 Task: Explore Airbnb accommodation in VÃ¤nersborg, Sweden from 13th December, 2023 to 17th December, 2023 for 2 adults.2 bedrooms having 2 beds and 1 bathroom. Property type can be guest house. Look for 3 properties as per requirement.
Action: Mouse moved to (487, 107)
Screenshot: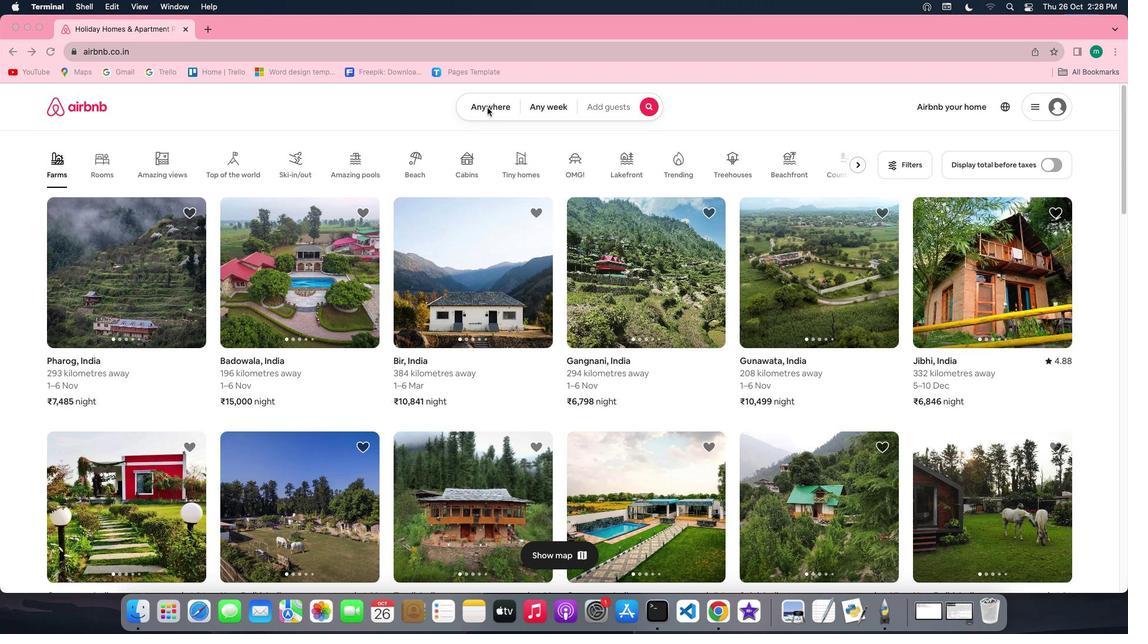 
Action: Mouse pressed left at (487, 107)
Screenshot: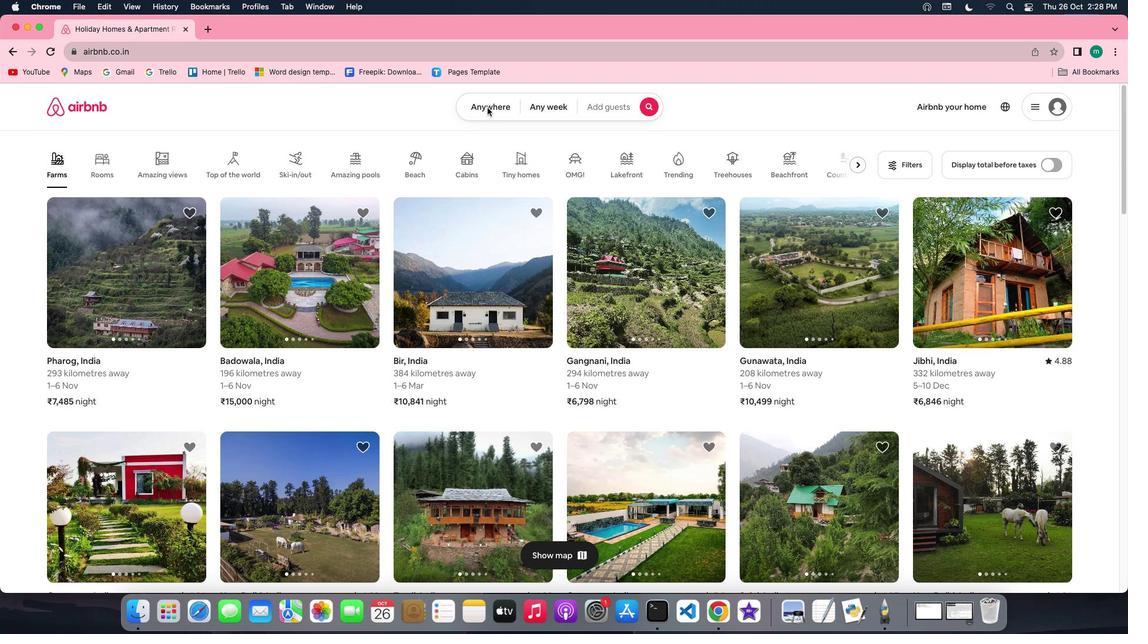
Action: Mouse pressed left at (487, 107)
Screenshot: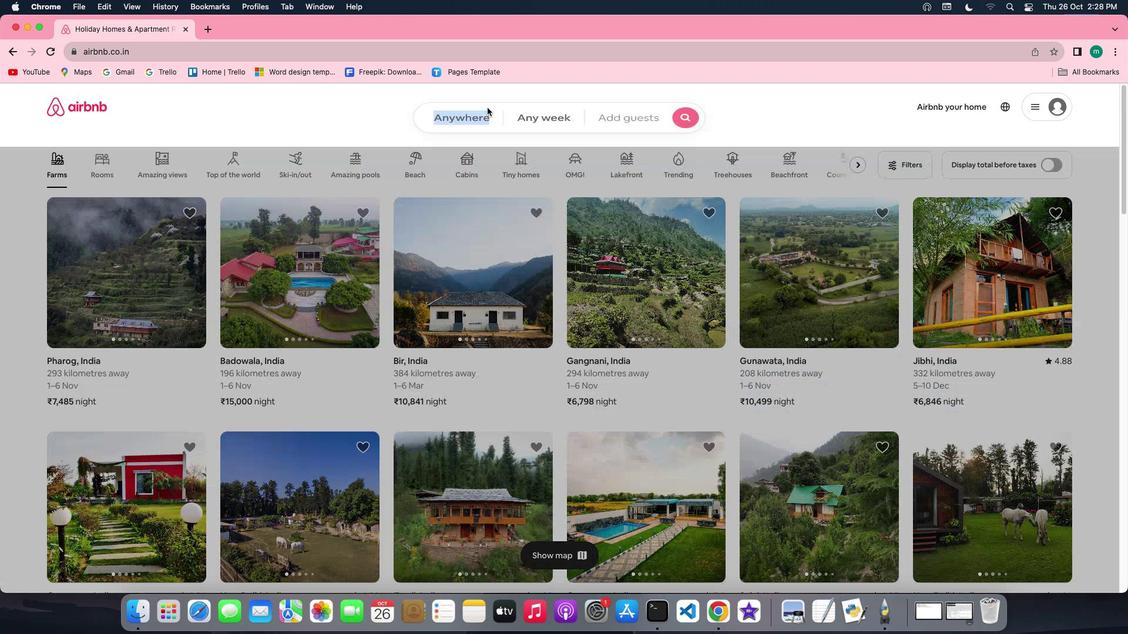 
Action: Mouse moved to (406, 156)
Screenshot: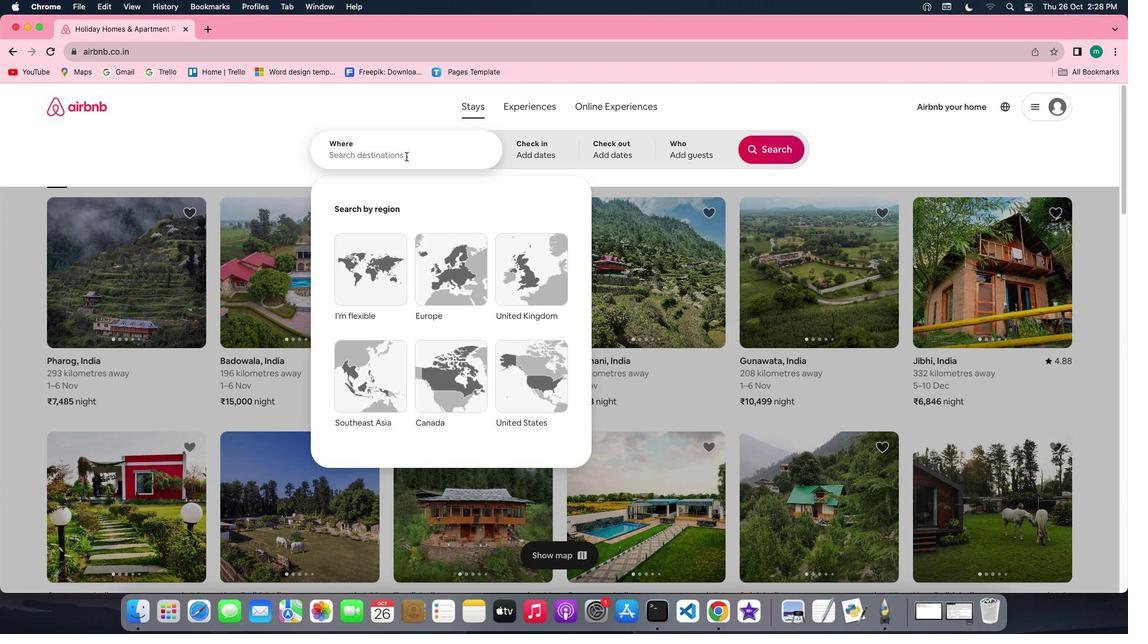 
Action: Mouse pressed left at (406, 156)
Screenshot: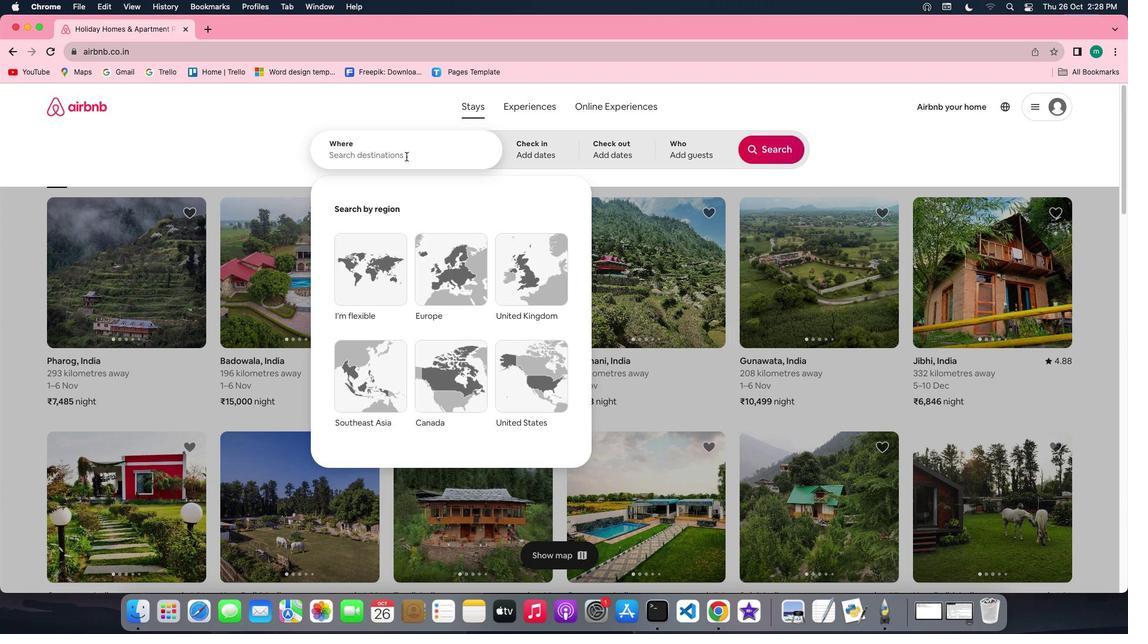 
Action: Key pressed Key.shift'V''a''n''e''r''s''b''o''r''g'','Key.spaceKey.shift'S''w''e''d''e''n'
Screenshot: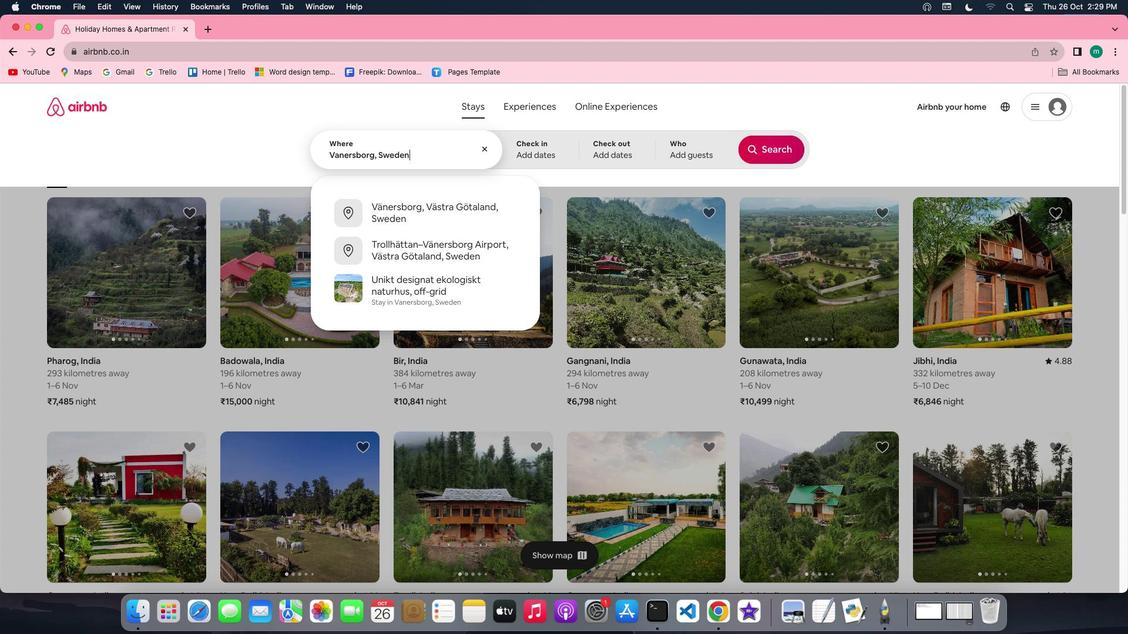 
Action: Mouse moved to (546, 142)
Screenshot: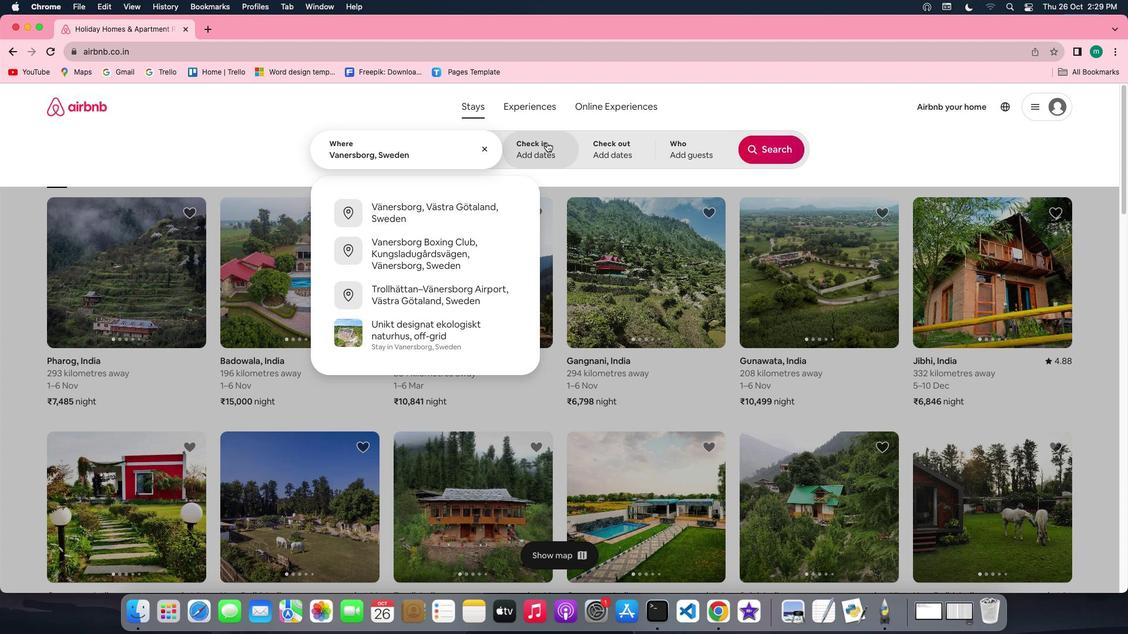 
Action: Mouse pressed left at (546, 142)
Screenshot: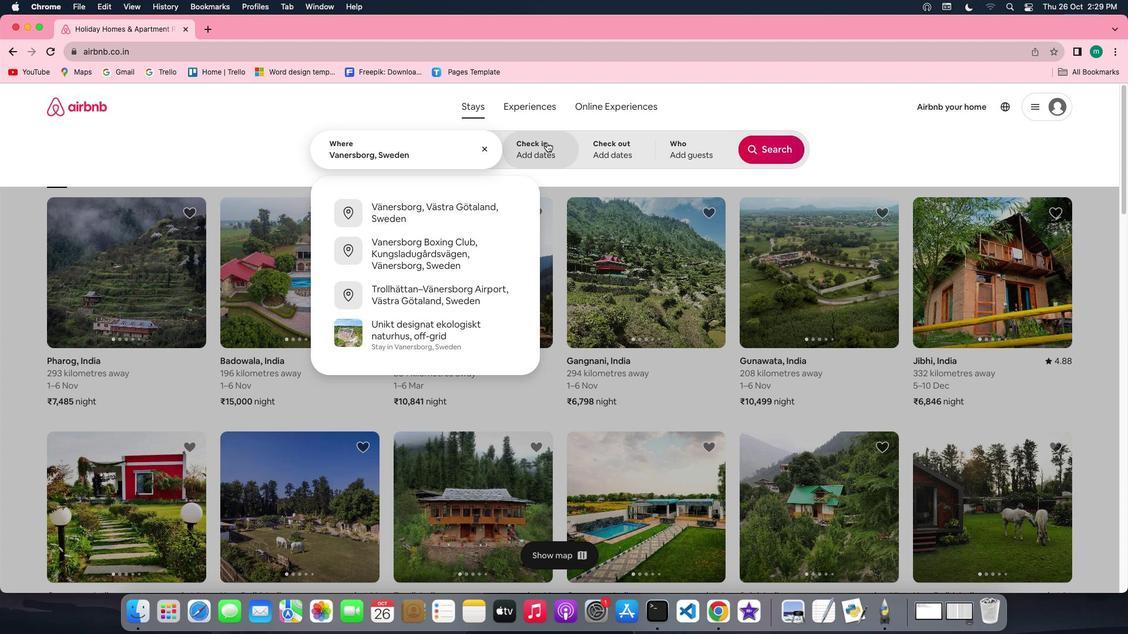 
Action: Mouse moved to (764, 238)
Screenshot: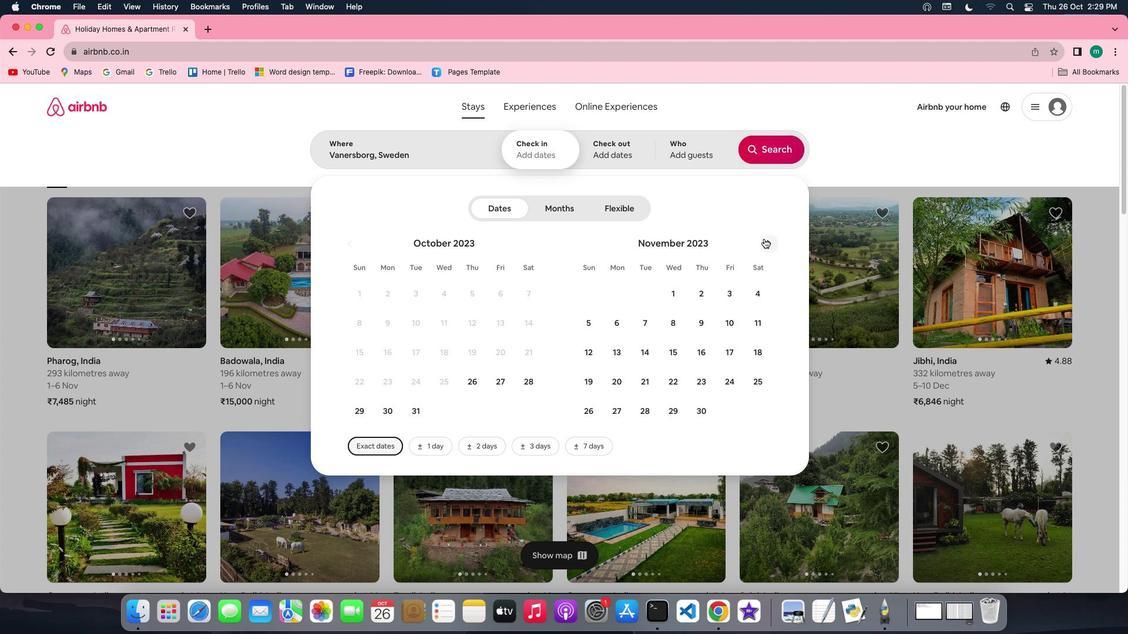 
Action: Mouse pressed left at (764, 238)
Screenshot: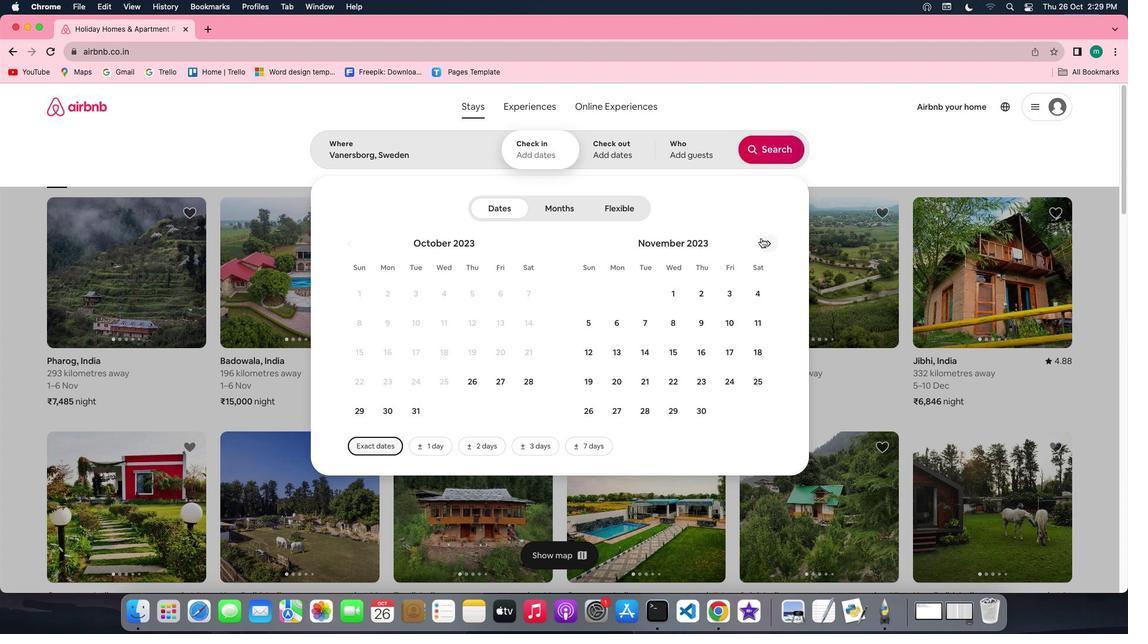 
Action: Mouse moved to (668, 347)
Screenshot: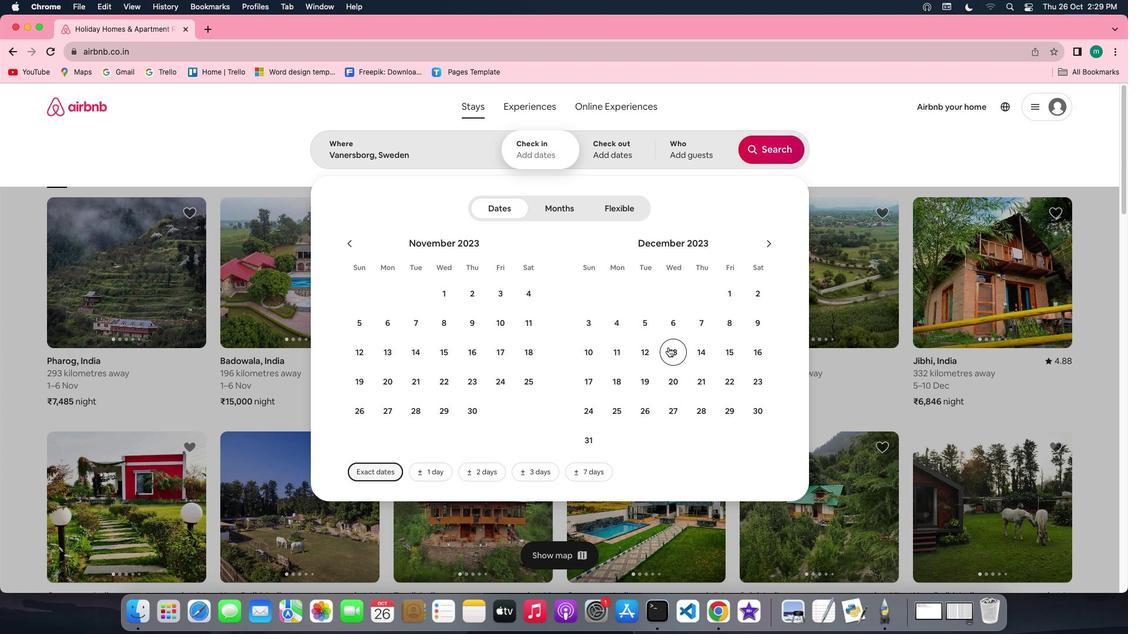 
Action: Mouse pressed left at (668, 347)
Screenshot: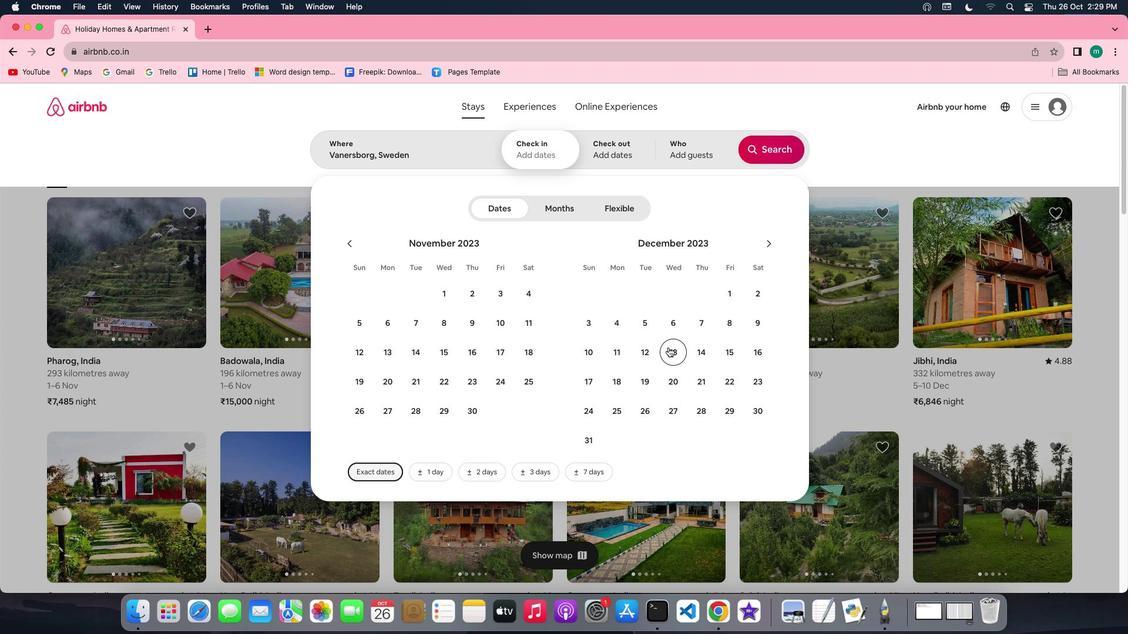 
Action: Mouse moved to (700, 149)
Screenshot: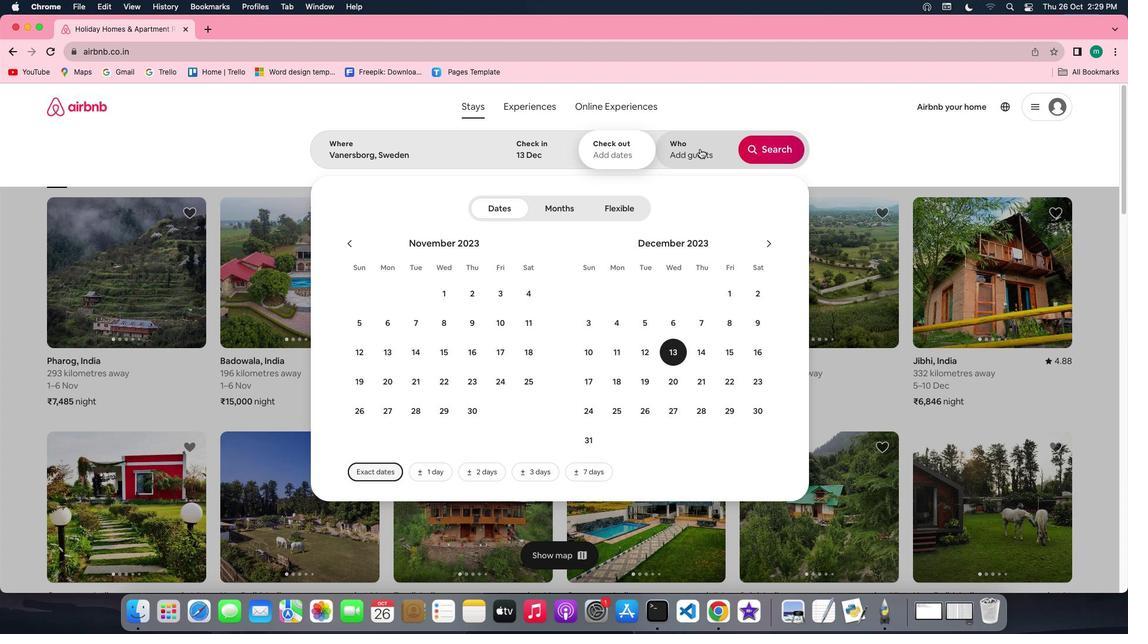 
Action: Mouse pressed left at (700, 149)
Screenshot: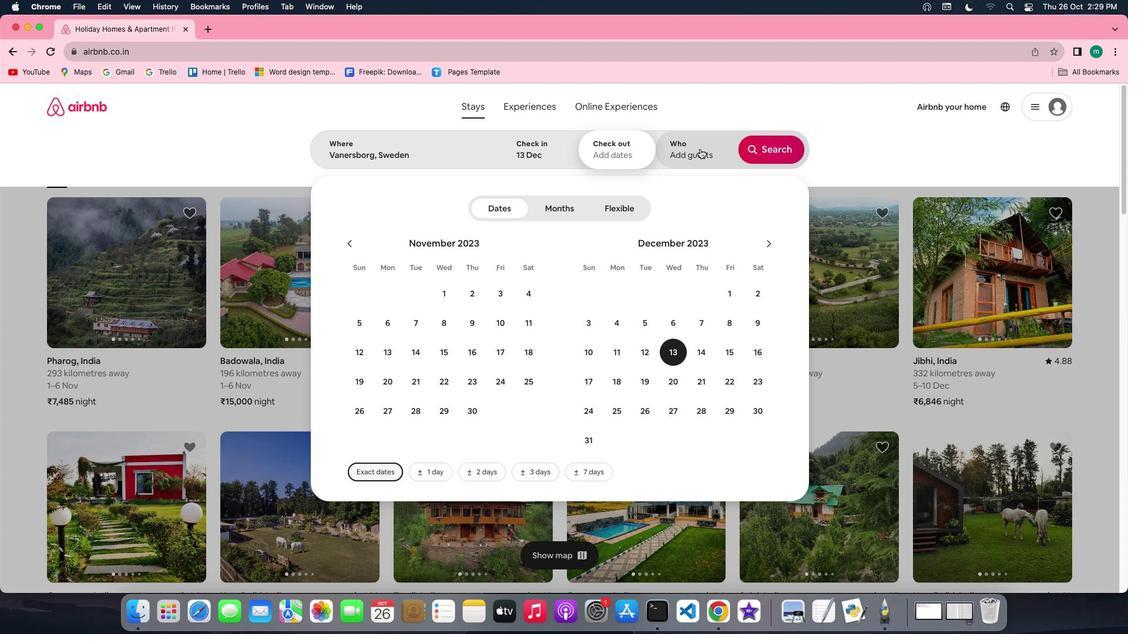 
Action: Mouse moved to (778, 233)
Screenshot: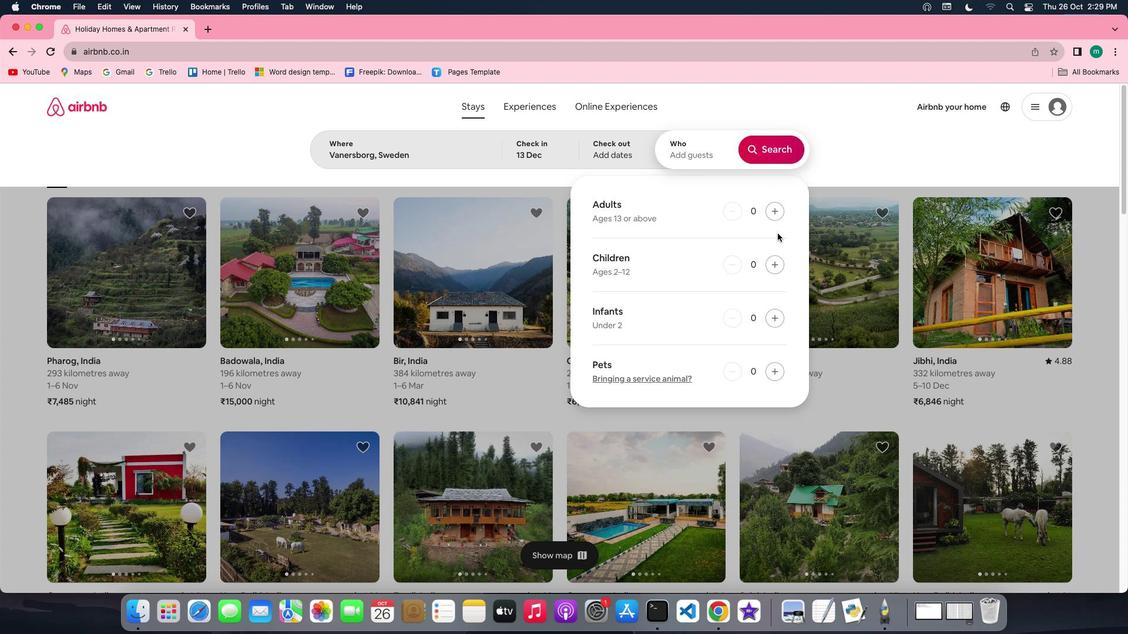 
Action: Mouse pressed left at (778, 233)
Screenshot: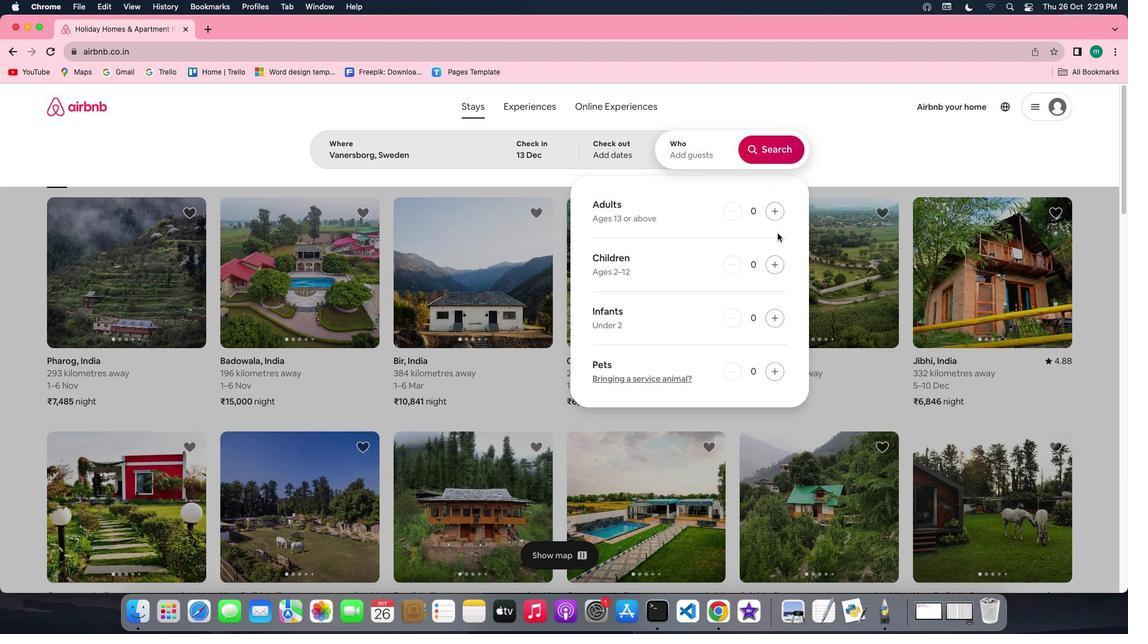 
Action: Mouse moved to (770, 212)
Screenshot: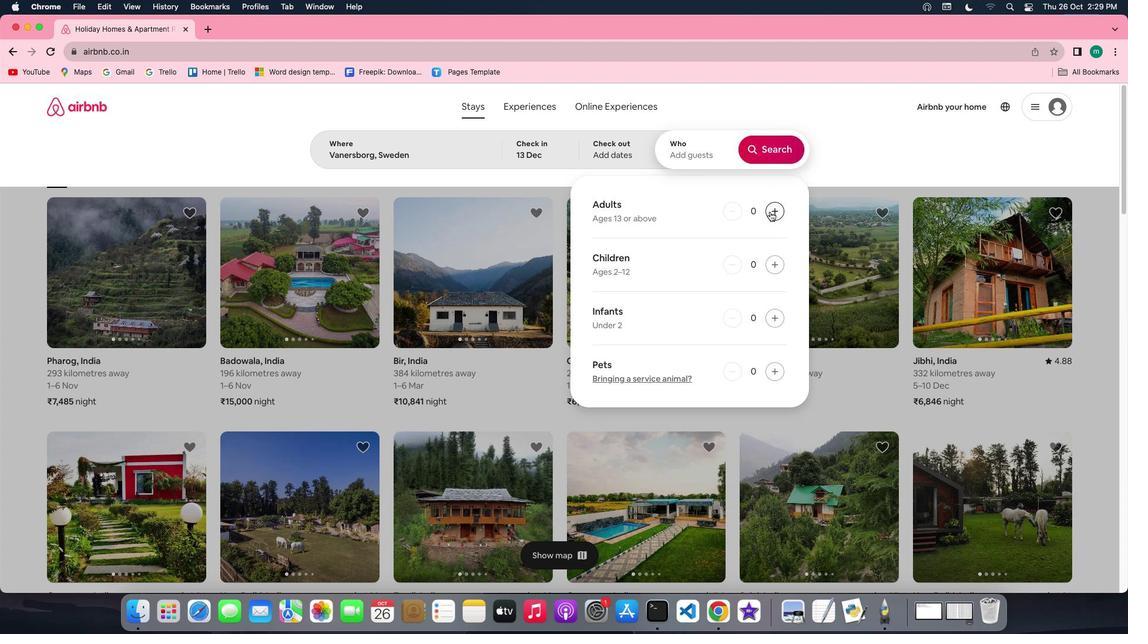 
Action: Mouse pressed left at (770, 212)
Screenshot: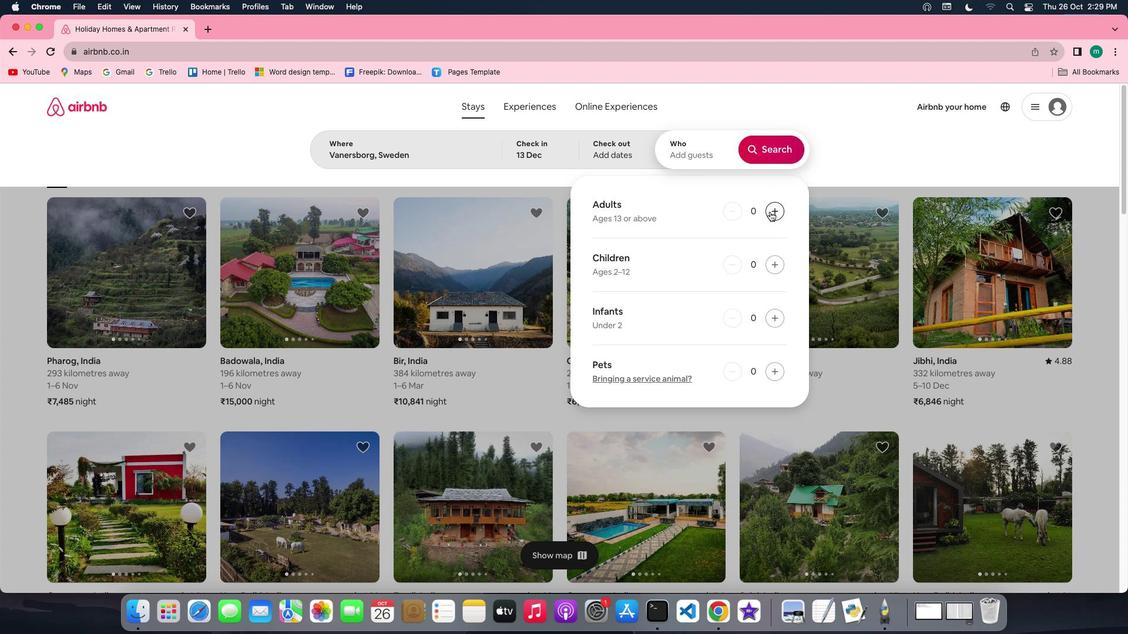 
Action: Mouse pressed left at (770, 212)
Screenshot: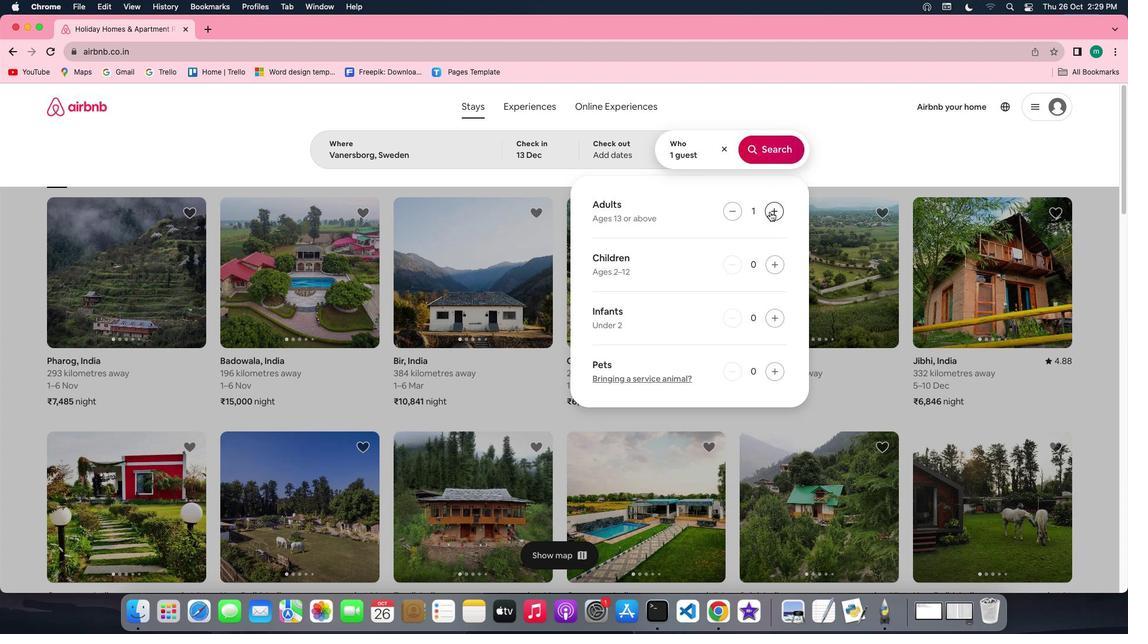 
Action: Mouse moved to (775, 141)
Screenshot: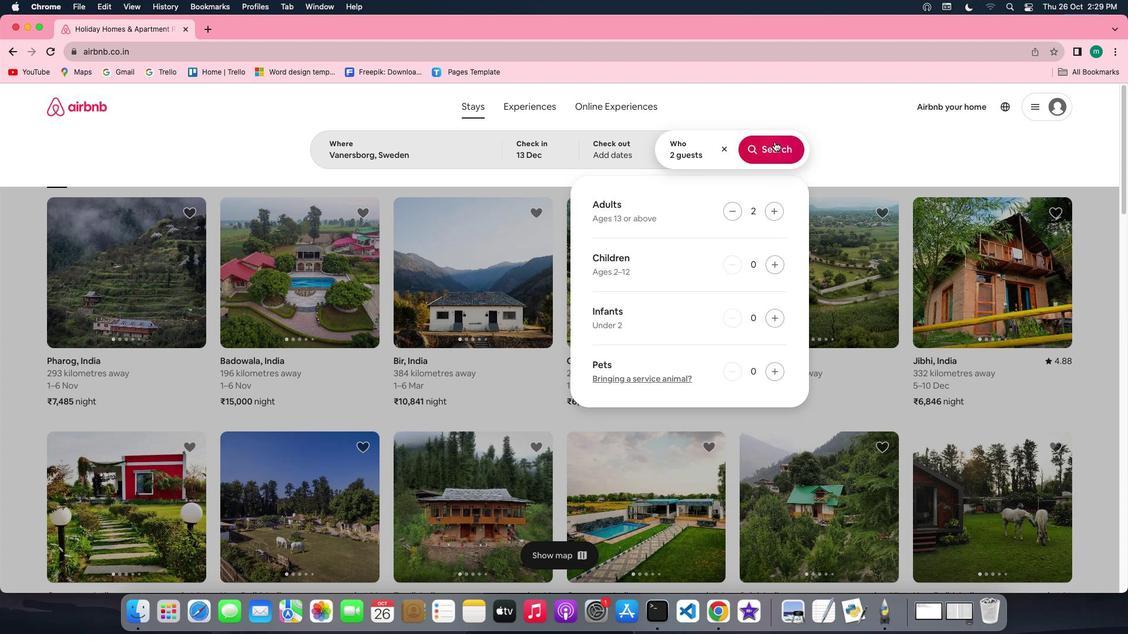 
Action: Mouse pressed left at (775, 141)
Screenshot: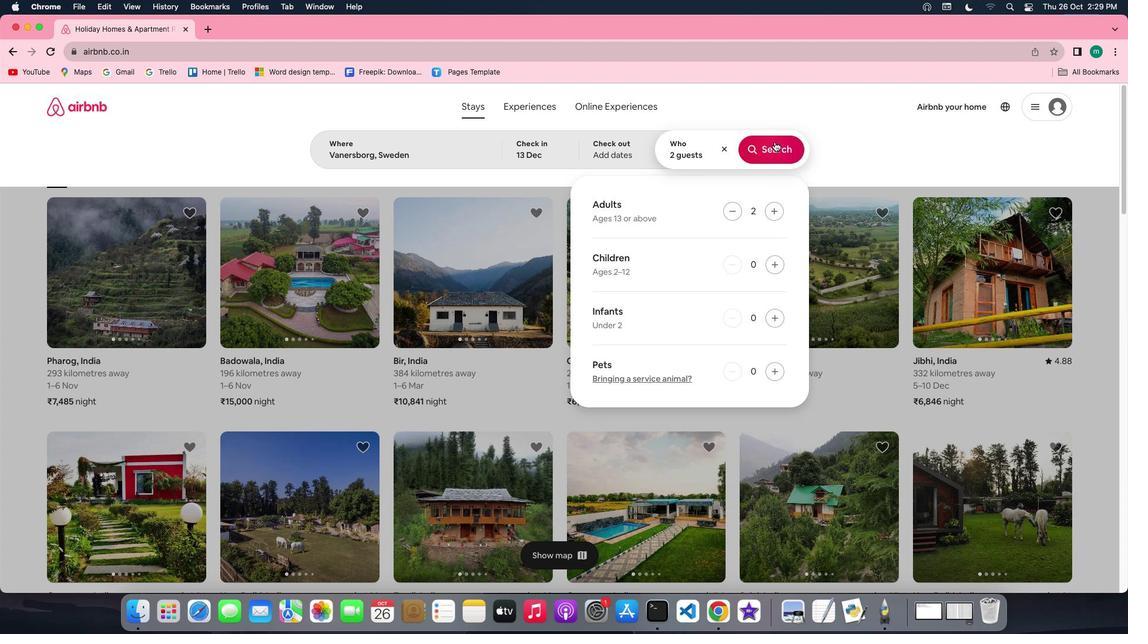 
Action: Mouse moved to (944, 155)
Screenshot: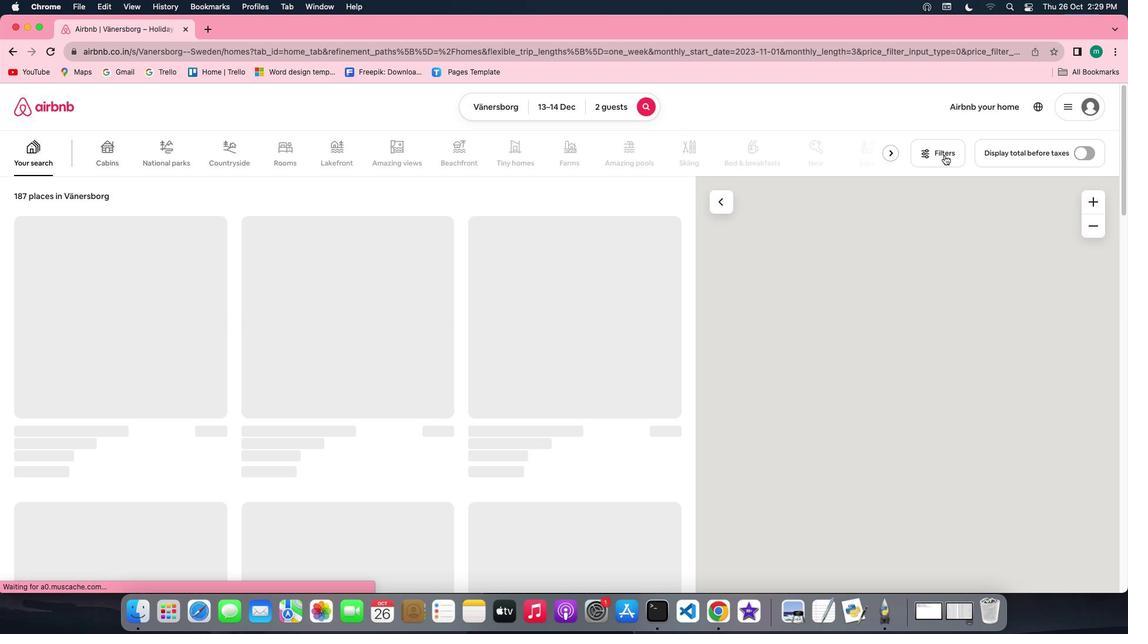 
Action: Mouse pressed left at (944, 155)
Screenshot: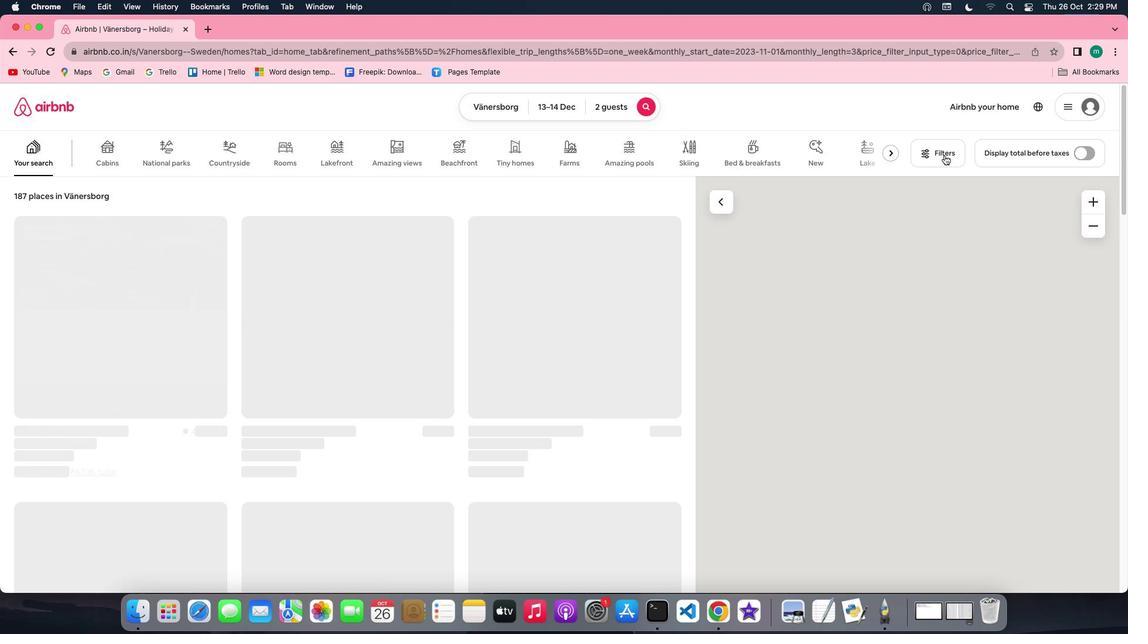 
Action: Mouse moved to (633, 289)
Screenshot: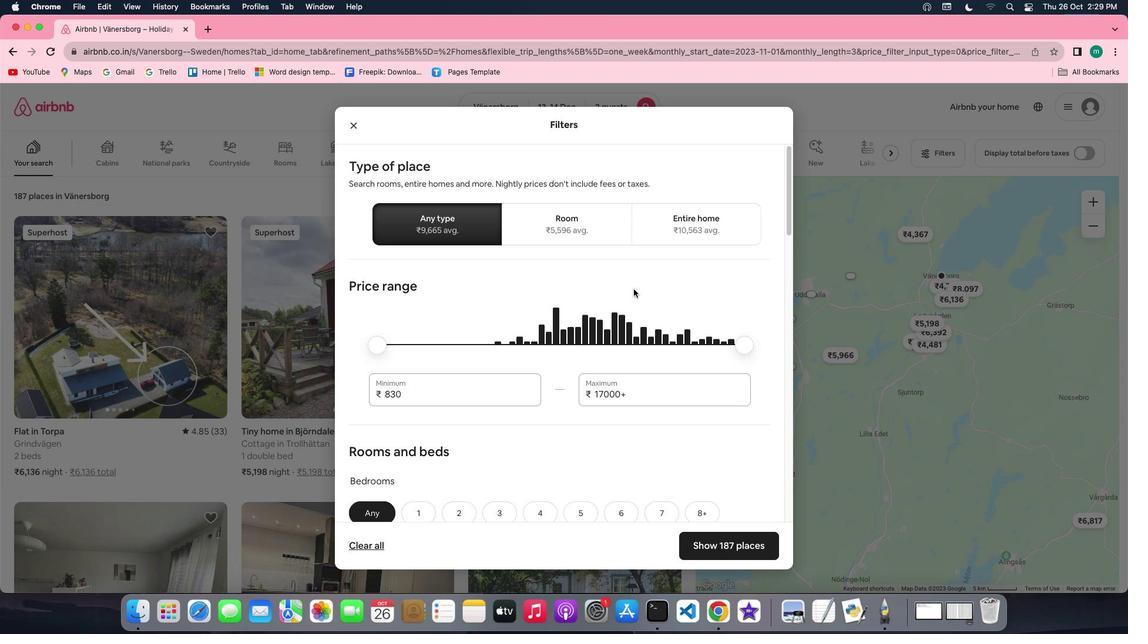 
Action: Mouse scrolled (633, 289) with delta (0, 0)
Screenshot: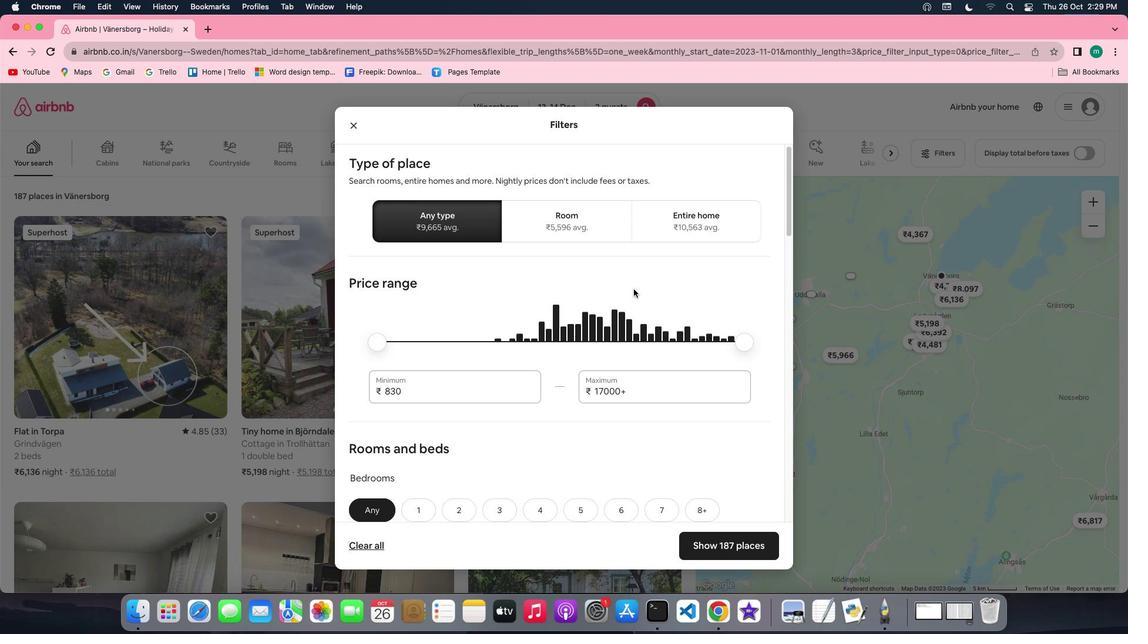 
Action: Mouse scrolled (633, 289) with delta (0, 0)
Screenshot: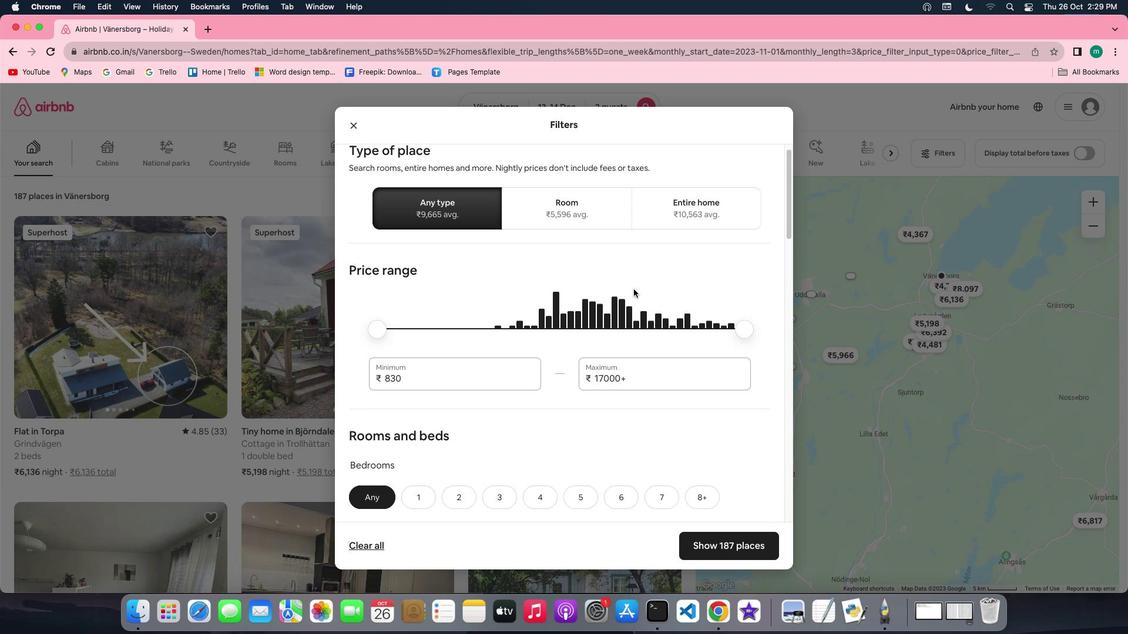 
Action: Mouse scrolled (633, 289) with delta (0, -1)
Screenshot: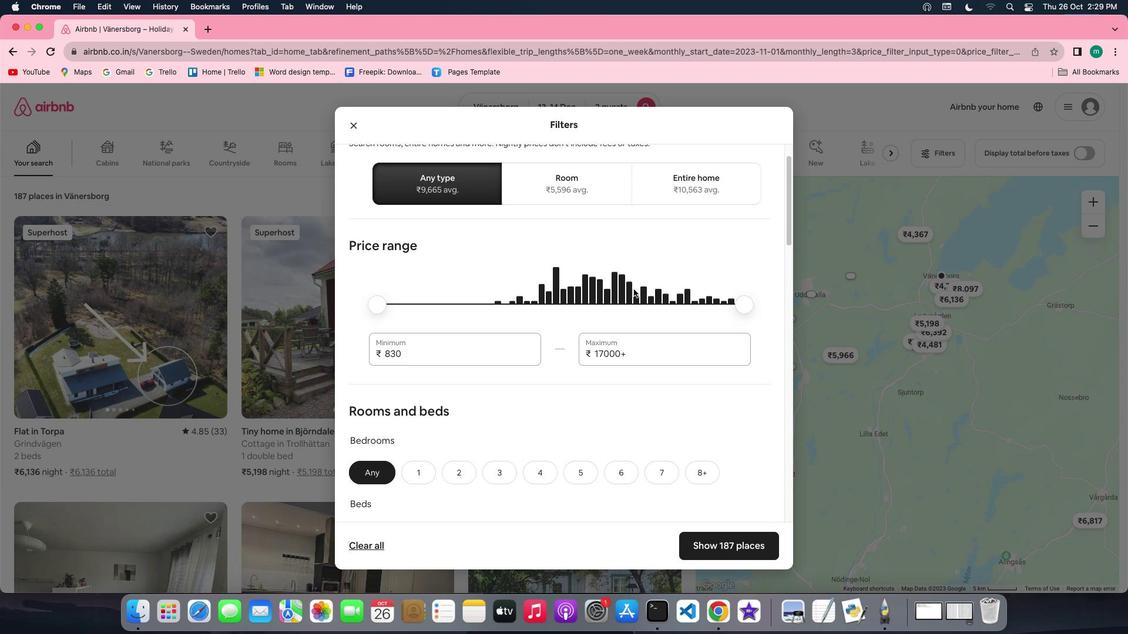 
Action: Mouse scrolled (633, 289) with delta (0, 0)
Screenshot: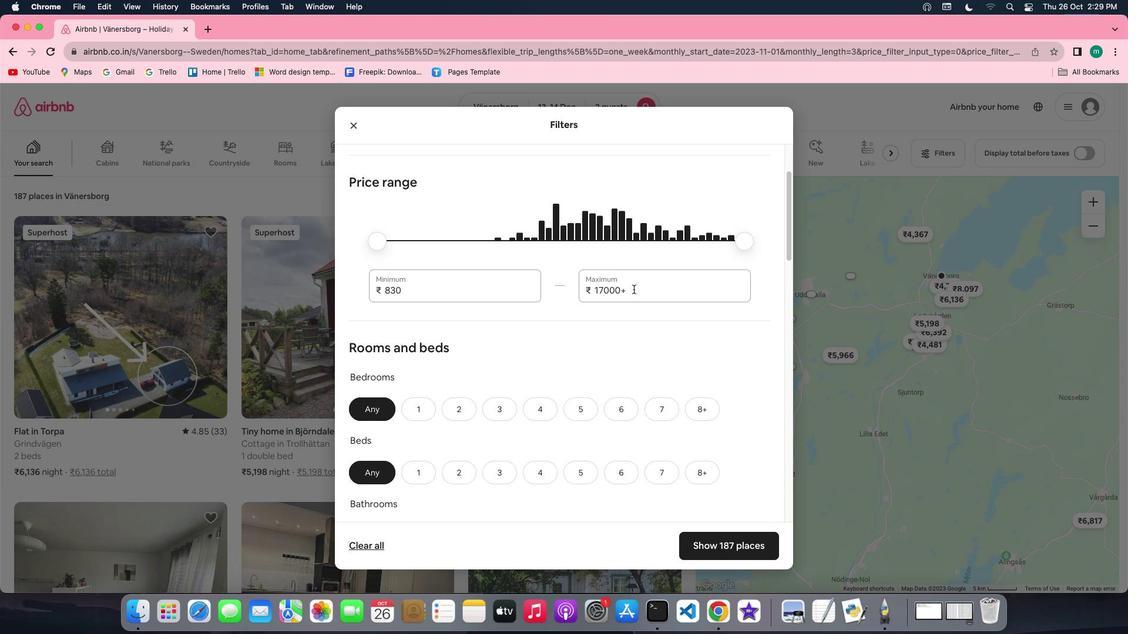
Action: Mouse scrolled (633, 289) with delta (0, 0)
Screenshot: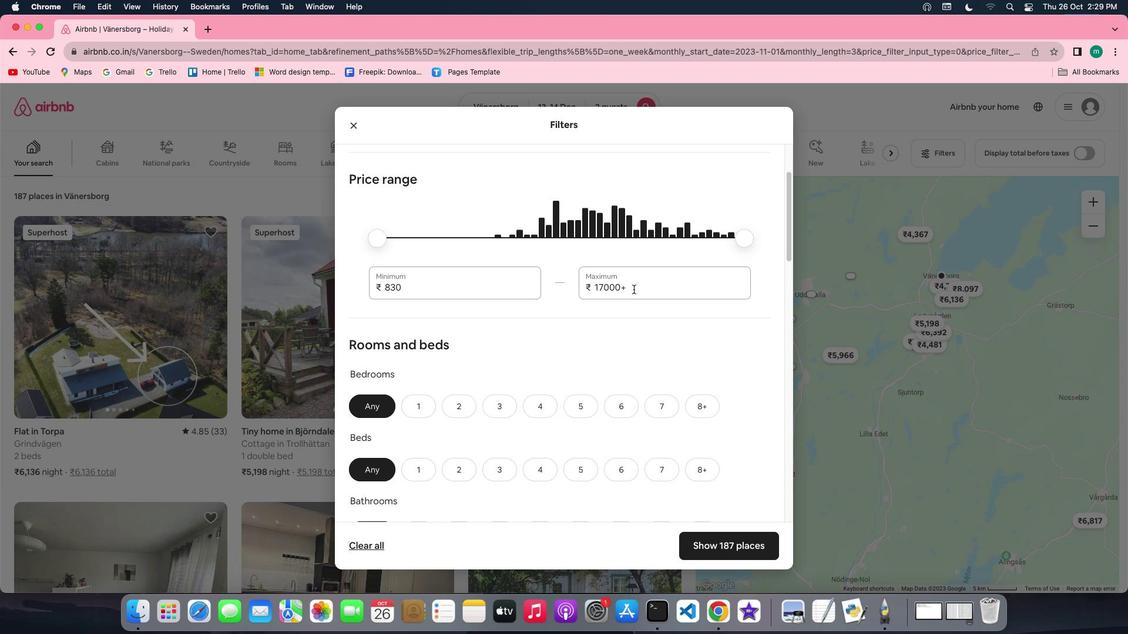 
Action: Mouse scrolled (633, 289) with delta (0, 0)
Screenshot: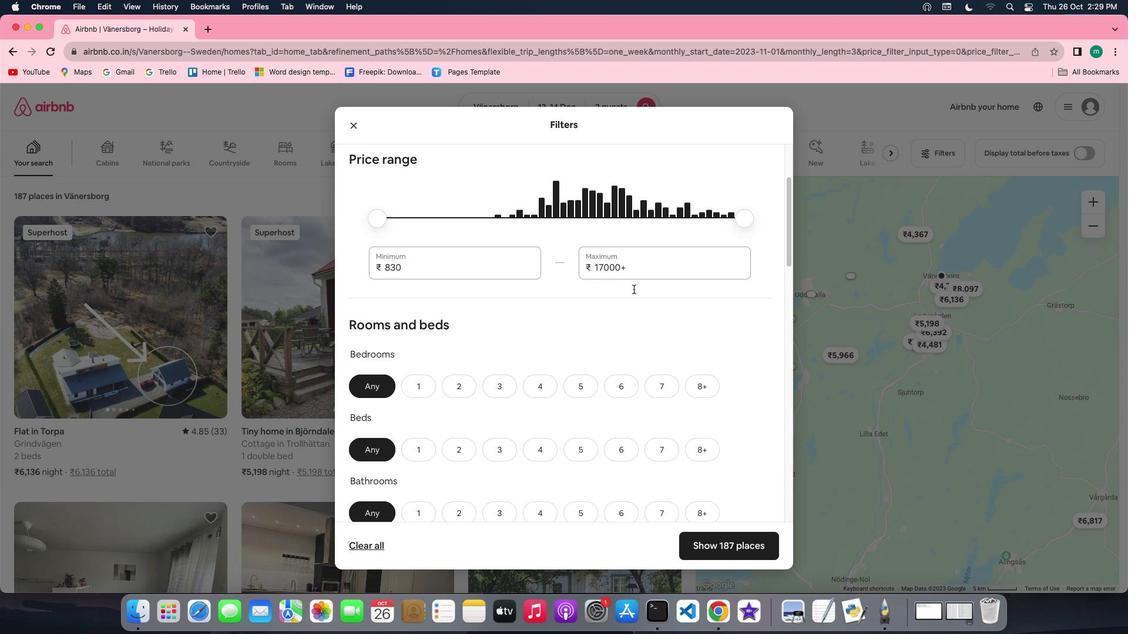 
Action: Mouse moved to (589, 312)
Screenshot: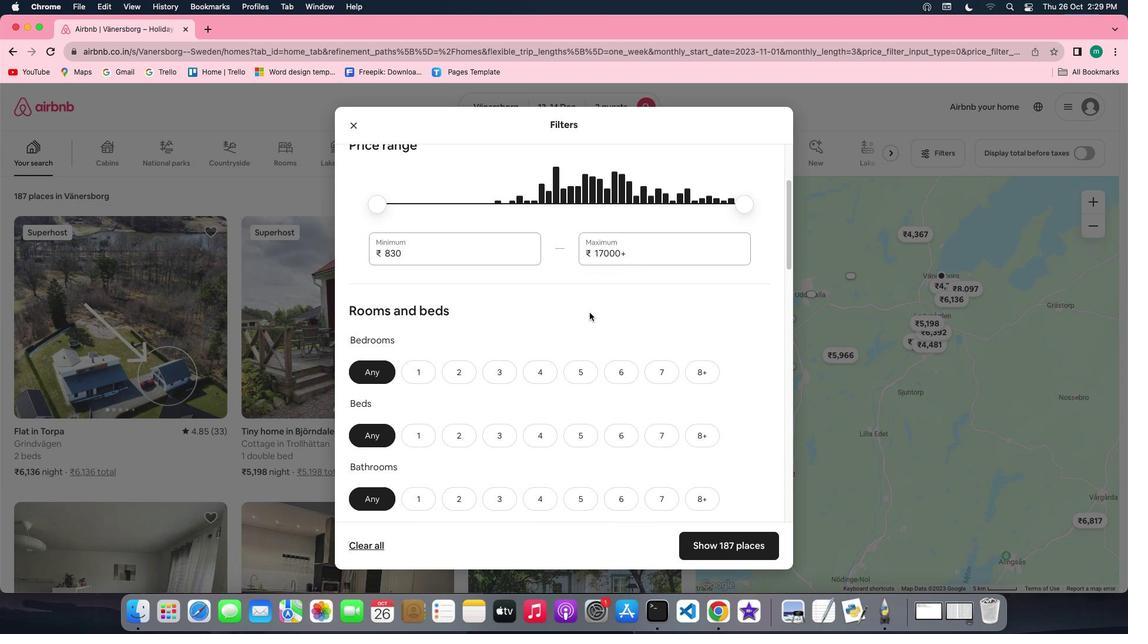 
Action: Mouse scrolled (589, 312) with delta (0, 0)
Screenshot: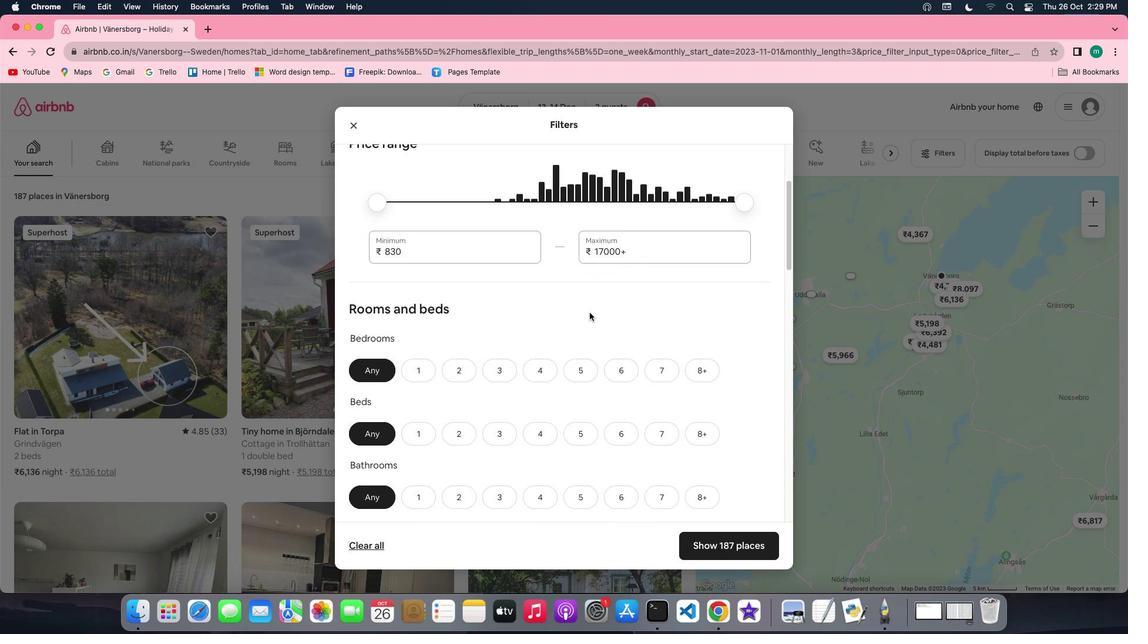 
Action: Mouse scrolled (589, 312) with delta (0, 0)
Screenshot: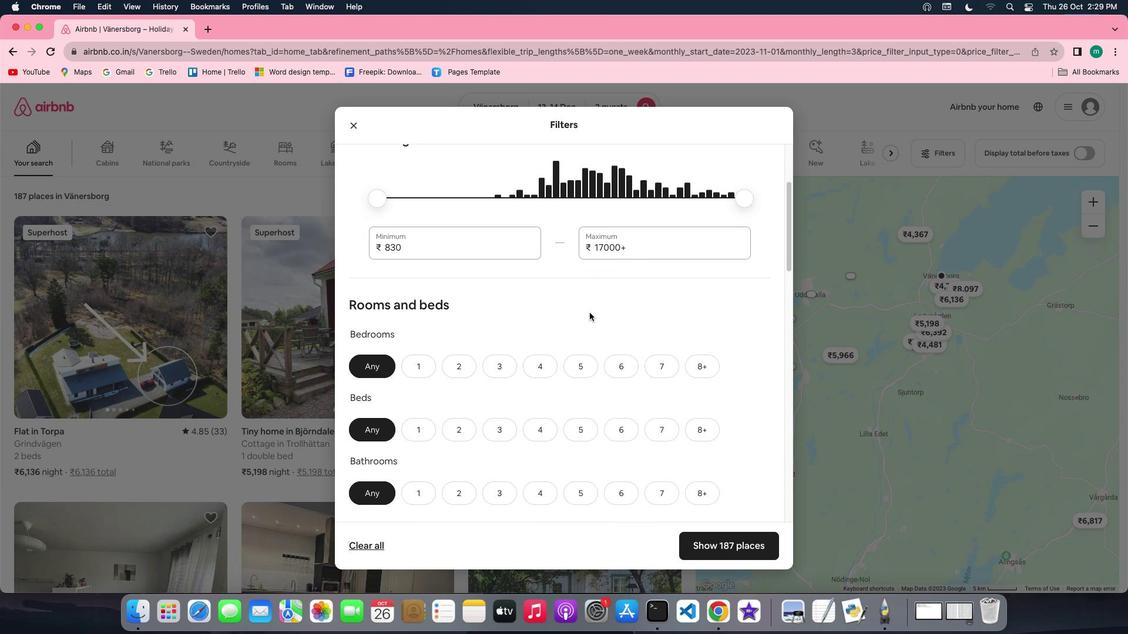 
Action: Mouse moved to (466, 350)
Screenshot: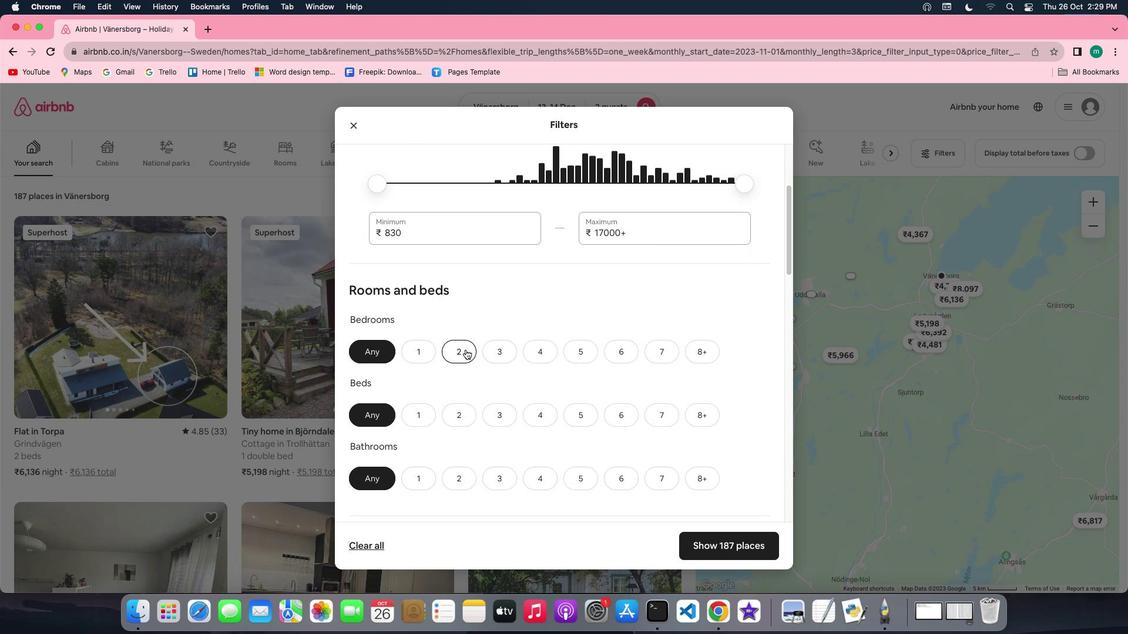
Action: Mouse pressed left at (466, 350)
Screenshot: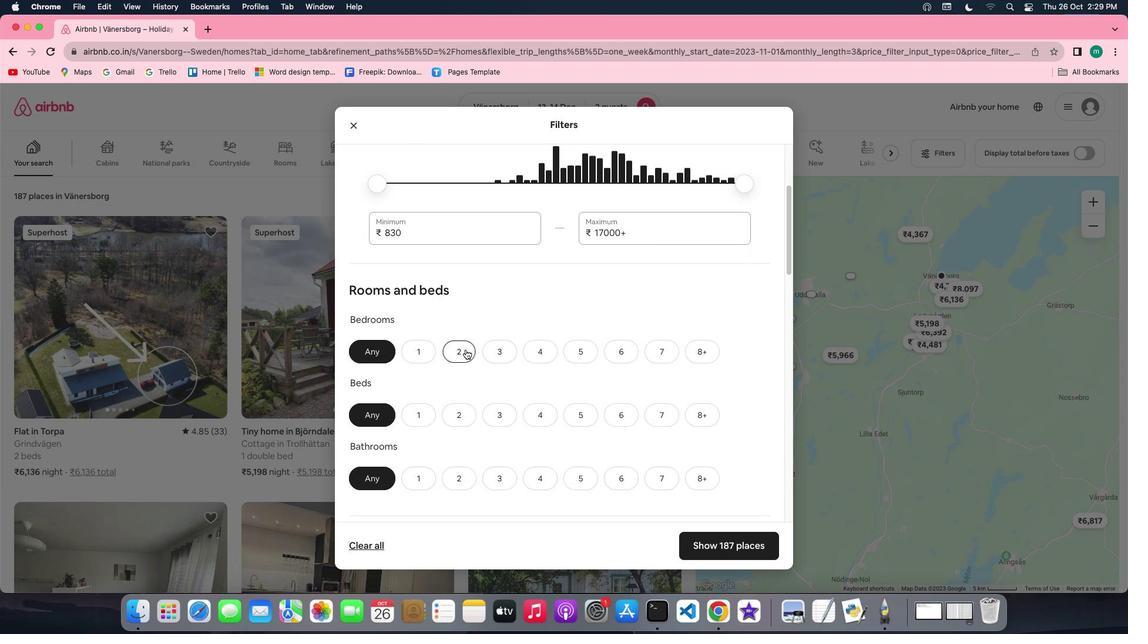 
Action: Mouse moved to (465, 411)
Screenshot: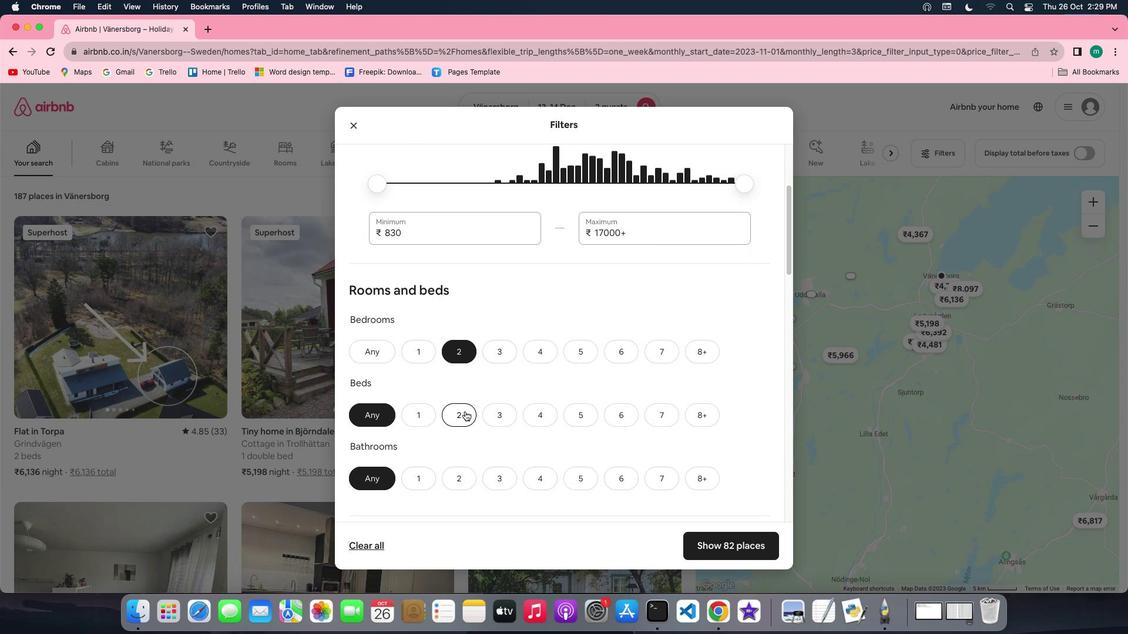 
Action: Mouse pressed left at (465, 411)
Screenshot: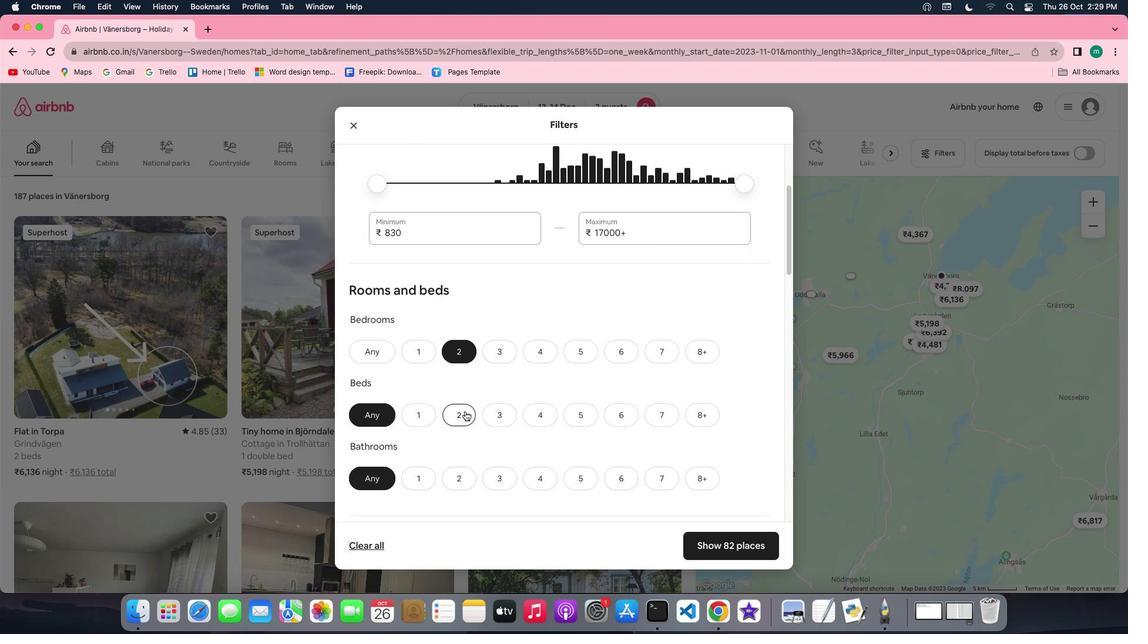 
Action: Mouse moved to (420, 474)
Screenshot: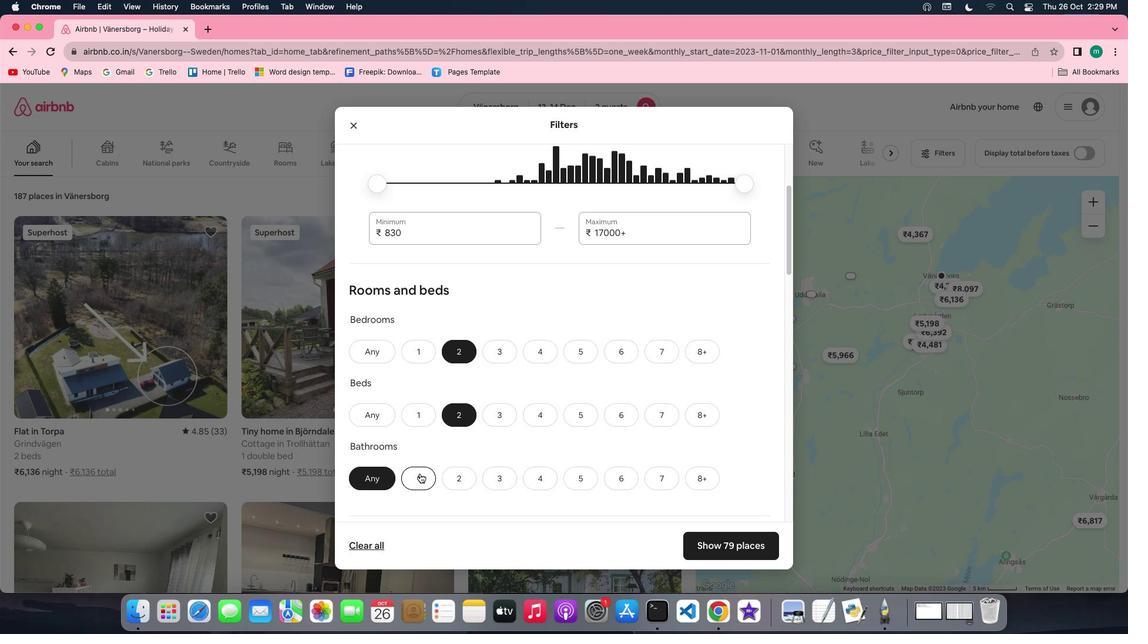 
Action: Mouse pressed left at (420, 474)
Screenshot: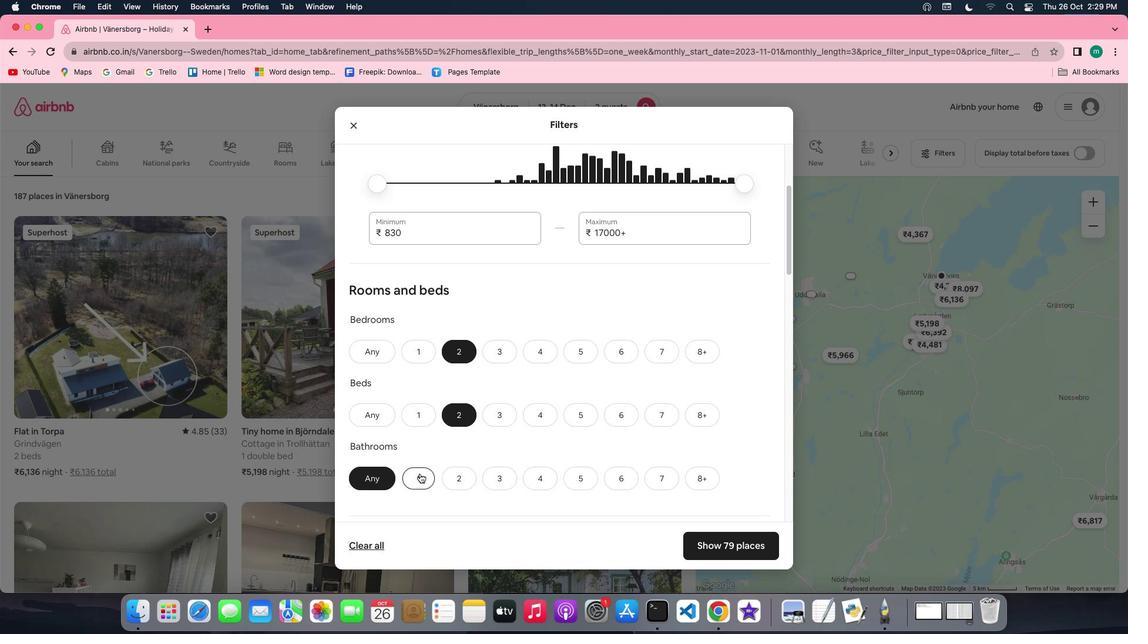 
Action: Mouse moved to (609, 447)
Screenshot: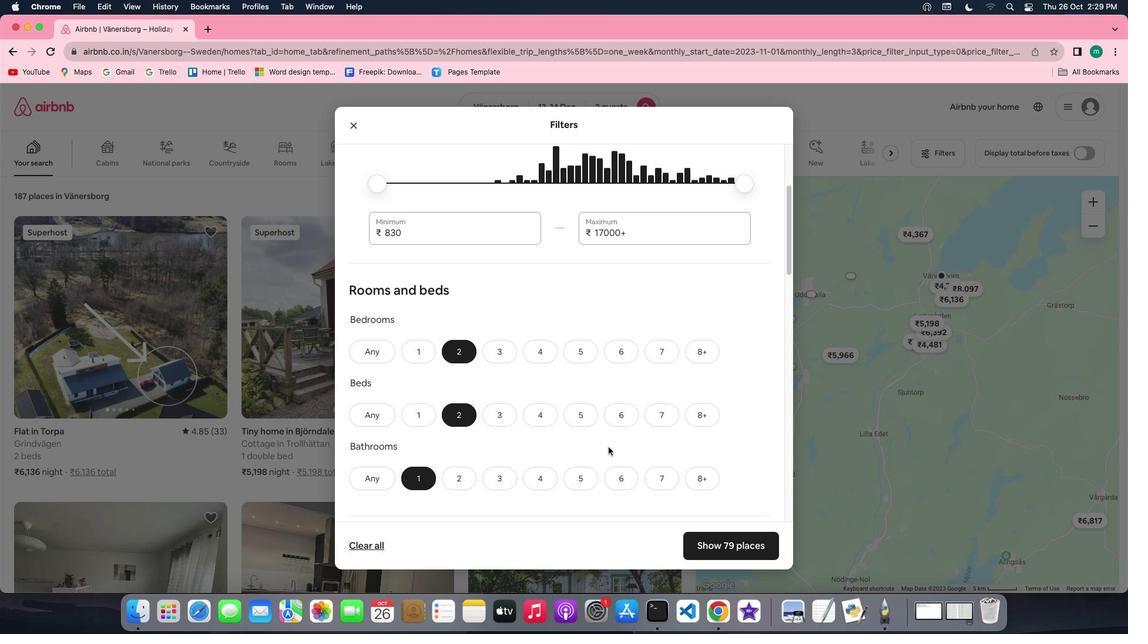 
Action: Mouse scrolled (609, 447) with delta (0, 0)
Screenshot: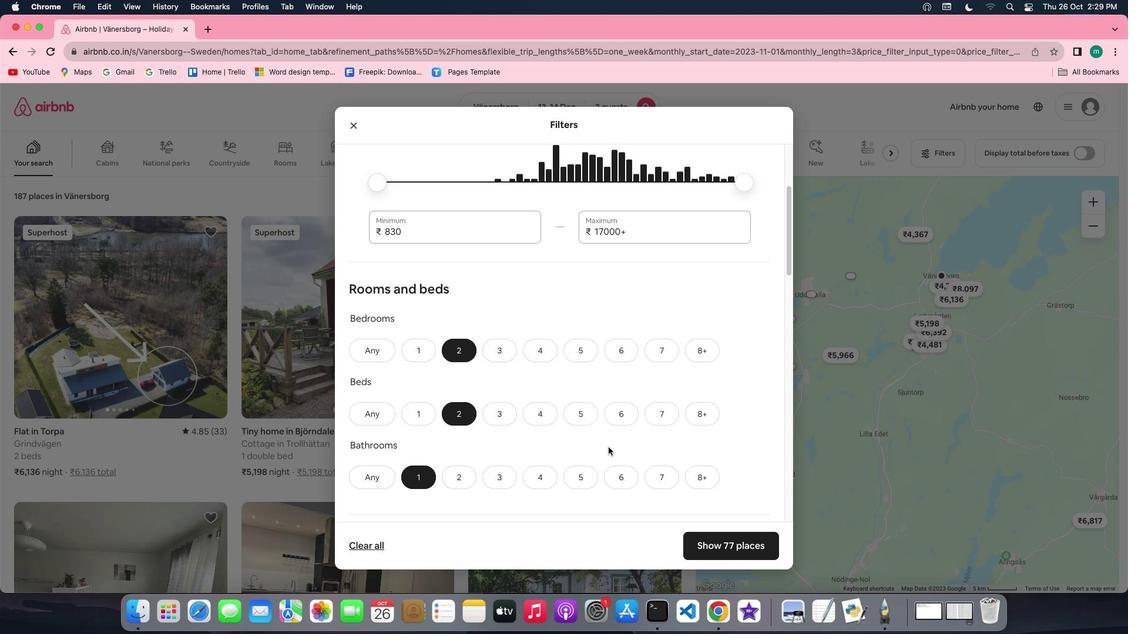 
Action: Mouse scrolled (609, 447) with delta (0, 0)
Screenshot: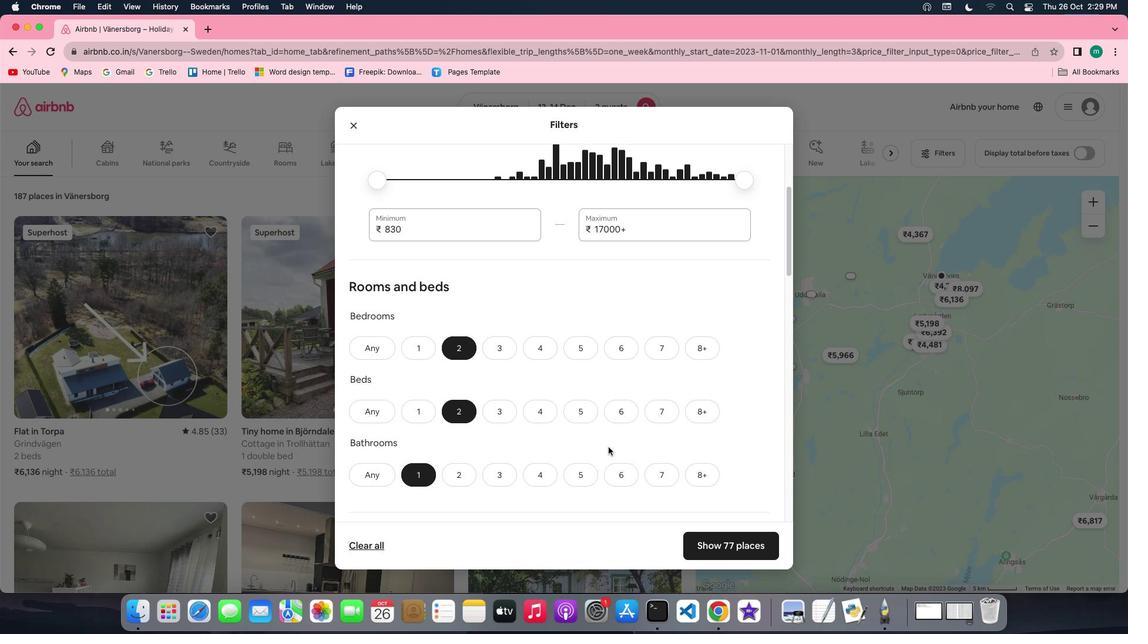 
Action: Mouse scrolled (609, 447) with delta (0, 0)
Screenshot: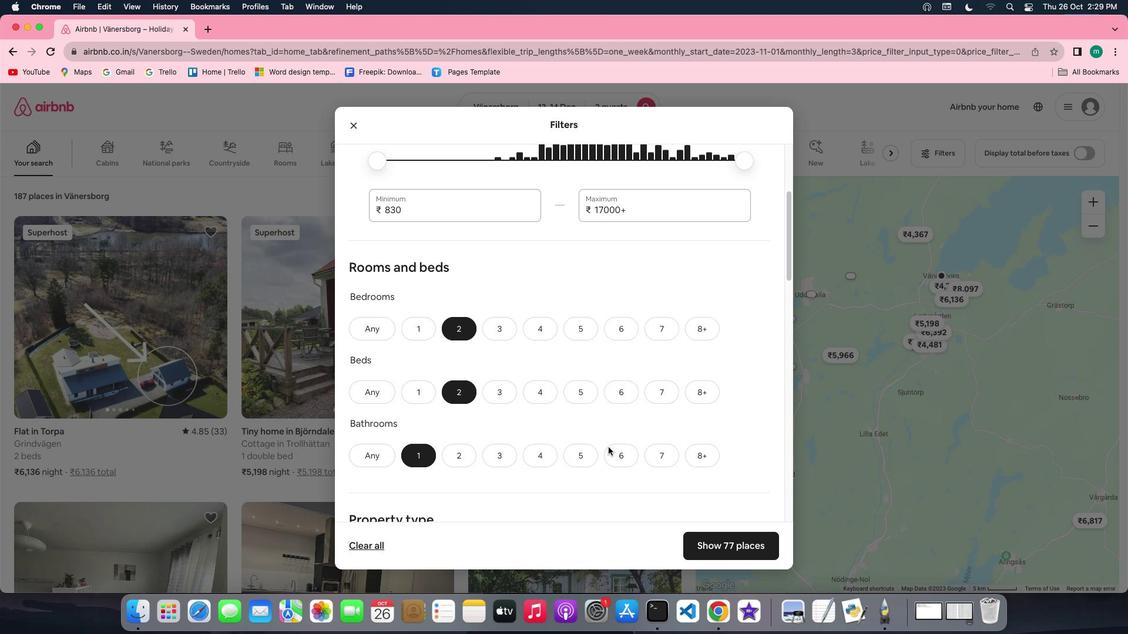 
Action: Mouse scrolled (609, 447) with delta (0, 0)
Screenshot: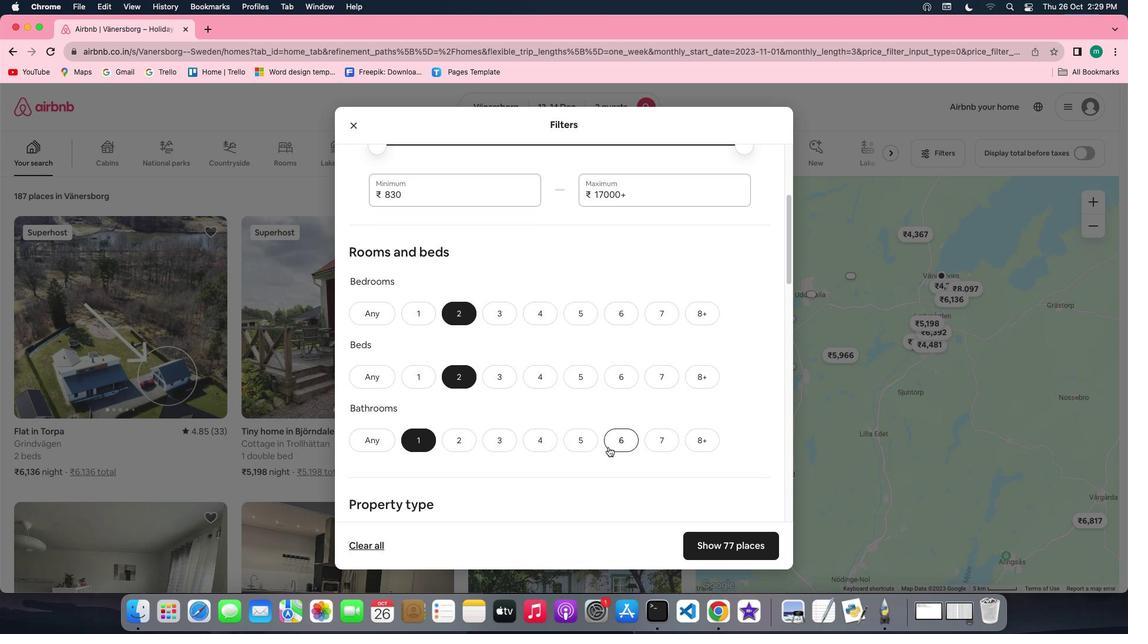 
Action: Mouse scrolled (609, 447) with delta (0, 0)
Screenshot: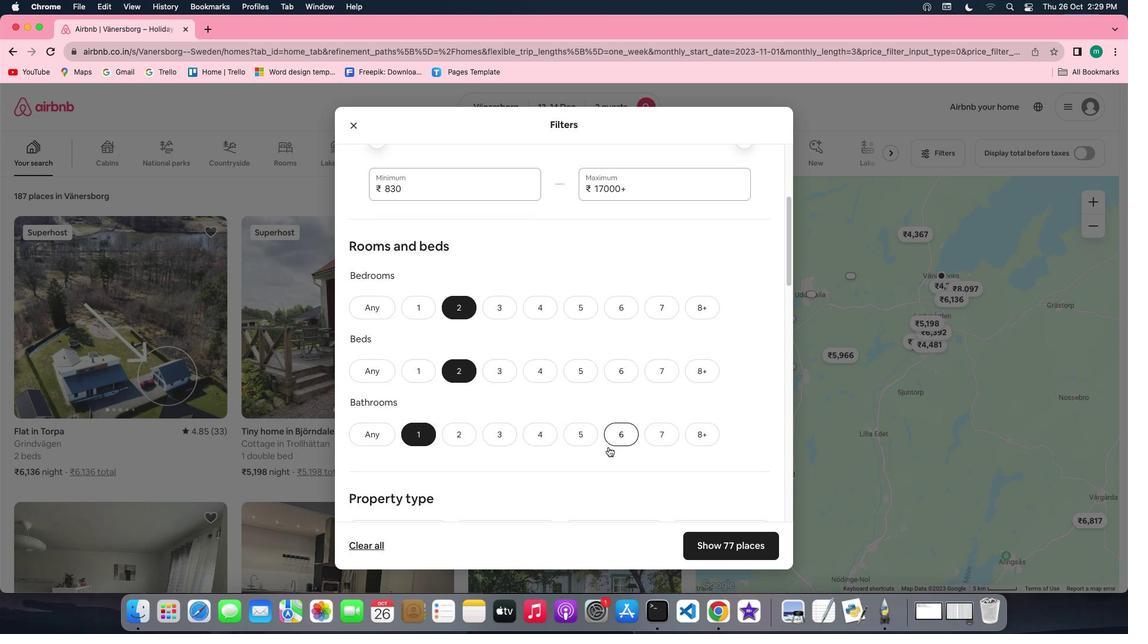 
Action: Mouse scrolled (609, 447) with delta (0, 0)
Screenshot: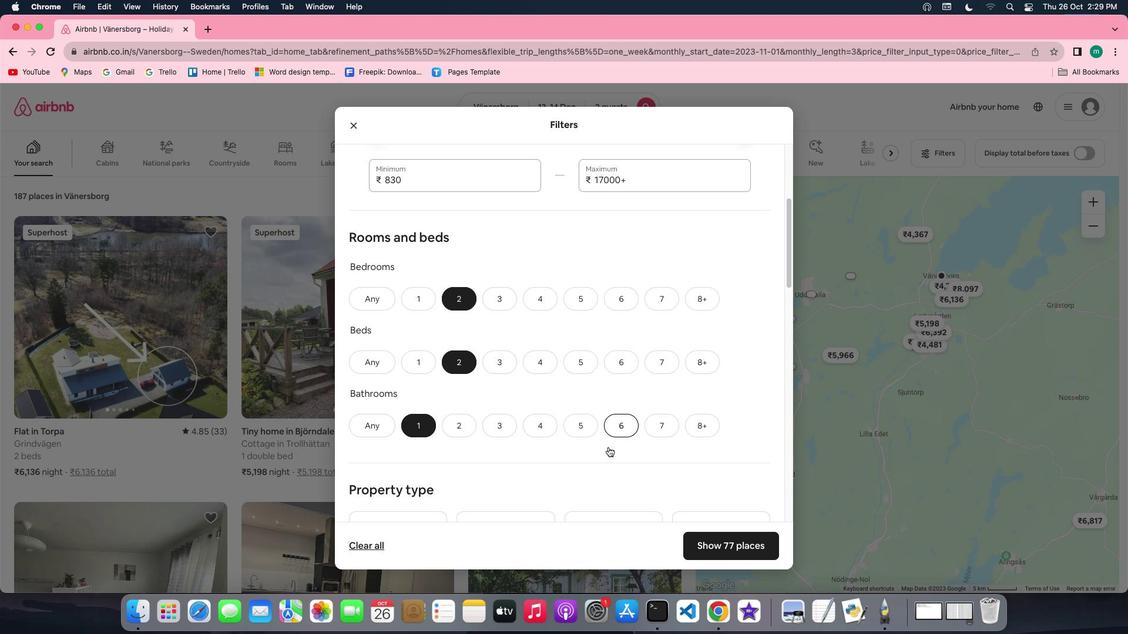 
Action: Mouse scrolled (609, 447) with delta (0, 0)
Screenshot: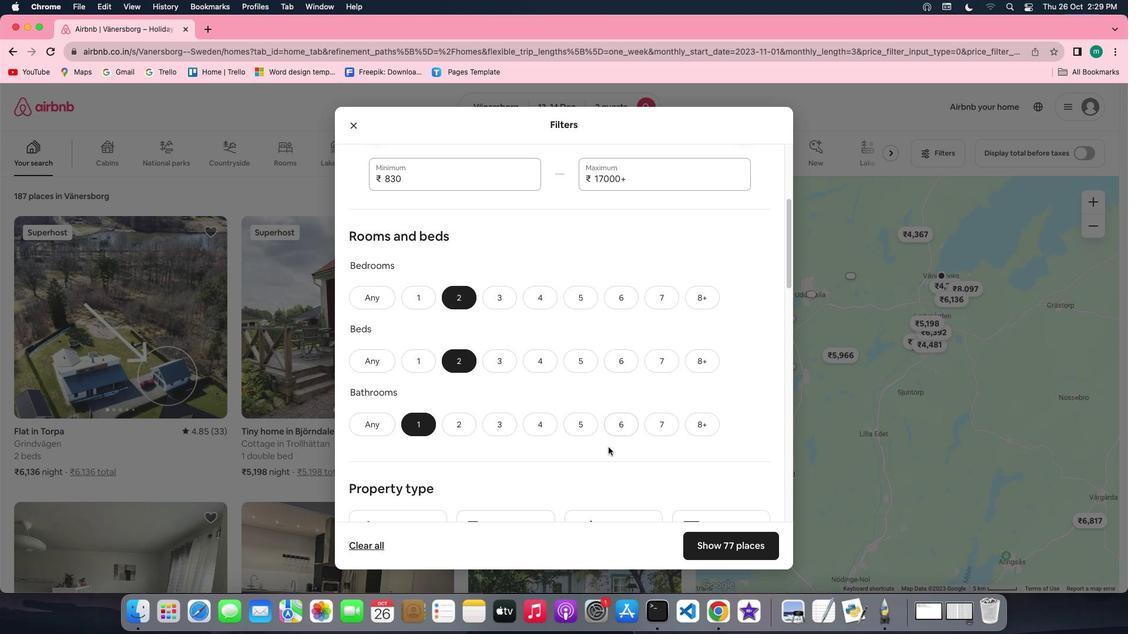 
Action: Mouse scrolled (609, 447) with delta (0, 0)
Screenshot: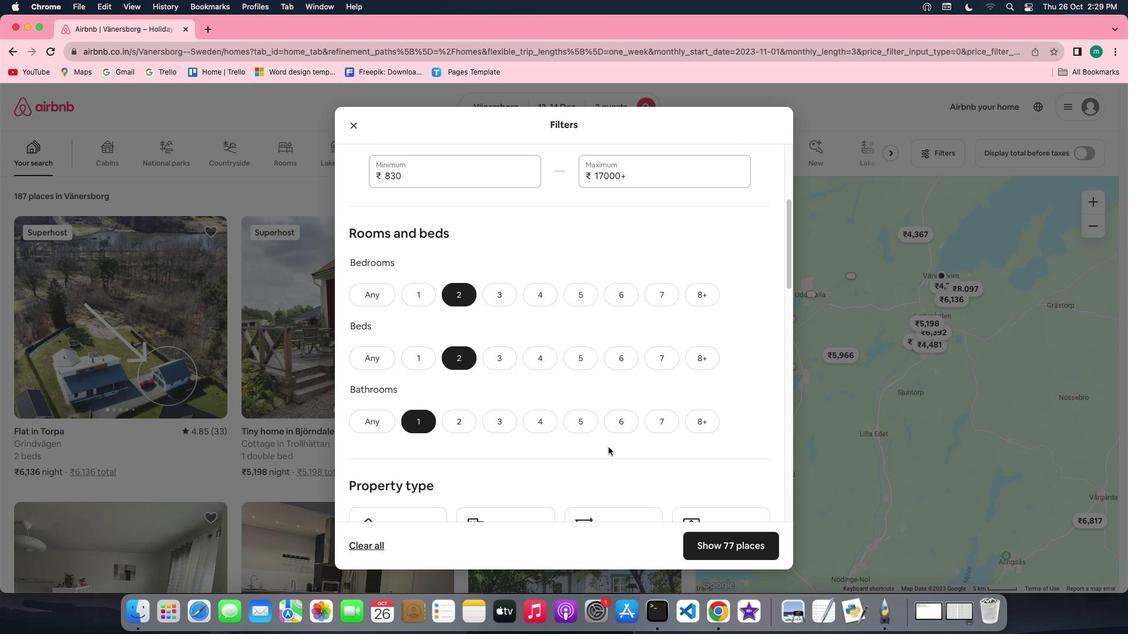 
Action: Mouse scrolled (609, 447) with delta (0, 0)
Screenshot: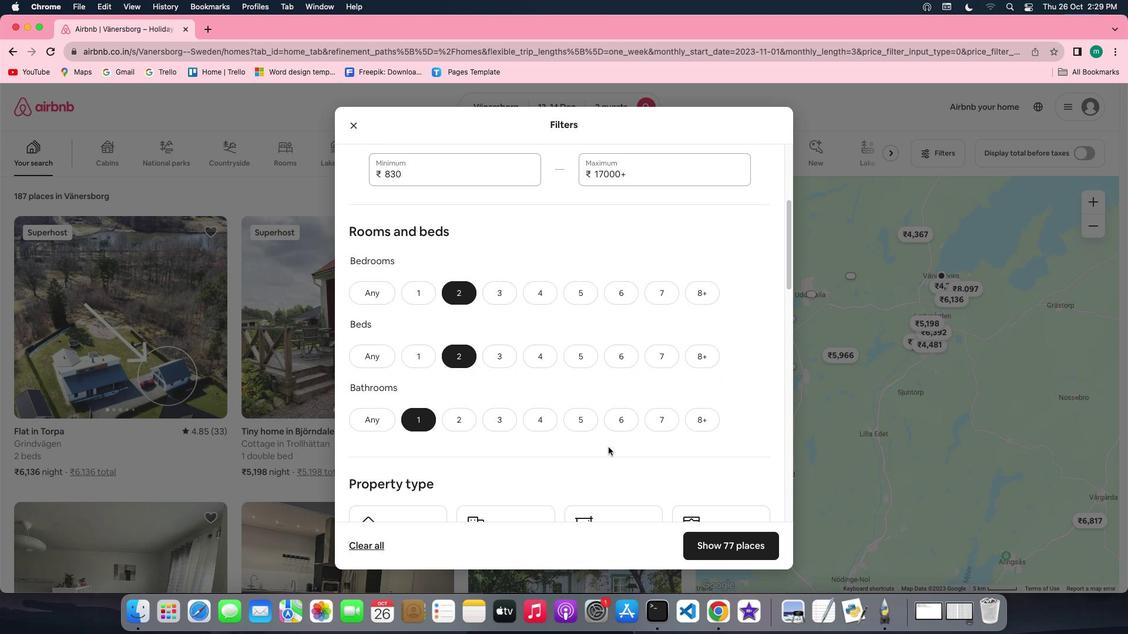 
Action: Mouse scrolled (609, 447) with delta (0, 0)
Screenshot: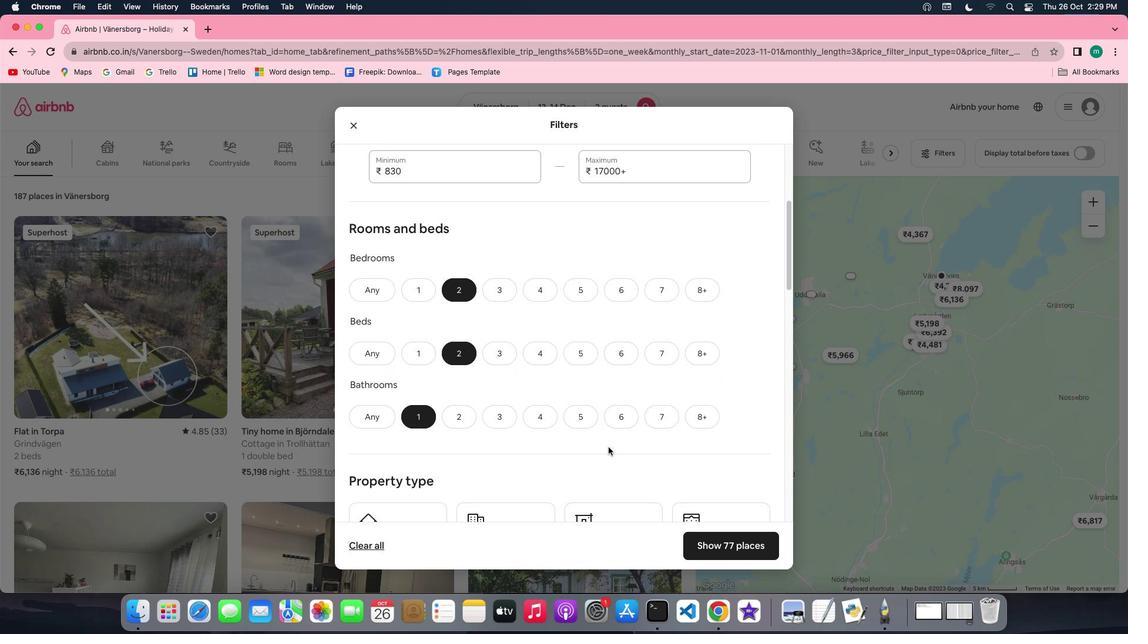 
Action: Mouse scrolled (609, 447) with delta (0, 0)
Screenshot: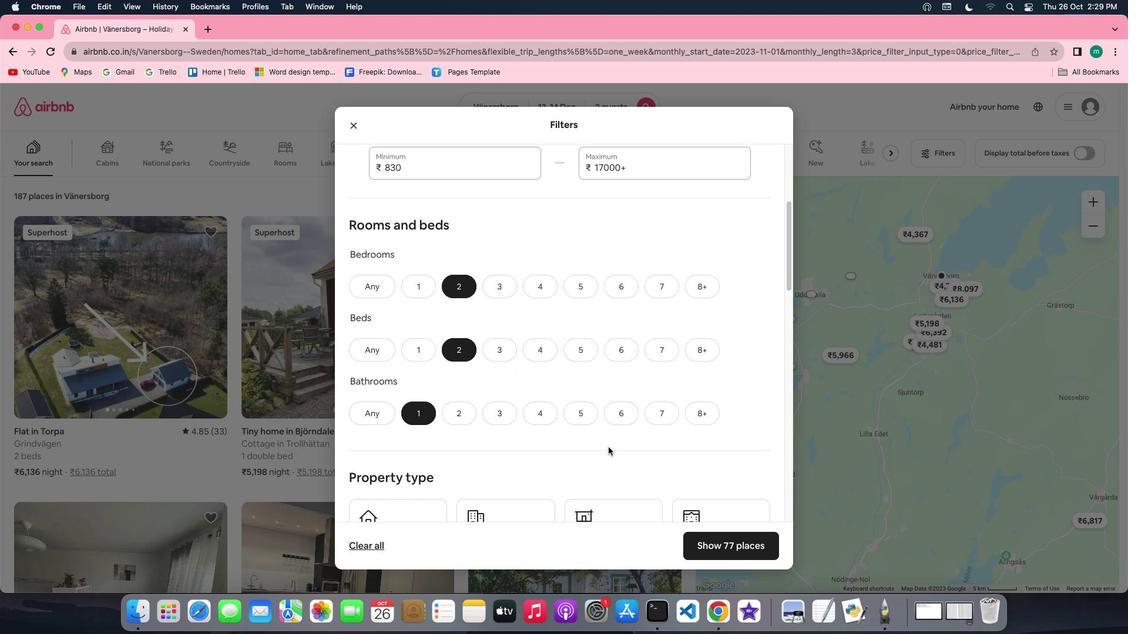
Action: Mouse scrolled (609, 447) with delta (0, -1)
Screenshot: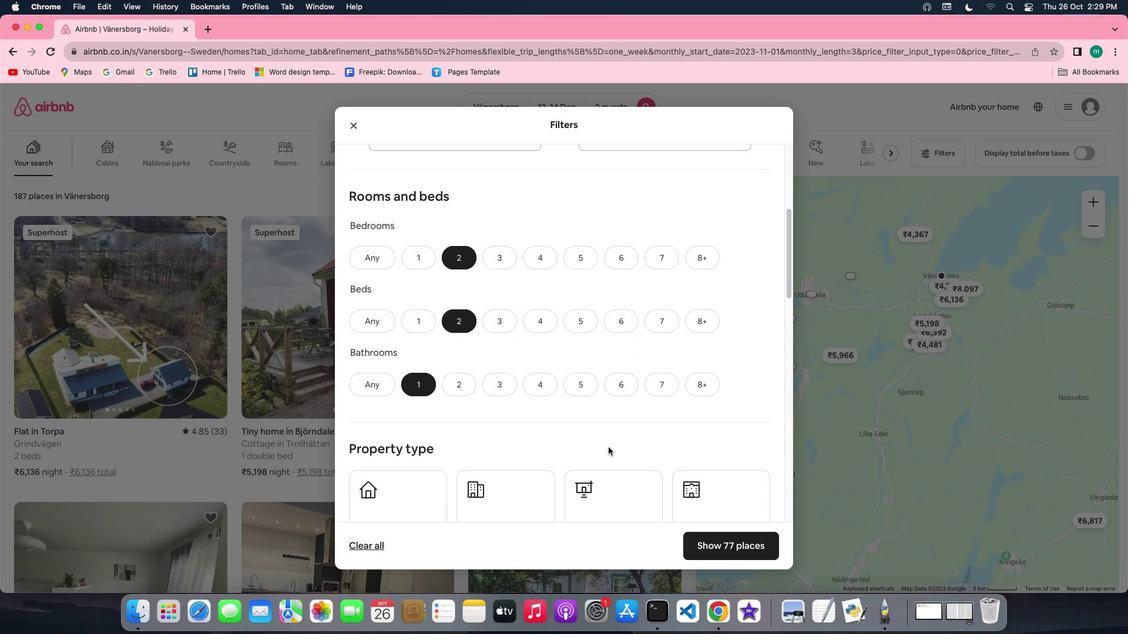 
Action: Mouse scrolled (609, 447) with delta (0, -1)
Screenshot: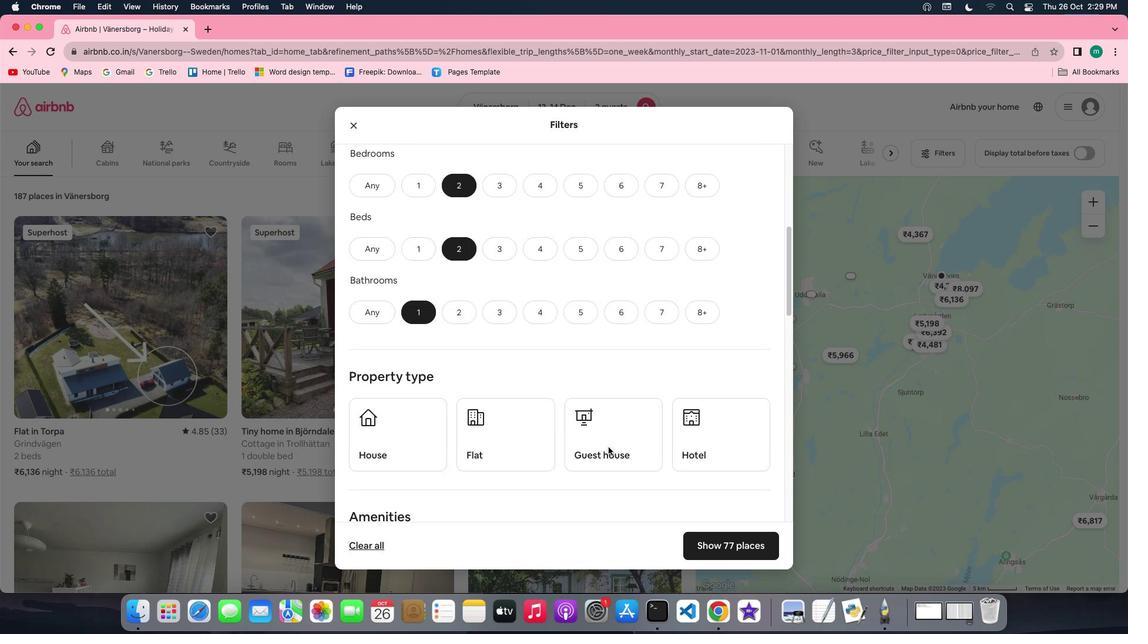 
Action: Mouse scrolled (609, 447) with delta (0, 0)
Screenshot: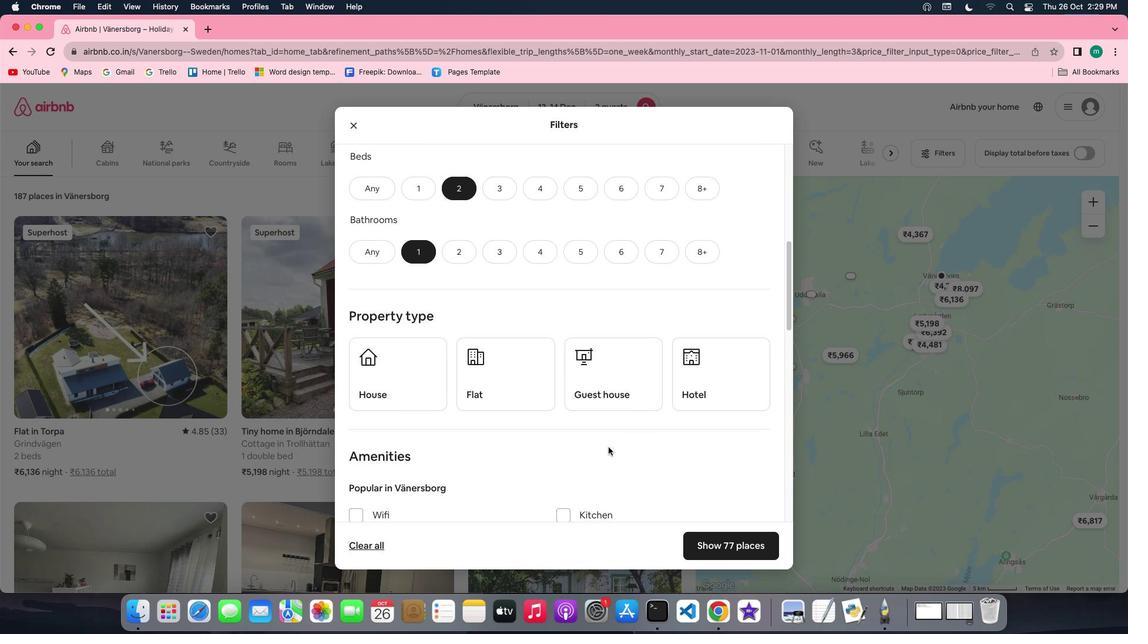 
Action: Mouse scrolled (609, 447) with delta (0, 0)
Screenshot: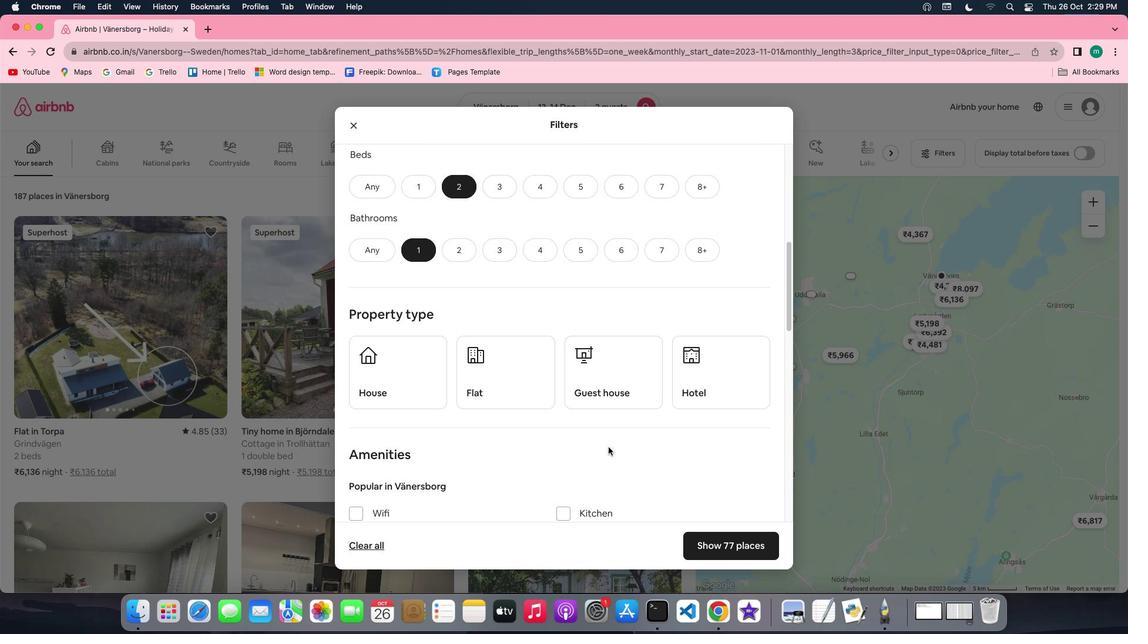 
Action: Mouse scrolled (609, 447) with delta (0, 0)
Screenshot: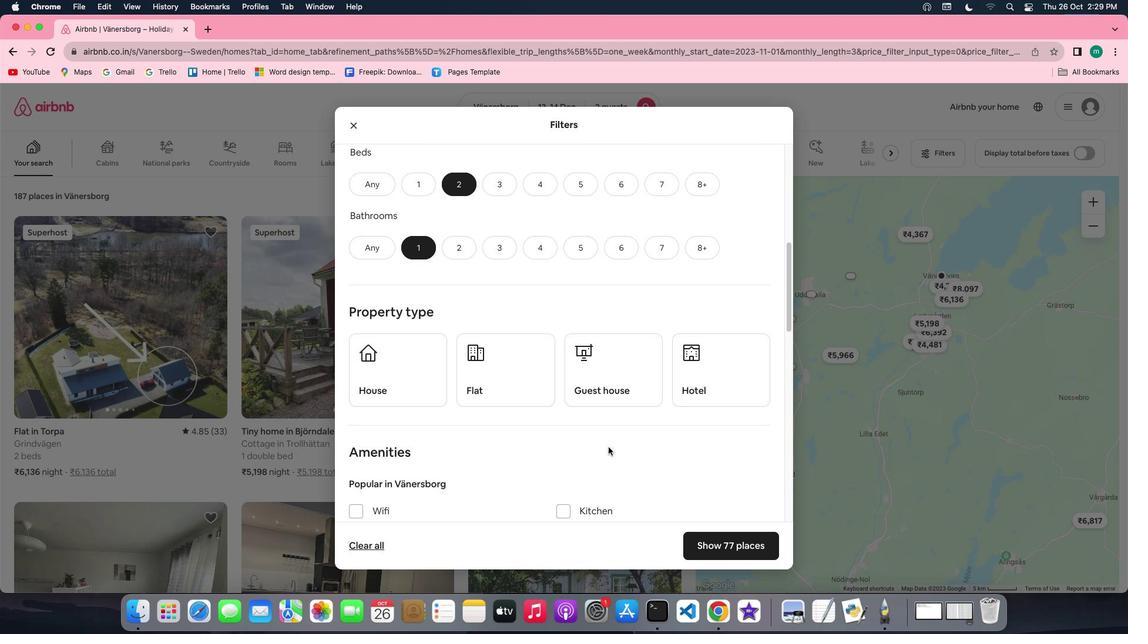 
Action: Mouse scrolled (609, 447) with delta (0, 0)
Screenshot: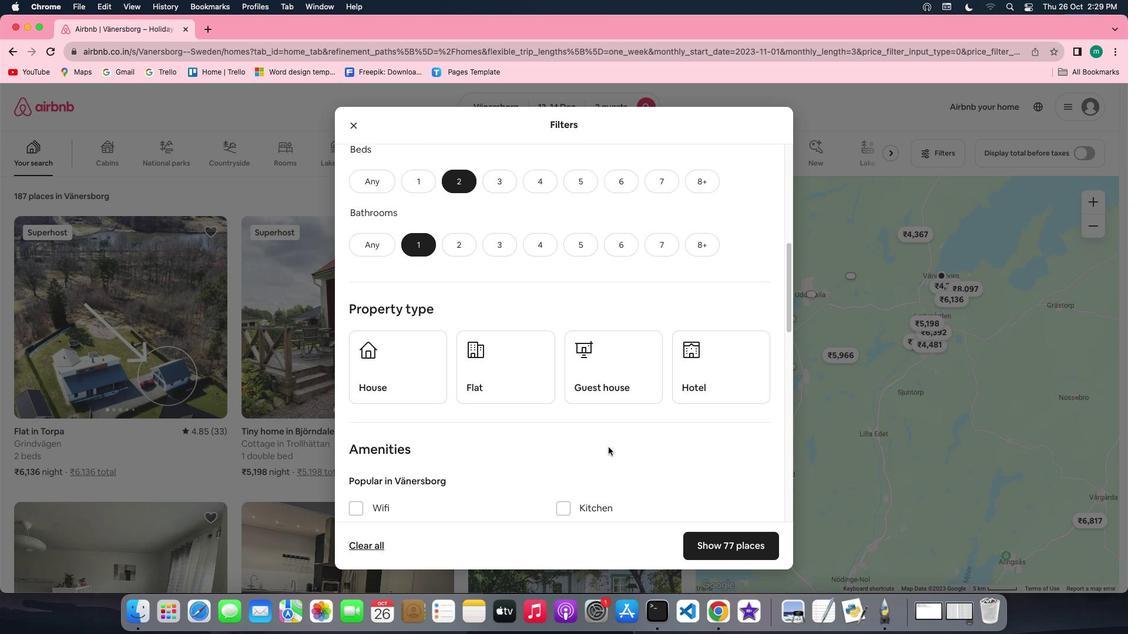 
Action: Mouse scrolled (609, 447) with delta (0, 0)
Screenshot: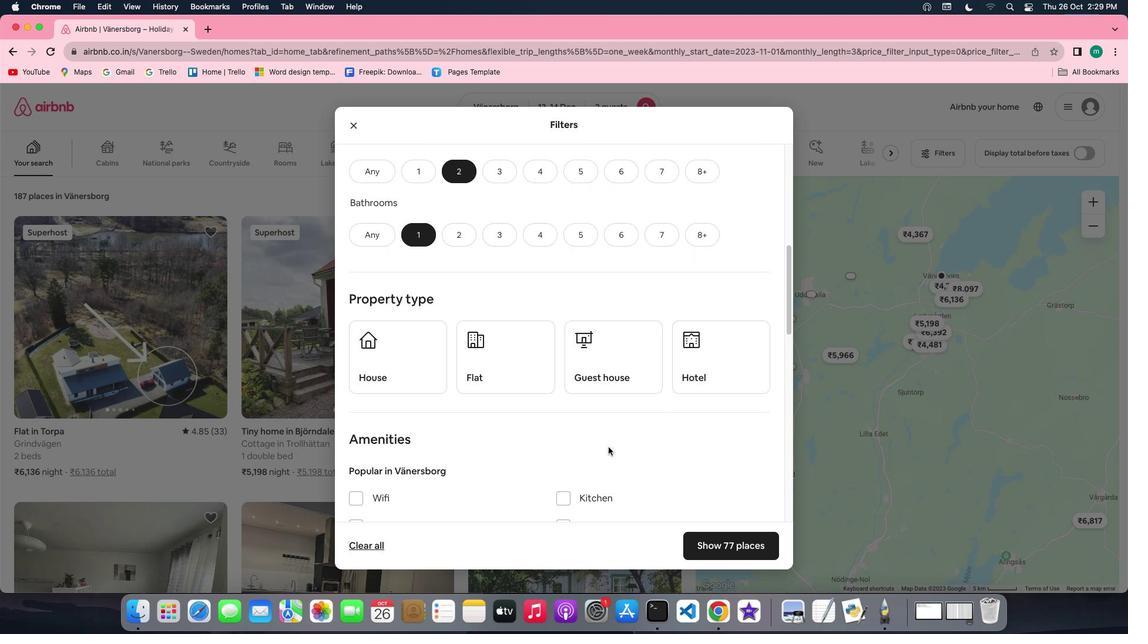 
Action: Mouse scrolled (609, 447) with delta (0, 0)
Screenshot: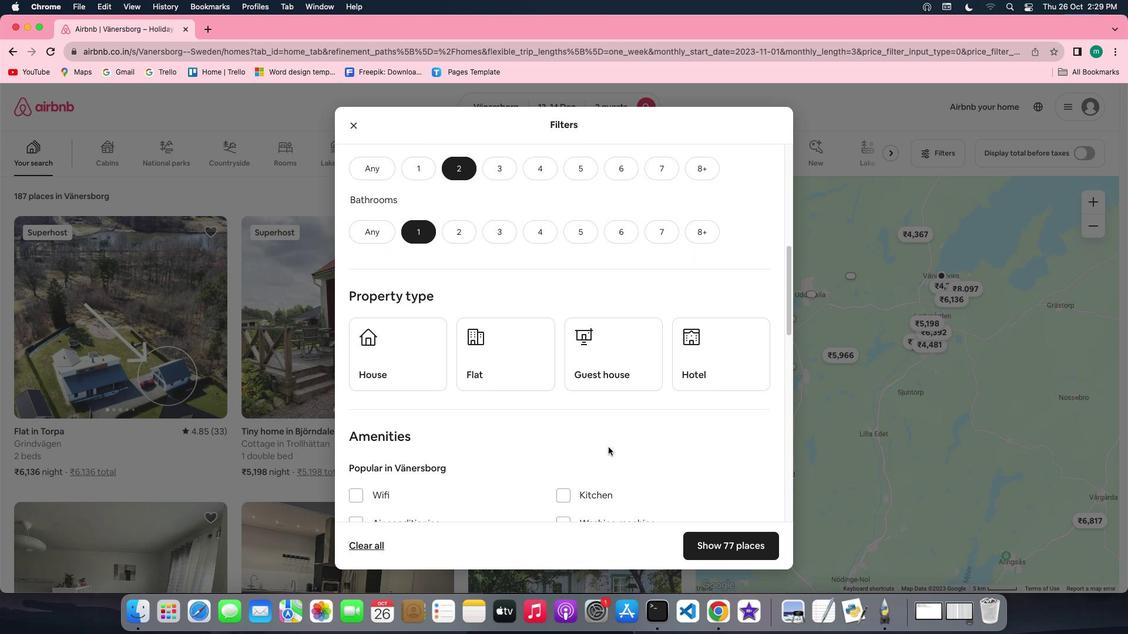 
Action: Mouse scrolled (609, 447) with delta (0, -1)
Screenshot: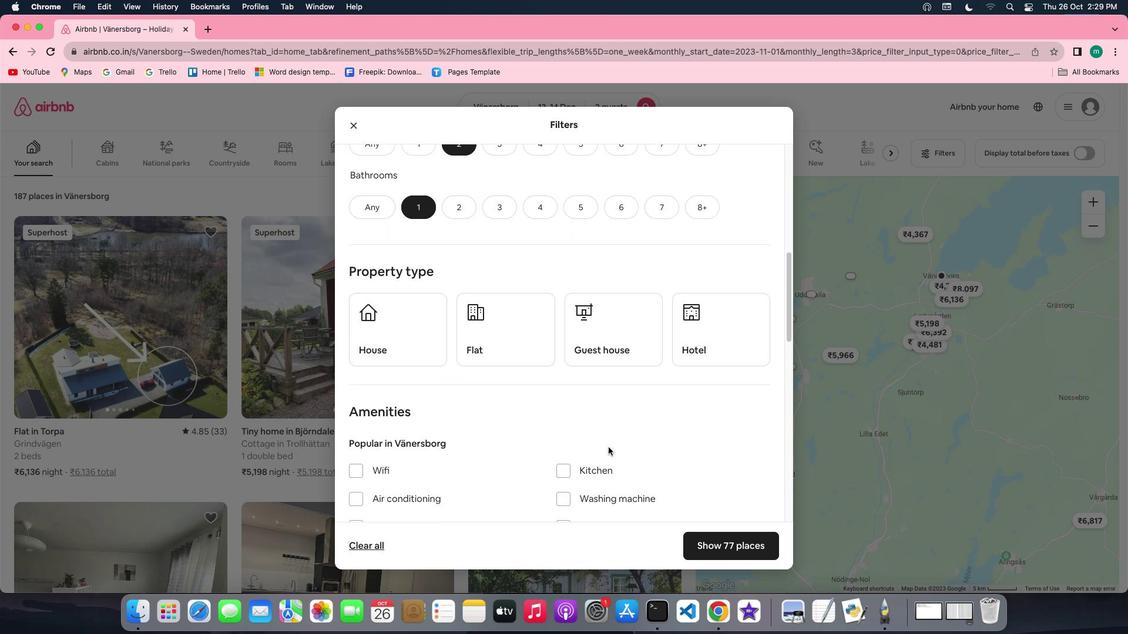
Action: Mouse moved to (603, 293)
Screenshot: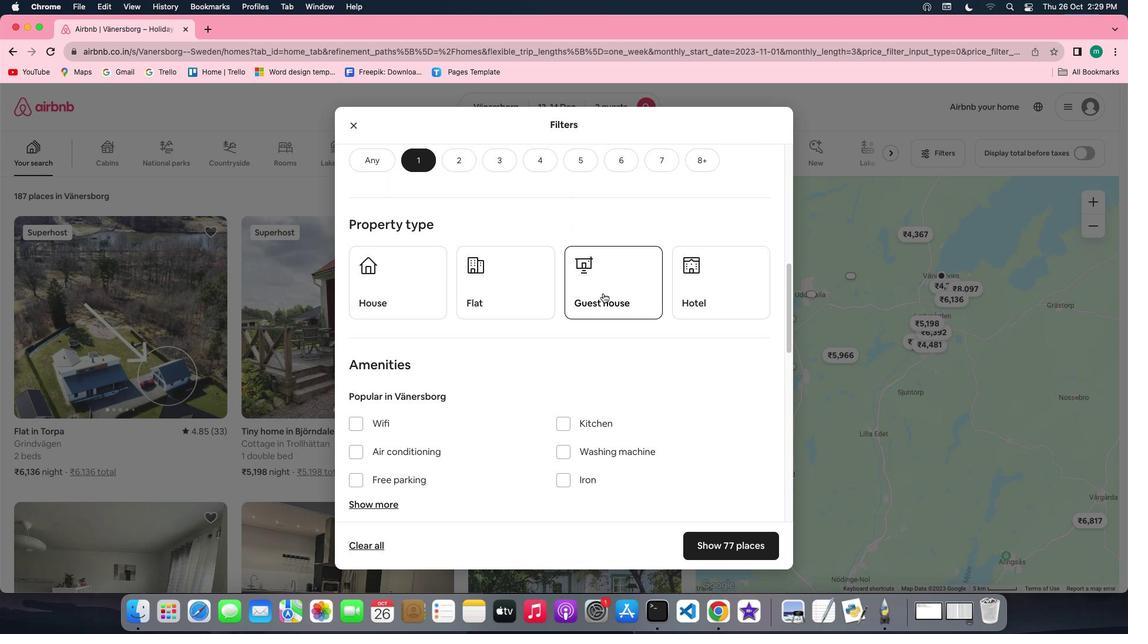 
Action: Mouse pressed left at (603, 293)
Screenshot: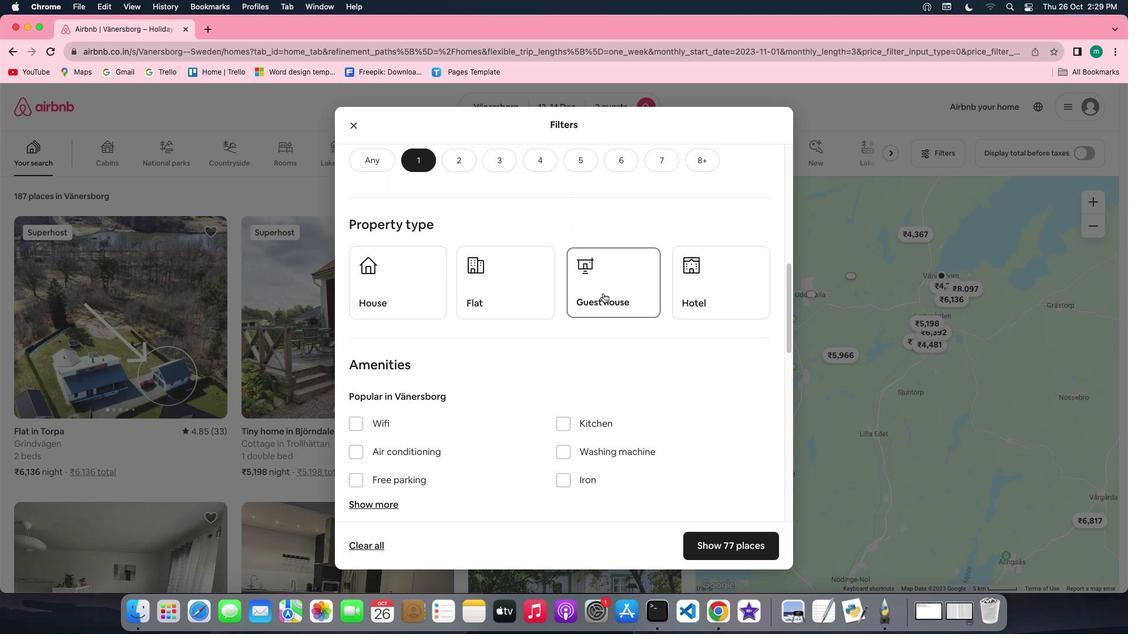 
Action: Mouse moved to (592, 369)
Screenshot: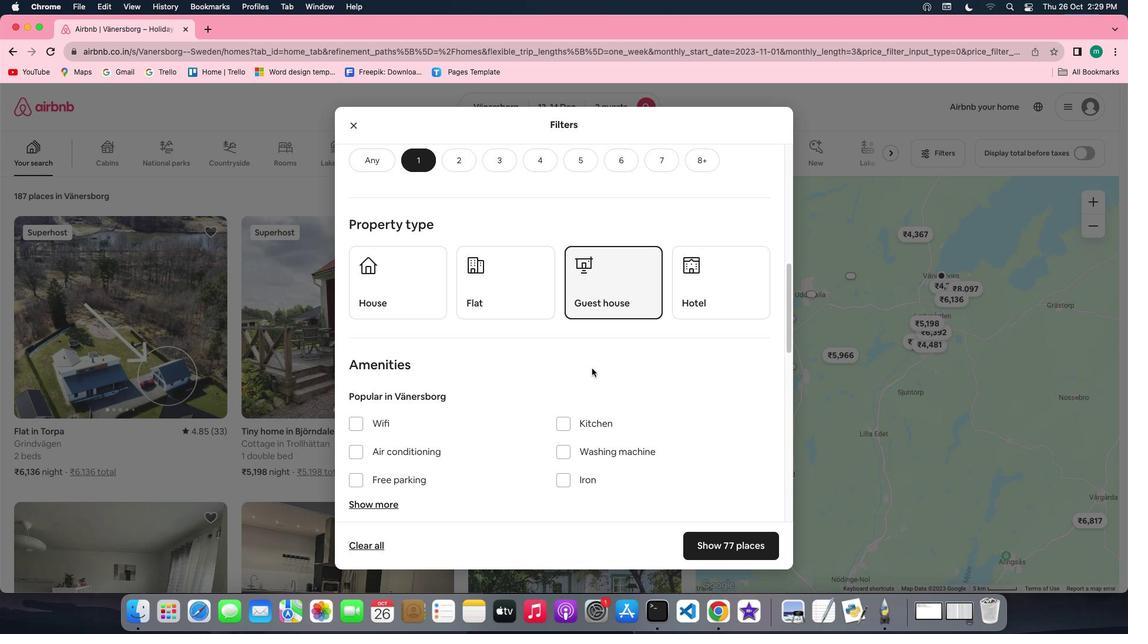
Action: Mouse scrolled (592, 369) with delta (0, 0)
Screenshot: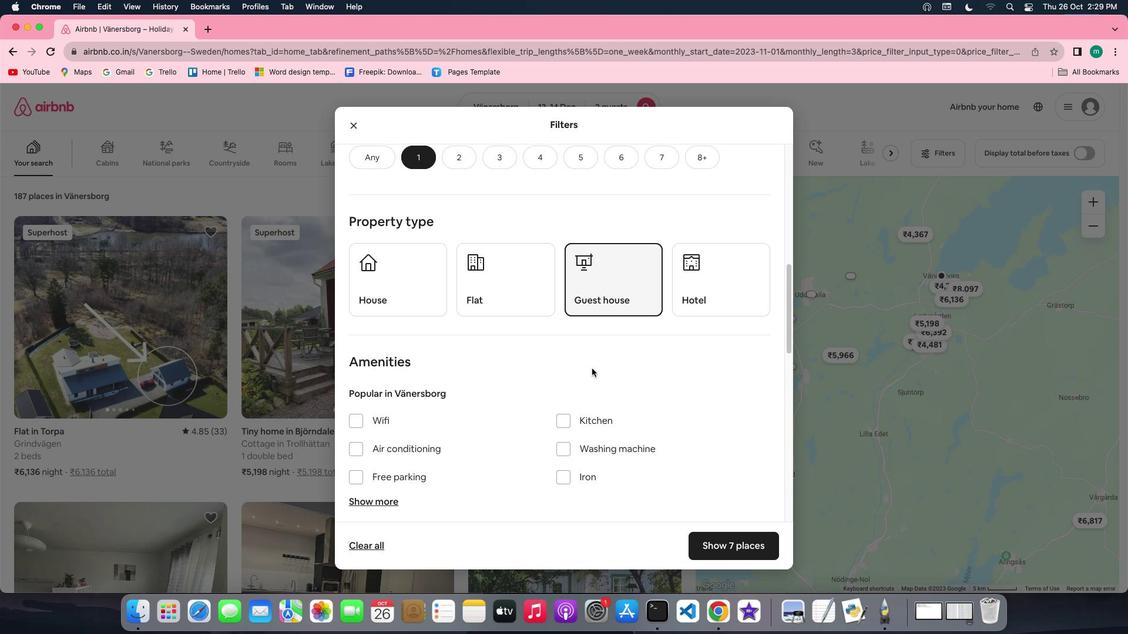 
Action: Mouse scrolled (592, 369) with delta (0, 0)
Screenshot: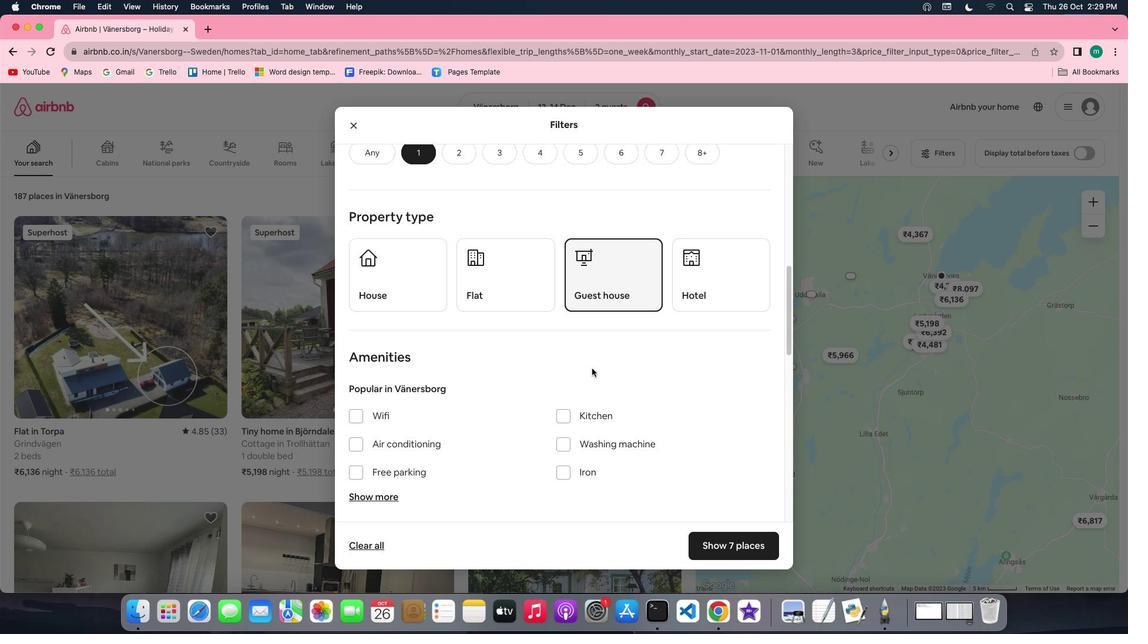 
Action: Mouse scrolled (592, 369) with delta (0, -1)
Screenshot: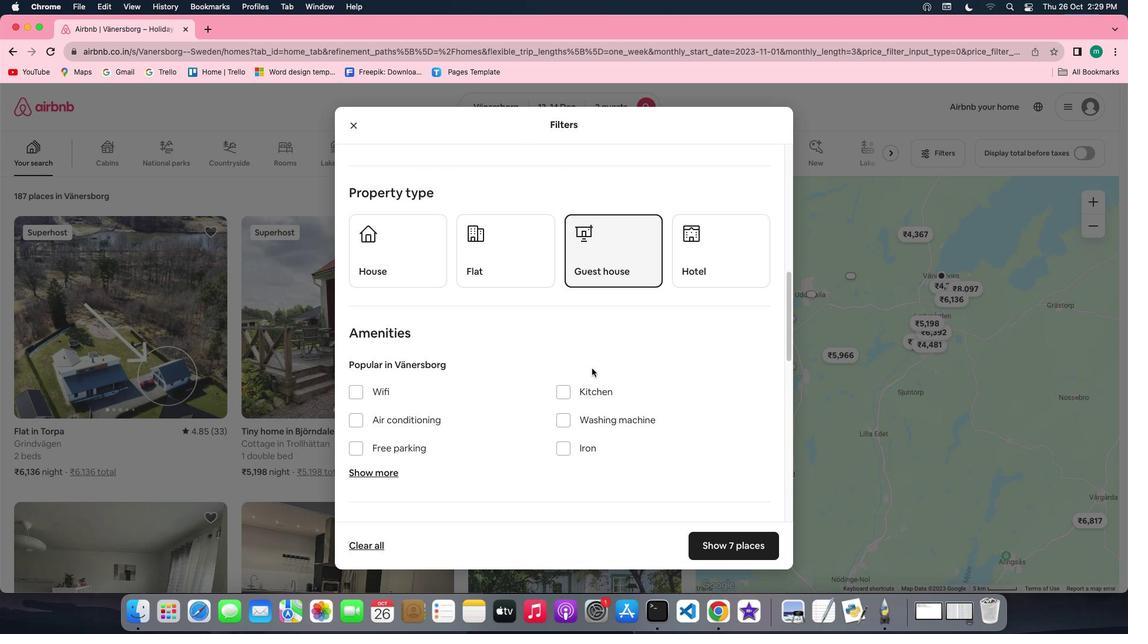 
Action: Mouse scrolled (592, 369) with delta (0, 0)
Screenshot: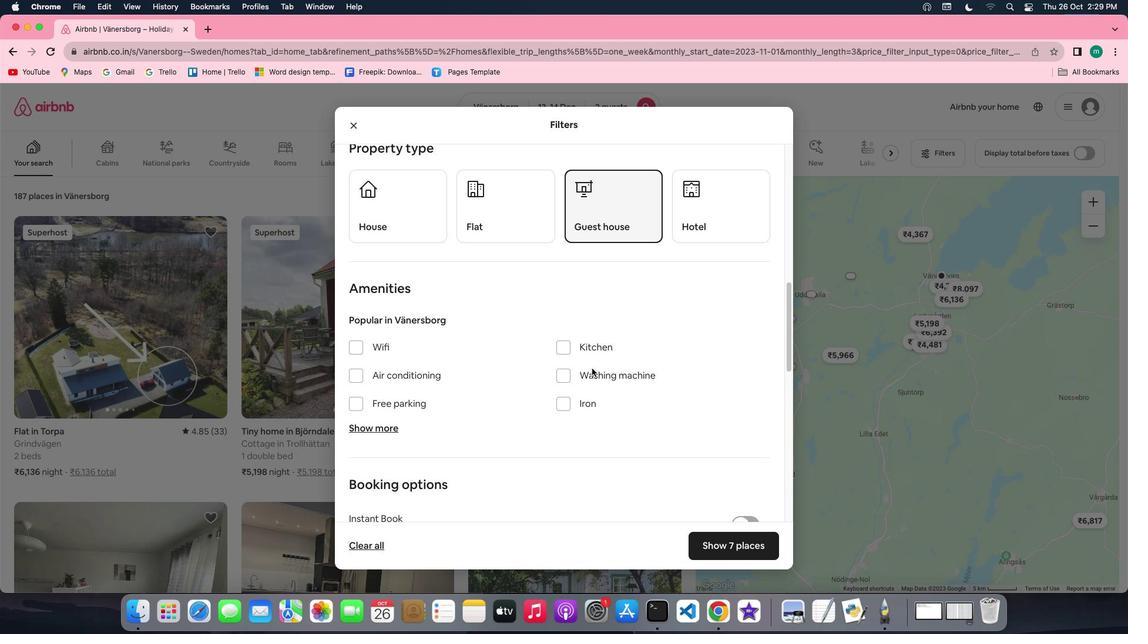 
Action: Mouse scrolled (592, 369) with delta (0, 0)
Screenshot: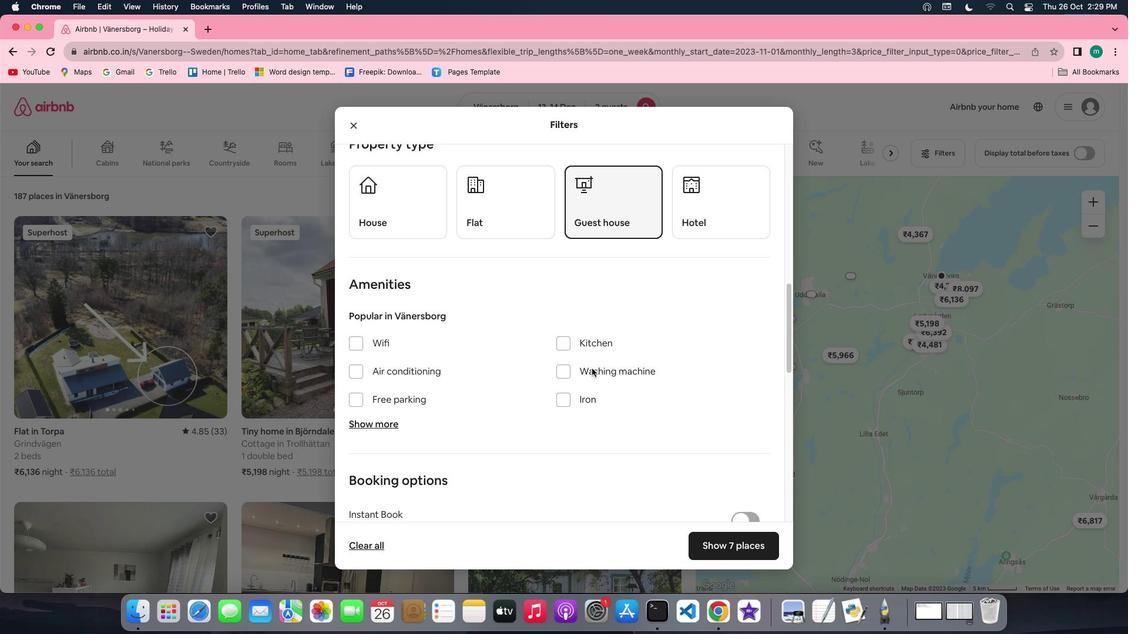 
Action: Mouse scrolled (592, 369) with delta (0, 0)
Screenshot: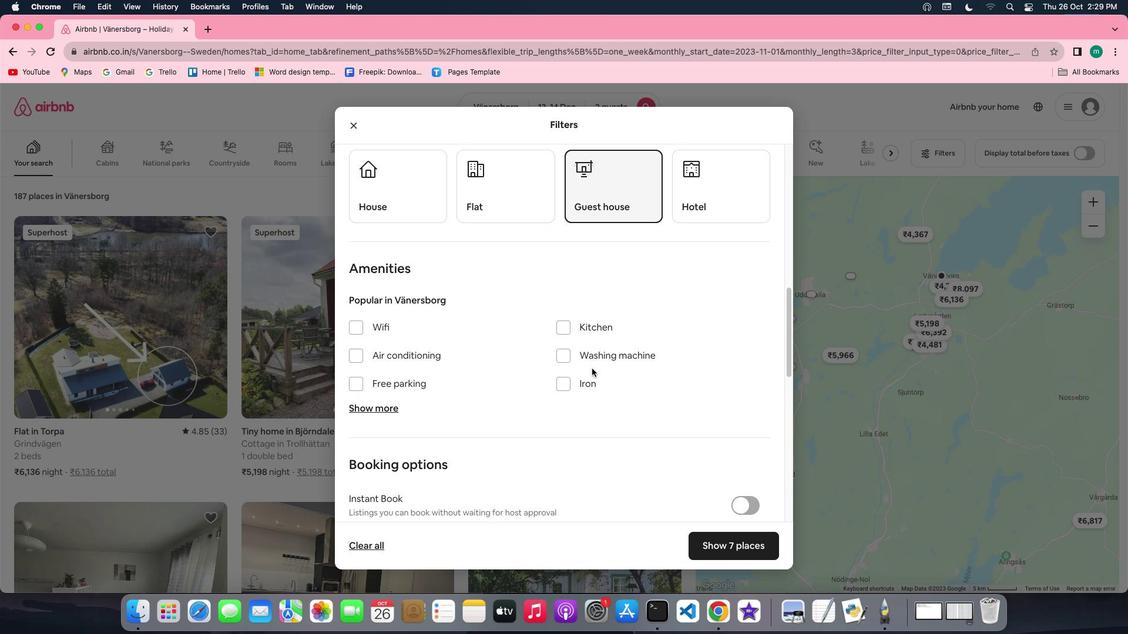 
Action: Mouse moved to (586, 370)
Screenshot: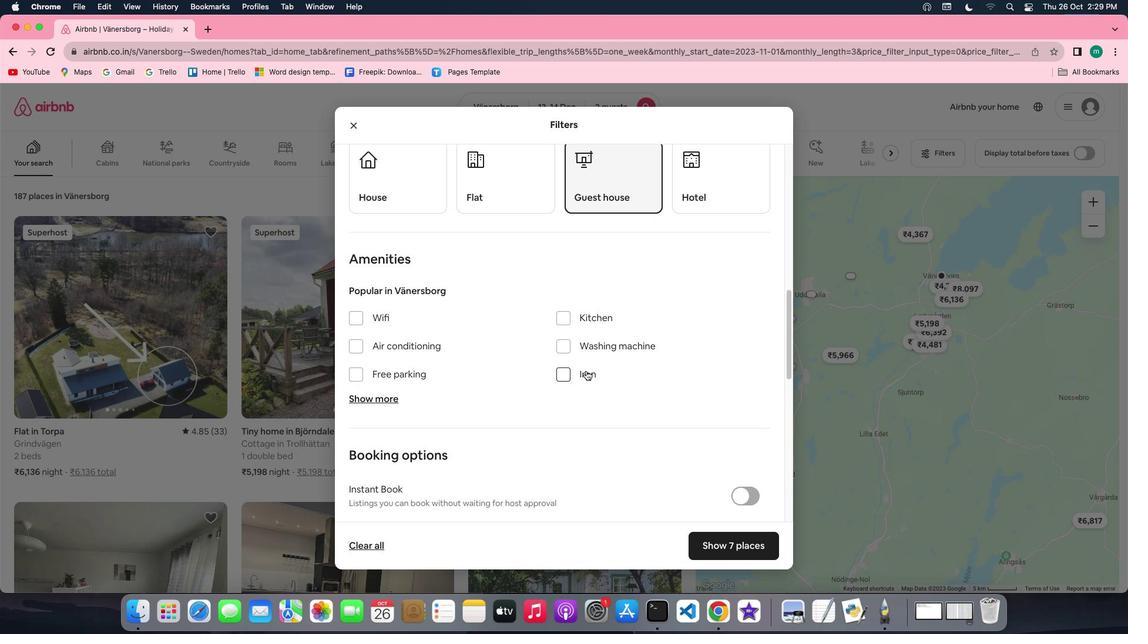 
Action: Mouse scrolled (586, 370) with delta (0, 0)
Screenshot: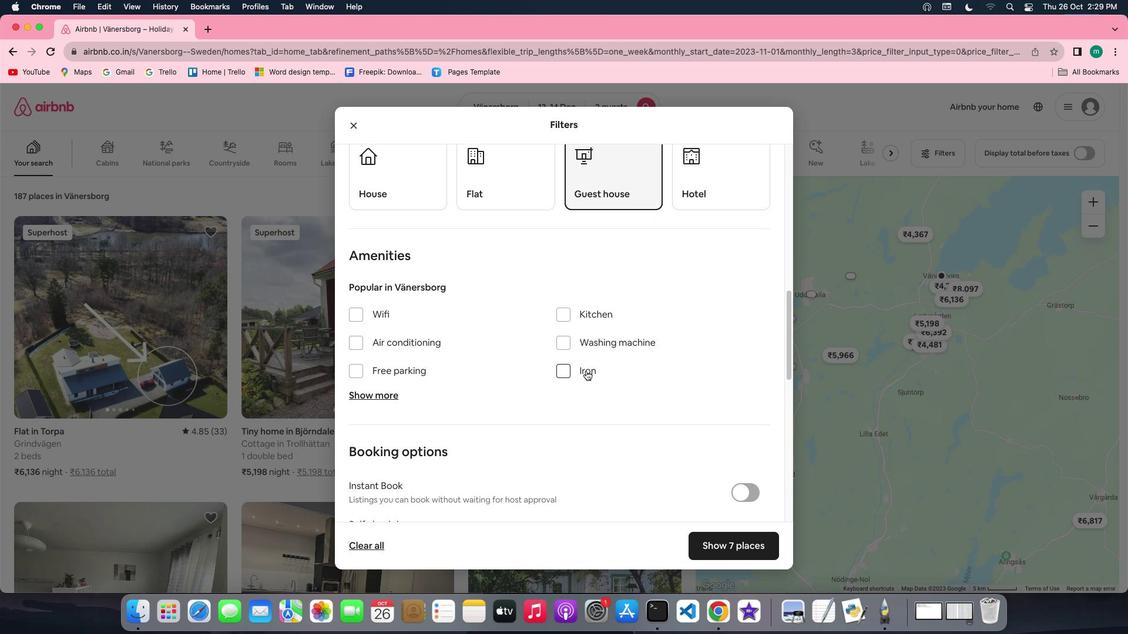 
Action: Mouse scrolled (586, 370) with delta (0, 0)
Screenshot: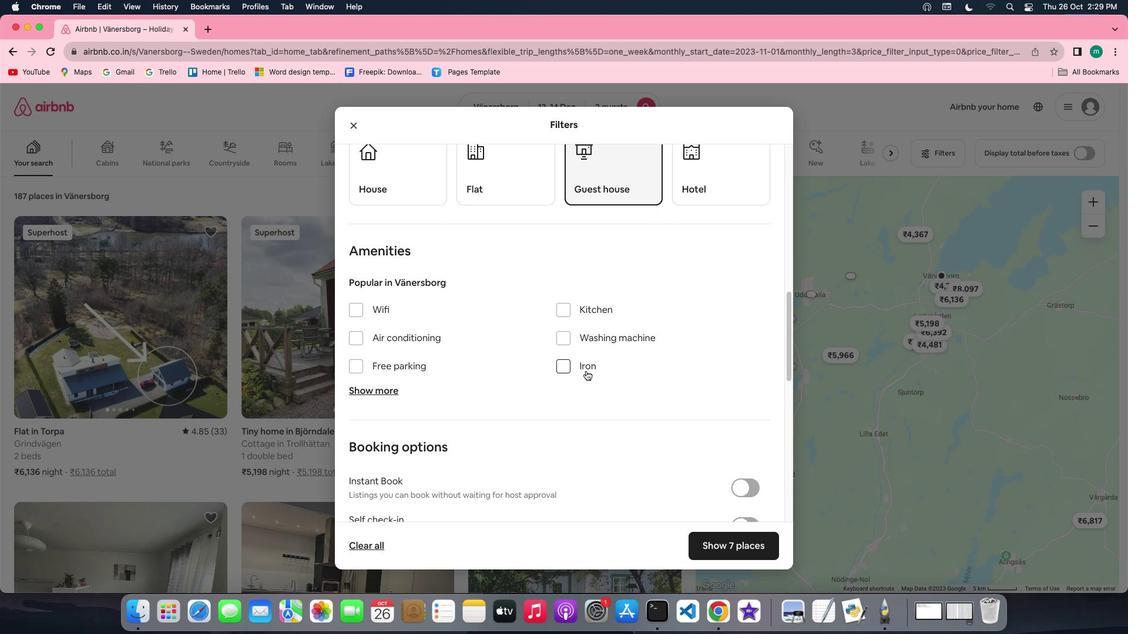 
Action: Mouse scrolled (586, 370) with delta (0, 0)
Screenshot: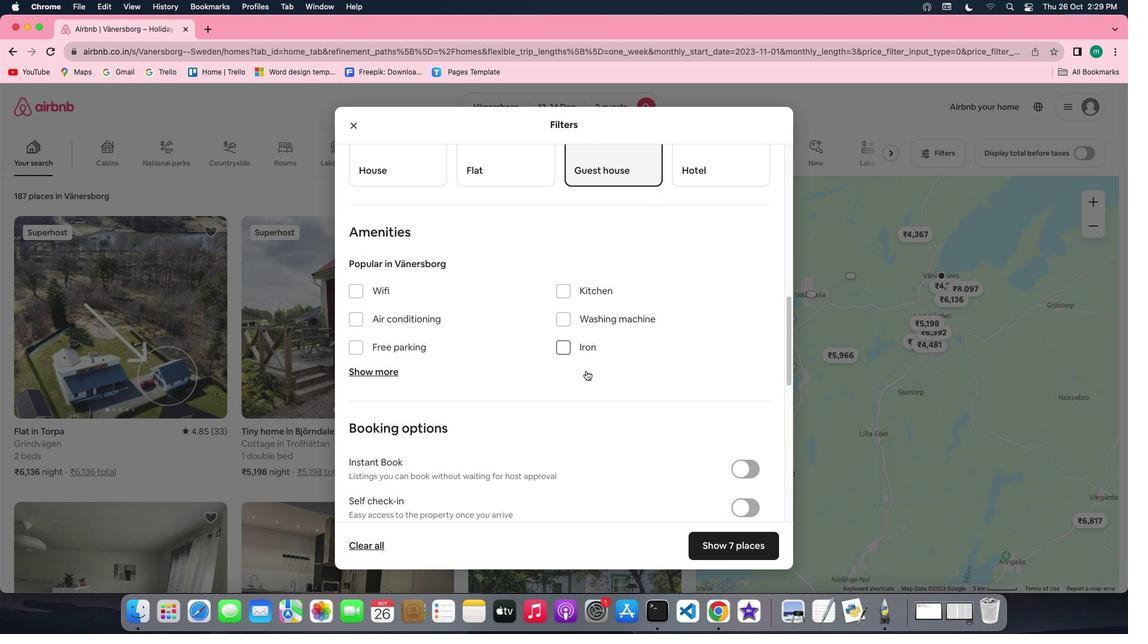 
Action: Mouse scrolled (586, 370) with delta (0, 0)
Screenshot: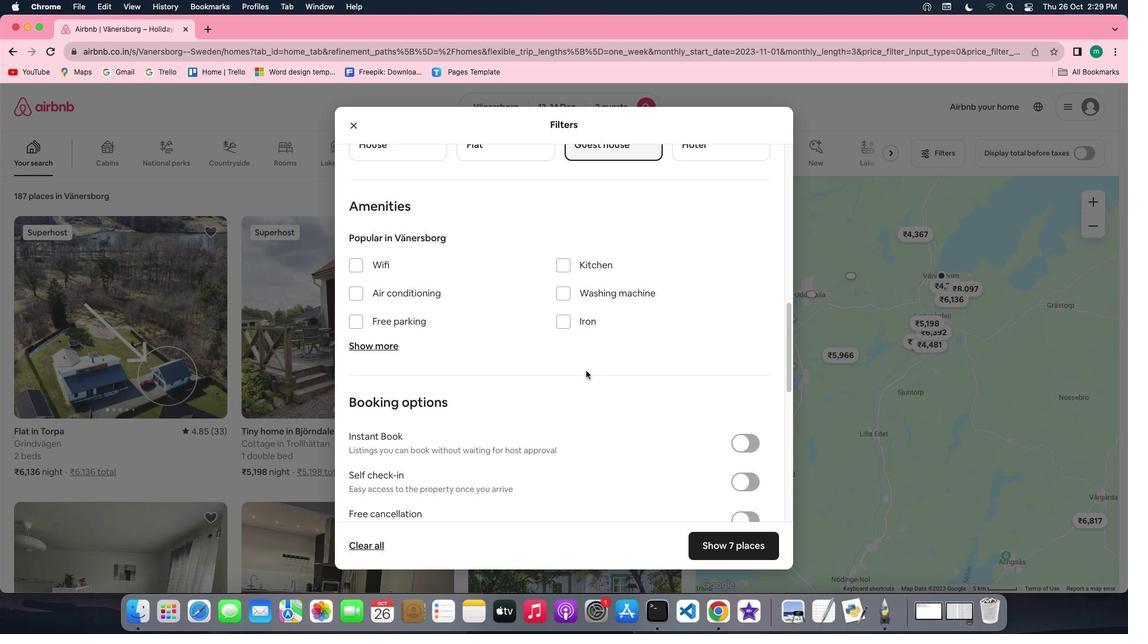 
Action: Mouse scrolled (586, 370) with delta (0, 0)
Screenshot: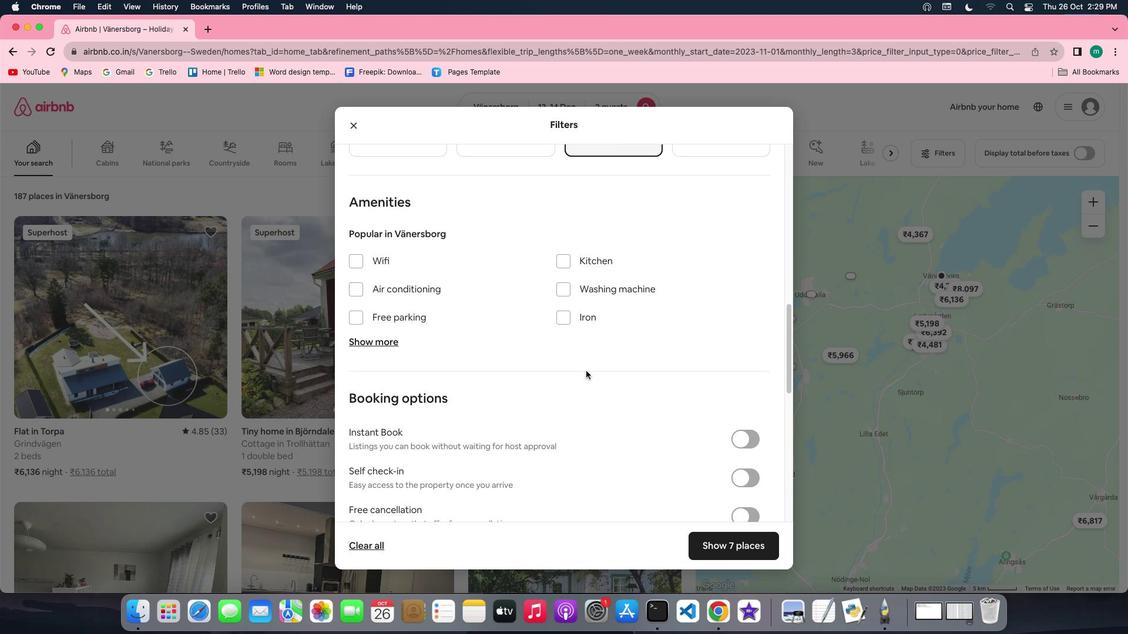 
Action: Mouse moved to (596, 398)
Screenshot: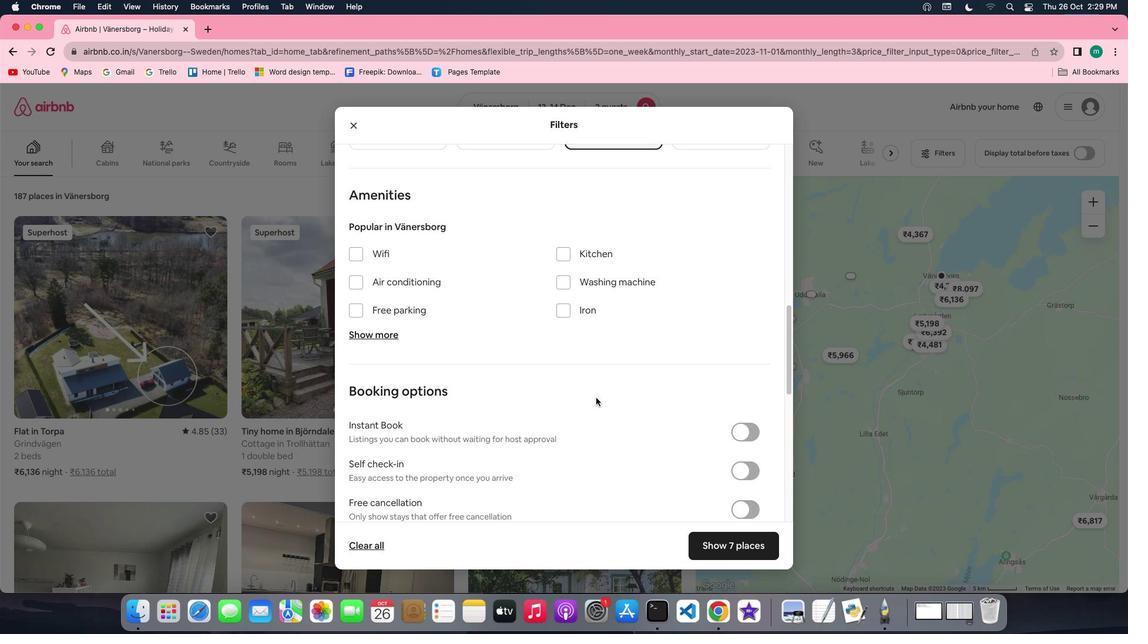 
Action: Mouse scrolled (596, 398) with delta (0, 0)
Screenshot: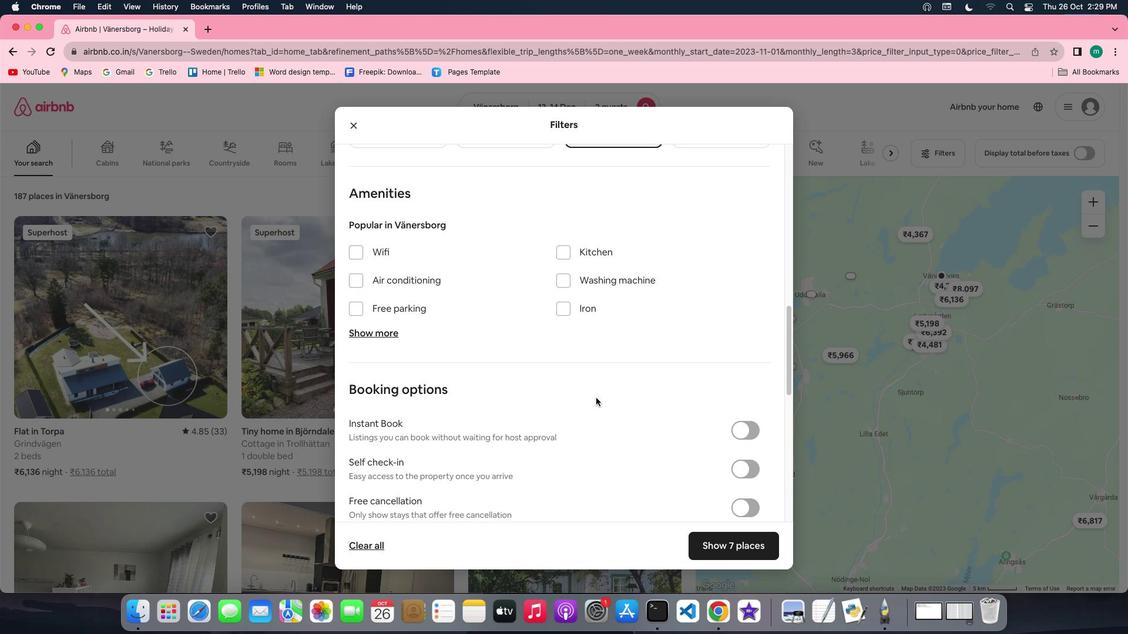 
Action: Mouse scrolled (596, 398) with delta (0, 0)
Screenshot: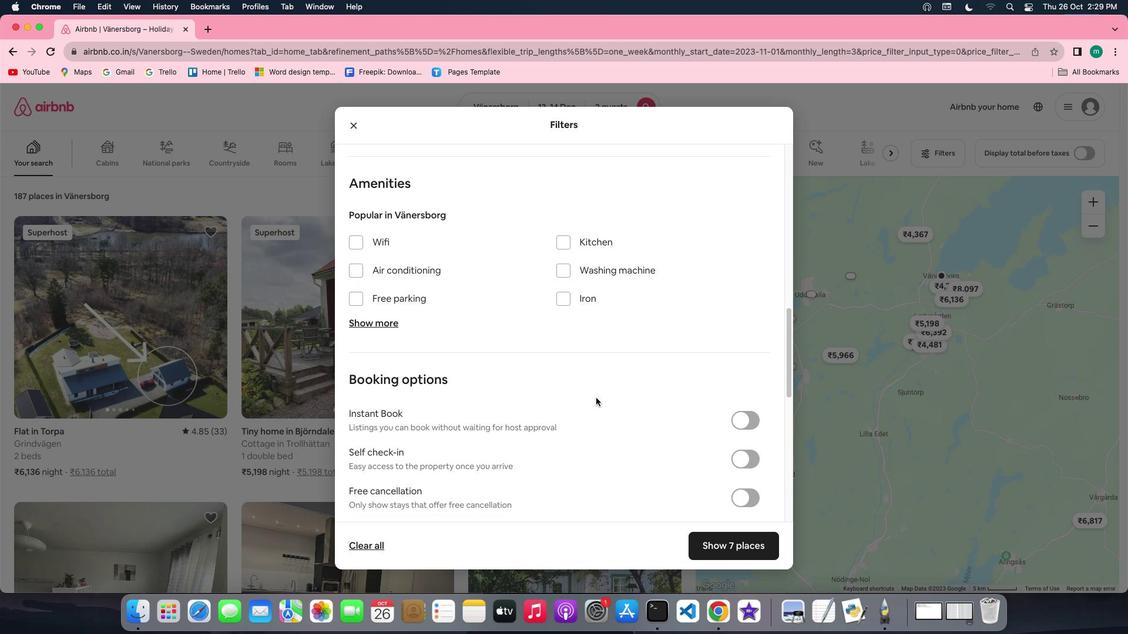 
Action: Mouse scrolled (596, 398) with delta (0, 0)
Screenshot: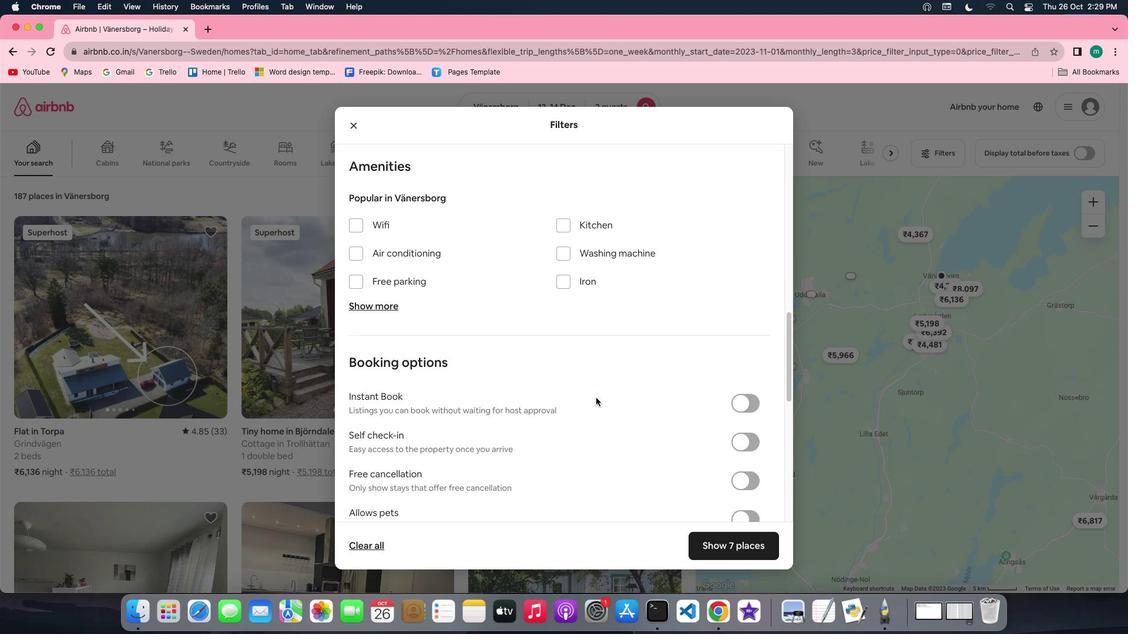 
Action: Mouse scrolled (596, 398) with delta (0, 0)
Screenshot: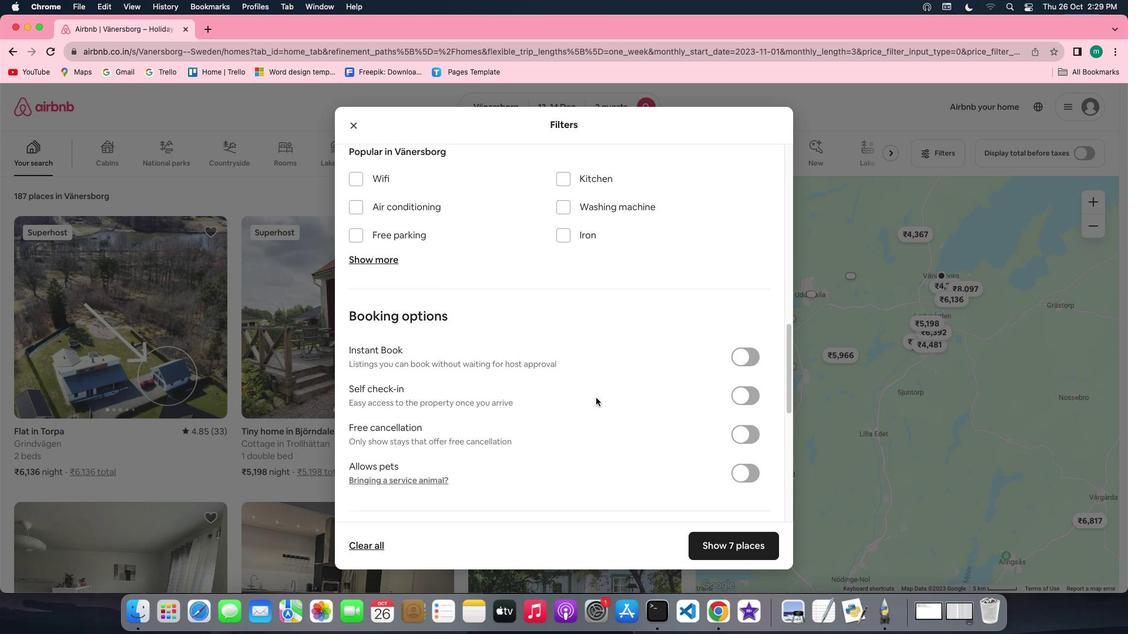 
Action: Mouse scrolled (596, 398) with delta (0, 0)
Screenshot: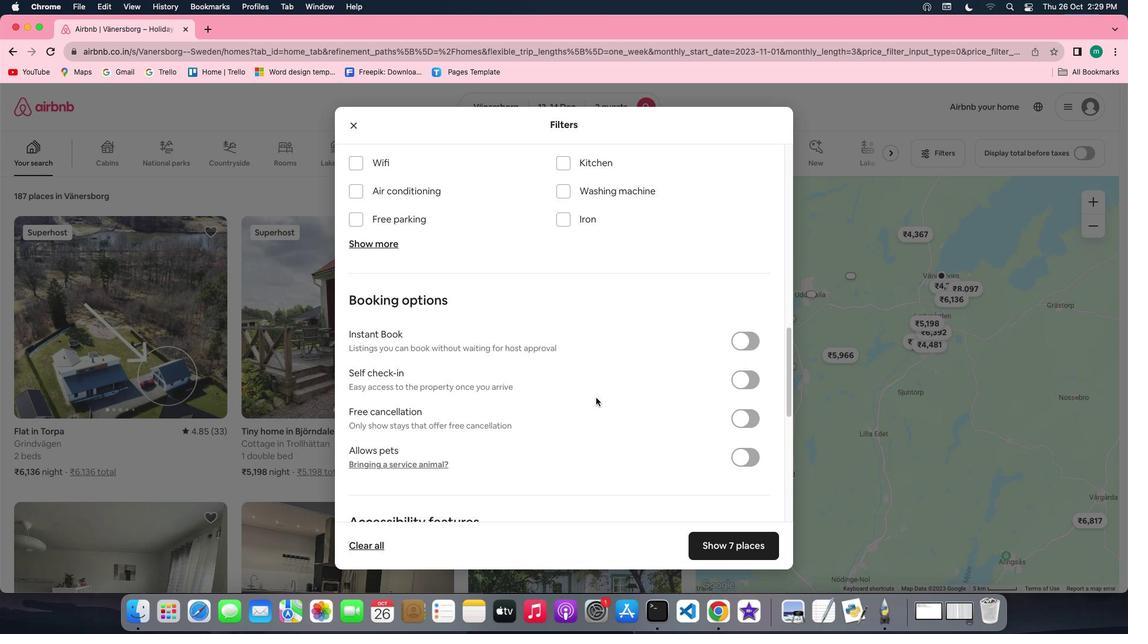 
Action: Mouse scrolled (596, 398) with delta (0, 0)
Screenshot: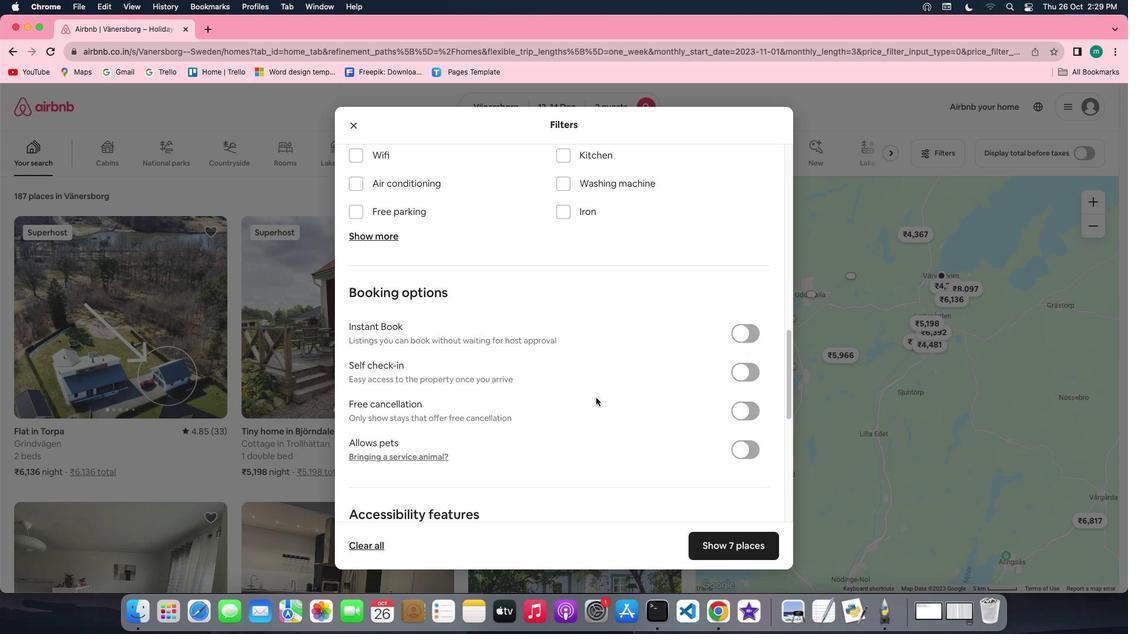 
Action: Mouse scrolled (596, 398) with delta (0, -1)
Screenshot: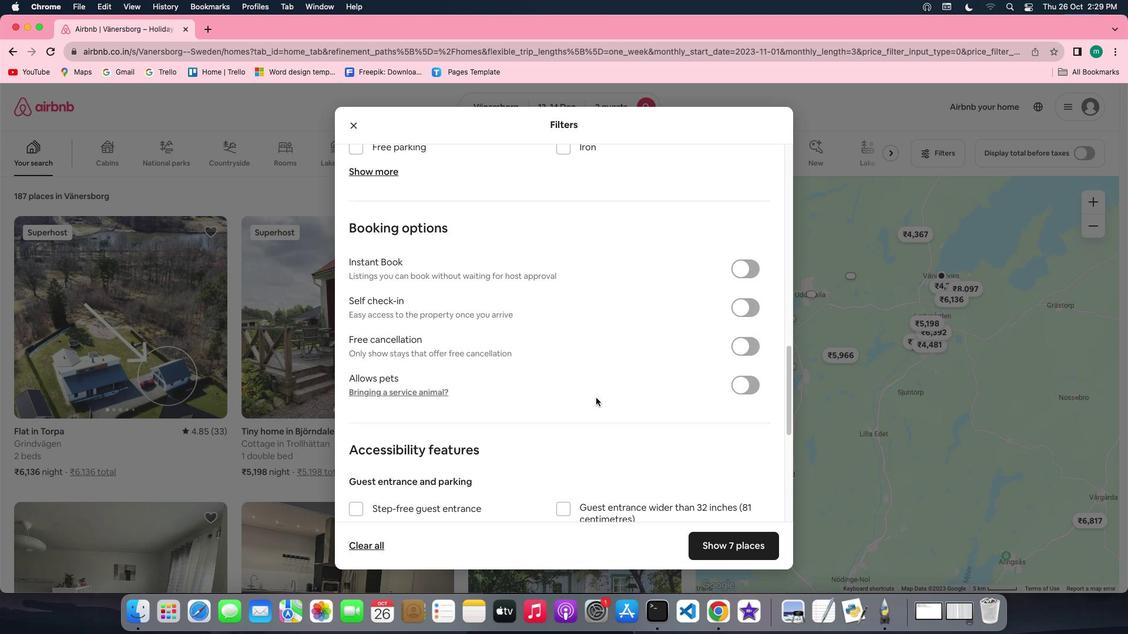 
Action: Mouse scrolled (596, 398) with delta (0, -1)
Screenshot: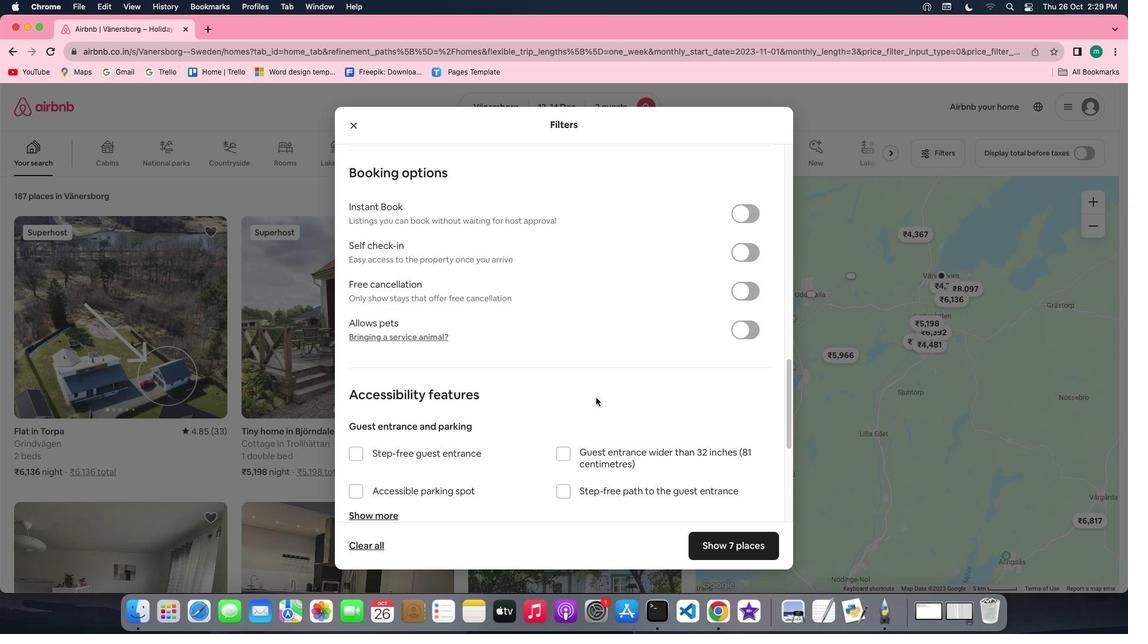 
Action: Mouse scrolled (596, 398) with delta (0, -2)
Screenshot: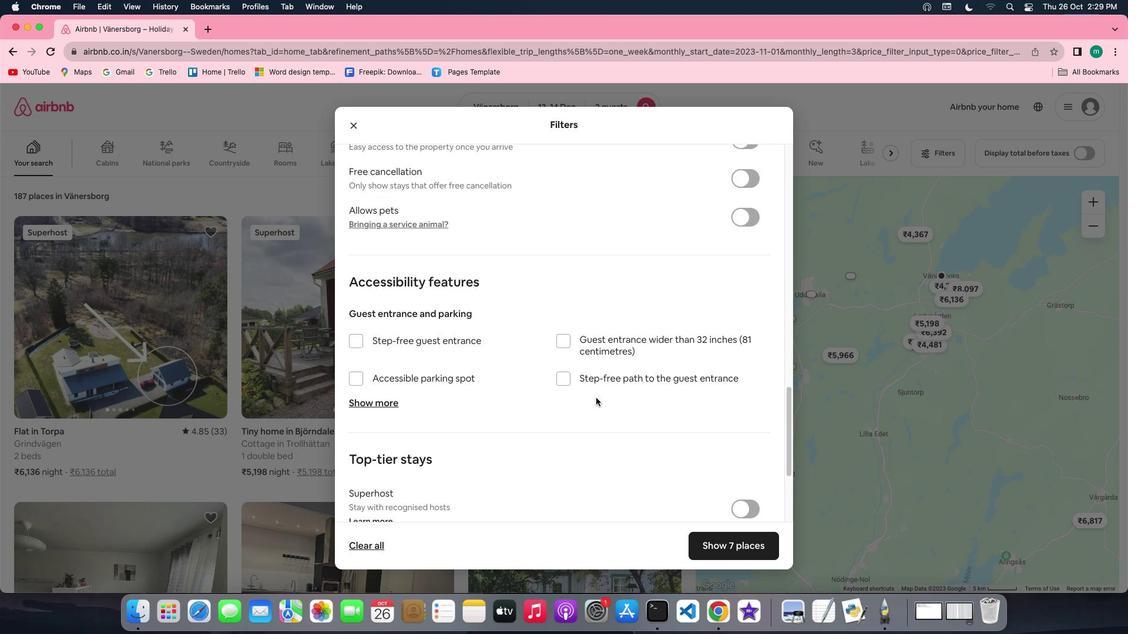 
Action: Mouse scrolled (596, 398) with delta (0, 0)
Screenshot: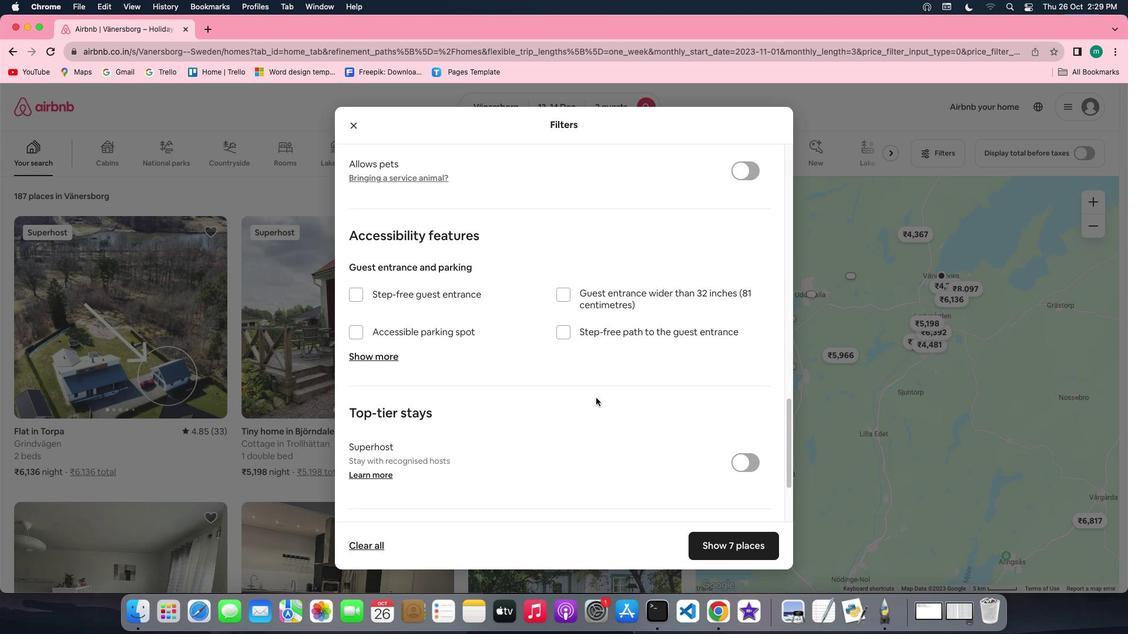 
Action: Mouse scrolled (596, 398) with delta (0, 0)
Screenshot: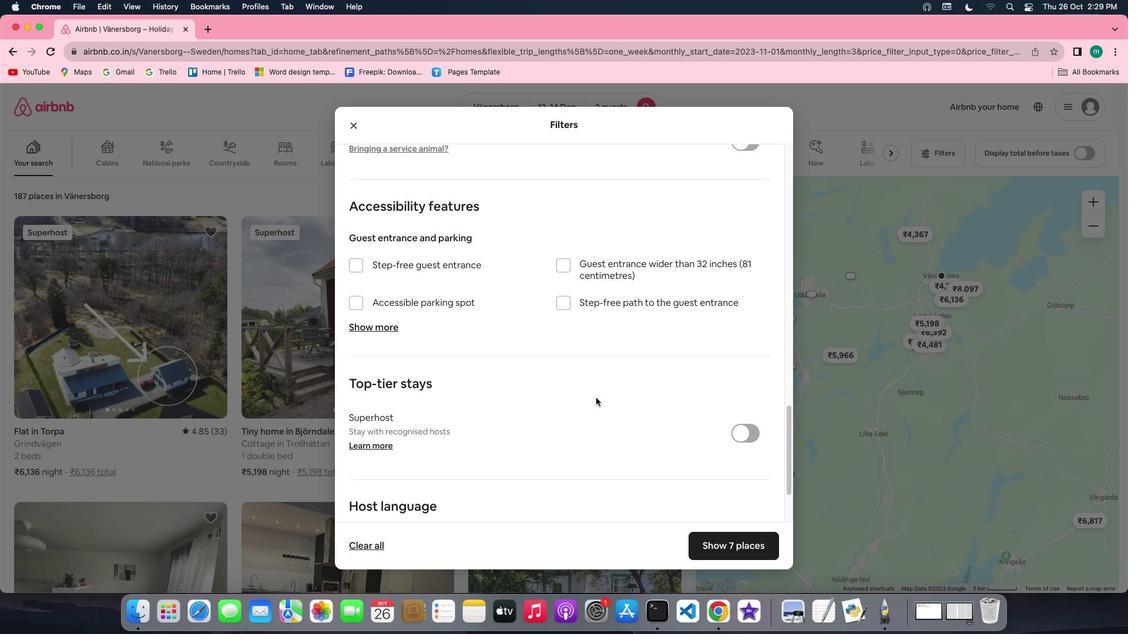 
Action: Mouse scrolled (596, 398) with delta (0, -1)
Screenshot: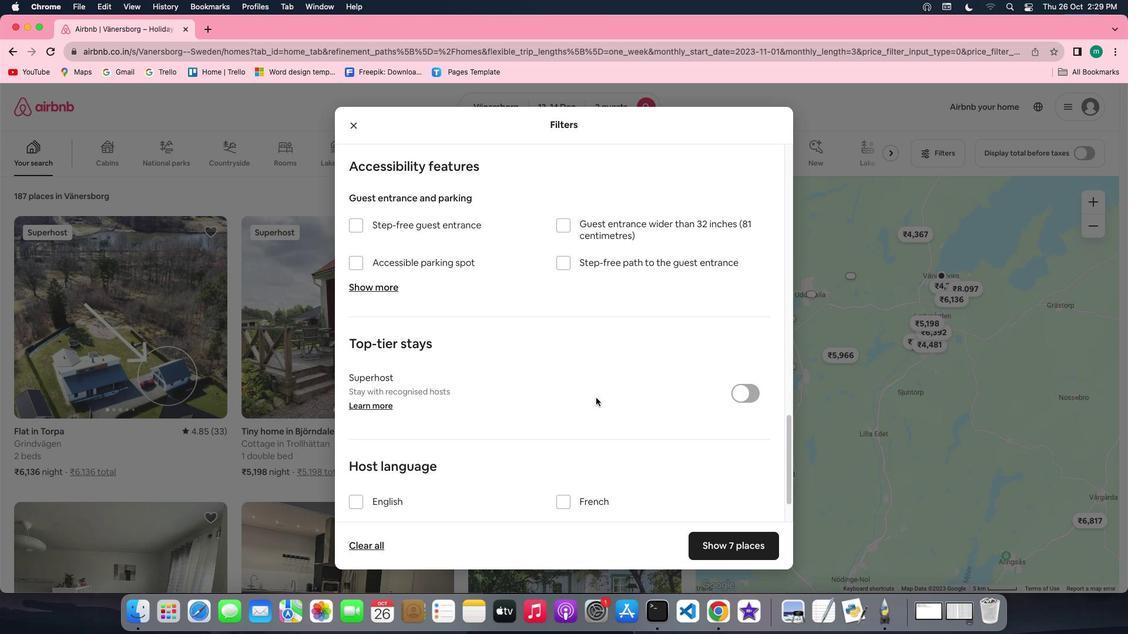 
Action: Mouse scrolled (596, 398) with delta (0, -2)
Screenshot: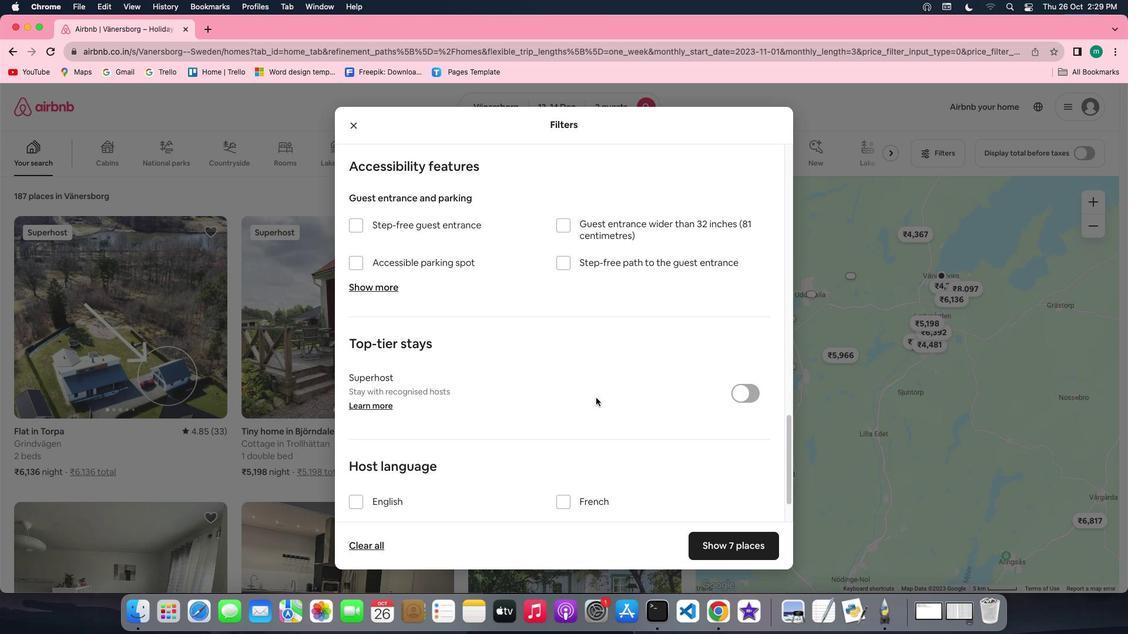
Action: Mouse scrolled (596, 398) with delta (0, -2)
Screenshot: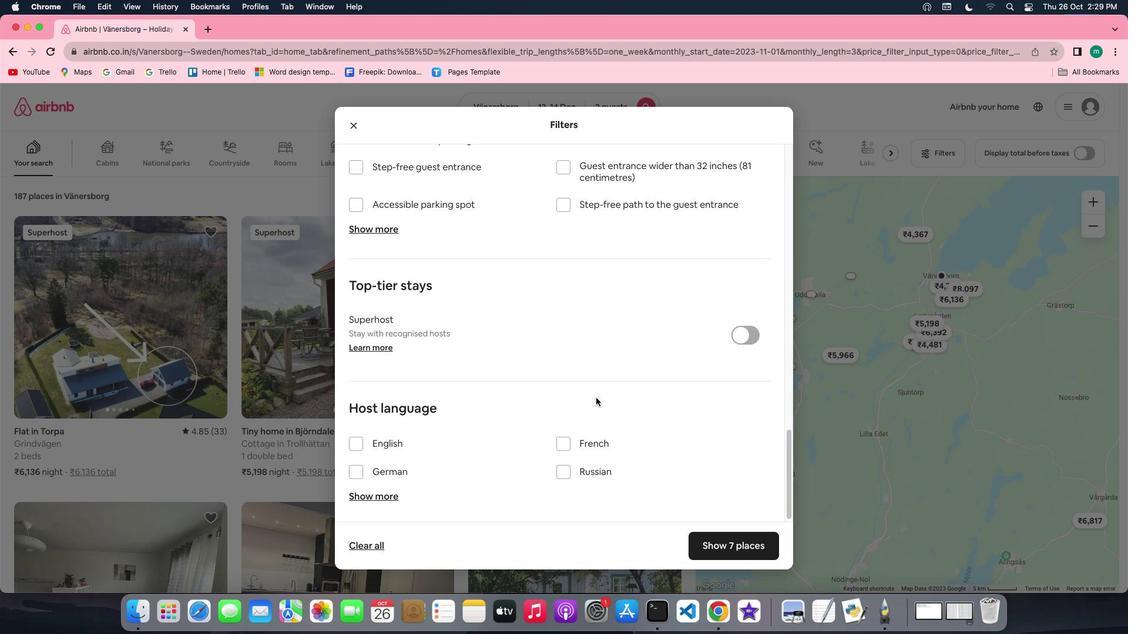 
Action: Mouse scrolled (596, 398) with delta (0, 0)
Screenshot: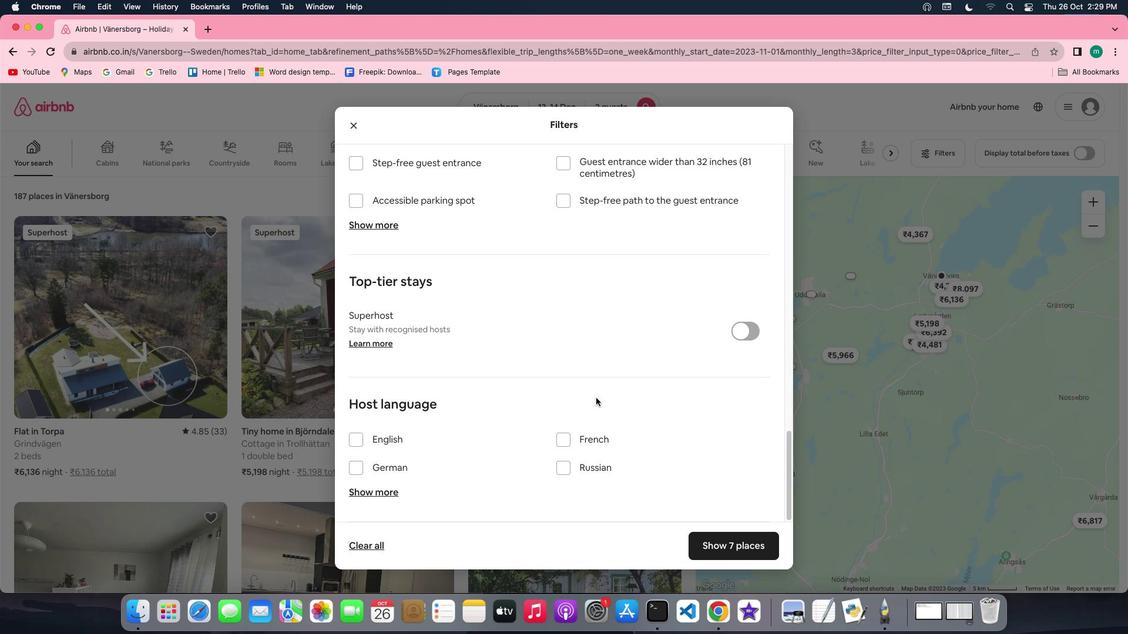 
Action: Mouse scrolled (596, 398) with delta (0, 0)
Screenshot: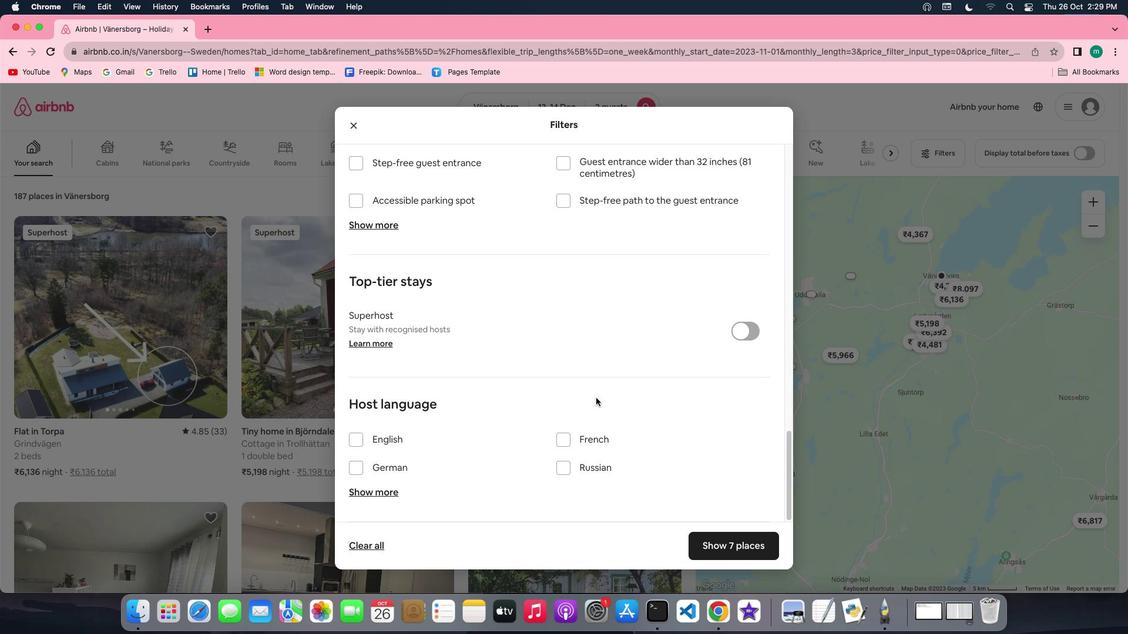 
Action: Mouse scrolled (596, 398) with delta (0, -1)
Screenshot: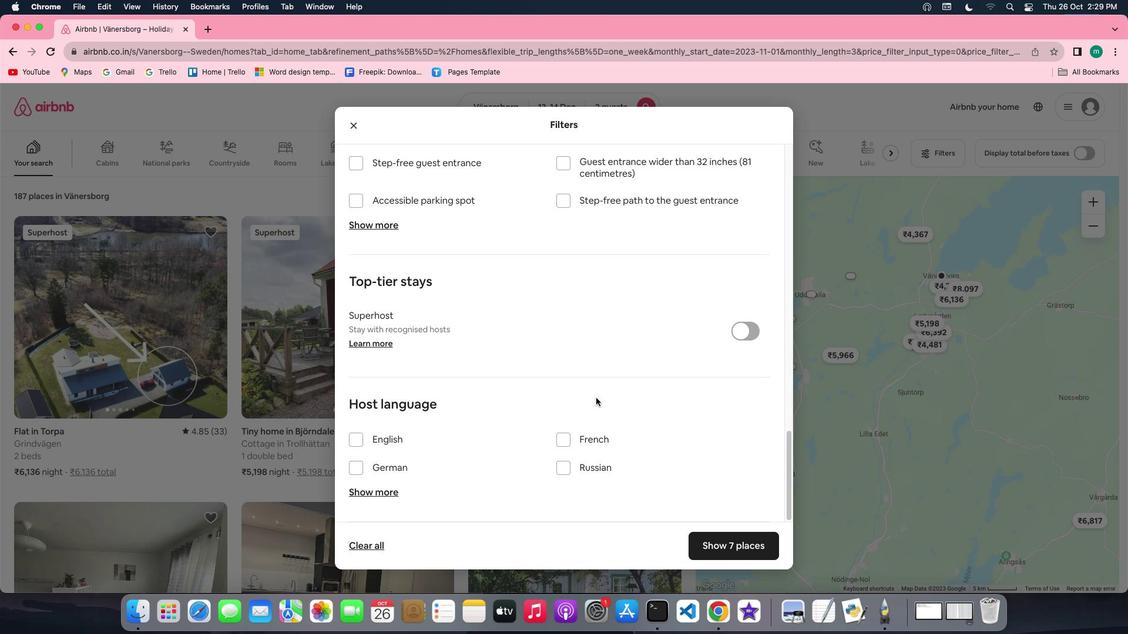 
Action: Mouse scrolled (596, 398) with delta (0, -2)
Screenshot: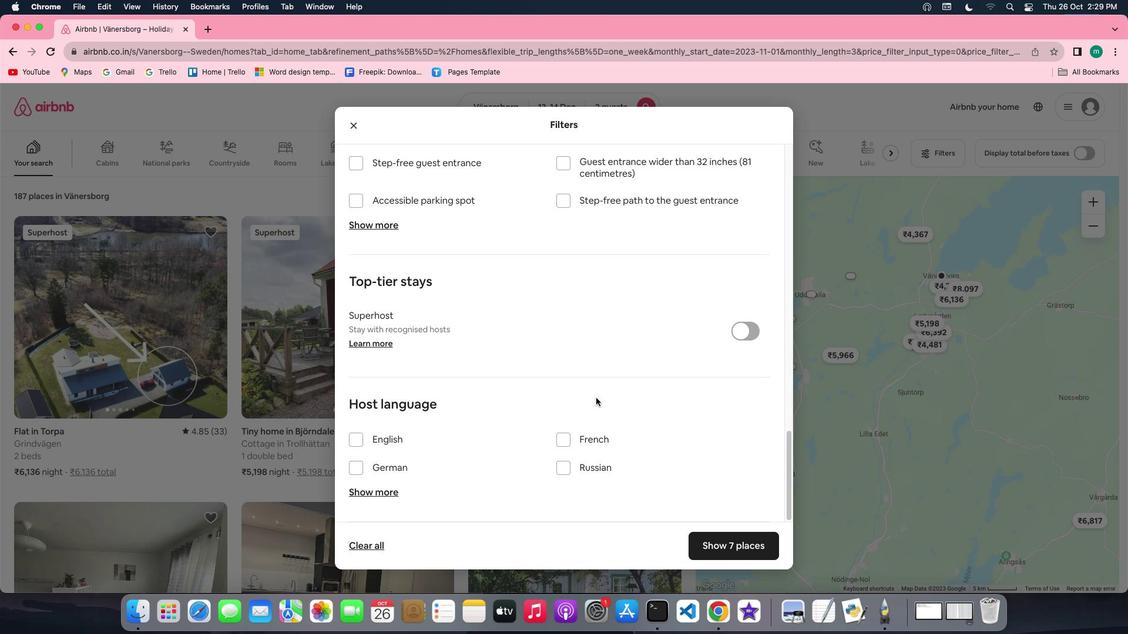 
Action: Mouse scrolled (596, 398) with delta (0, -3)
Screenshot: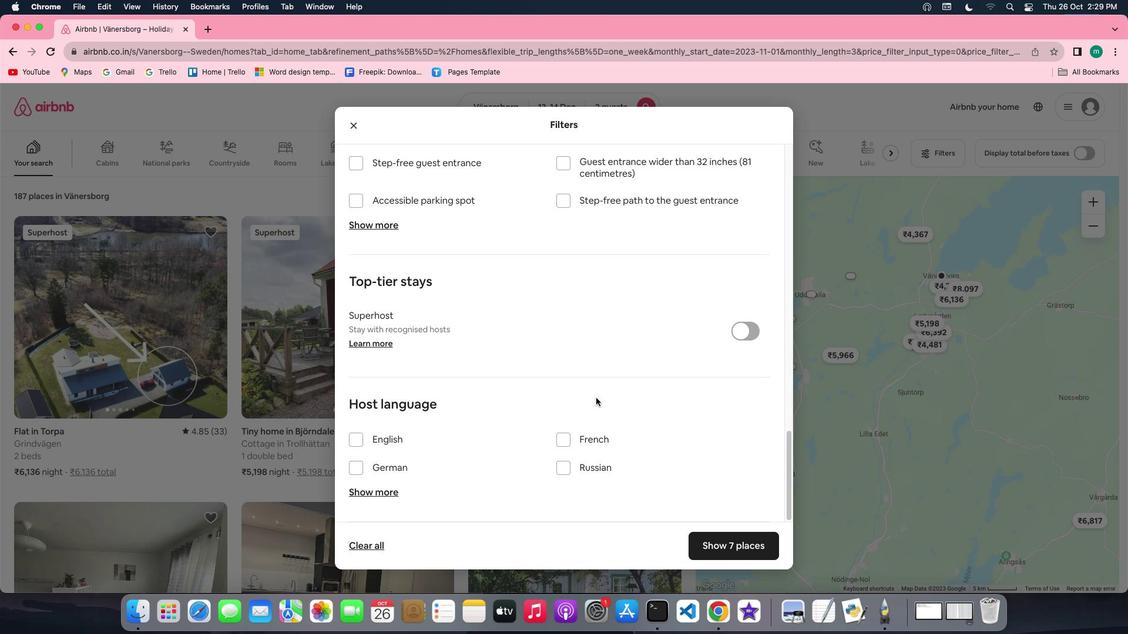 
Action: Mouse scrolled (596, 398) with delta (0, -3)
Screenshot: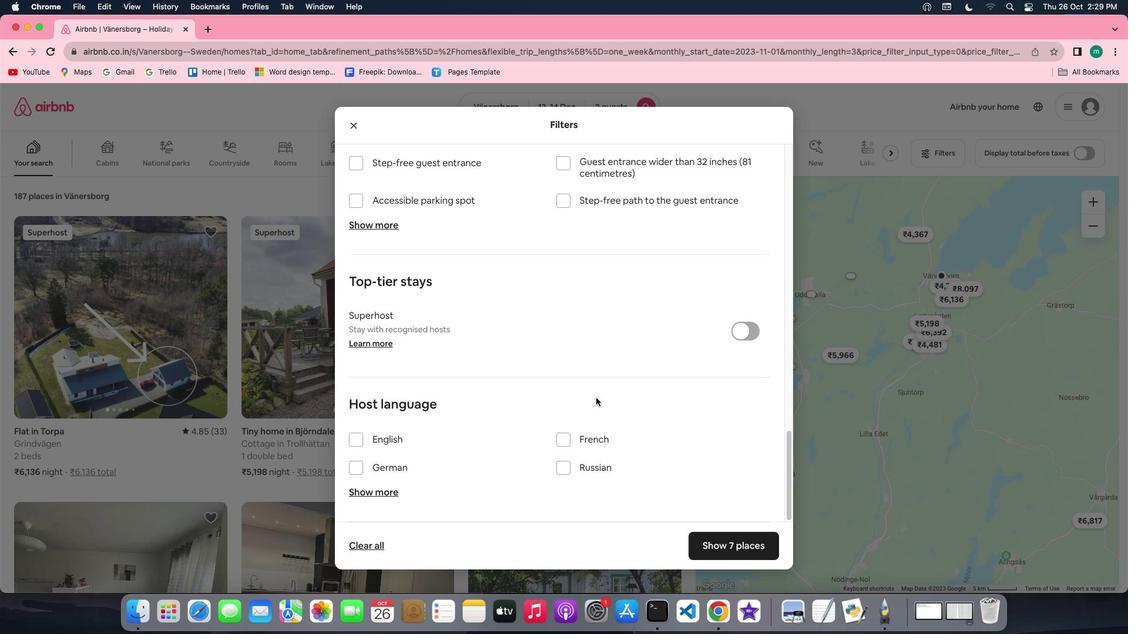 
Action: Mouse moved to (729, 538)
Screenshot: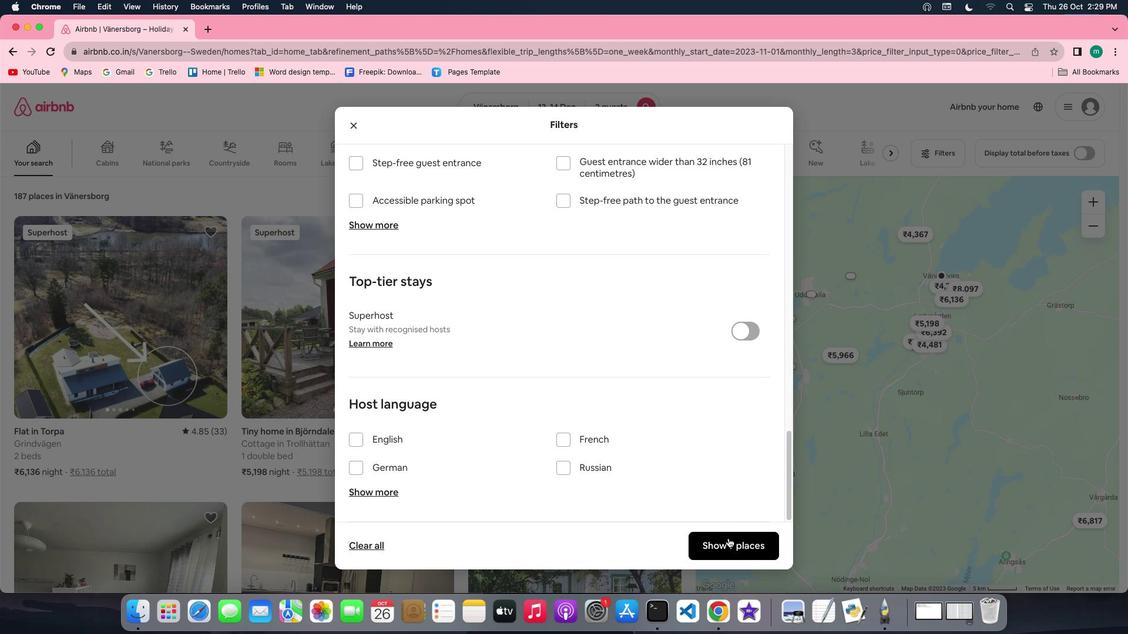 
Action: Mouse pressed left at (729, 538)
Screenshot: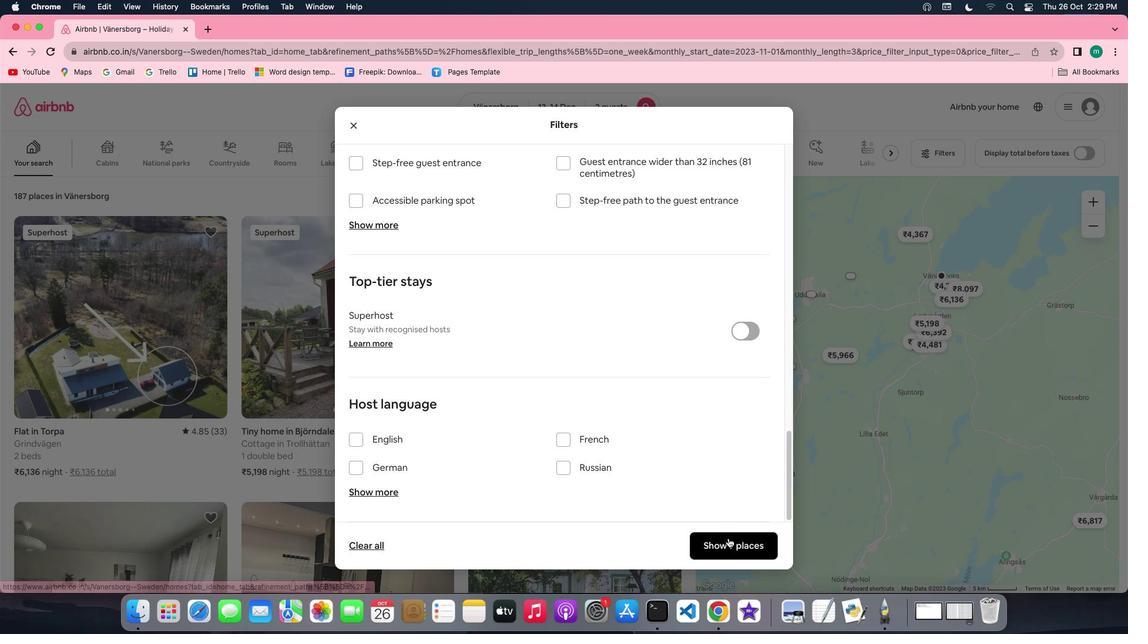 
Action: Mouse moved to (339, 298)
Screenshot: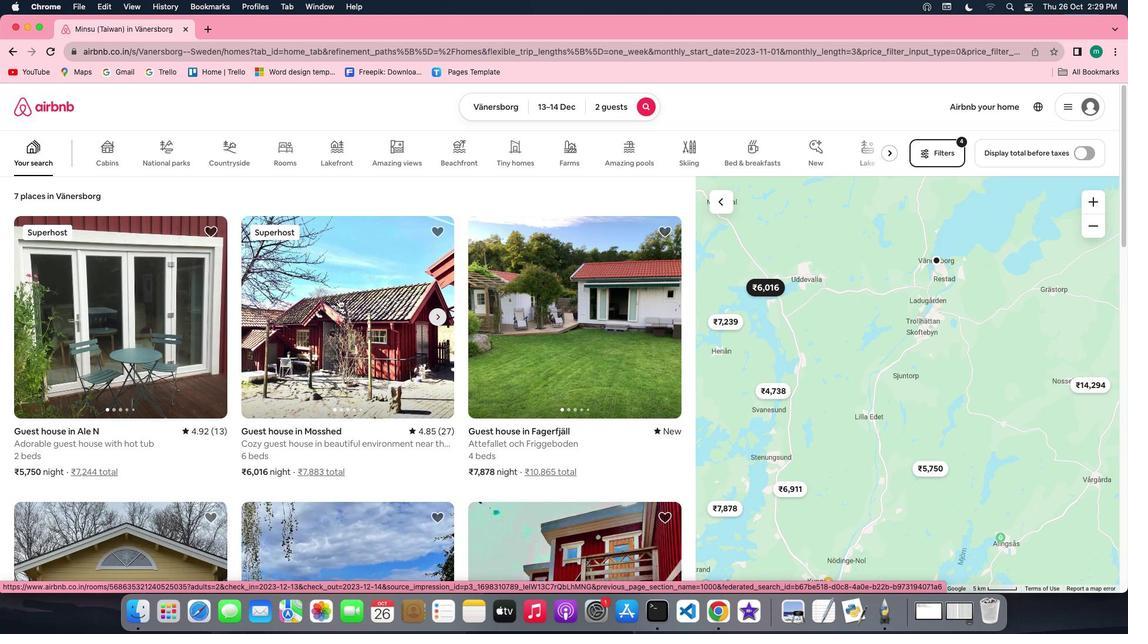 
Action: Mouse pressed left at (339, 298)
Screenshot: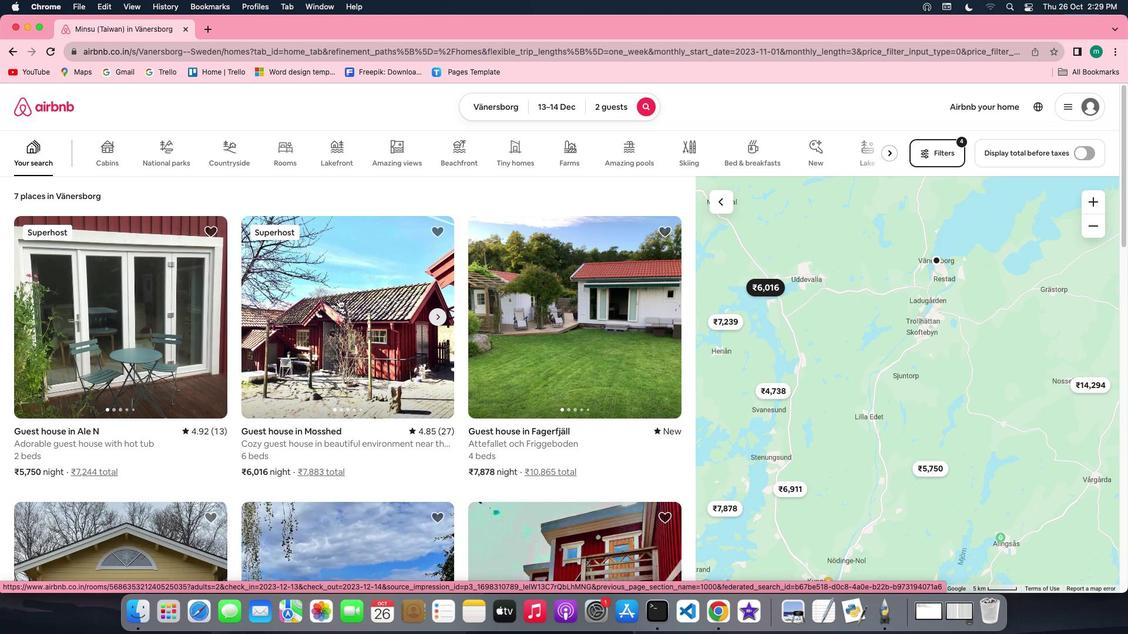 
Action: Mouse moved to (831, 436)
Screenshot: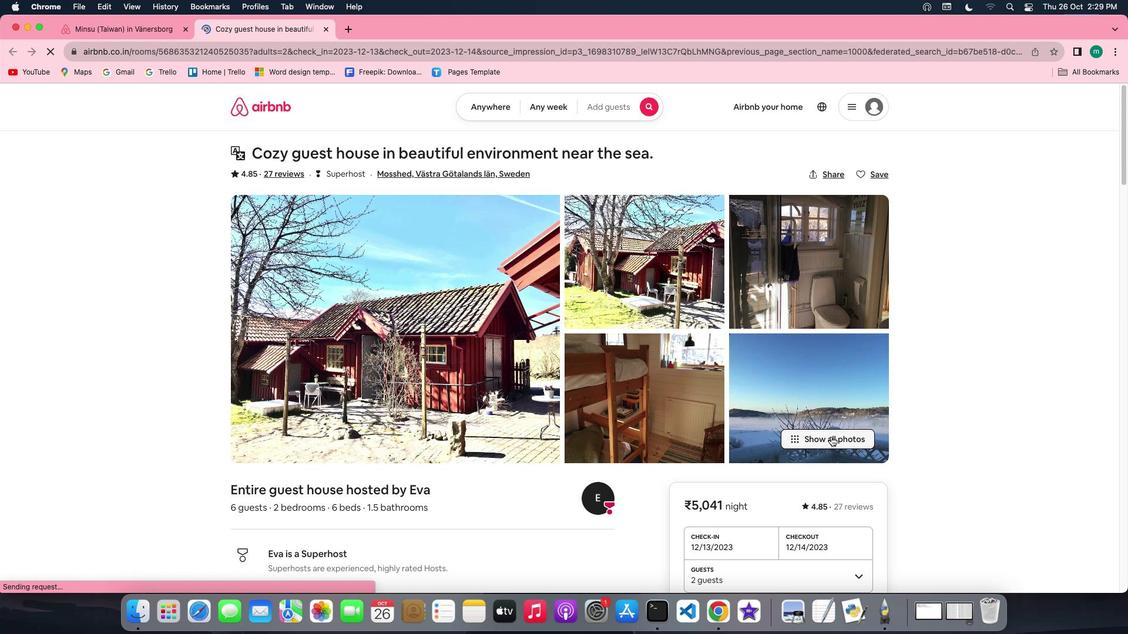 
Action: Mouse pressed left at (831, 436)
Screenshot: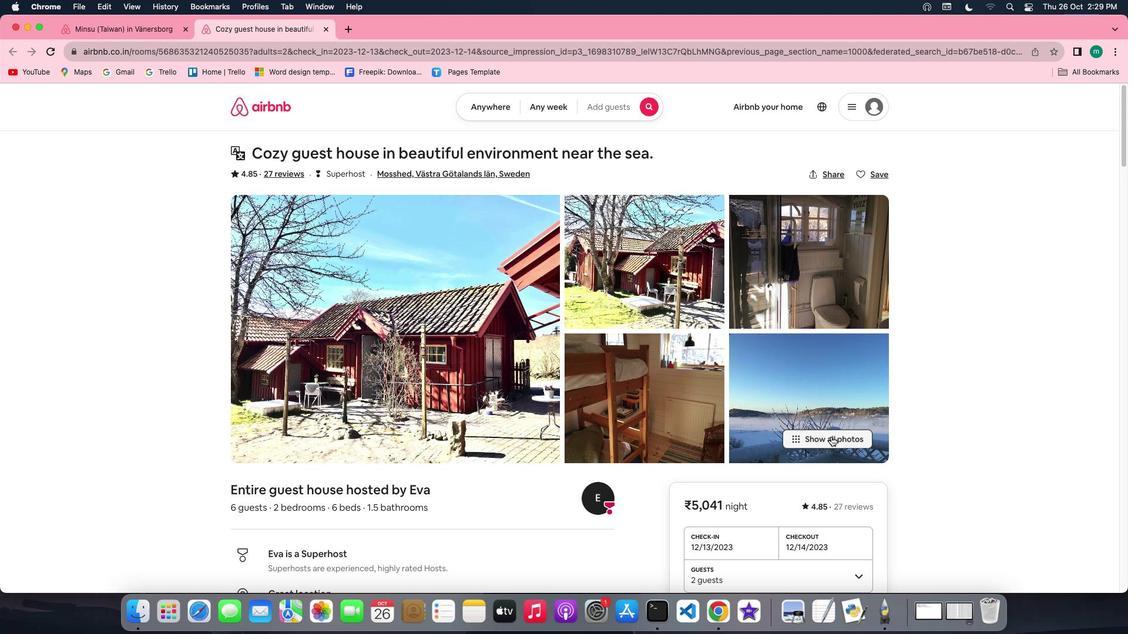 
Action: Mouse moved to (426, 357)
Screenshot: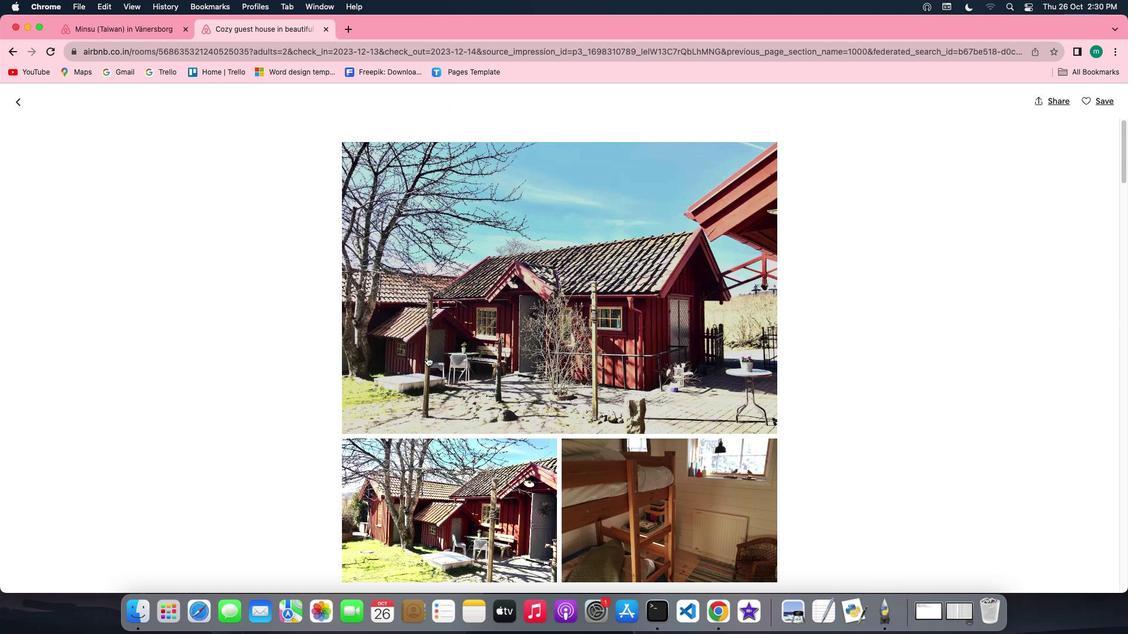 
Action: Mouse scrolled (426, 357) with delta (0, 0)
Screenshot: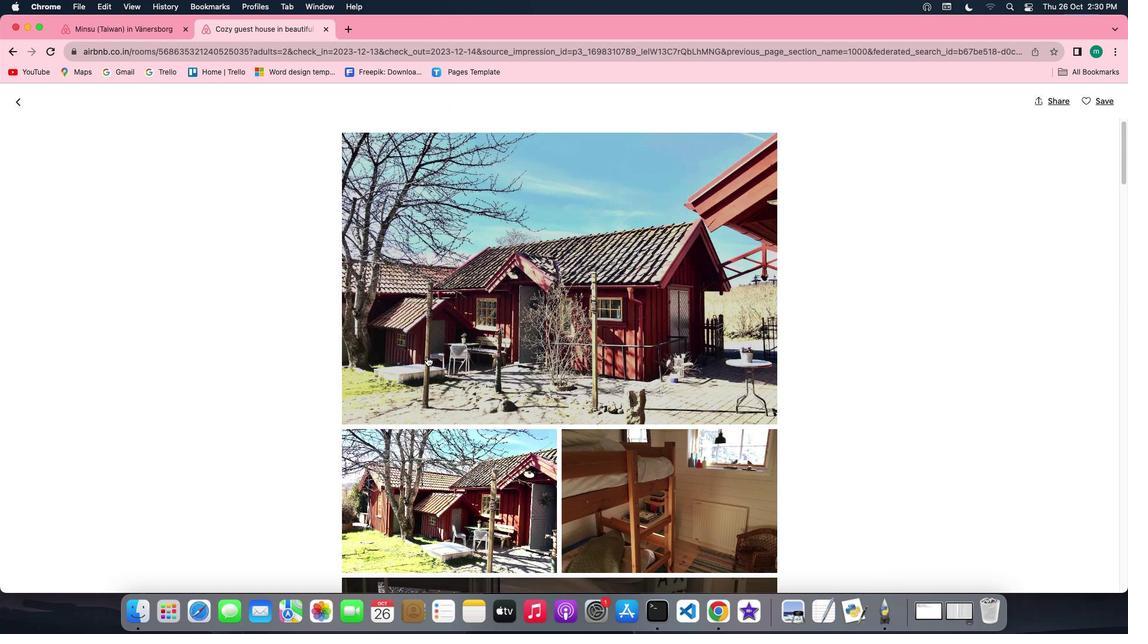 
Action: Mouse scrolled (426, 357) with delta (0, 0)
Screenshot: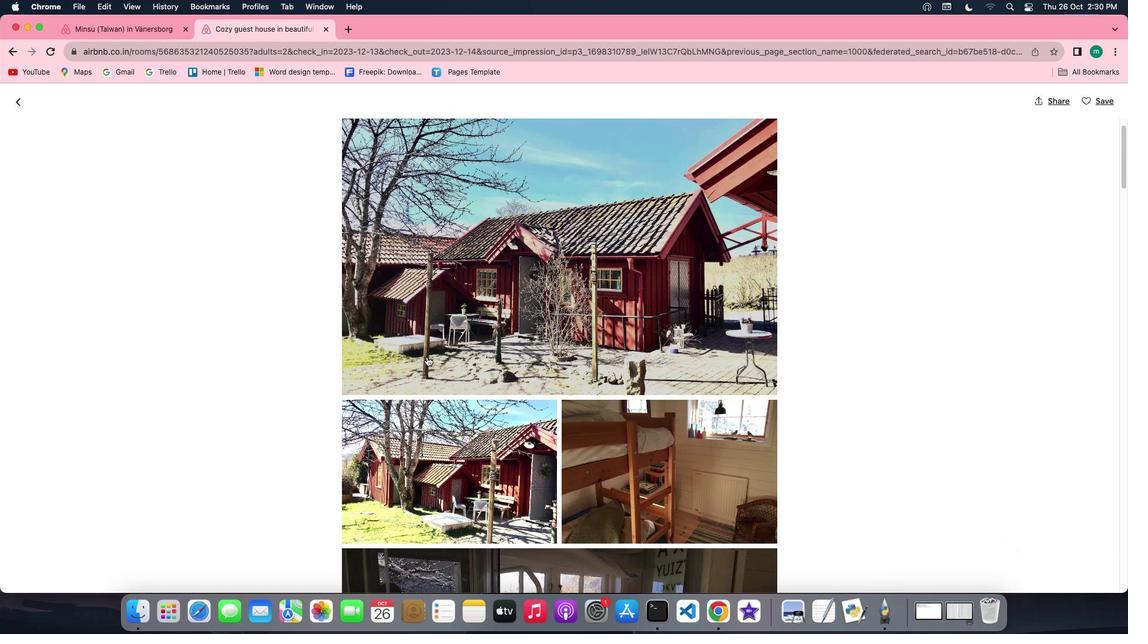 
Action: Mouse scrolled (426, 357) with delta (0, -1)
Screenshot: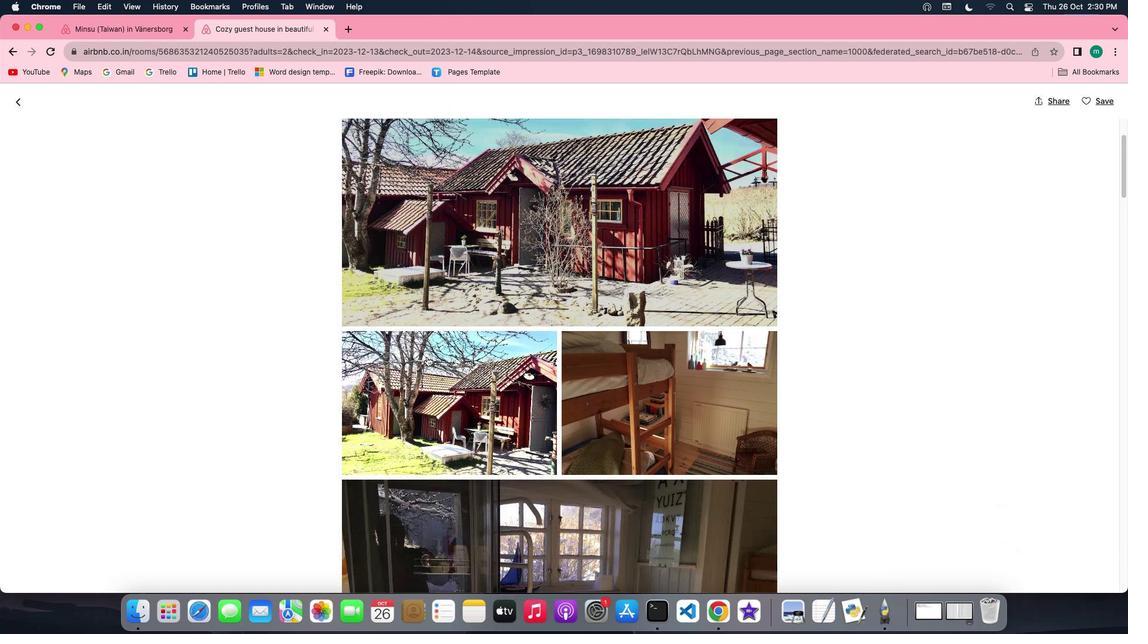 
Action: Mouse scrolled (426, 357) with delta (0, -2)
Screenshot: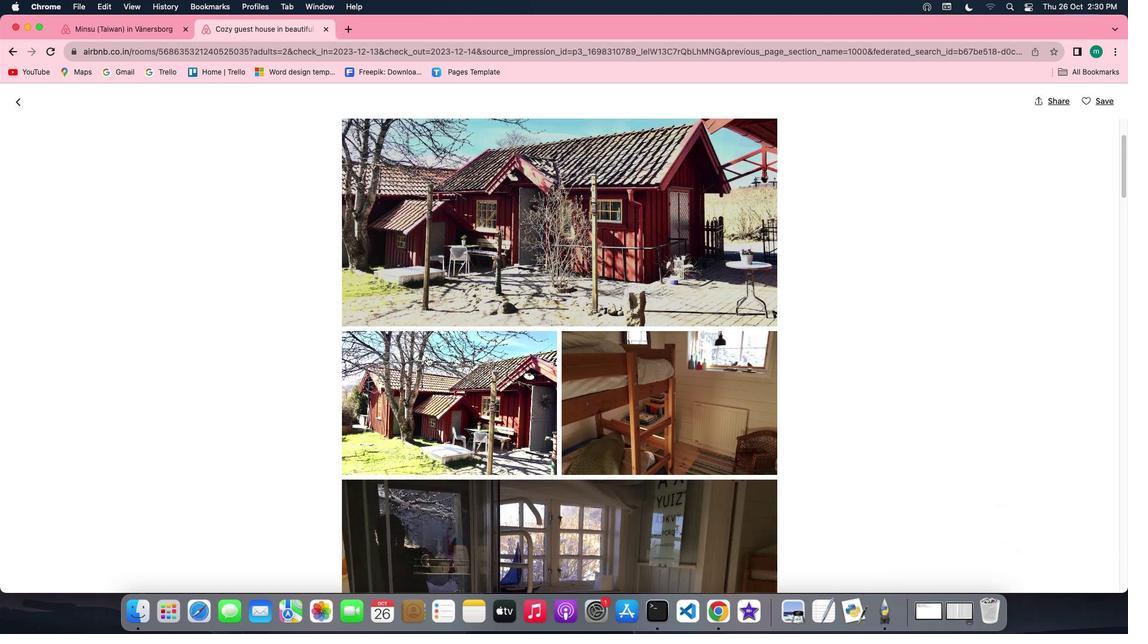 
Action: Mouse scrolled (426, 357) with delta (0, -2)
Screenshot: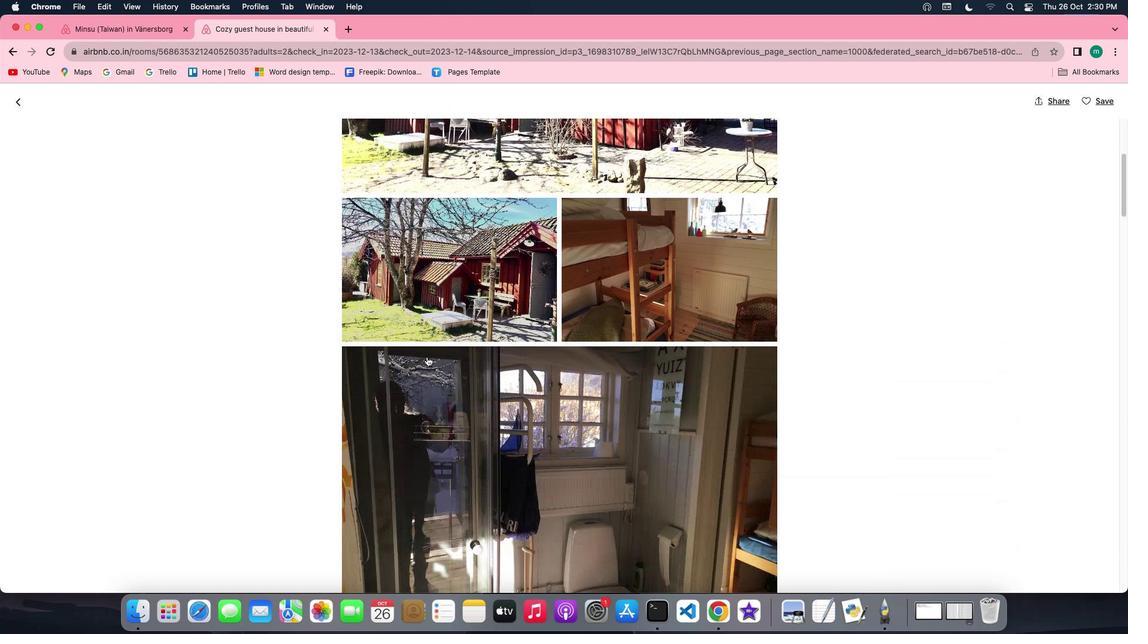 
Action: Mouse moved to (353, 336)
Screenshot: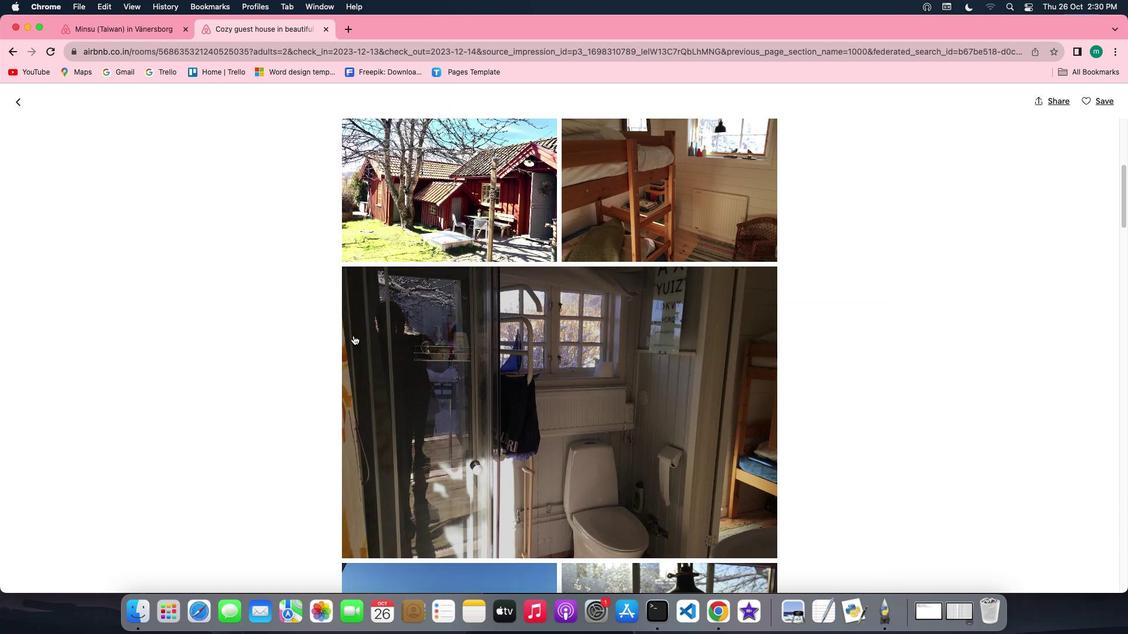 
Action: Mouse scrolled (353, 336) with delta (0, 0)
Screenshot: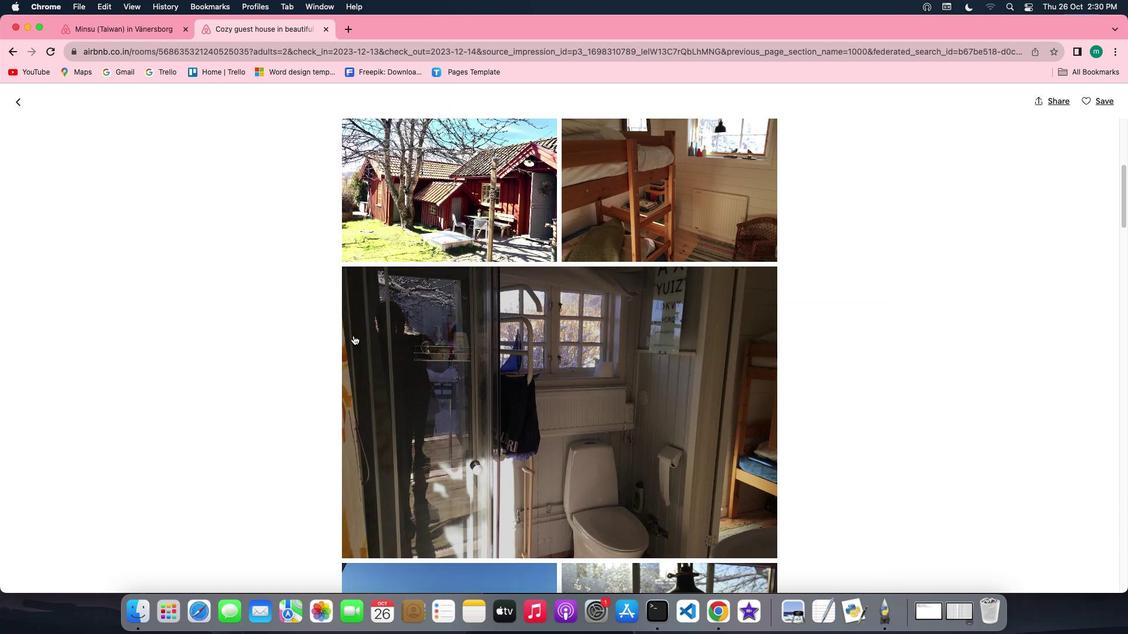 
Action: Mouse scrolled (353, 336) with delta (0, 0)
Screenshot: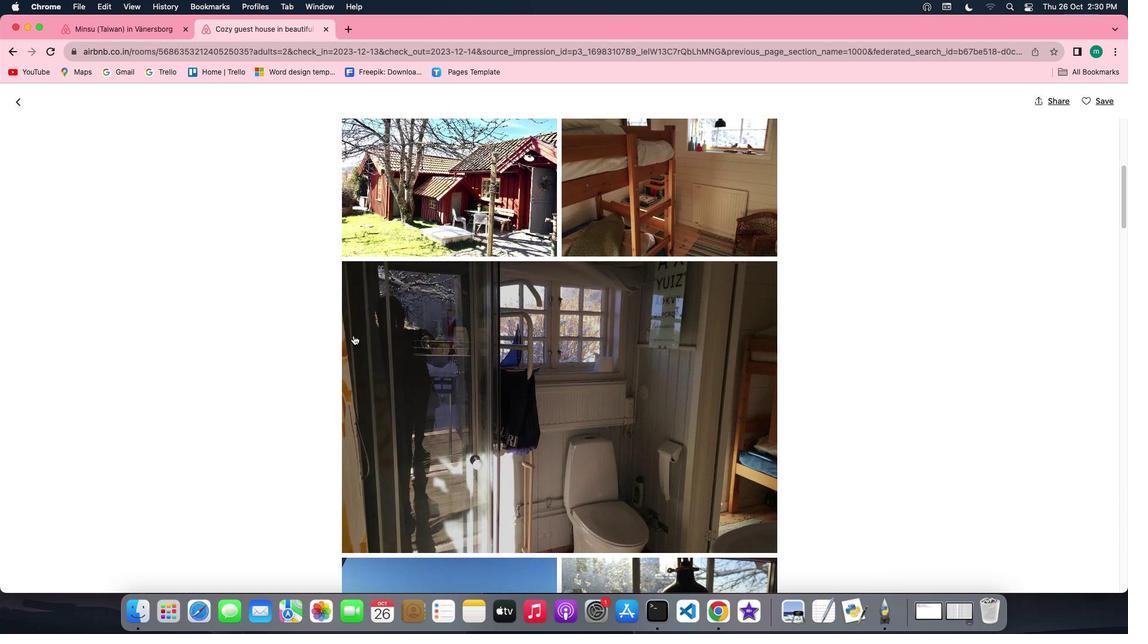 
Action: Mouse scrolled (353, 336) with delta (0, -1)
Screenshot: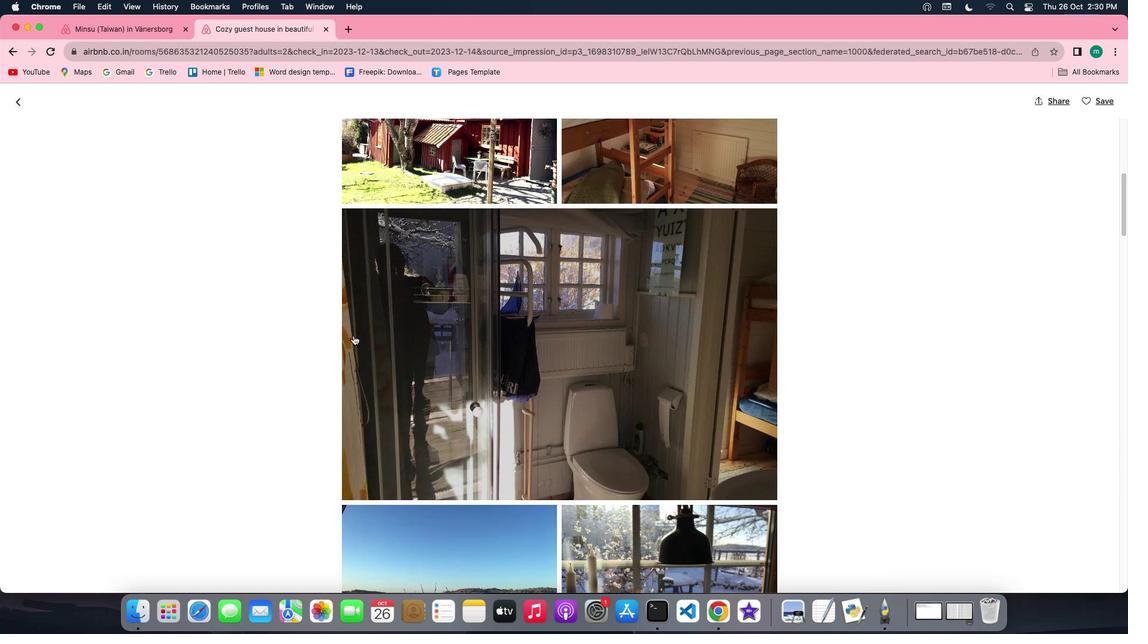 
Action: Mouse scrolled (353, 336) with delta (0, -2)
Screenshot: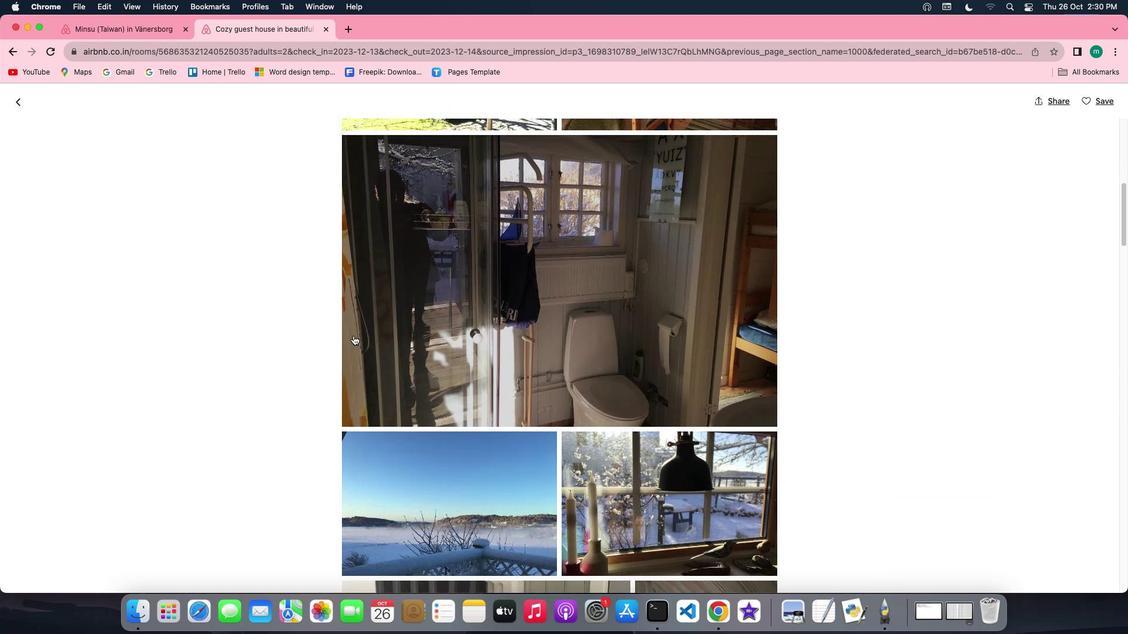 
Action: Mouse scrolled (353, 336) with delta (0, 0)
Screenshot: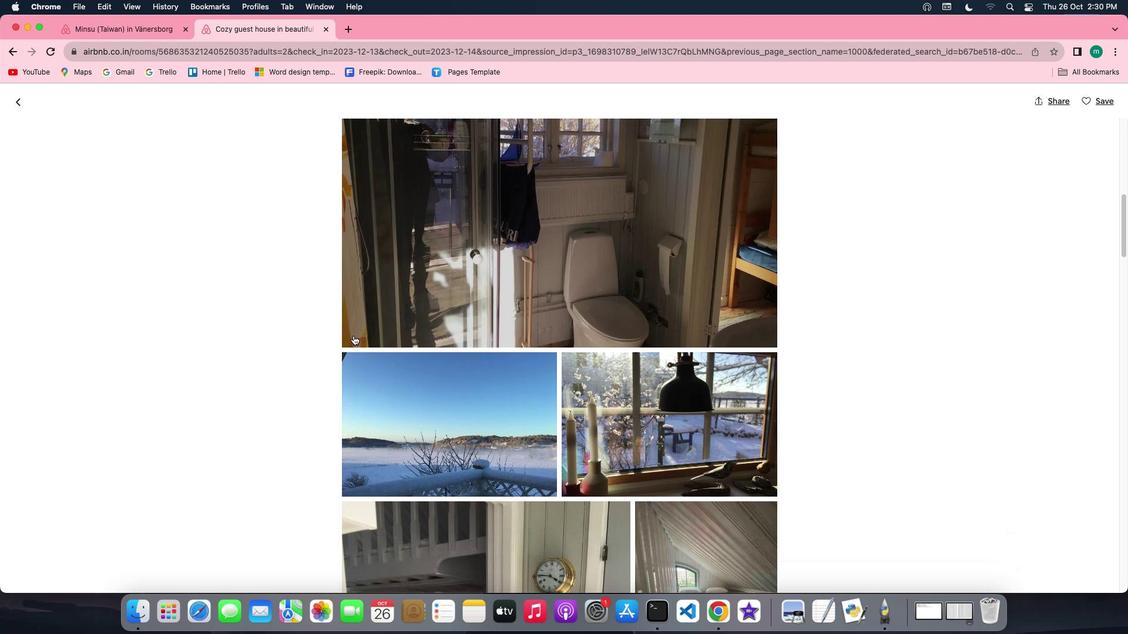 
Action: Mouse moved to (476, 366)
Screenshot: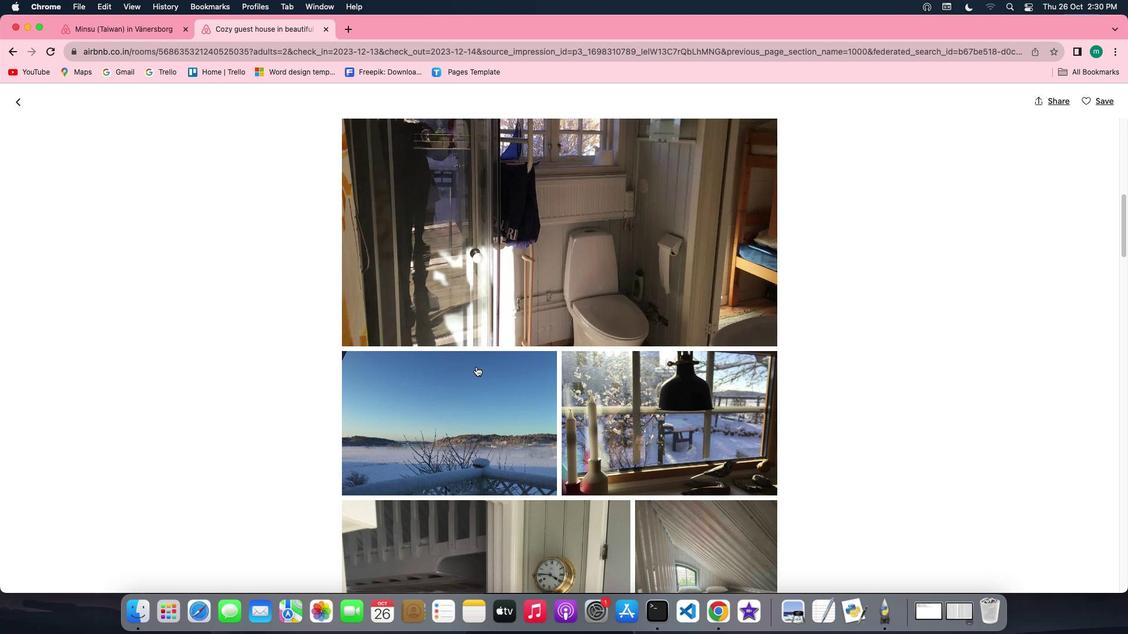 
Action: Mouse scrolled (476, 366) with delta (0, 0)
Screenshot: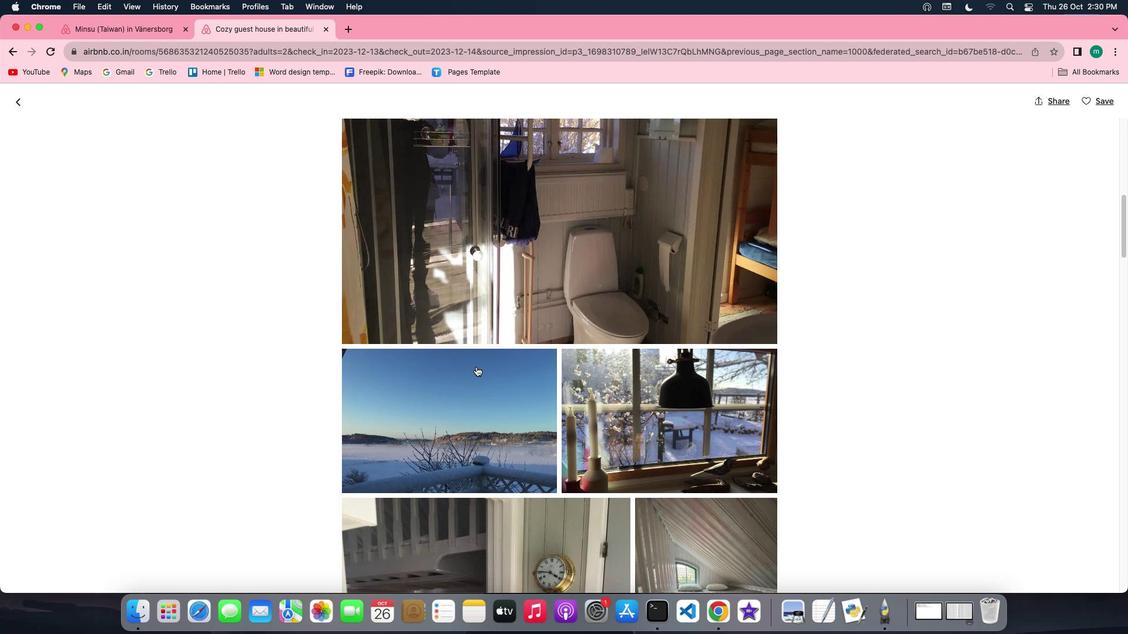 
Action: Mouse scrolled (476, 366) with delta (0, 0)
Screenshot: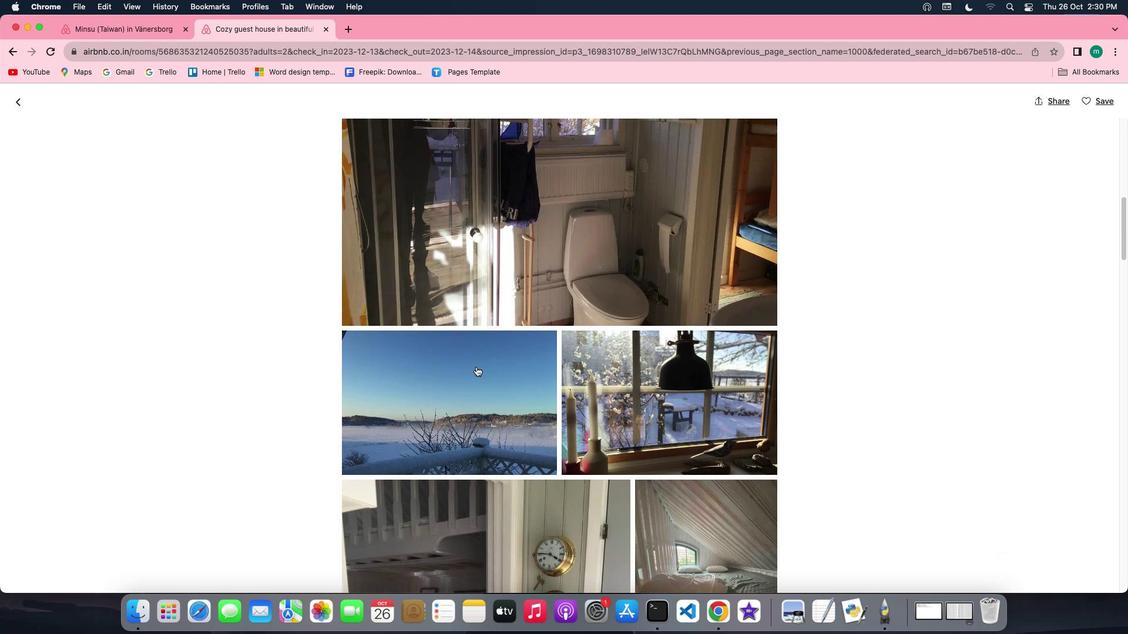 
Action: Mouse scrolled (476, 366) with delta (0, -1)
Screenshot: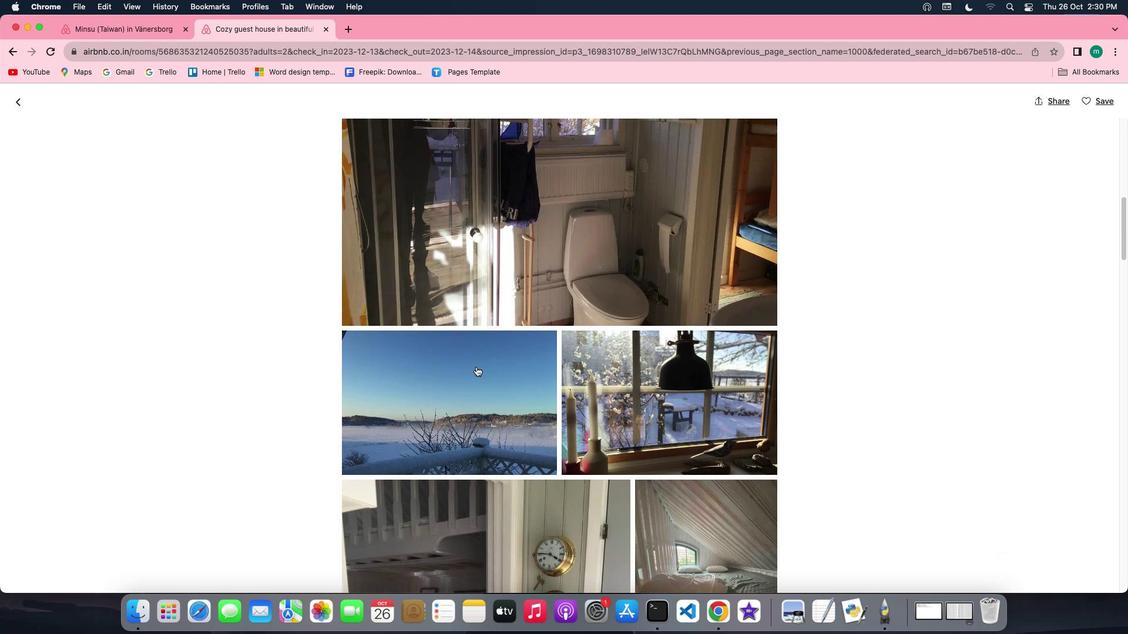 
Action: Mouse scrolled (476, 366) with delta (0, -2)
Screenshot: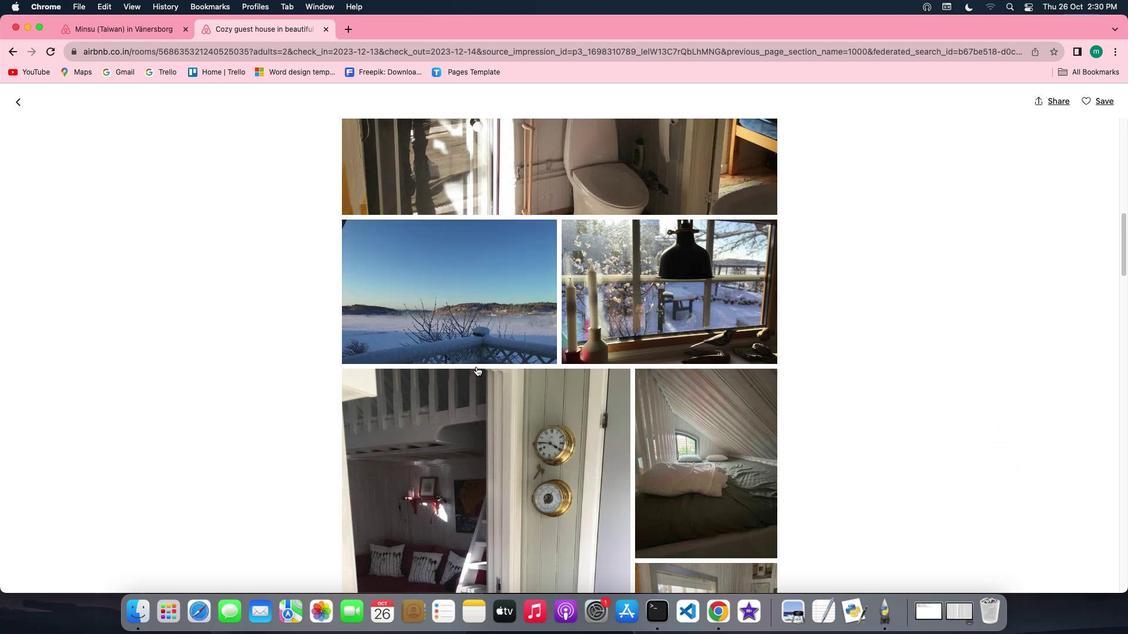 
Action: Mouse scrolled (476, 366) with delta (0, 0)
Screenshot: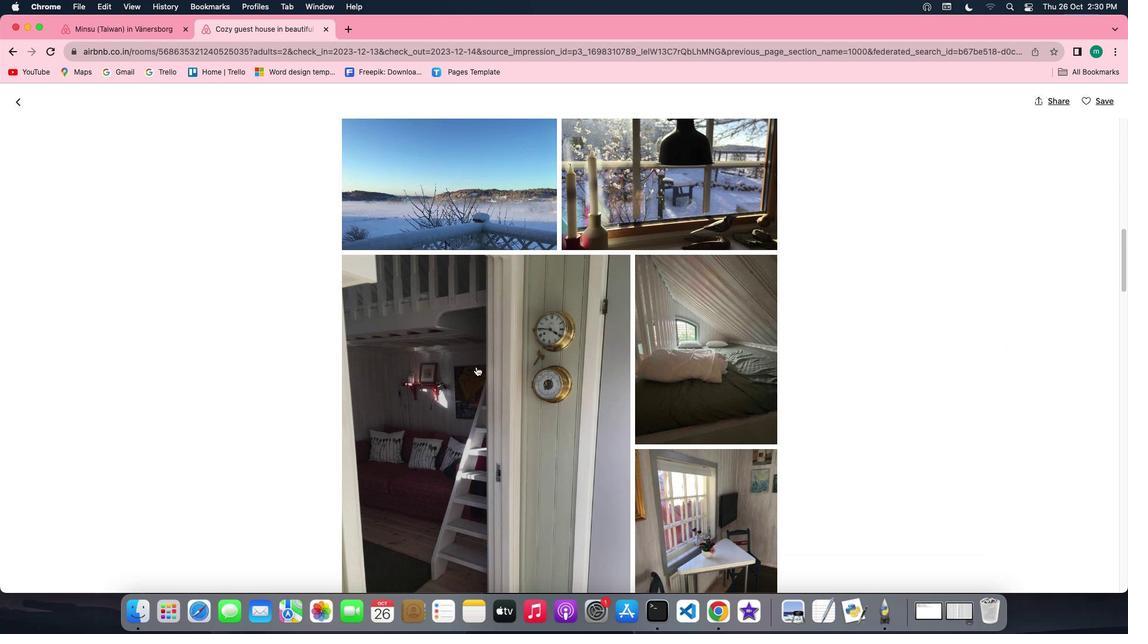 
Action: Mouse scrolled (476, 366) with delta (0, 0)
Screenshot: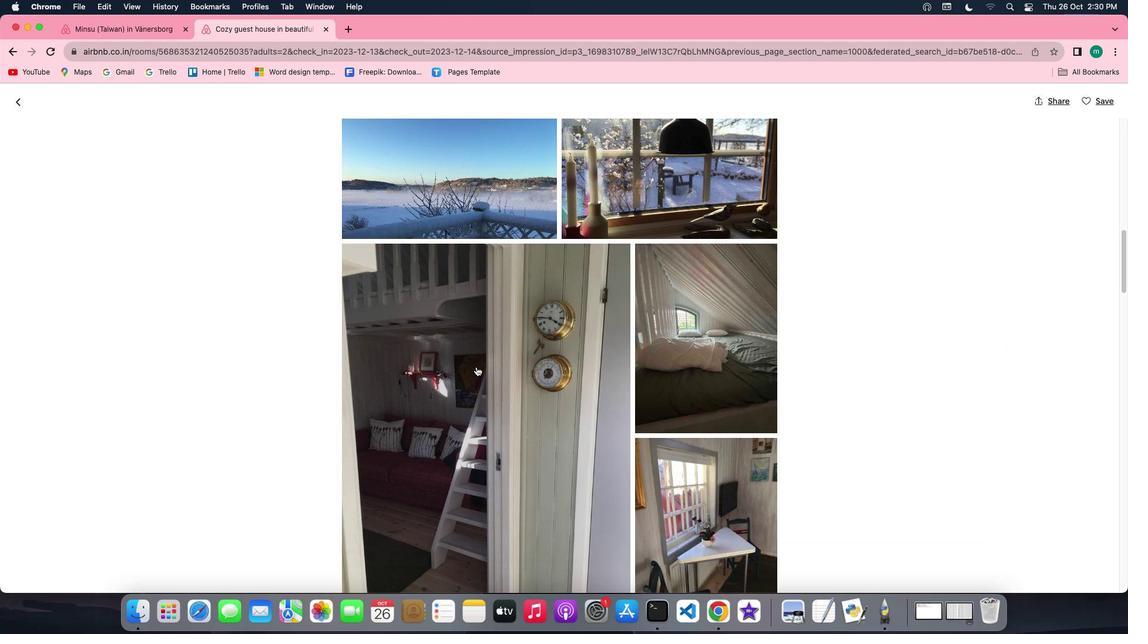 
Action: Mouse scrolled (476, 366) with delta (0, -1)
Screenshot: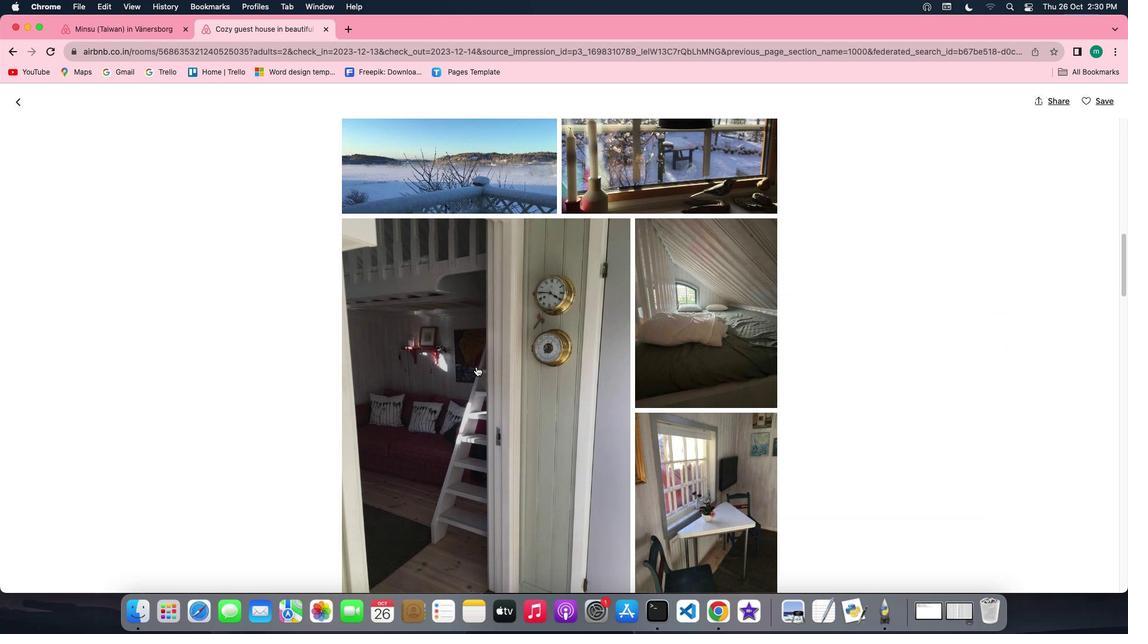
Action: Mouse scrolled (476, 366) with delta (0, -2)
Screenshot: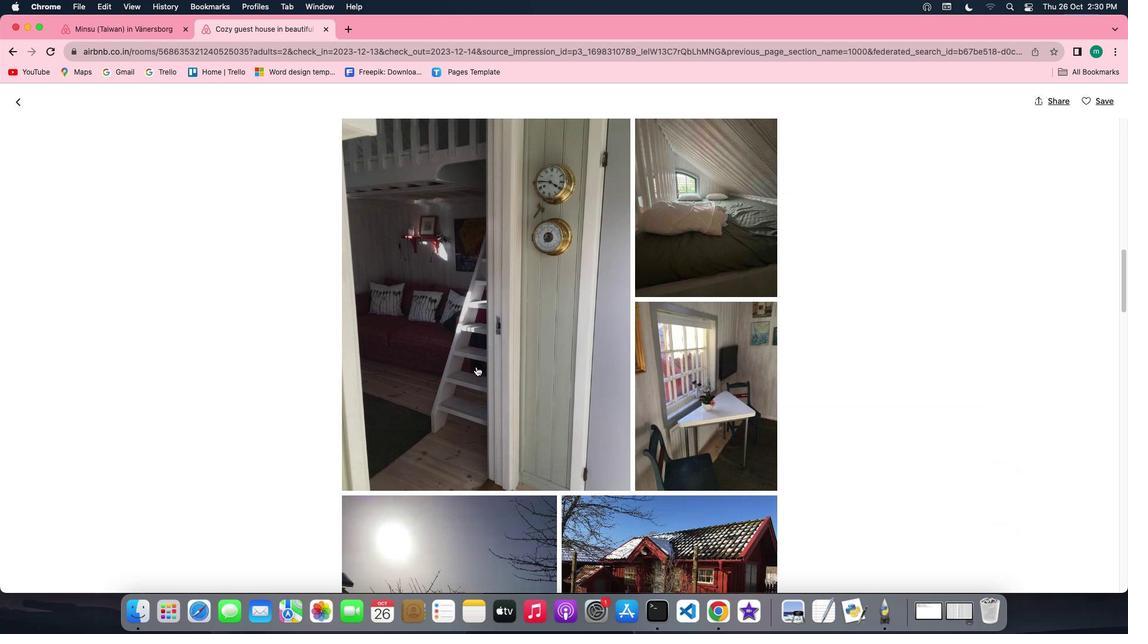 
Action: Mouse scrolled (476, 366) with delta (0, 0)
Screenshot: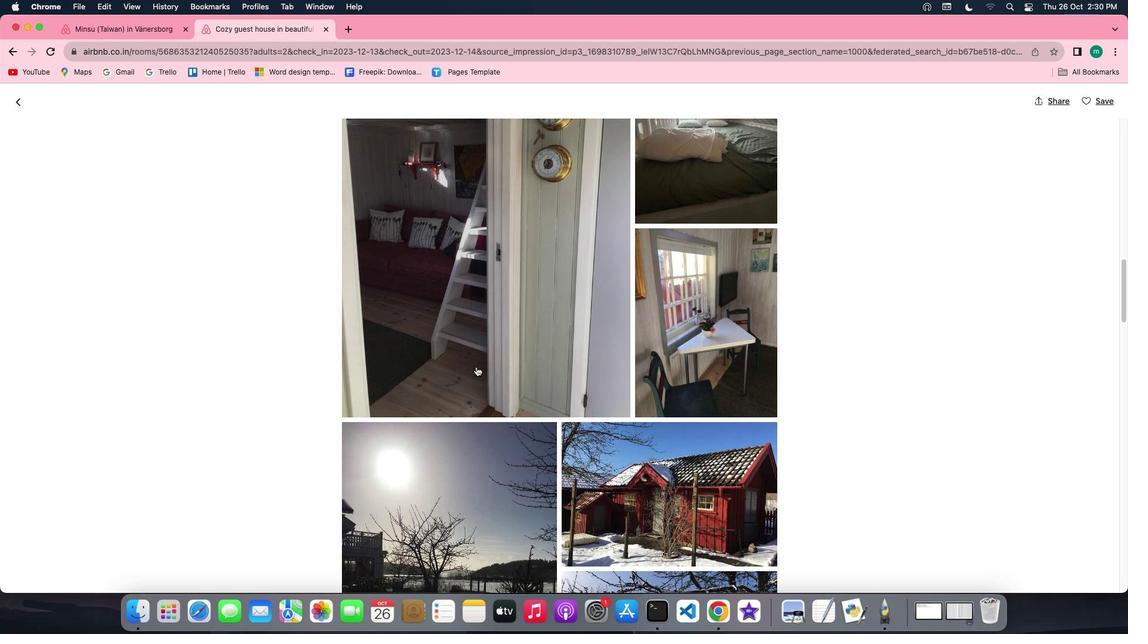 
Action: Mouse scrolled (476, 366) with delta (0, 0)
Screenshot: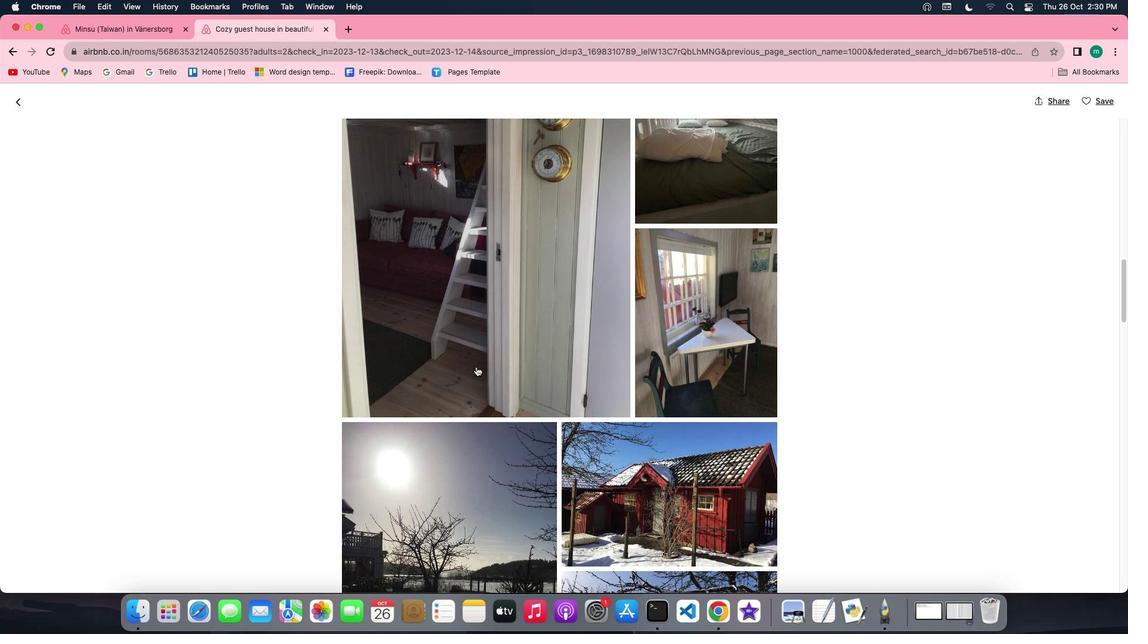
Action: Mouse scrolled (476, 366) with delta (0, -1)
Screenshot: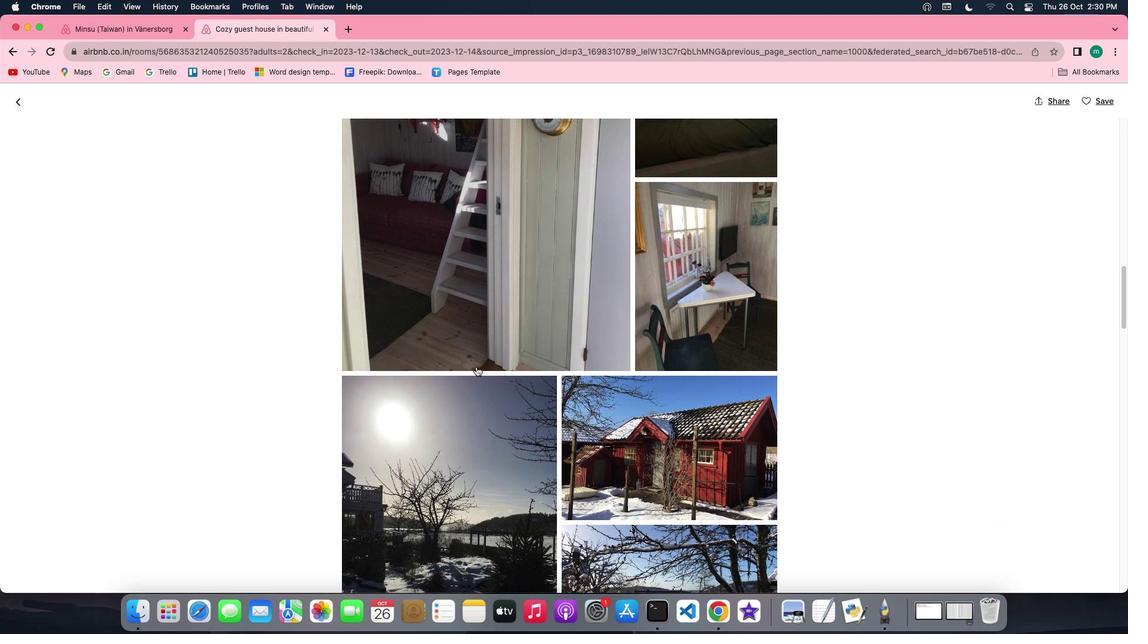 
Action: Mouse scrolled (476, 366) with delta (0, -2)
Screenshot: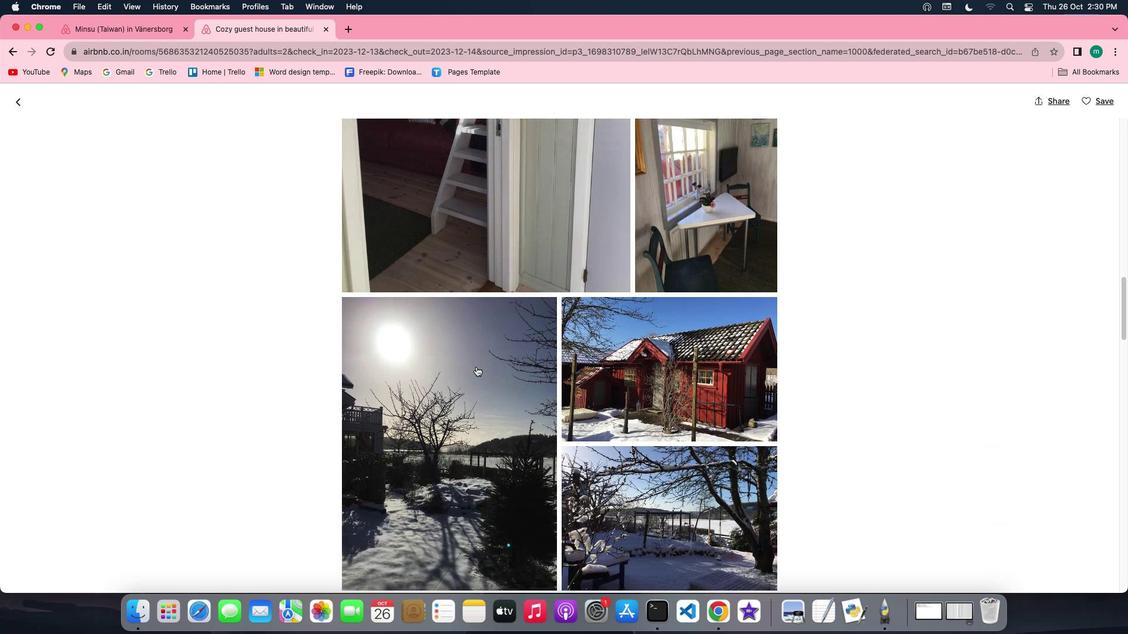 
Action: Mouse scrolled (476, 366) with delta (0, 0)
Screenshot: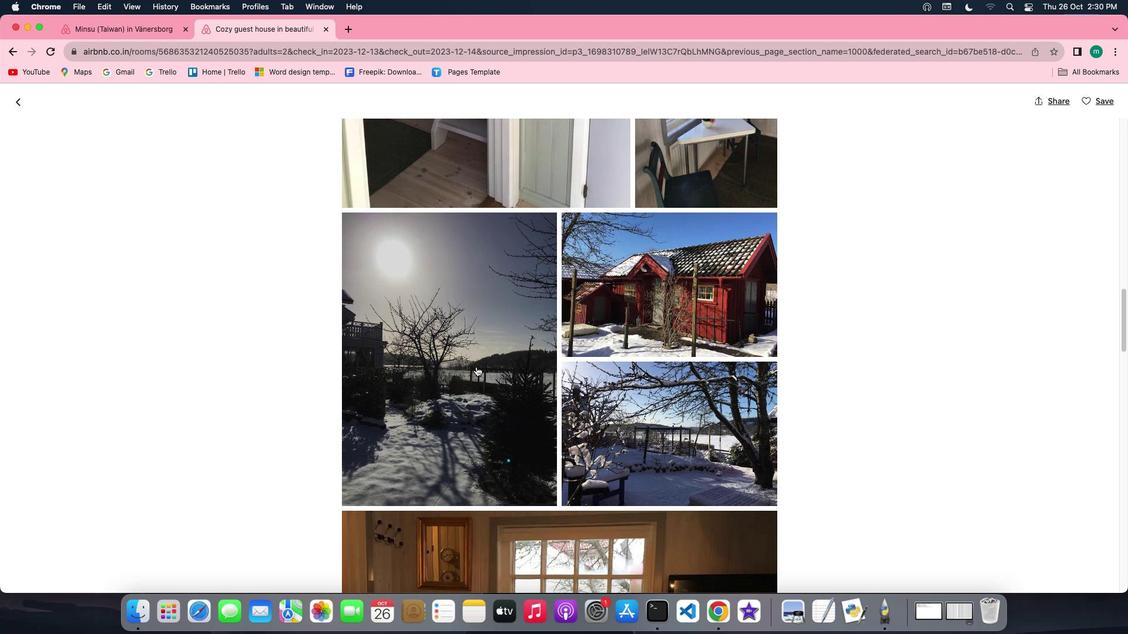 
Action: Mouse scrolled (476, 366) with delta (0, 0)
Screenshot: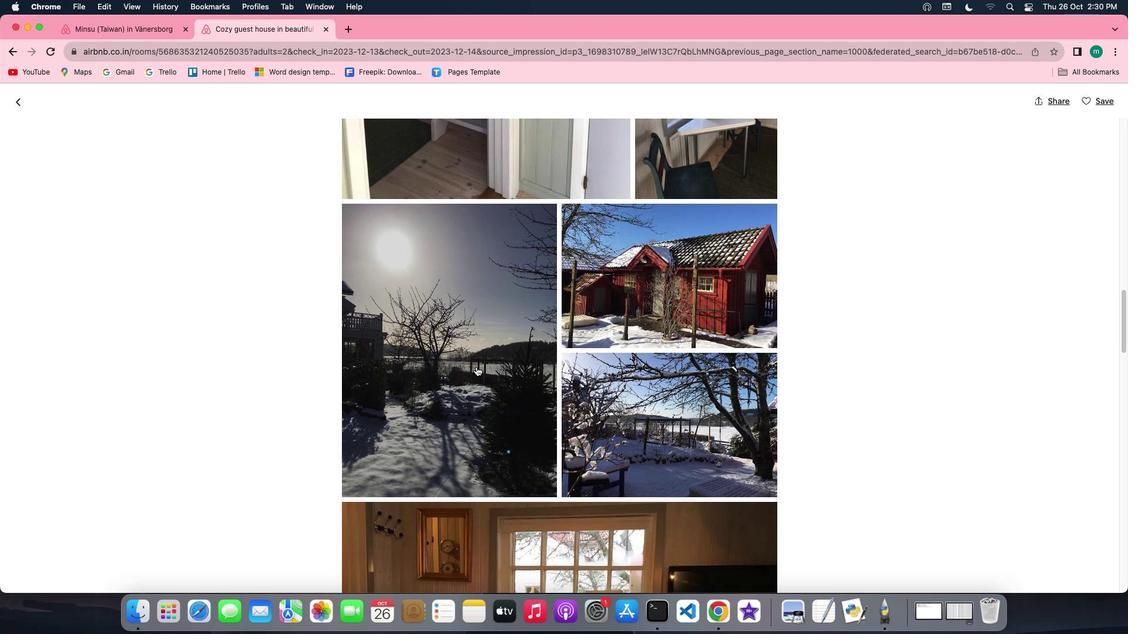 
Action: Mouse scrolled (476, 366) with delta (0, -1)
Screenshot: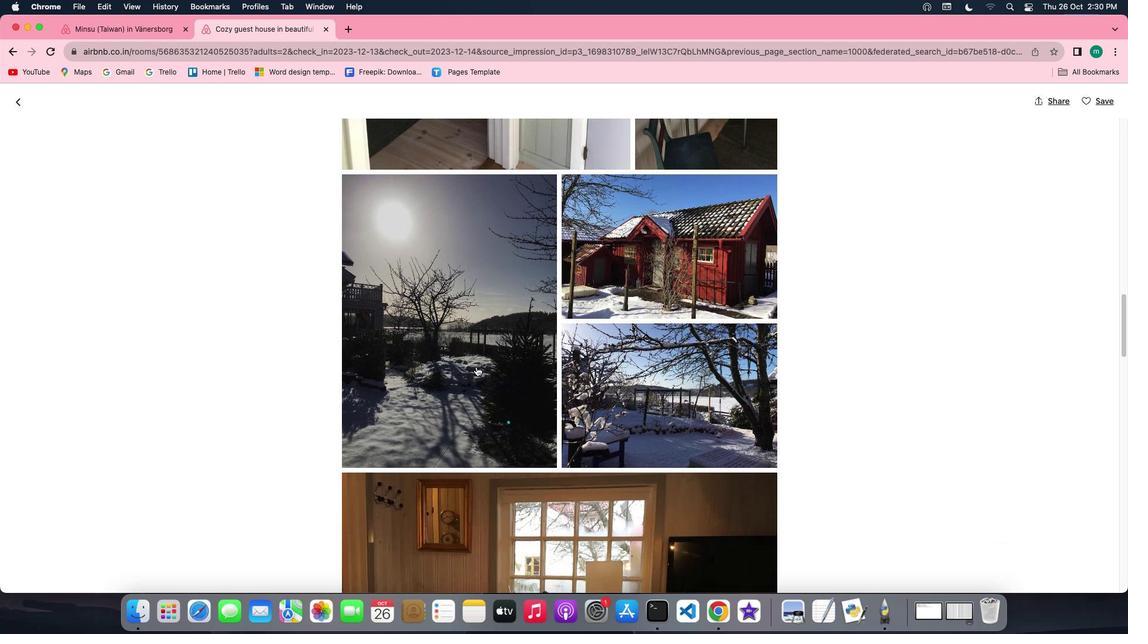 
Action: Mouse scrolled (476, 366) with delta (0, -1)
Screenshot: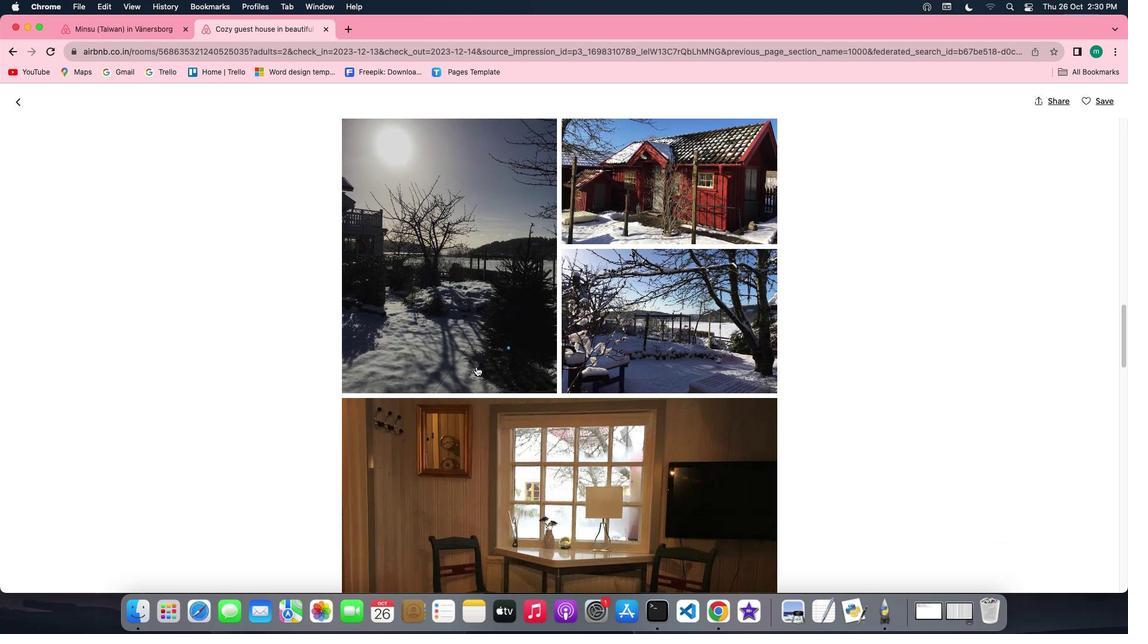 
Action: Mouse scrolled (476, 366) with delta (0, 0)
Screenshot: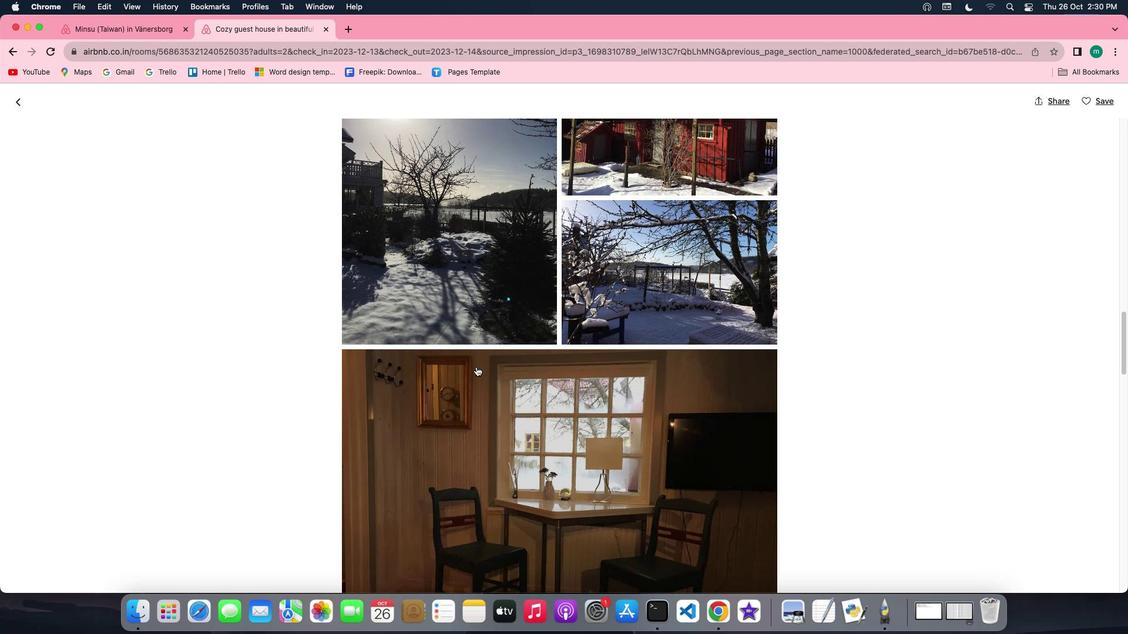 
Action: Mouse scrolled (476, 366) with delta (0, 0)
Screenshot: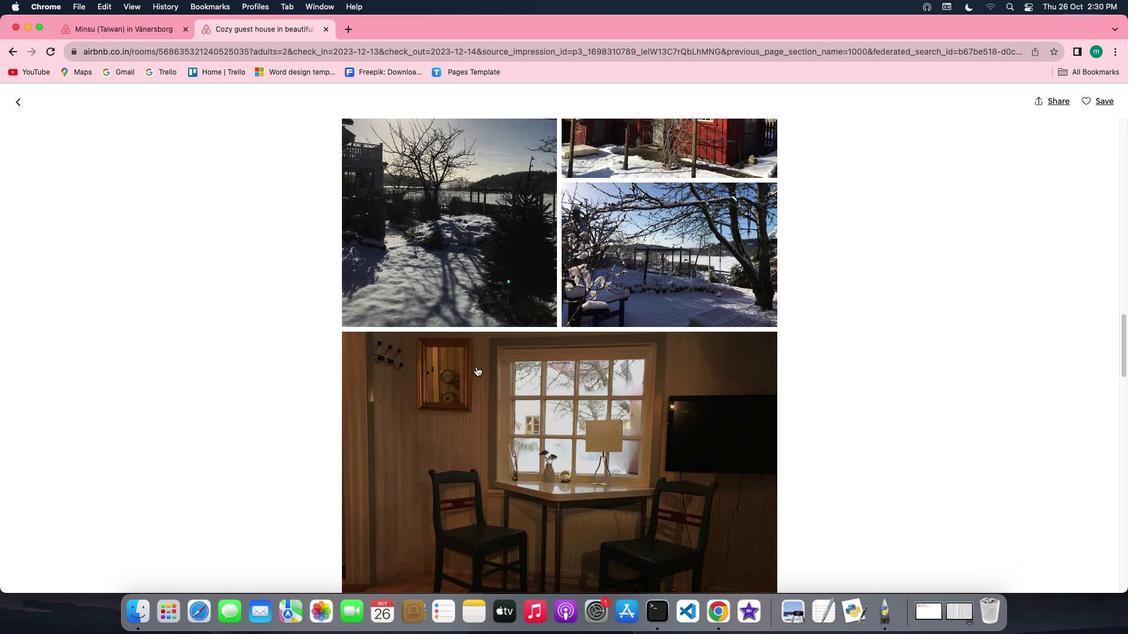 
Action: Mouse scrolled (476, 366) with delta (0, -1)
Screenshot: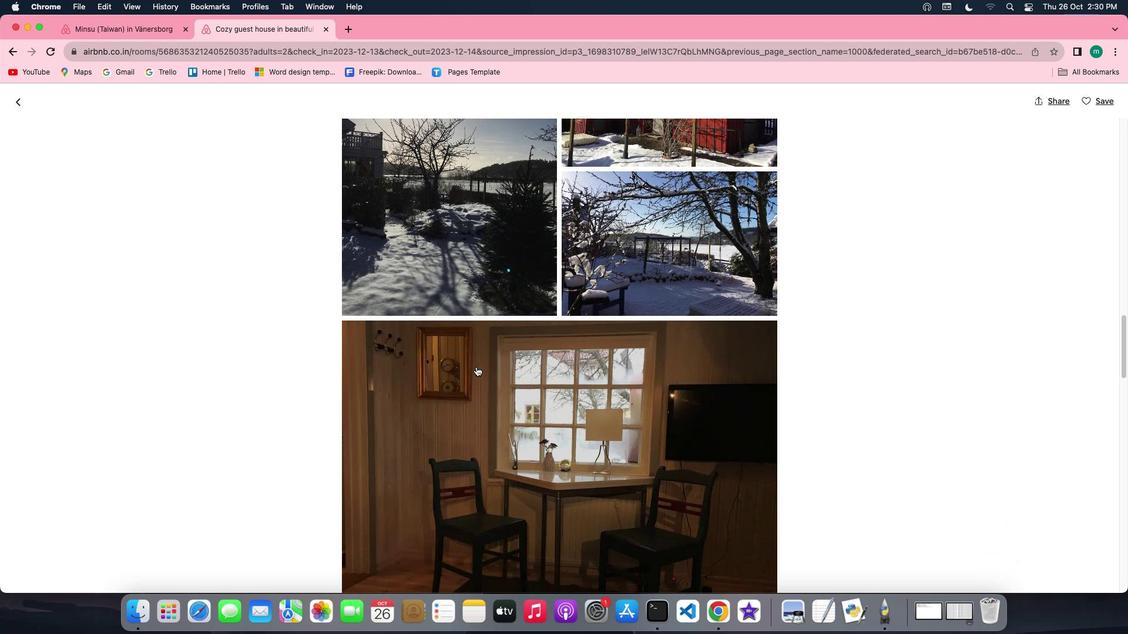 
Action: Mouse scrolled (476, 366) with delta (0, -2)
Screenshot: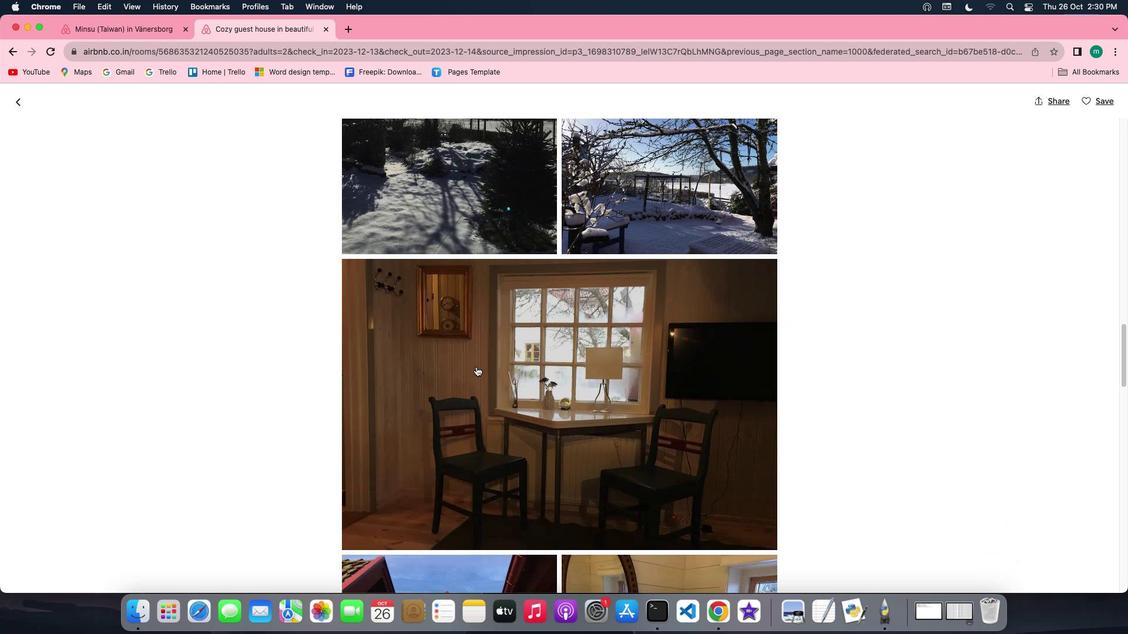 
Action: Mouse scrolled (476, 366) with delta (0, 0)
Screenshot: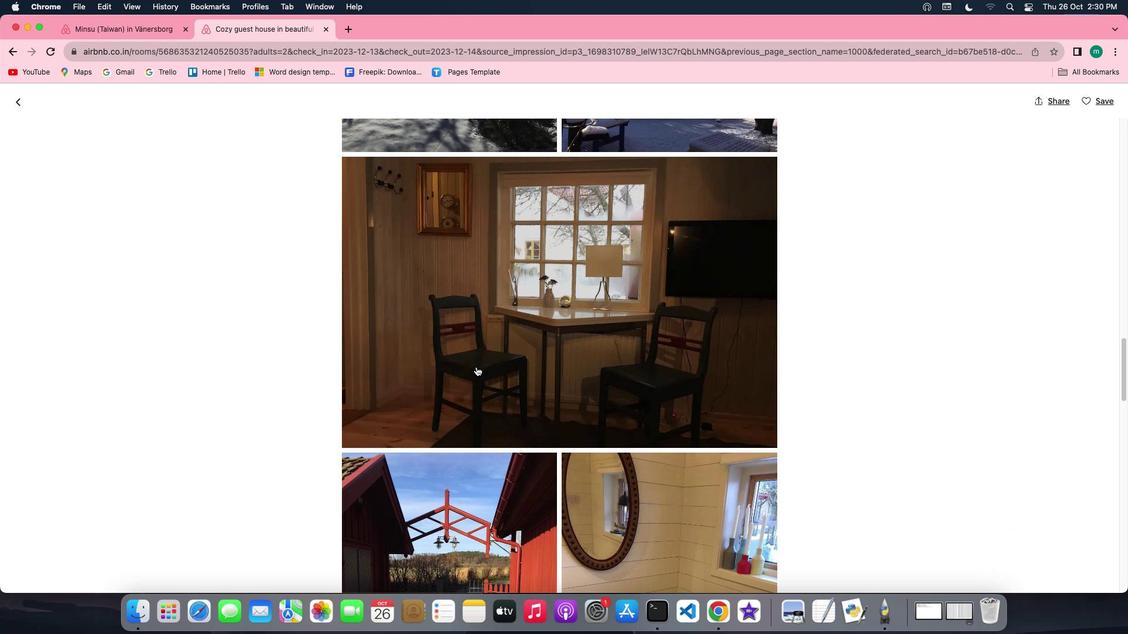 
Action: Mouse scrolled (476, 366) with delta (0, 0)
Screenshot: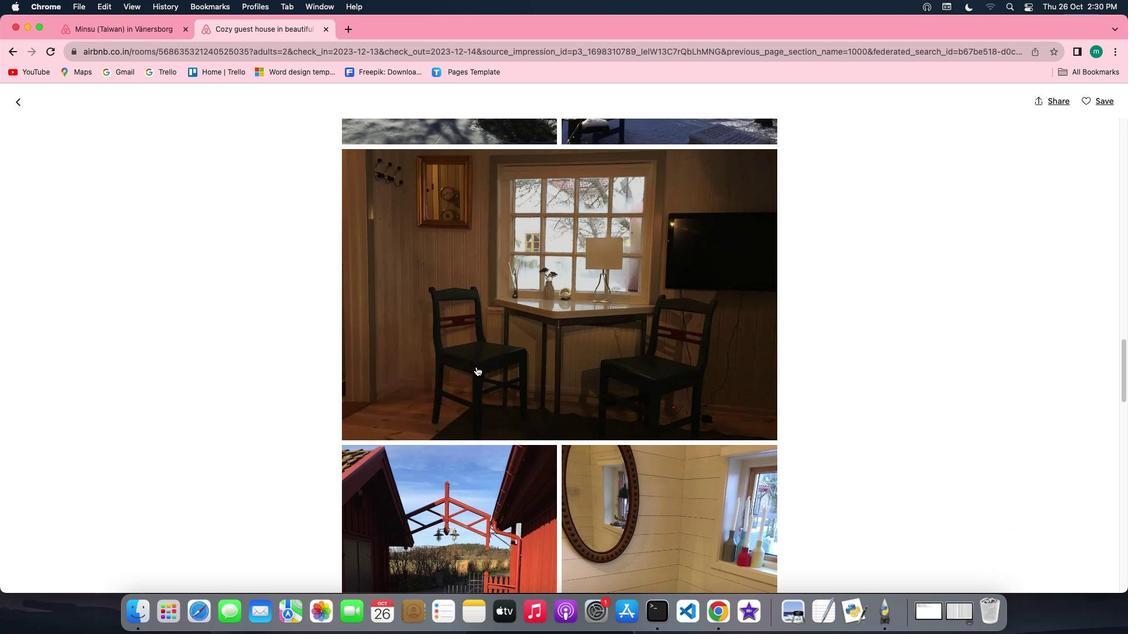 
Action: Mouse scrolled (476, 366) with delta (0, -1)
Screenshot: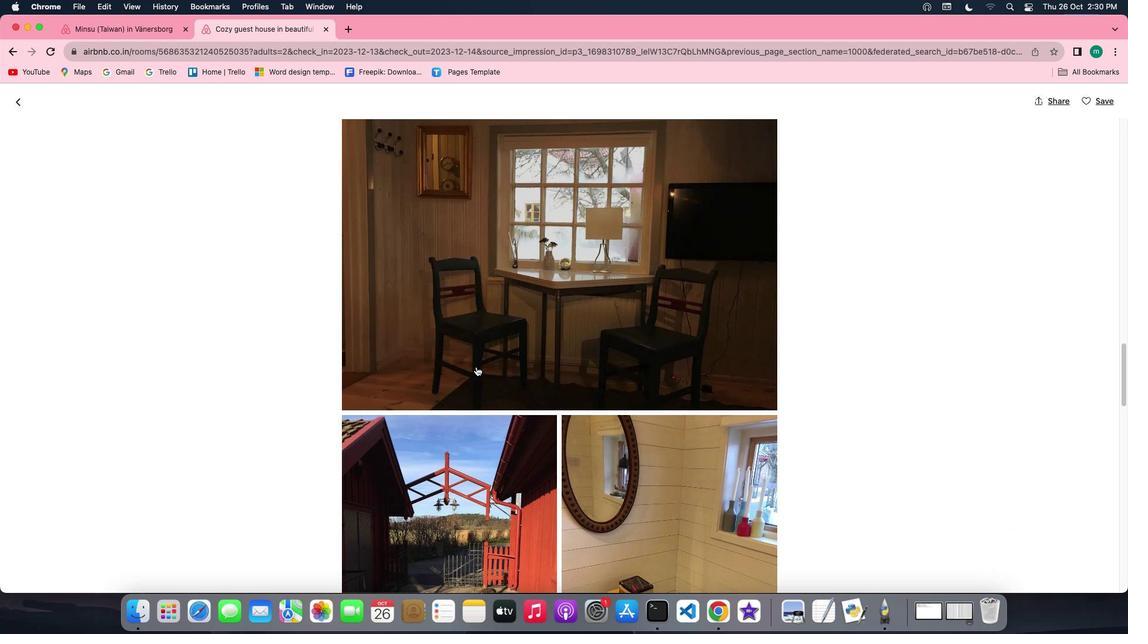 
Action: Mouse scrolled (476, 366) with delta (0, 0)
Screenshot: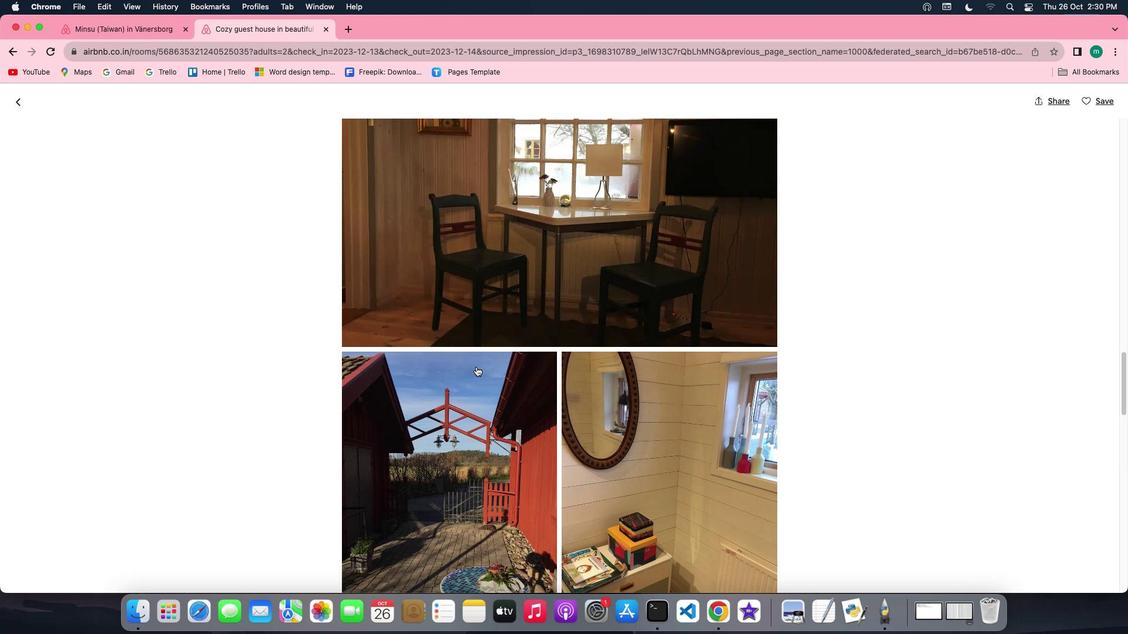 
Action: Mouse scrolled (476, 366) with delta (0, 0)
Screenshot: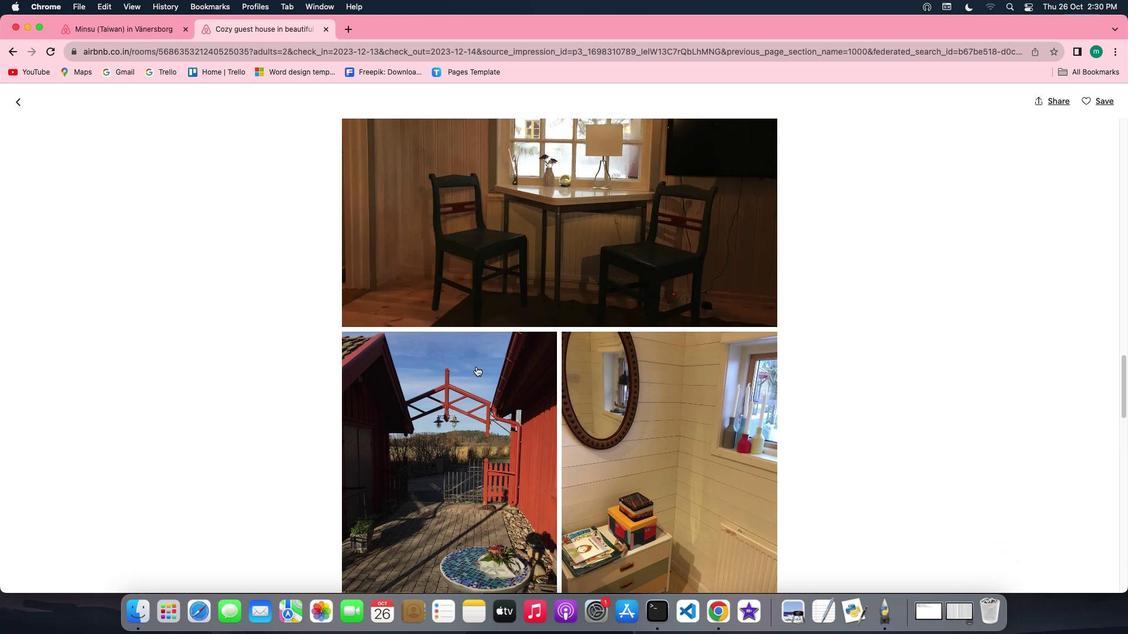 
Action: Mouse scrolled (476, 366) with delta (0, -1)
Screenshot: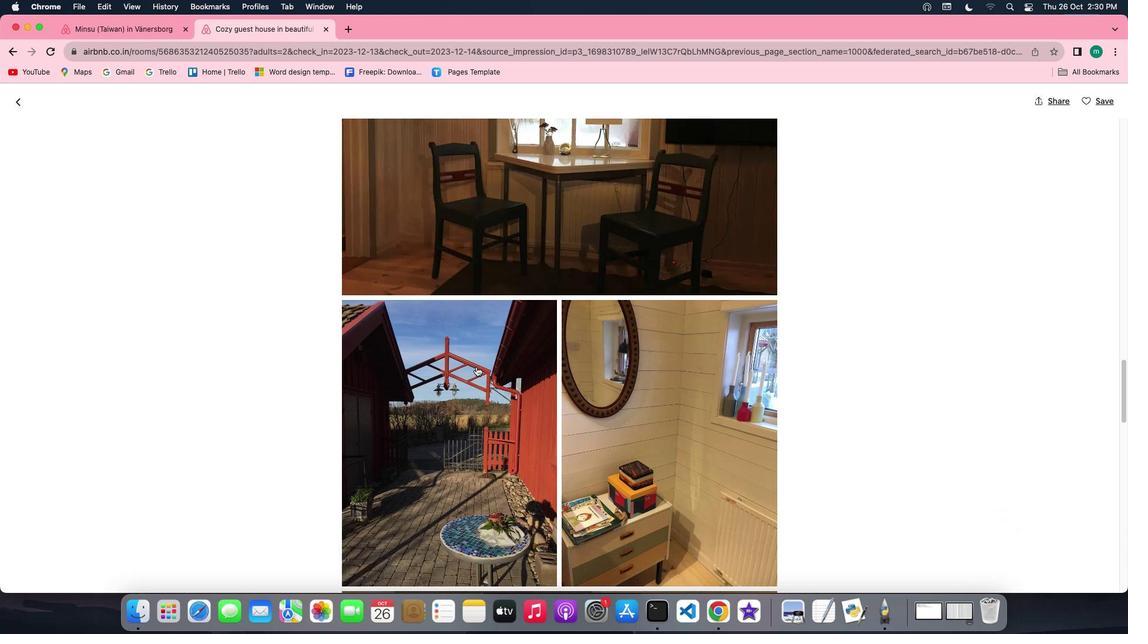 
Action: Mouse scrolled (476, 366) with delta (0, -1)
Screenshot: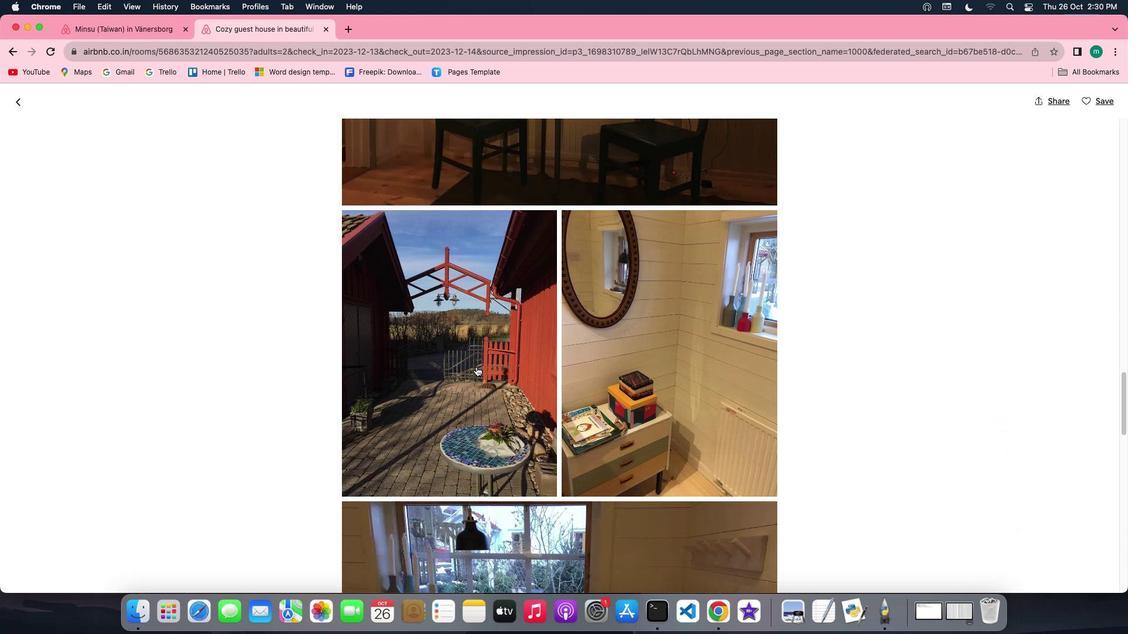 
Action: Mouse scrolled (476, 366) with delta (0, 0)
Screenshot: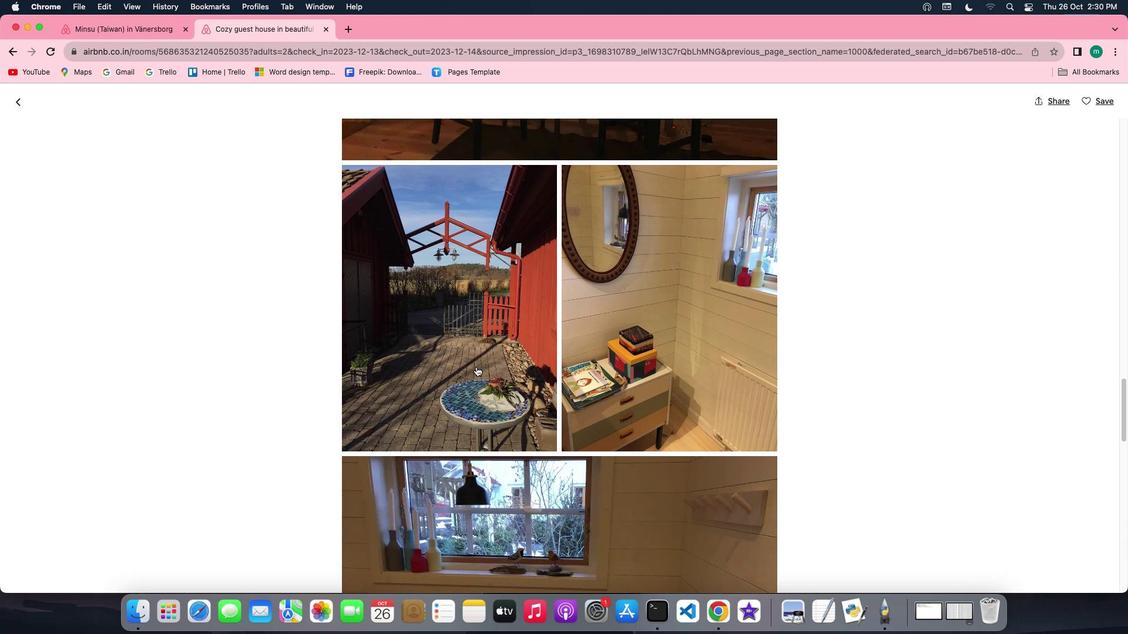 
Action: Mouse scrolled (476, 366) with delta (0, 0)
Screenshot: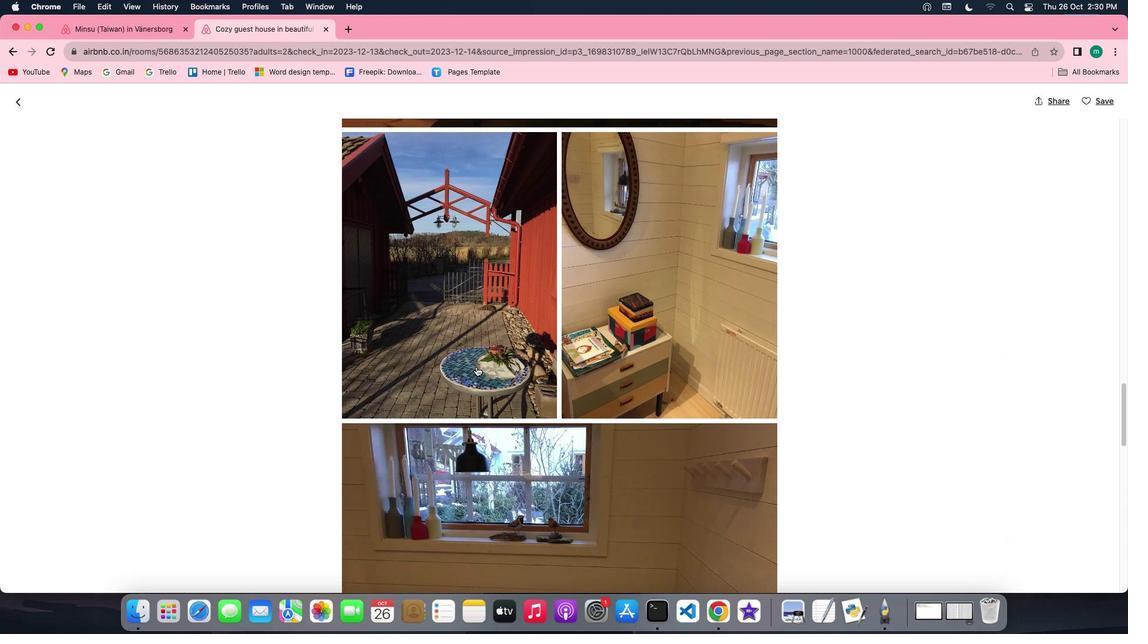 
Action: Mouse scrolled (476, 366) with delta (0, -1)
Screenshot: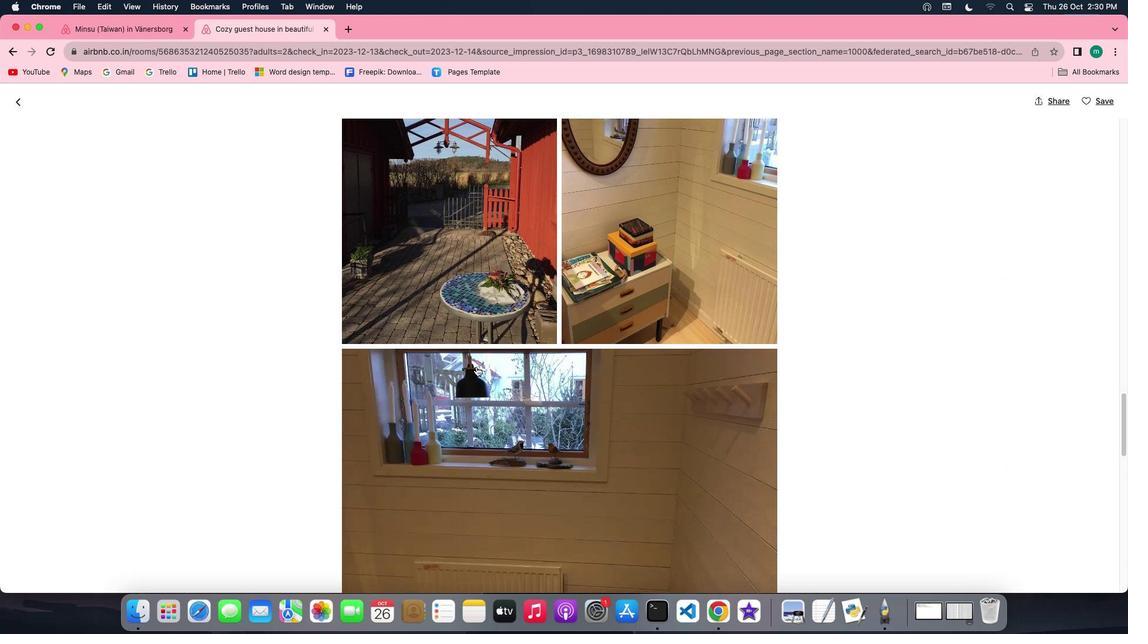 
Action: Mouse scrolled (476, 366) with delta (0, -2)
Screenshot: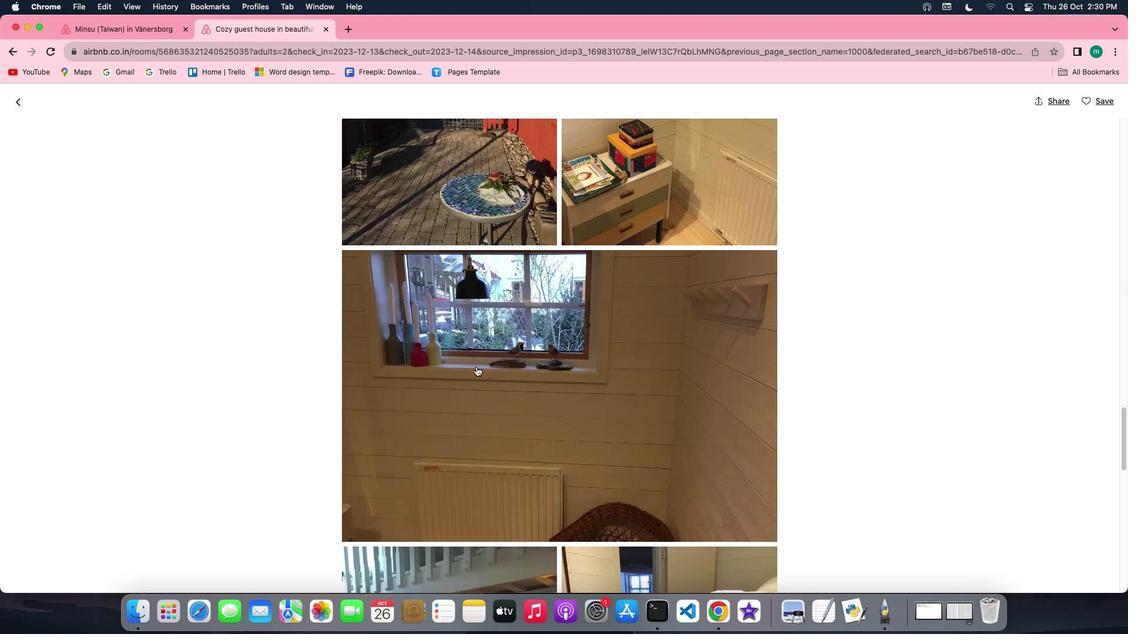 
Action: Mouse scrolled (476, 366) with delta (0, -2)
Screenshot: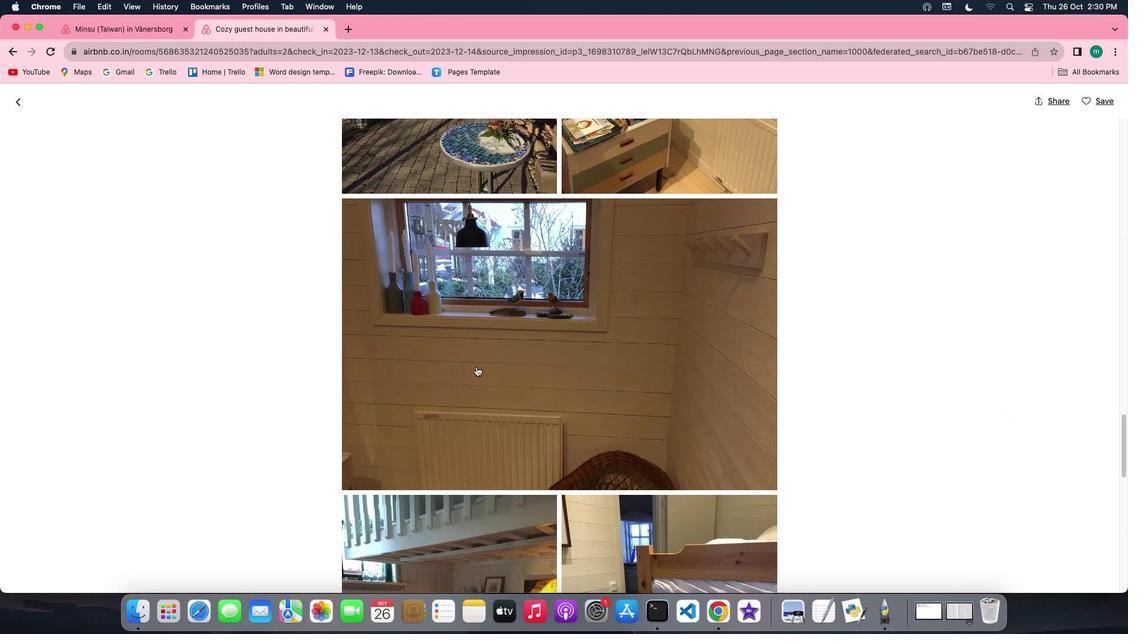 
Action: Mouse scrolled (476, 366) with delta (0, 0)
Screenshot: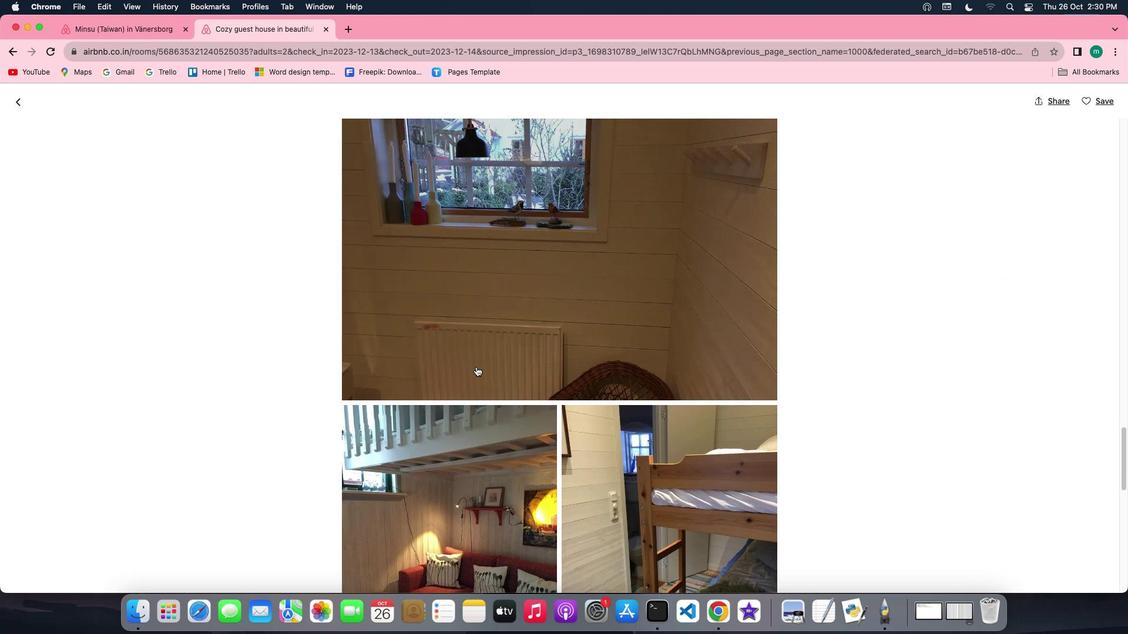 
Action: Mouse scrolled (476, 366) with delta (0, 0)
Screenshot: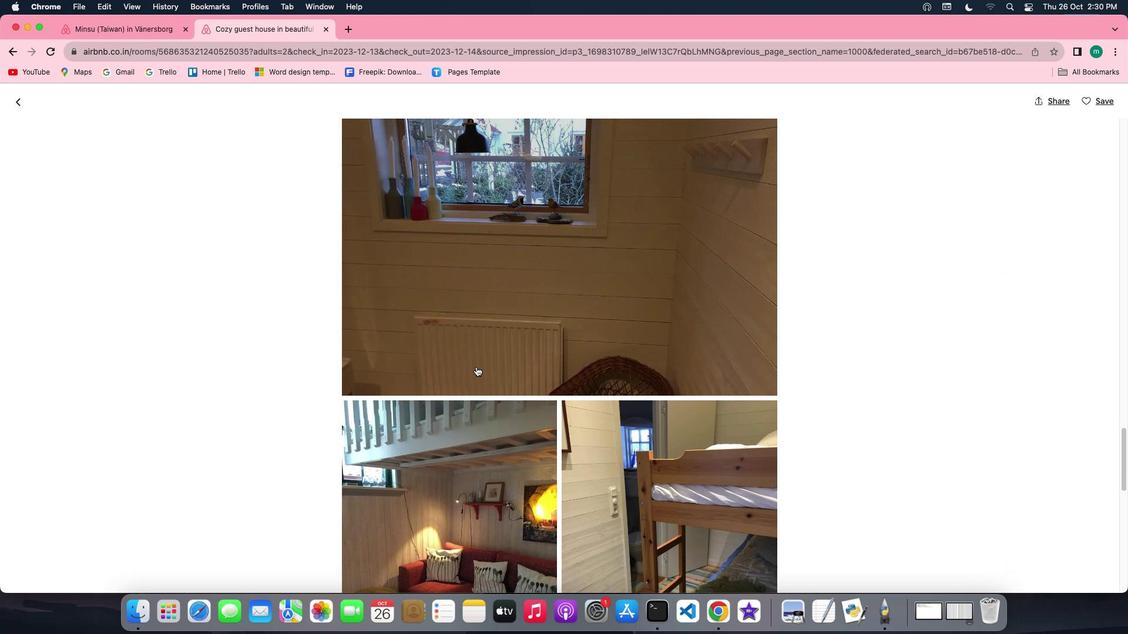 
Action: Mouse scrolled (476, 366) with delta (0, -1)
Screenshot: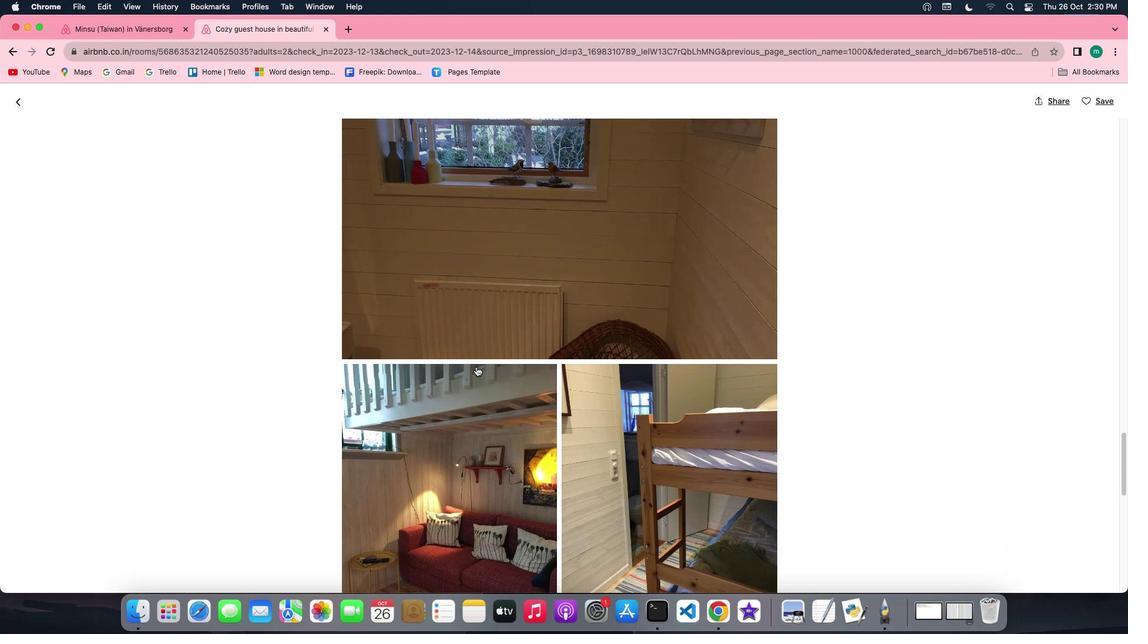 
Action: Mouse scrolled (476, 366) with delta (0, -1)
Screenshot: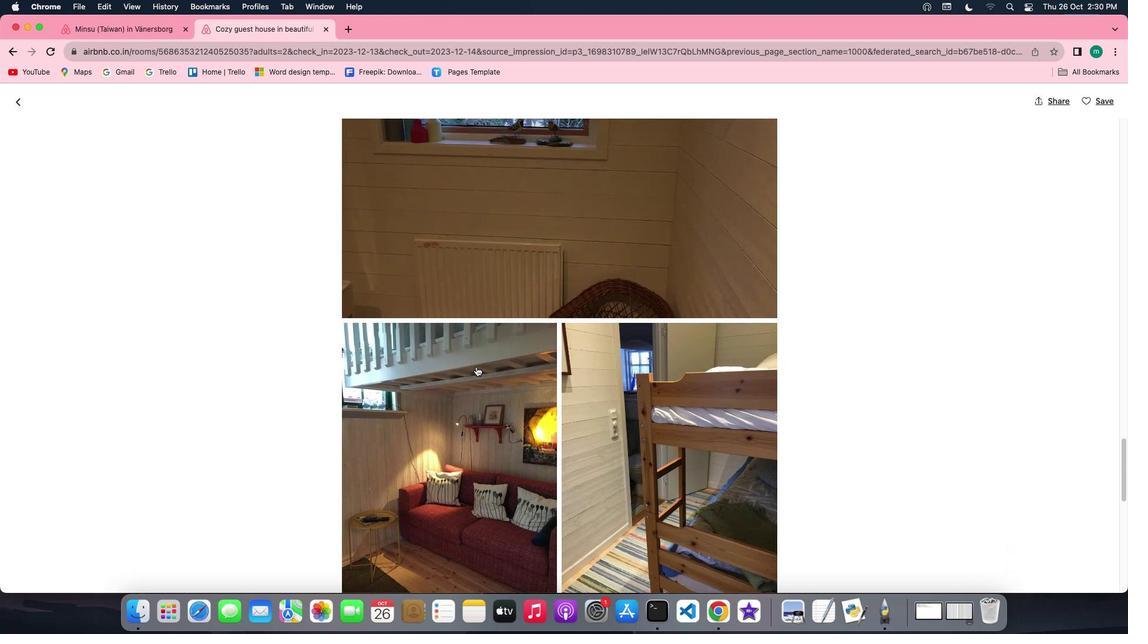 
Action: Mouse scrolled (476, 366) with delta (0, 0)
Screenshot: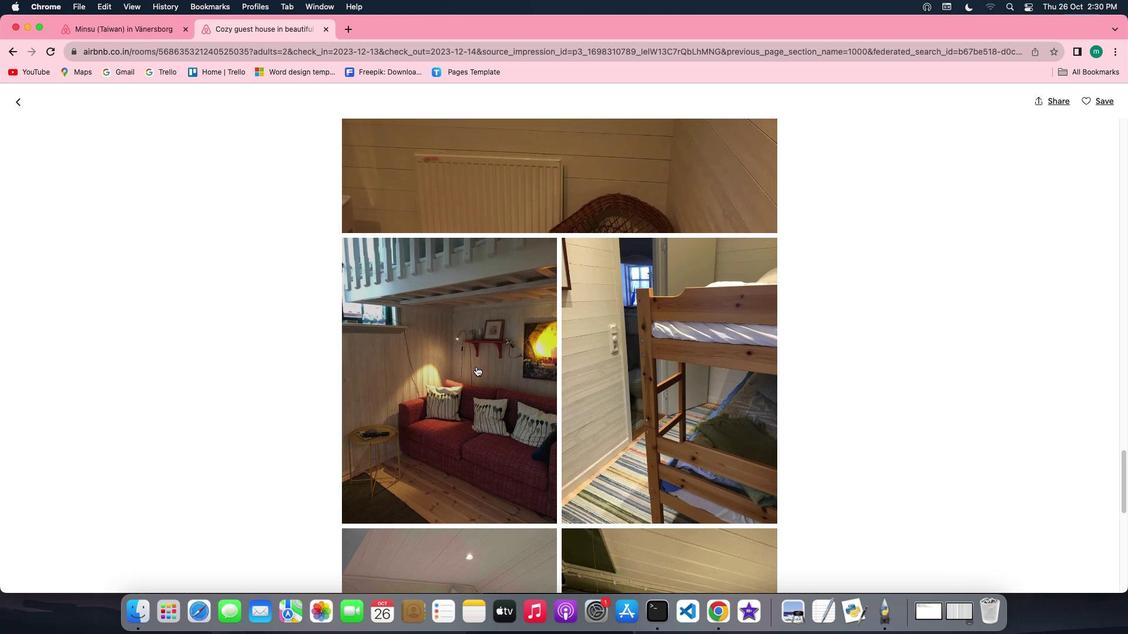 
Action: Mouse scrolled (476, 366) with delta (0, 0)
Screenshot: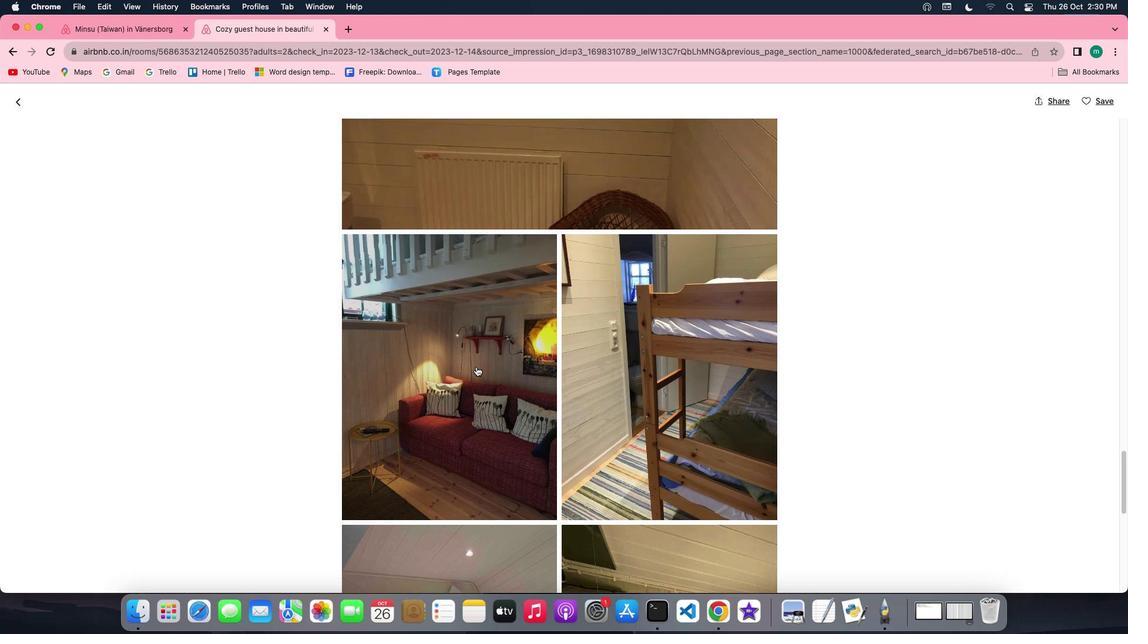
Action: Mouse scrolled (476, 366) with delta (0, -1)
Screenshot: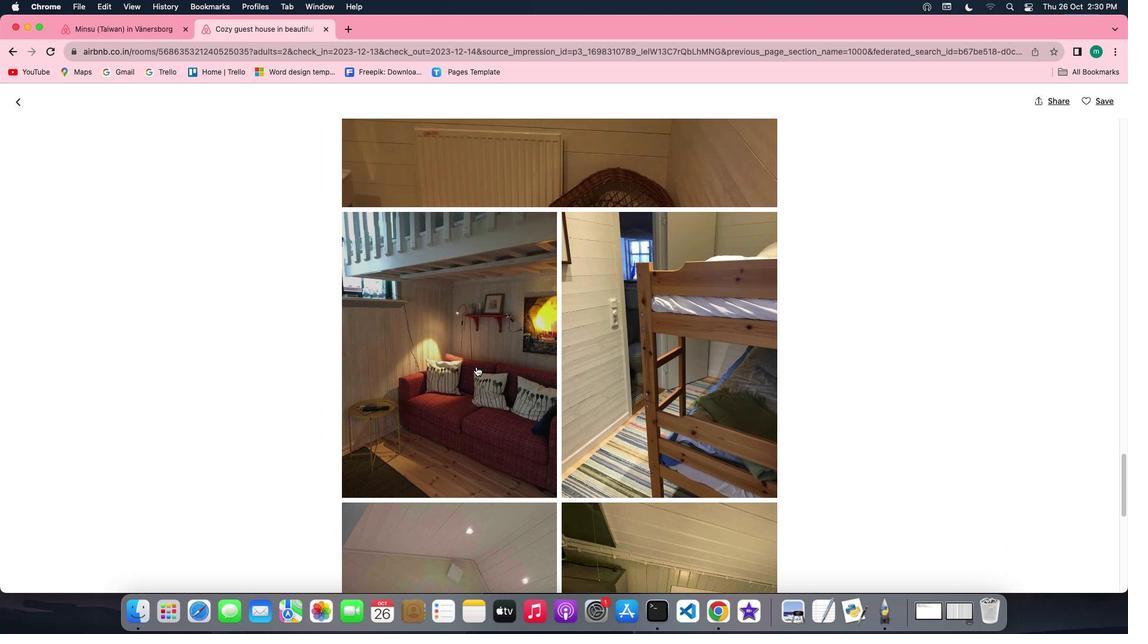 
Action: Mouse scrolled (476, 366) with delta (0, -1)
Screenshot: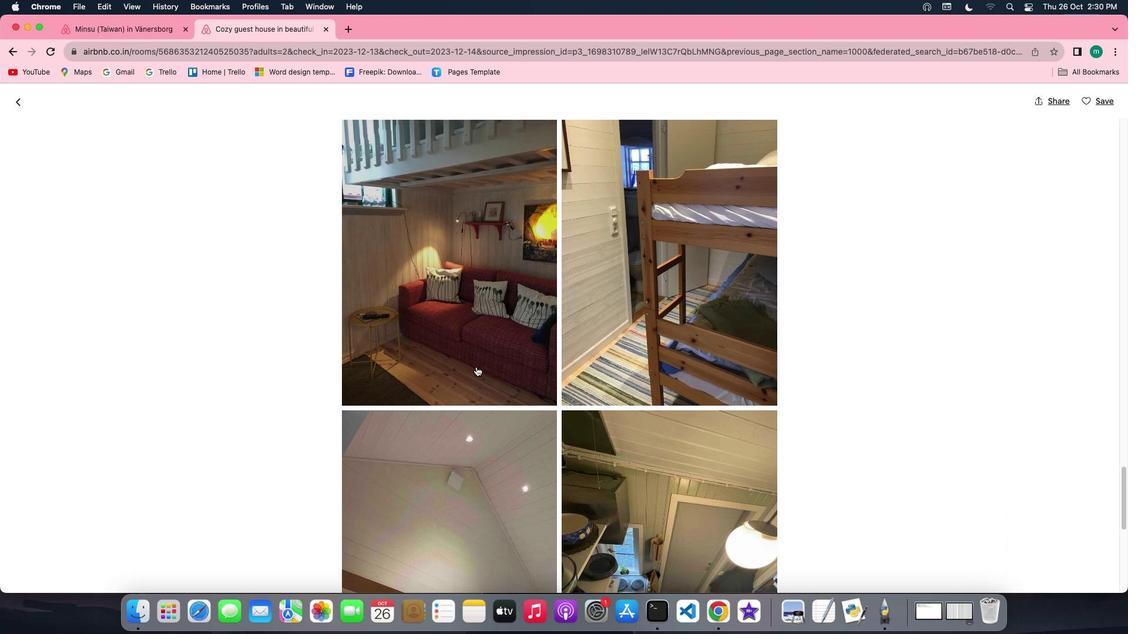 
Action: Mouse scrolled (476, 366) with delta (0, 0)
Screenshot: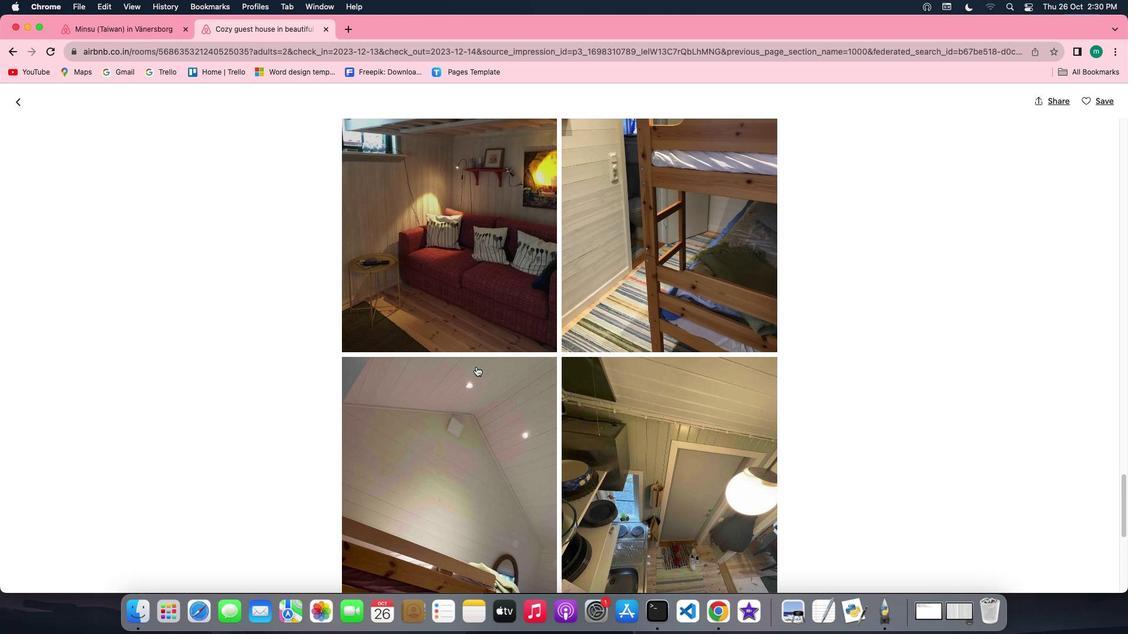 
Action: Mouse scrolled (476, 366) with delta (0, 0)
Screenshot: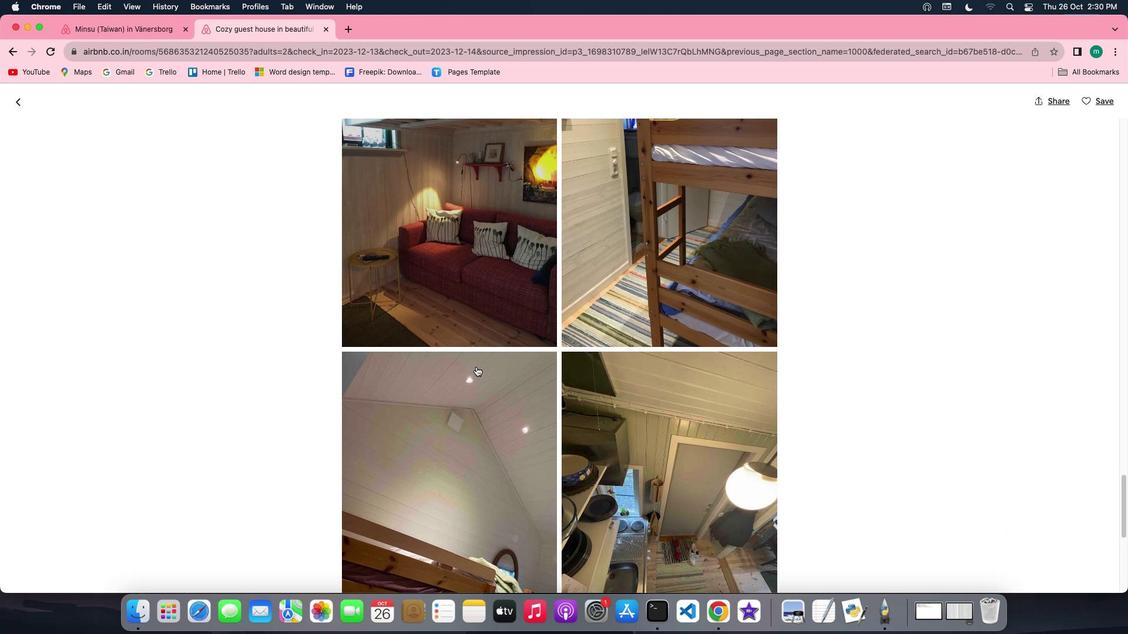 
Action: Mouse scrolled (476, 366) with delta (0, -1)
Screenshot: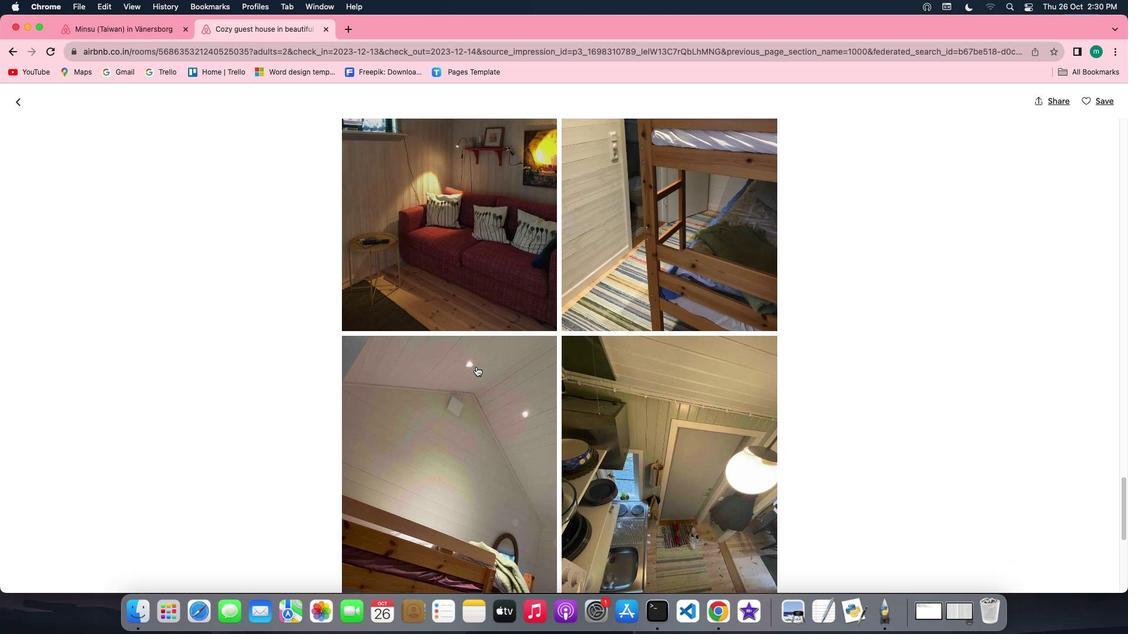 
Action: Mouse scrolled (476, 366) with delta (0, -1)
Screenshot: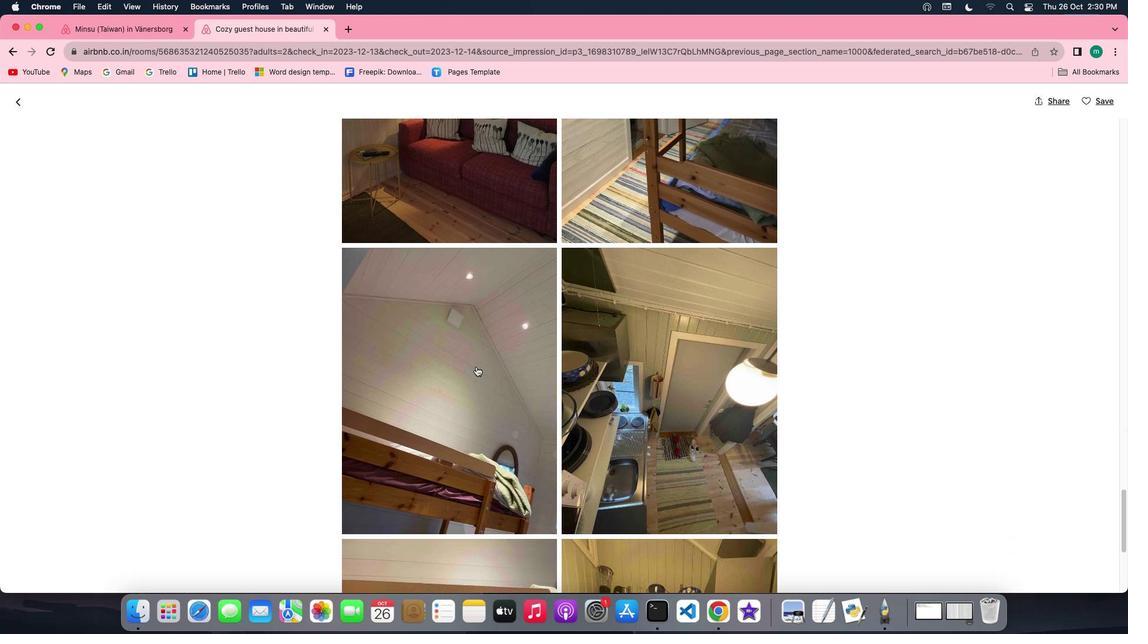 
Action: Mouse moved to (461, 329)
Screenshot: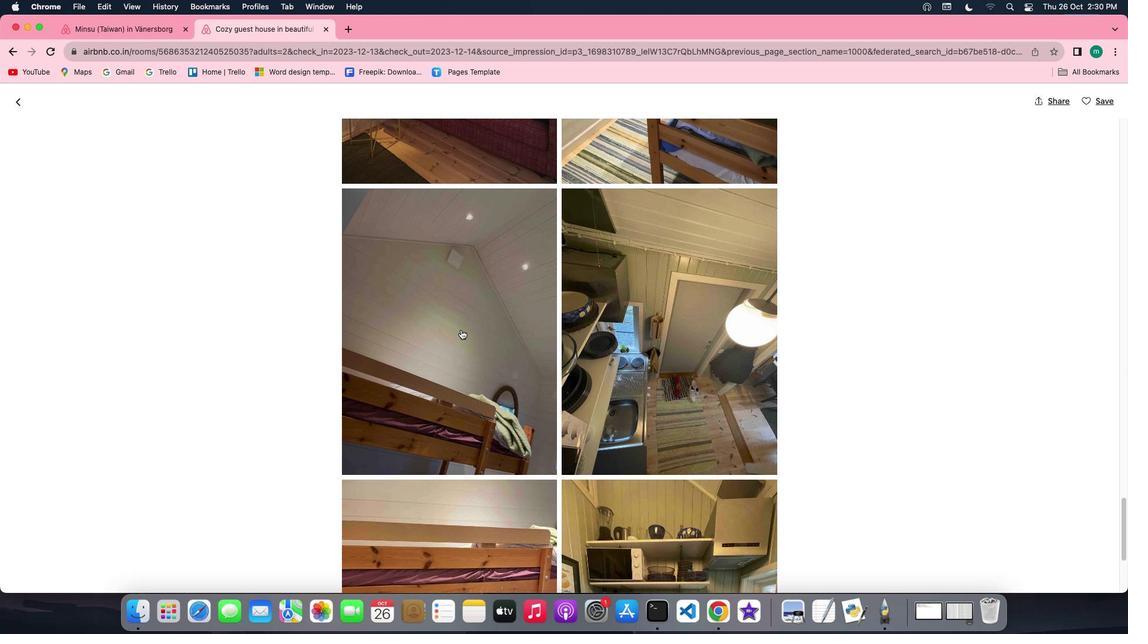 
Action: Mouse scrolled (461, 329) with delta (0, 0)
Screenshot: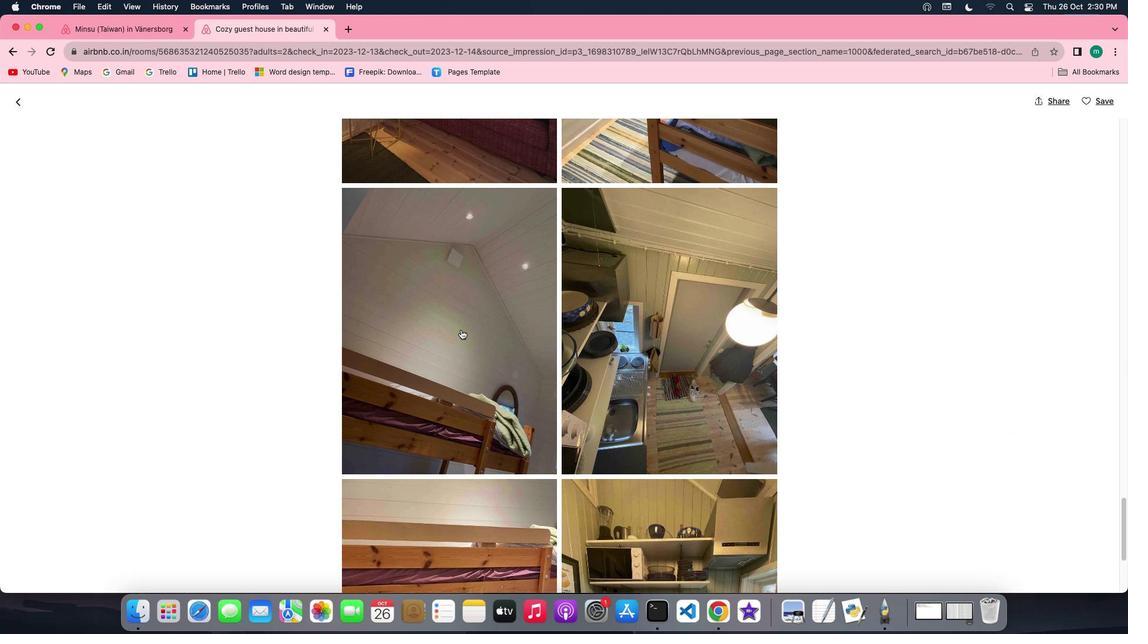 
Action: Mouse moved to (461, 329)
Screenshot: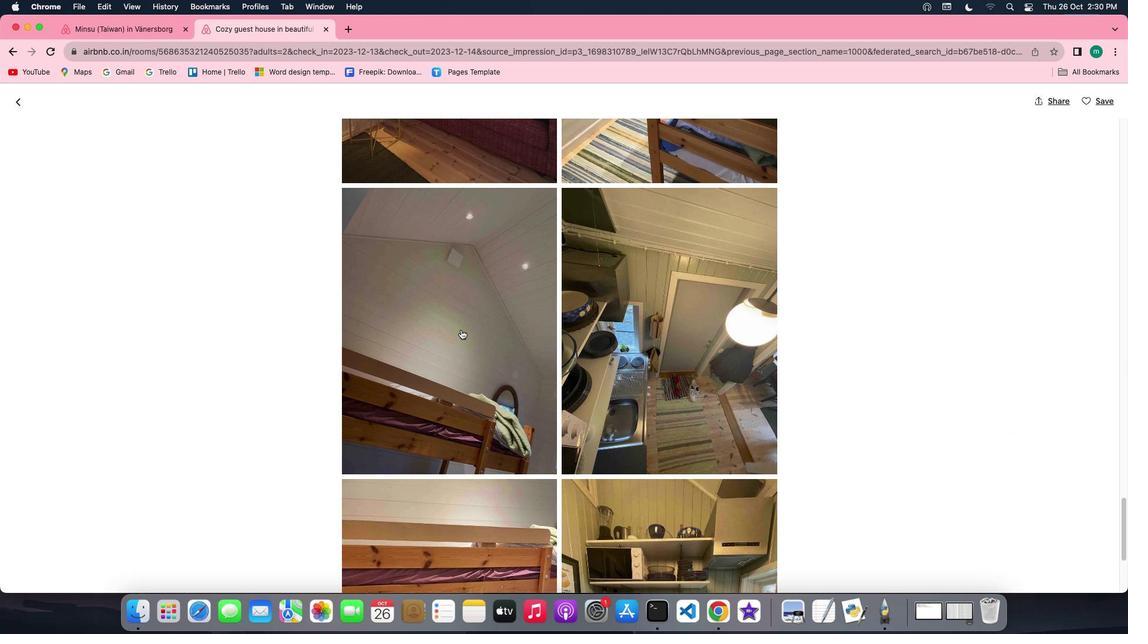
Action: Mouse scrolled (461, 329) with delta (0, 0)
Screenshot: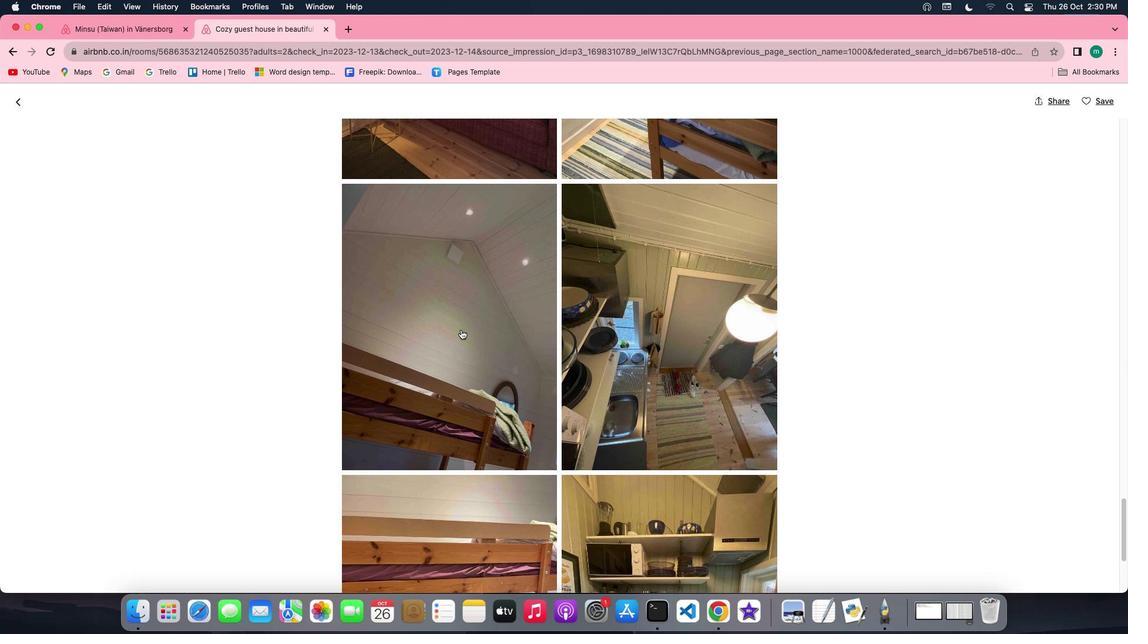 
Action: Mouse scrolled (461, 329) with delta (0, -1)
Screenshot: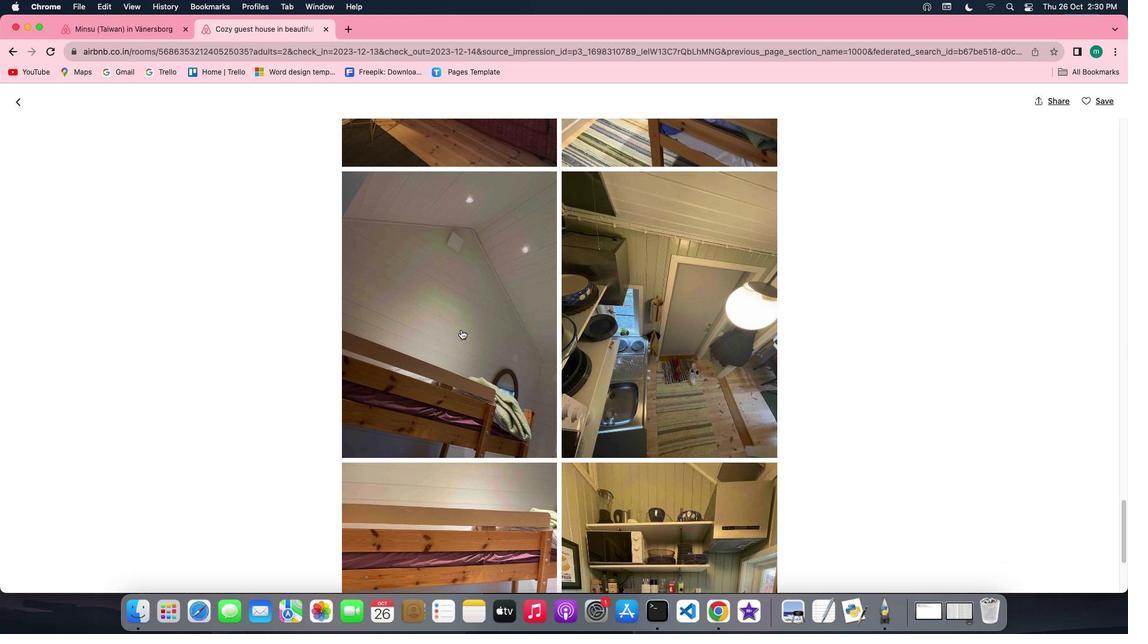 
Action: Mouse scrolled (461, 329) with delta (0, -1)
Screenshot: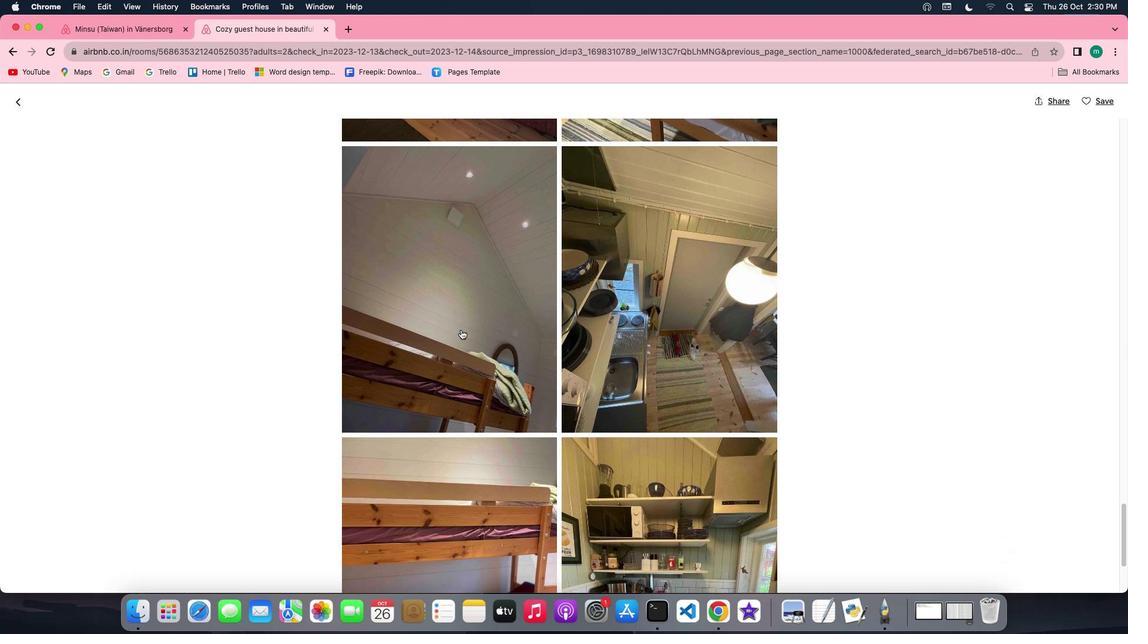 
Action: Mouse moved to (487, 366)
Screenshot: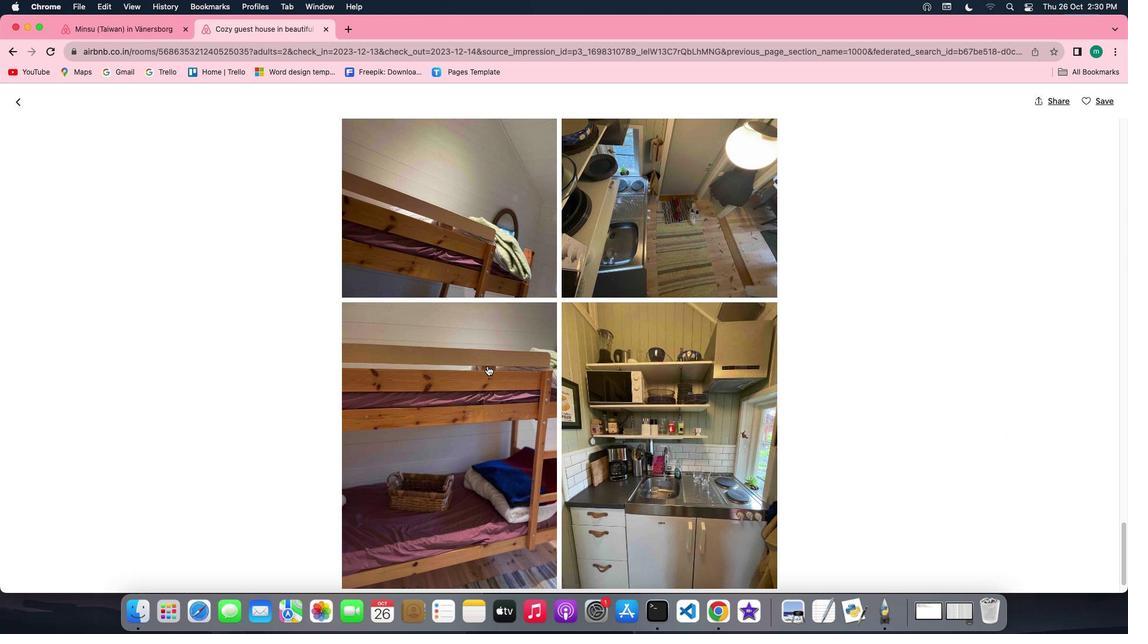 
Action: Mouse scrolled (487, 366) with delta (0, 0)
Screenshot: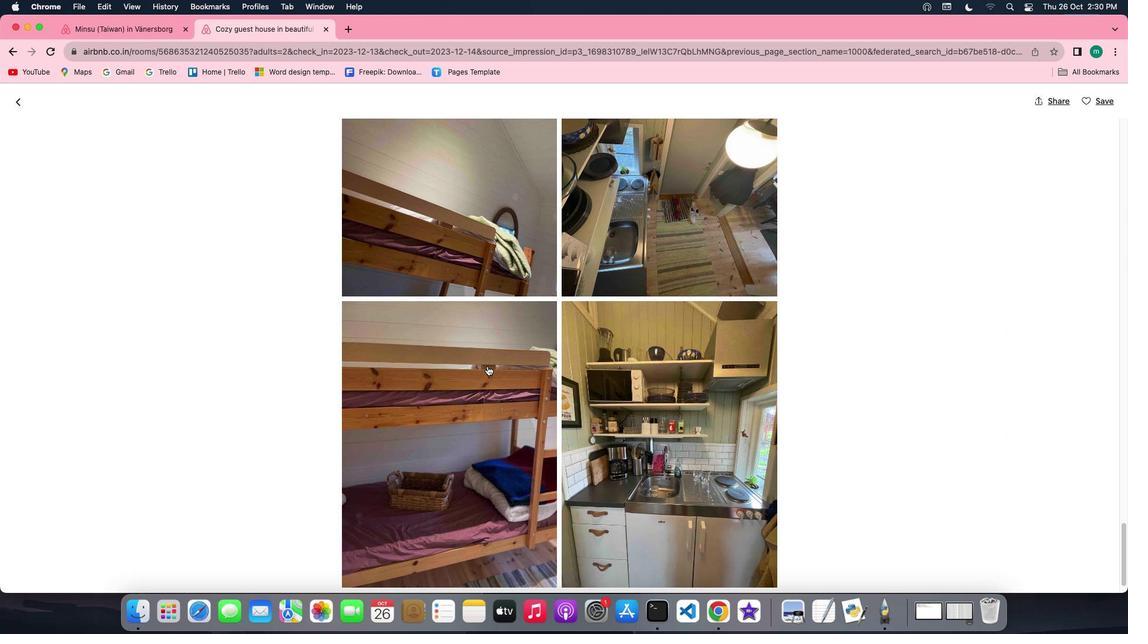 
Action: Mouse scrolled (487, 366) with delta (0, 0)
Screenshot: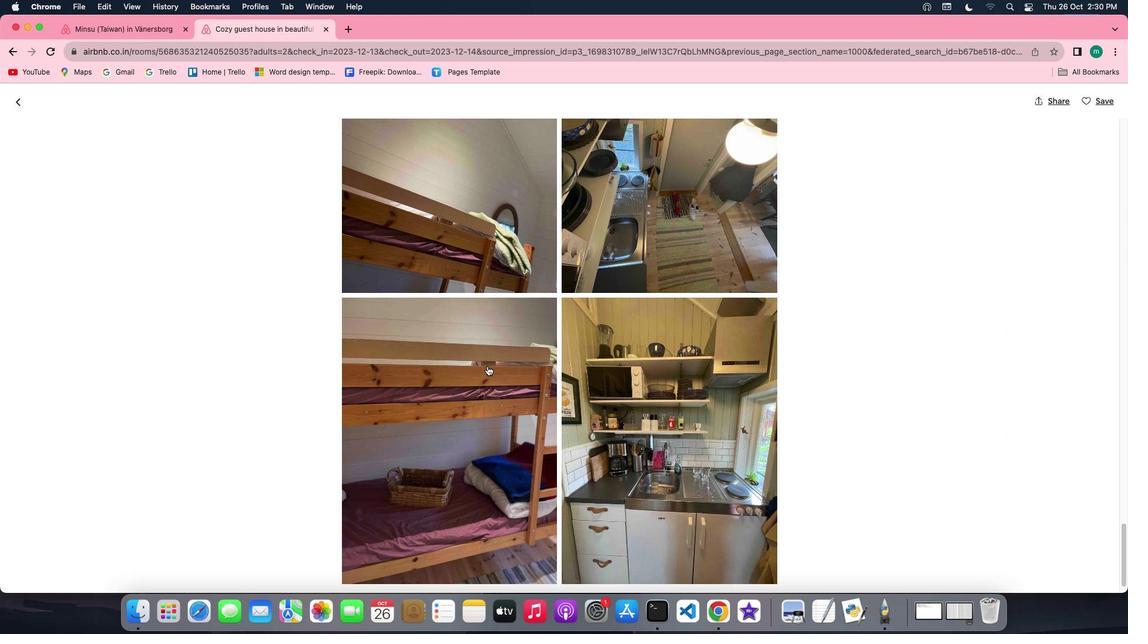 
Action: Mouse scrolled (487, 366) with delta (0, -1)
Screenshot: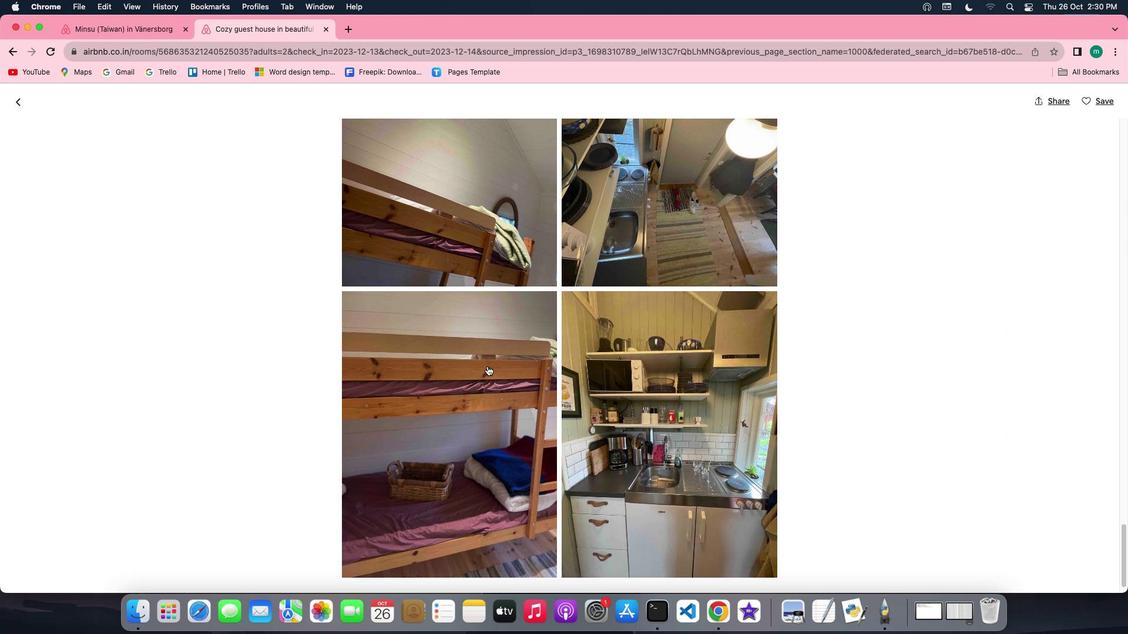 
Action: Mouse scrolled (487, 366) with delta (0, -1)
Screenshot: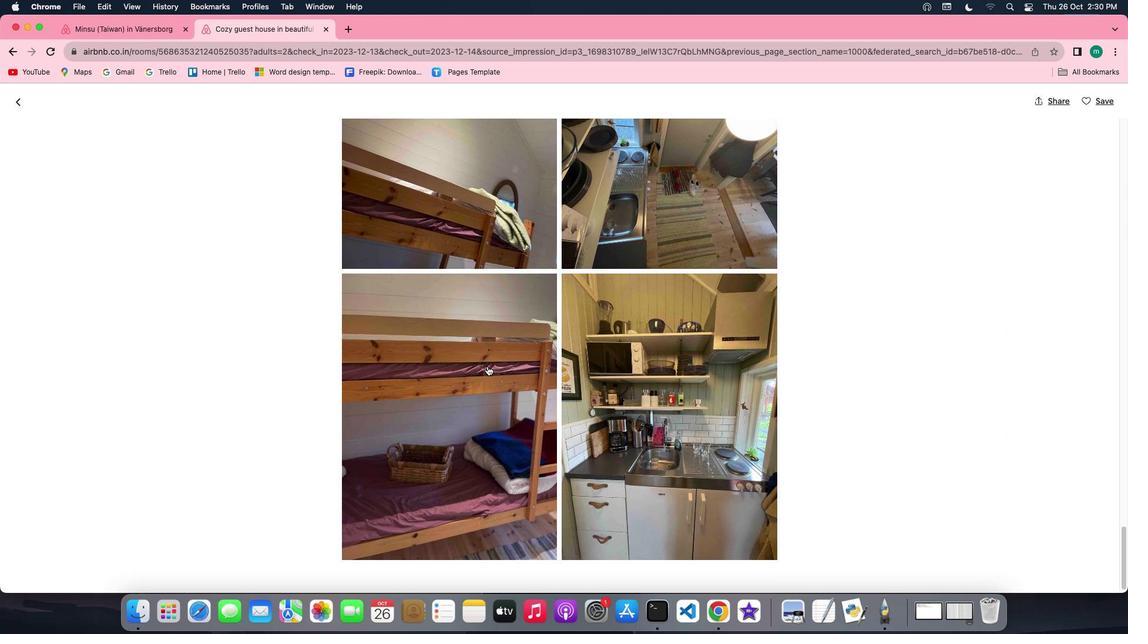 
Action: Mouse scrolled (487, 366) with delta (0, 0)
Screenshot: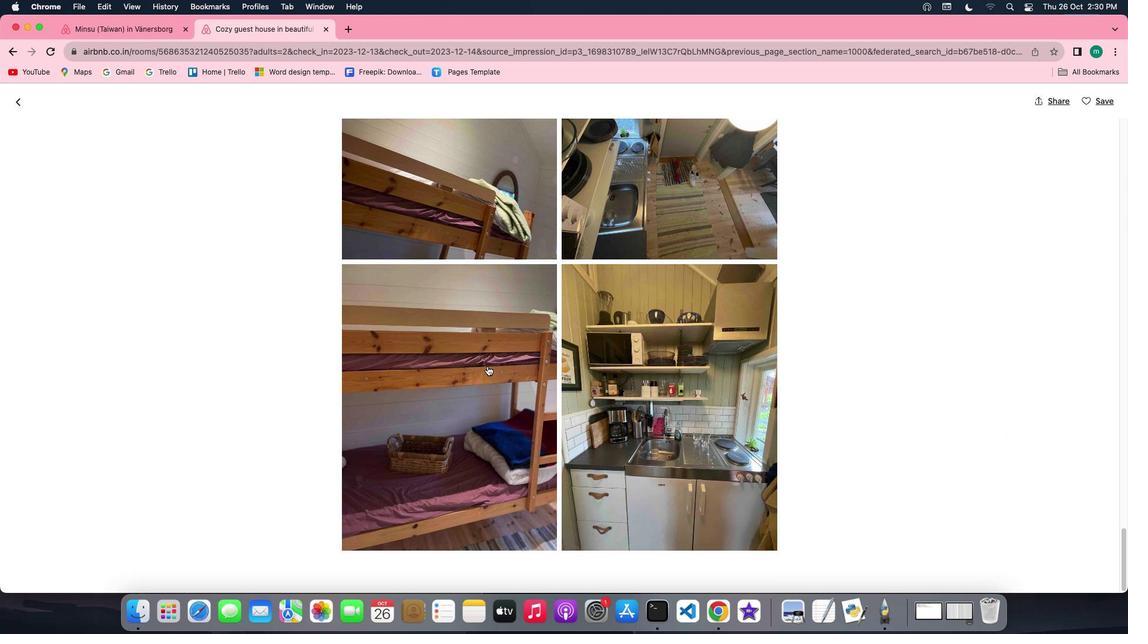 
Action: Mouse scrolled (487, 366) with delta (0, 0)
Screenshot: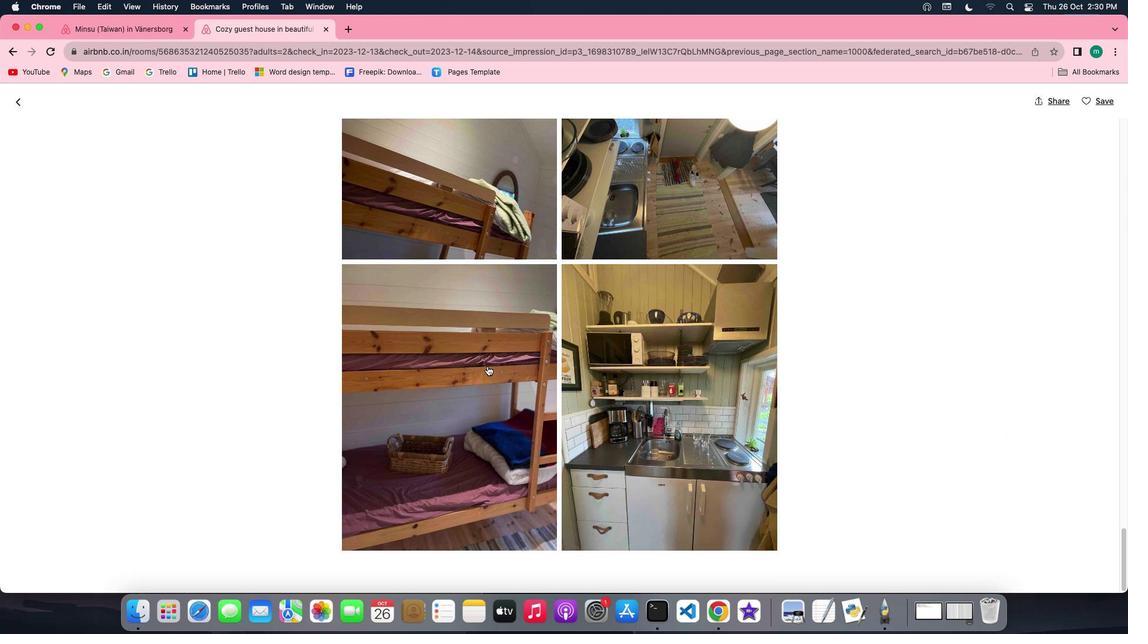 
Action: Mouse scrolled (487, 366) with delta (0, -1)
Screenshot: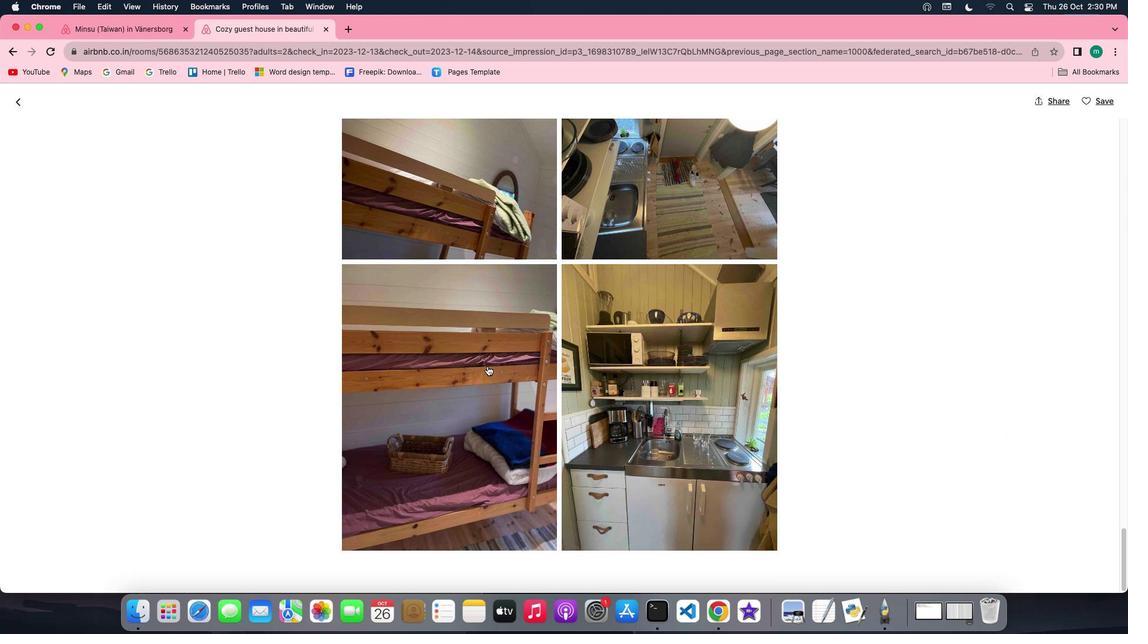 
Action: Mouse scrolled (487, 366) with delta (0, -2)
Screenshot: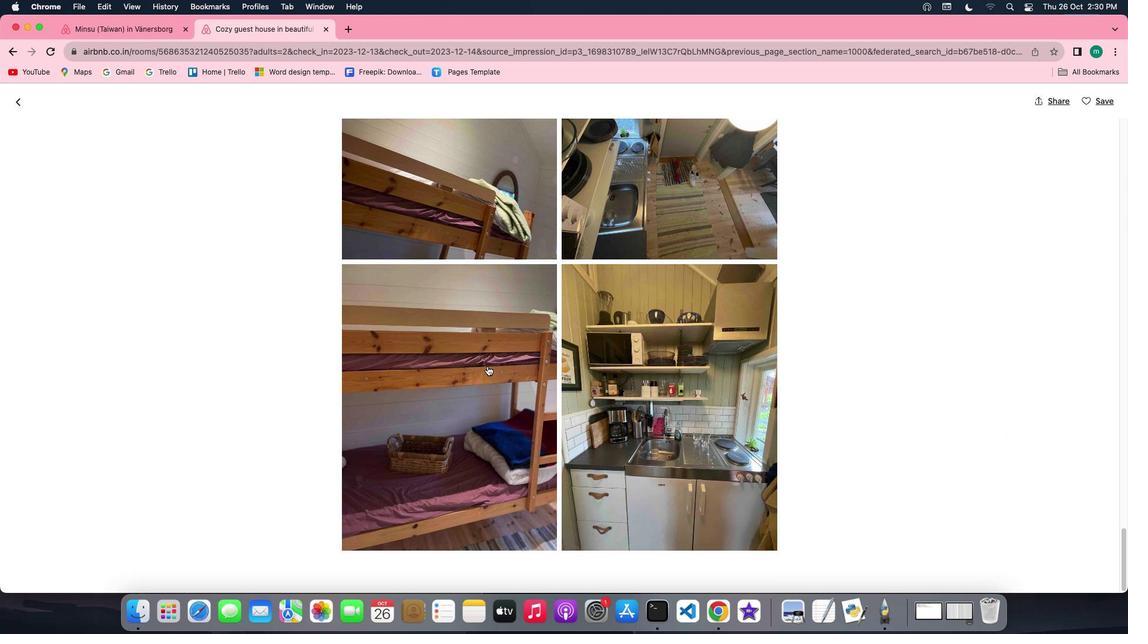 
Action: Mouse scrolled (487, 366) with delta (0, -2)
Screenshot: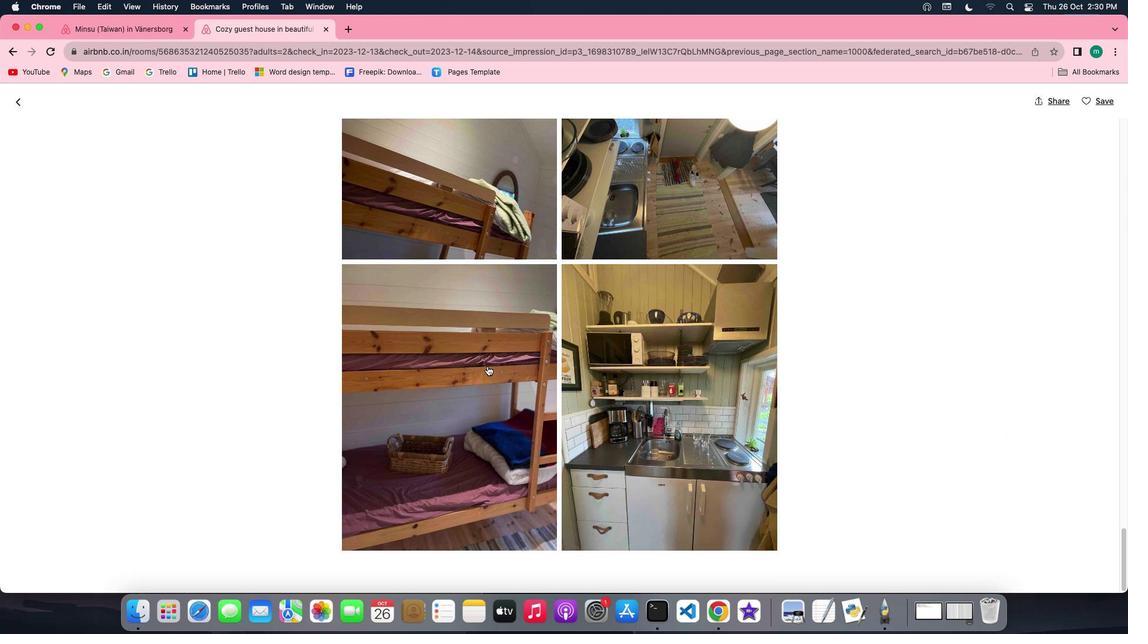 
Action: Mouse moved to (21, 104)
Screenshot: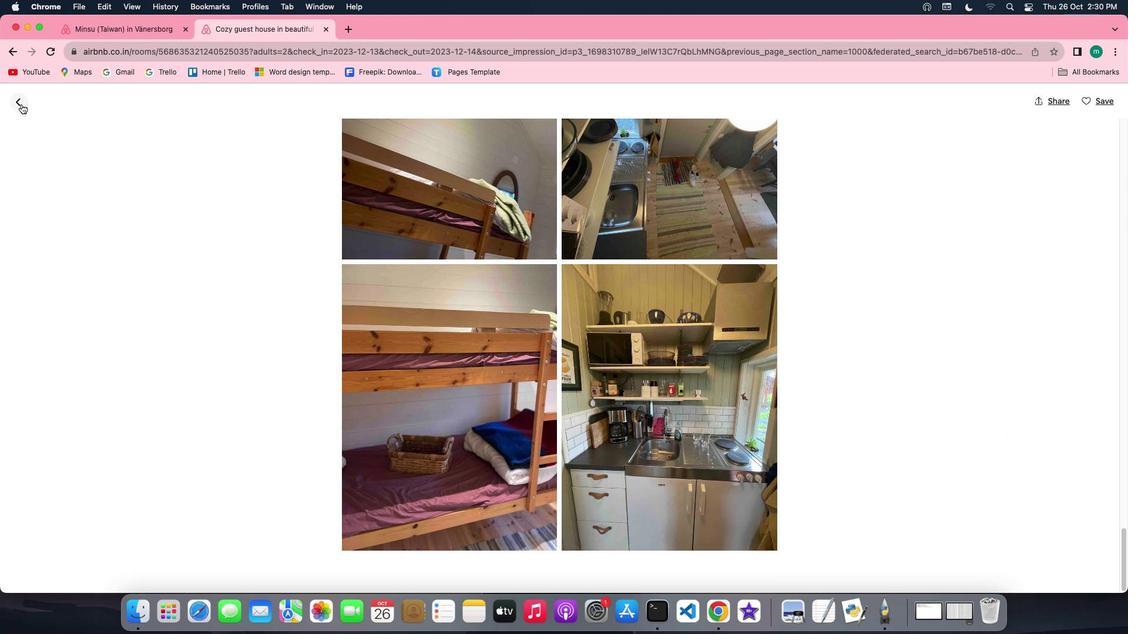 
Action: Mouse pressed left at (21, 104)
Screenshot: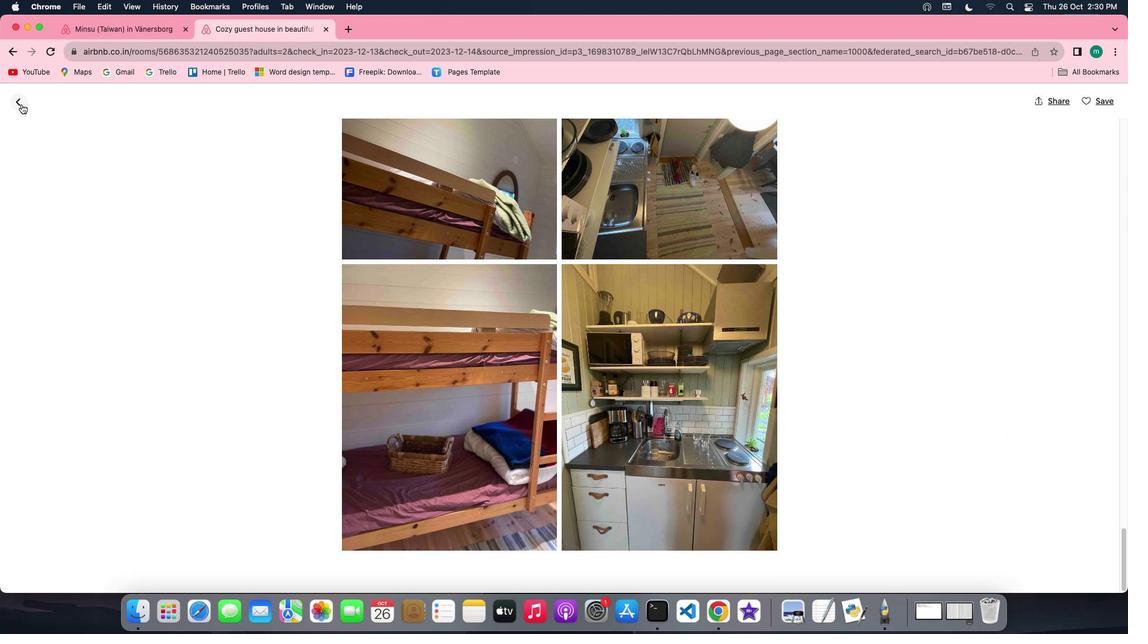 
Action: Mouse moved to (796, 409)
Screenshot: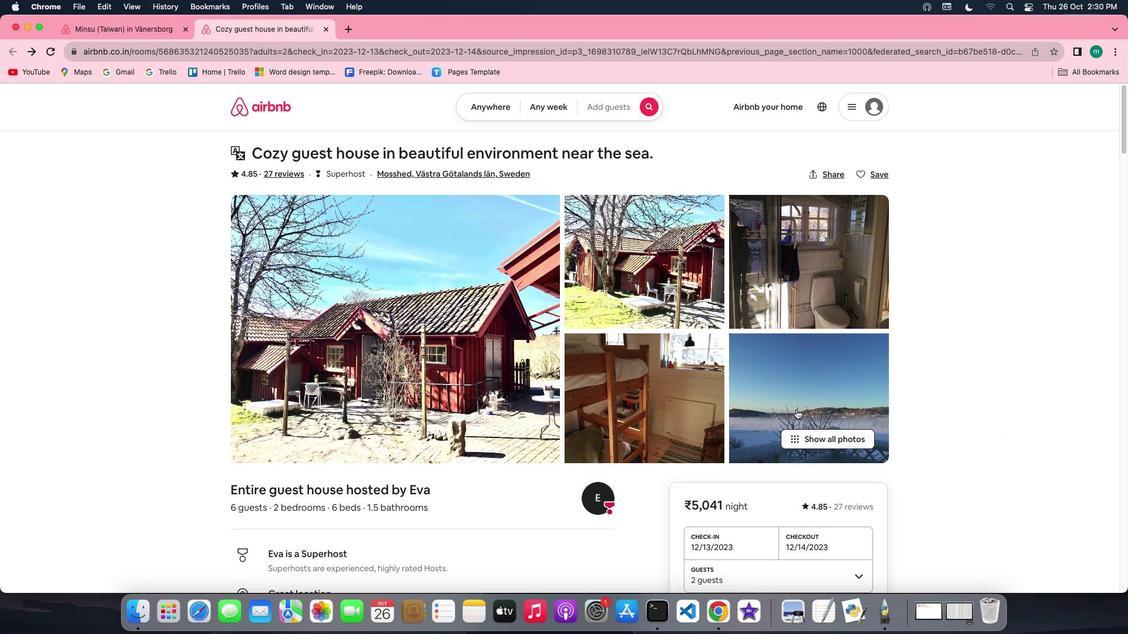 
Action: Mouse scrolled (796, 409) with delta (0, 0)
Screenshot: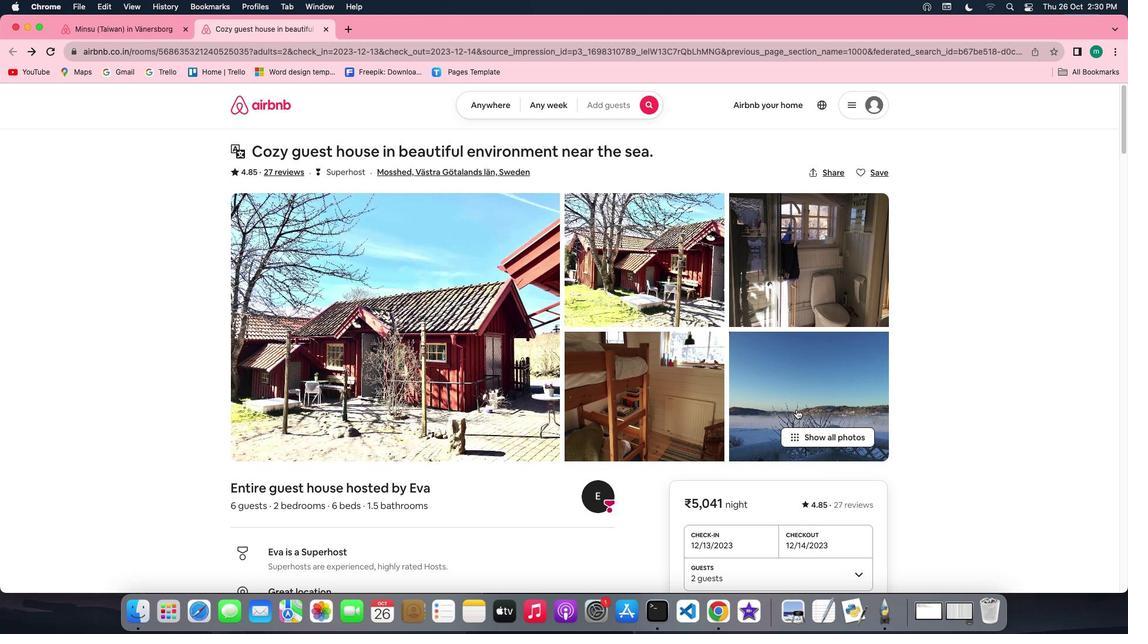 
Action: Mouse scrolled (796, 409) with delta (0, 0)
Screenshot: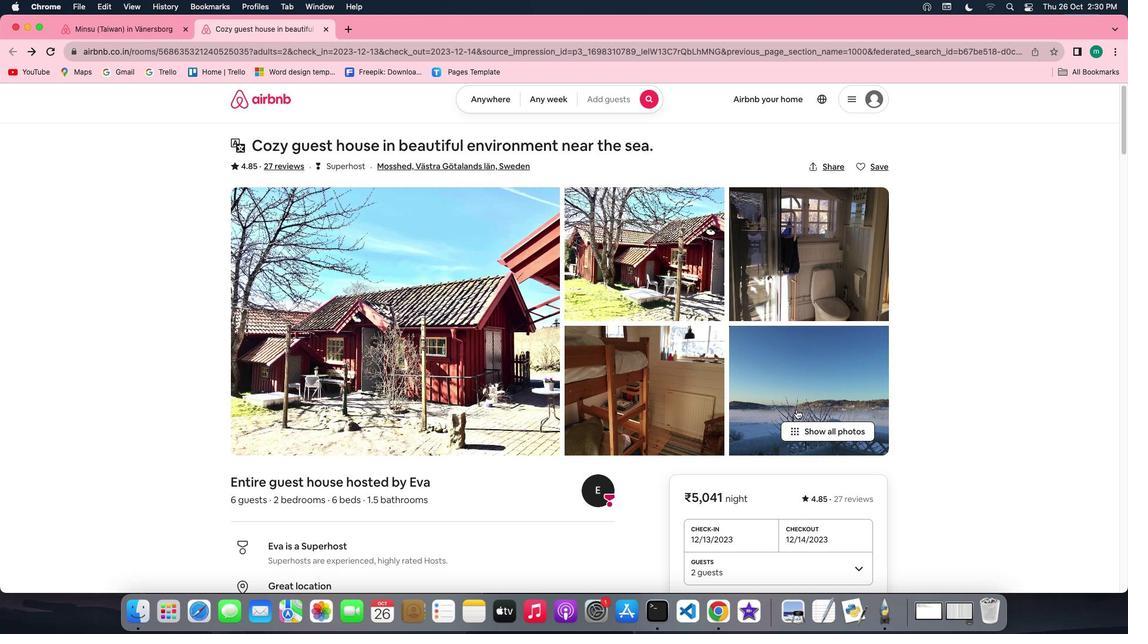 
Action: Mouse scrolled (796, 409) with delta (0, -1)
Screenshot: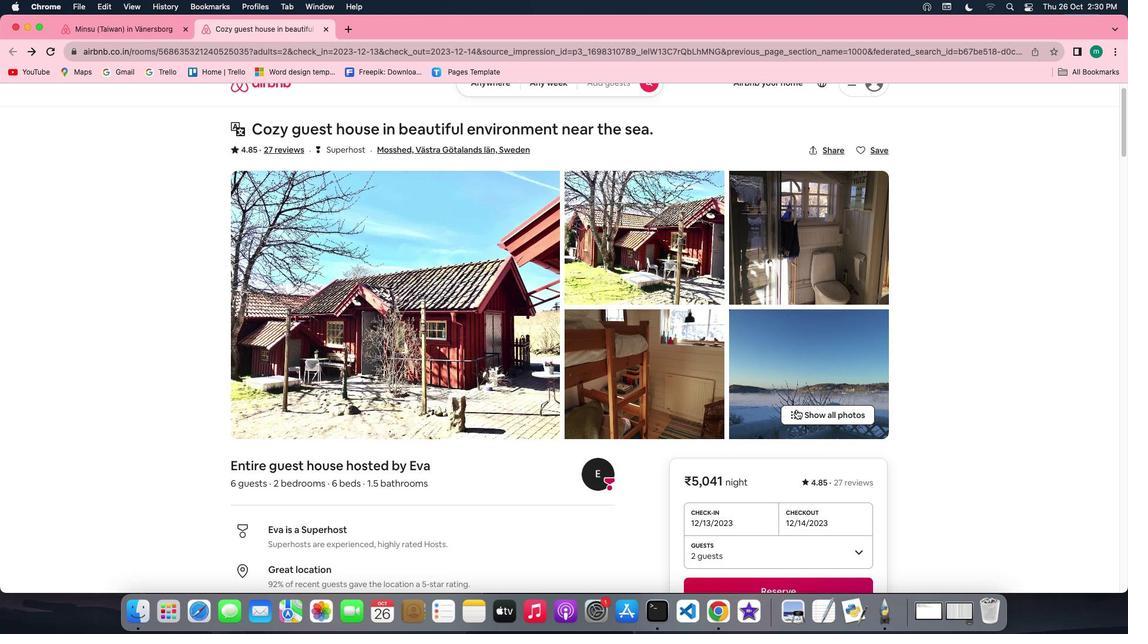 
Action: Mouse scrolled (796, 409) with delta (0, -2)
Screenshot: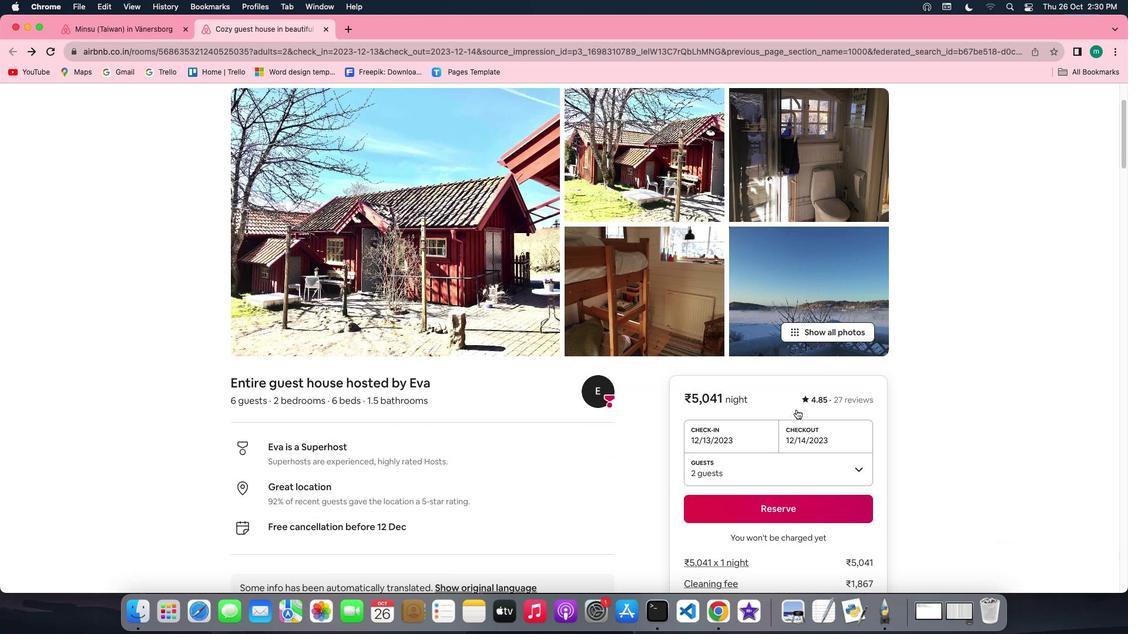
Action: Mouse moved to (796, 409)
Screenshot: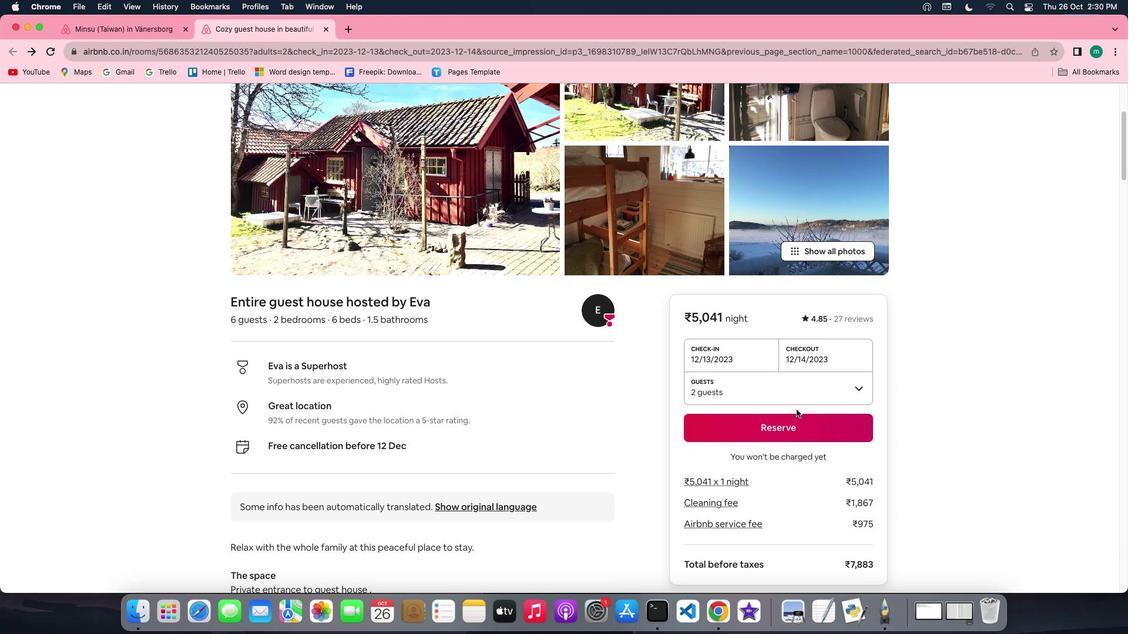 
Action: Mouse scrolled (796, 409) with delta (0, 0)
Screenshot: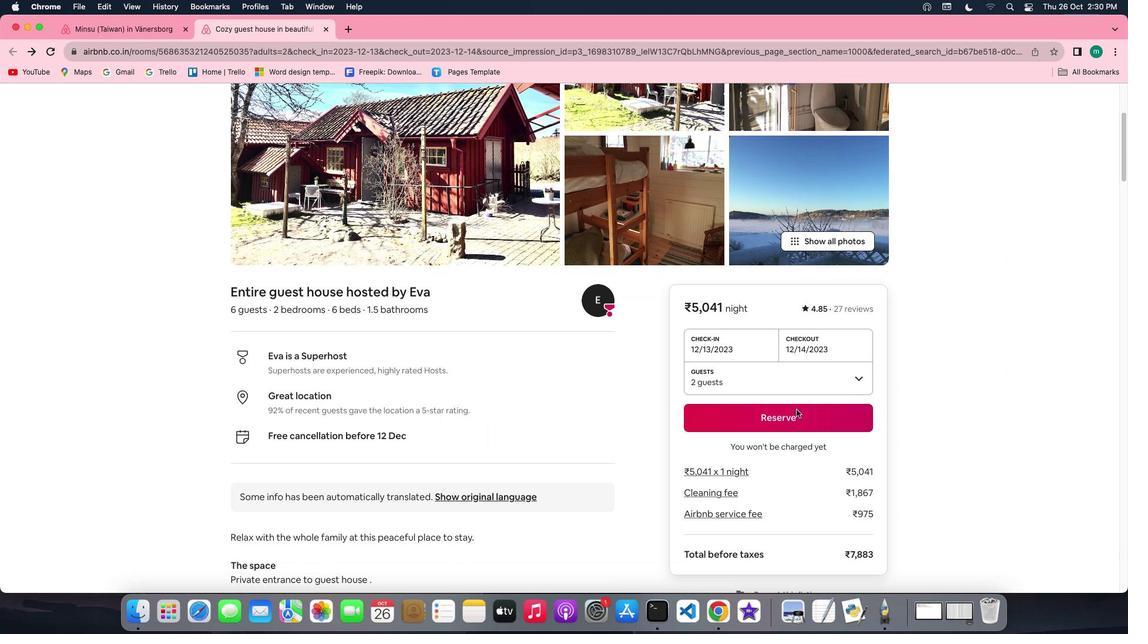 
Action: Mouse scrolled (796, 409) with delta (0, 0)
Screenshot: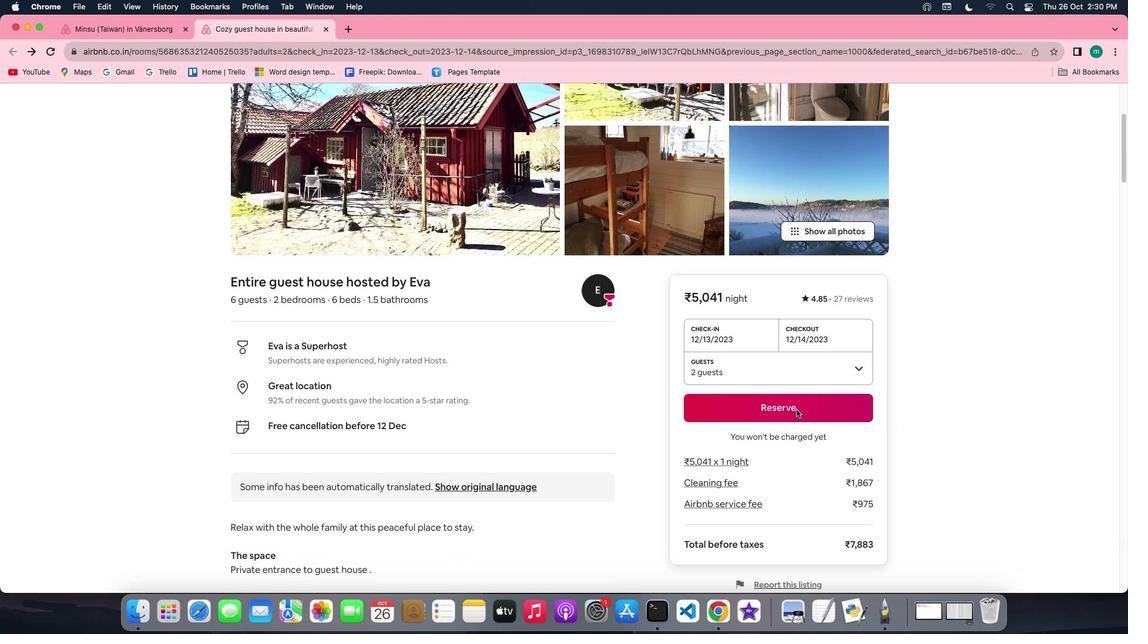 
Action: Mouse scrolled (796, 409) with delta (0, -1)
Screenshot: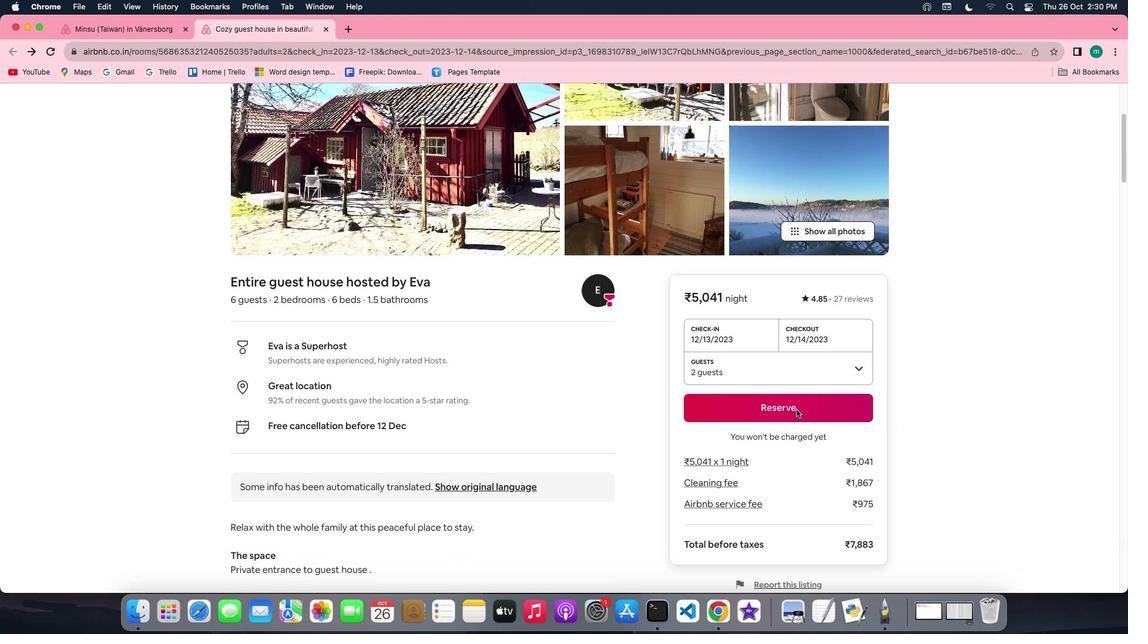 
Action: Mouse scrolled (796, 409) with delta (0, -2)
Screenshot: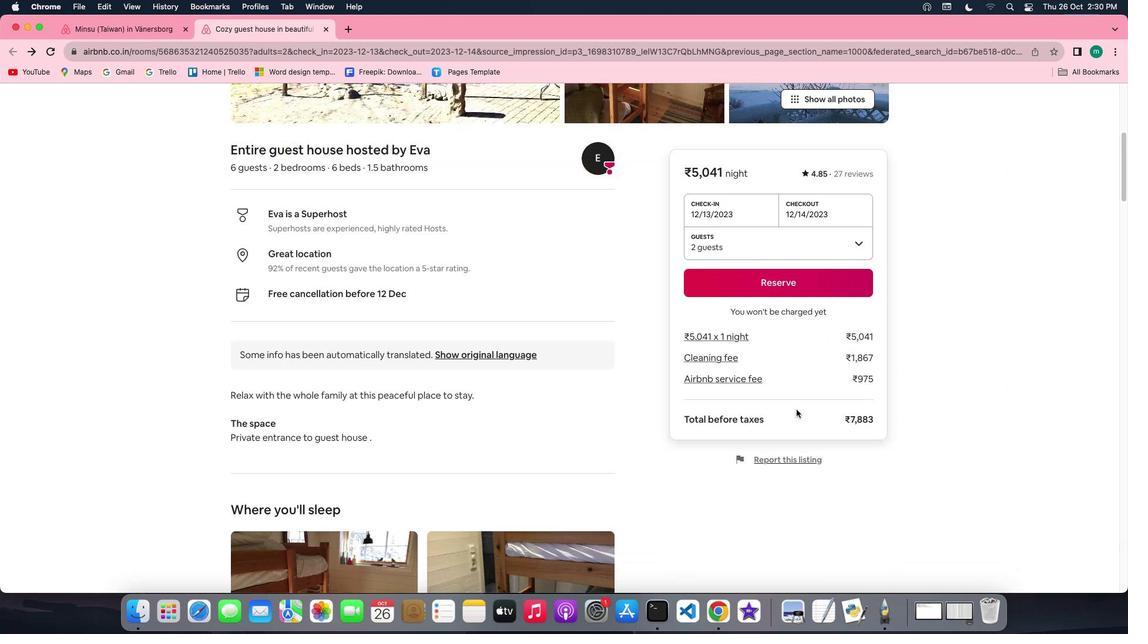 
Action: Mouse scrolled (796, 409) with delta (0, -2)
Screenshot: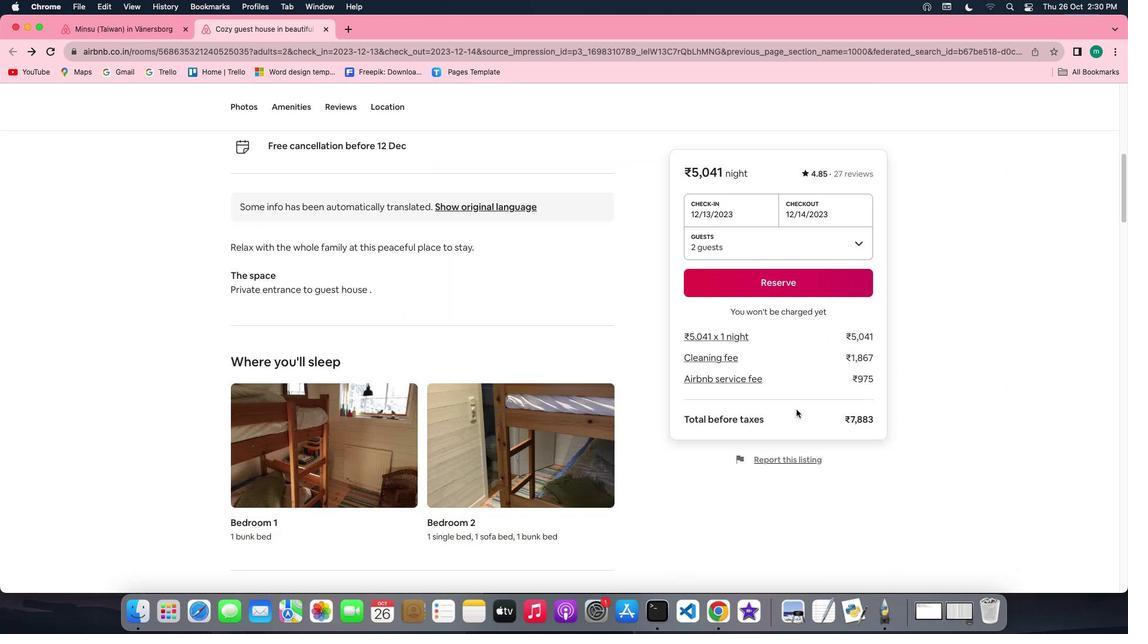 
Action: Mouse scrolled (796, 409) with delta (0, 0)
Screenshot: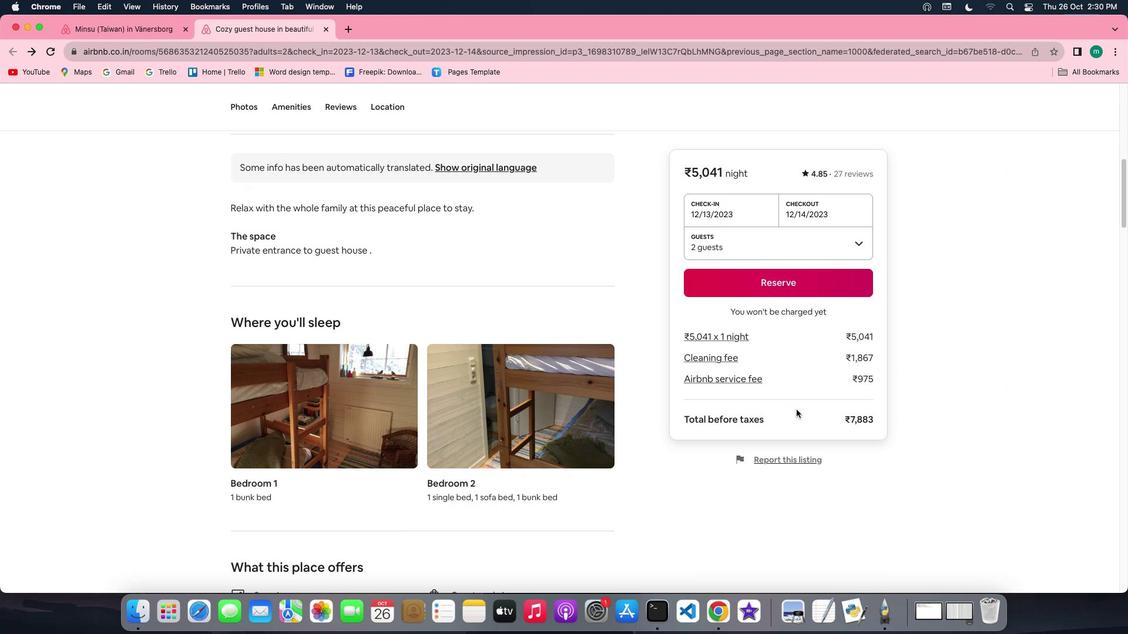 
Action: Mouse scrolled (796, 409) with delta (0, 0)
Screenshot: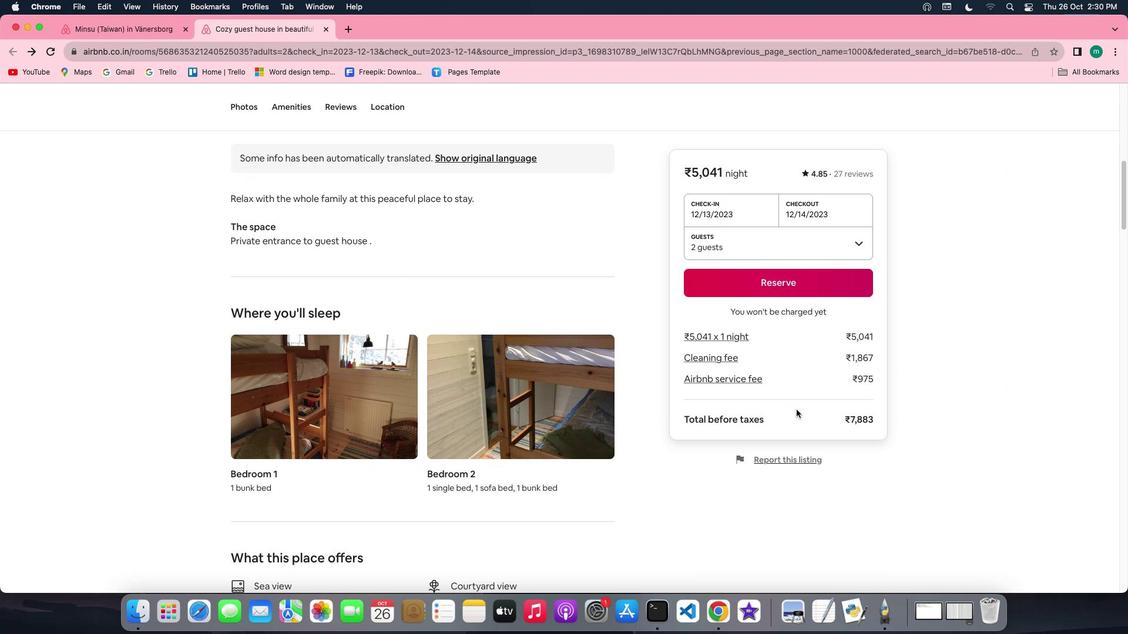 
Action: Mouse scrolled (796, 409) with delta (0, -1)
Screenshot: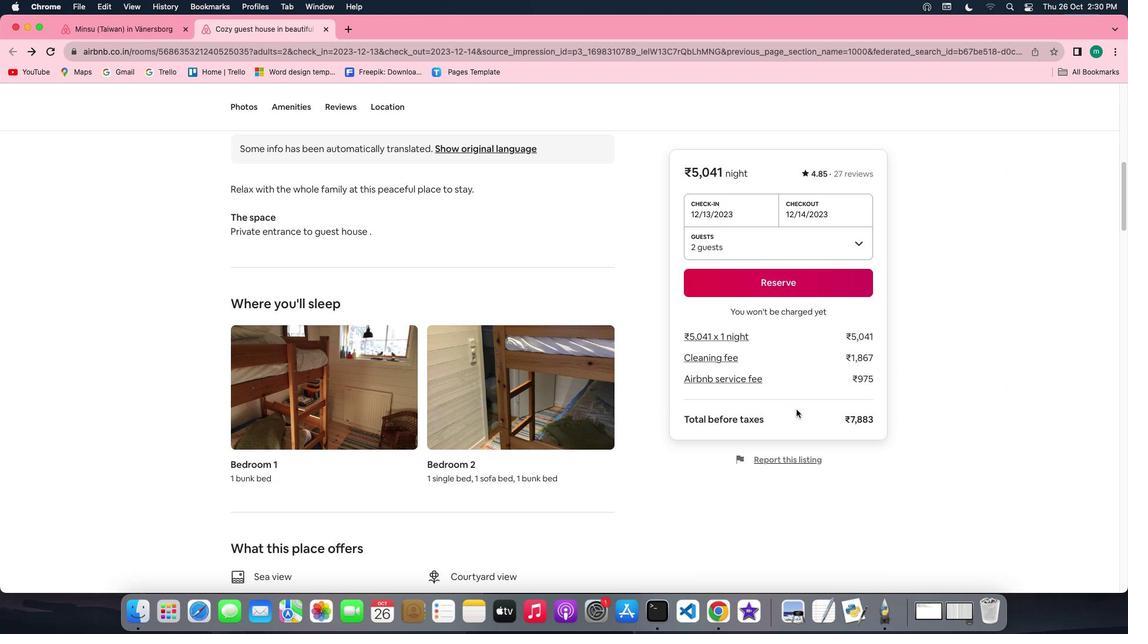 
Action: Mouse scrolled (796, 409) with delta (0, -2)
Screenshot: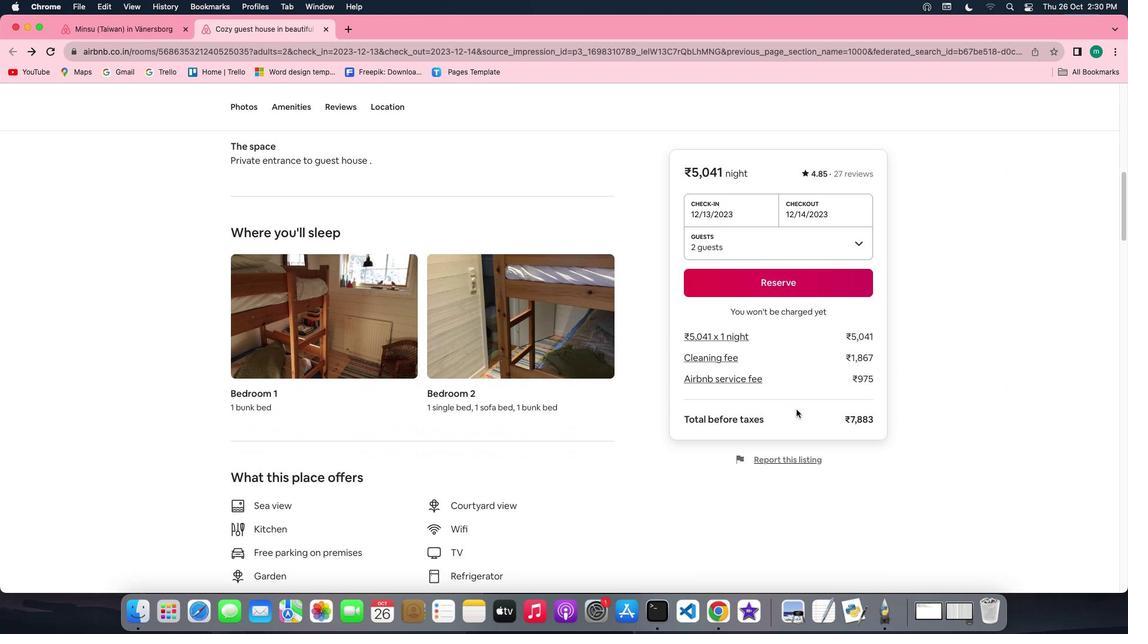 
Action: Mouse moved to (334, 537)
Screenshot: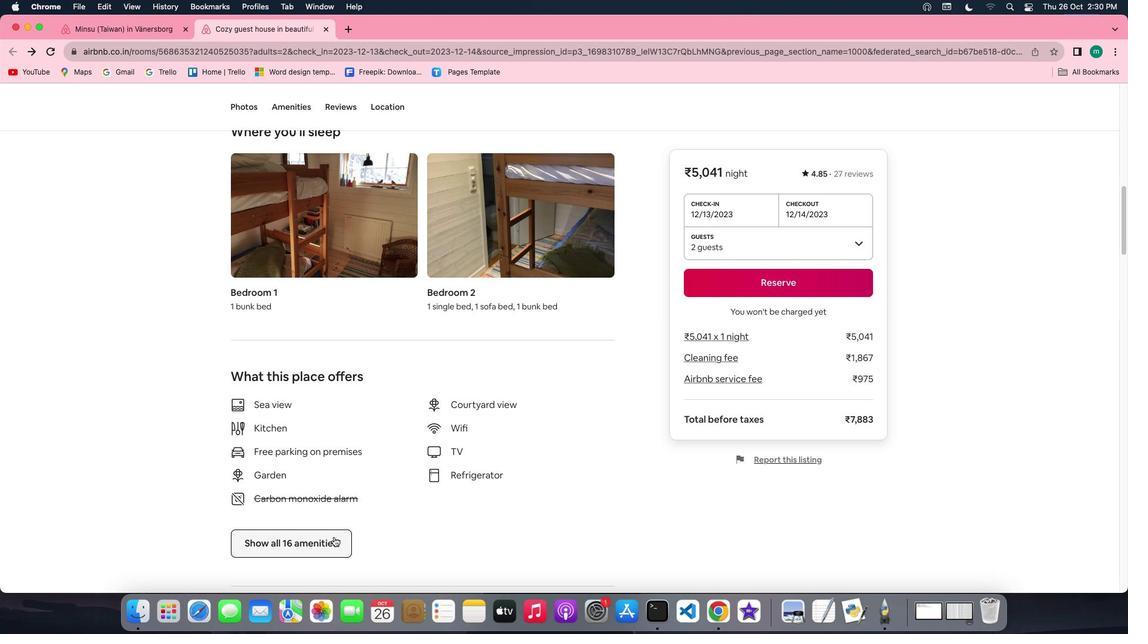 
Action: Mouse pressed left at (334, 537)
Screenshot: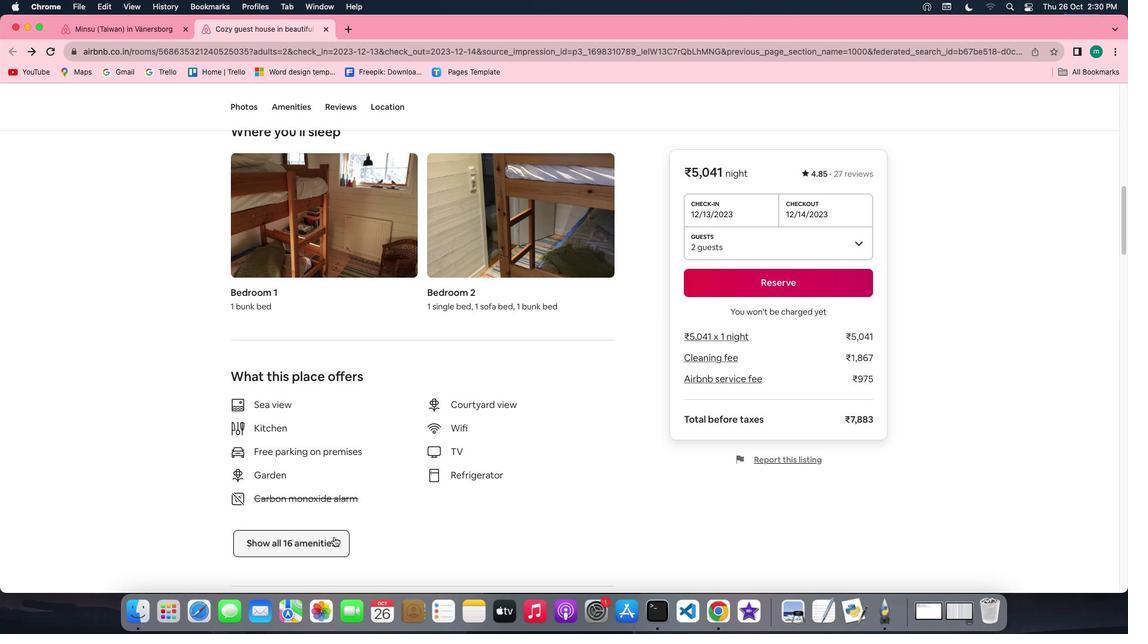 
Action: Mouse moved to (617, 490)
Screenshot: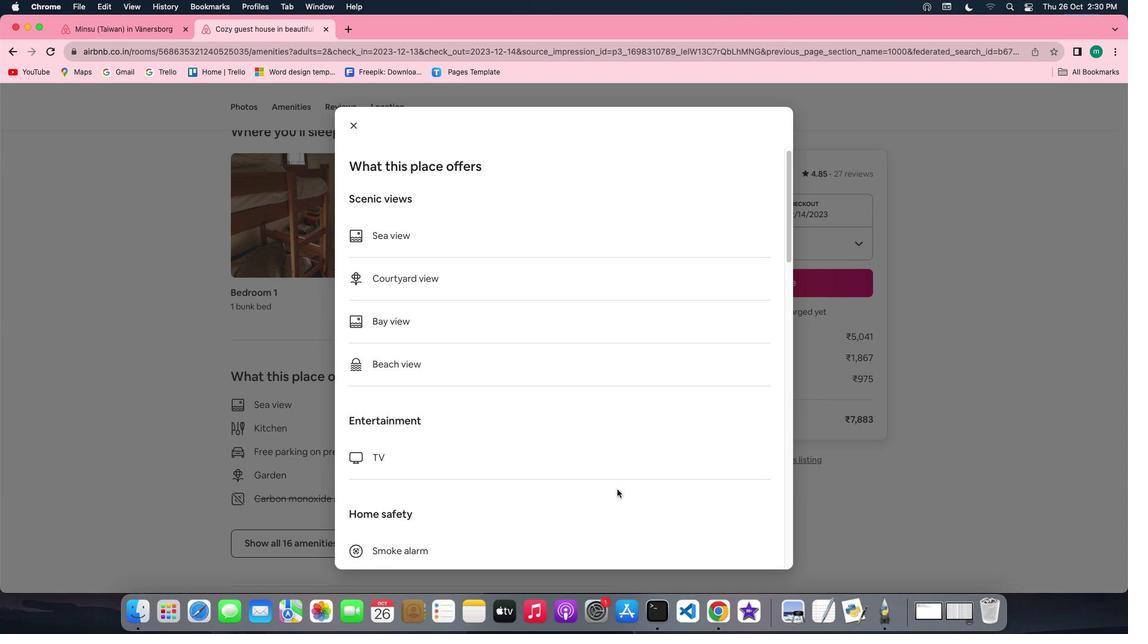 
Action: Mouse scrolled (617, 490) with delta (0, 0)
Screenshot: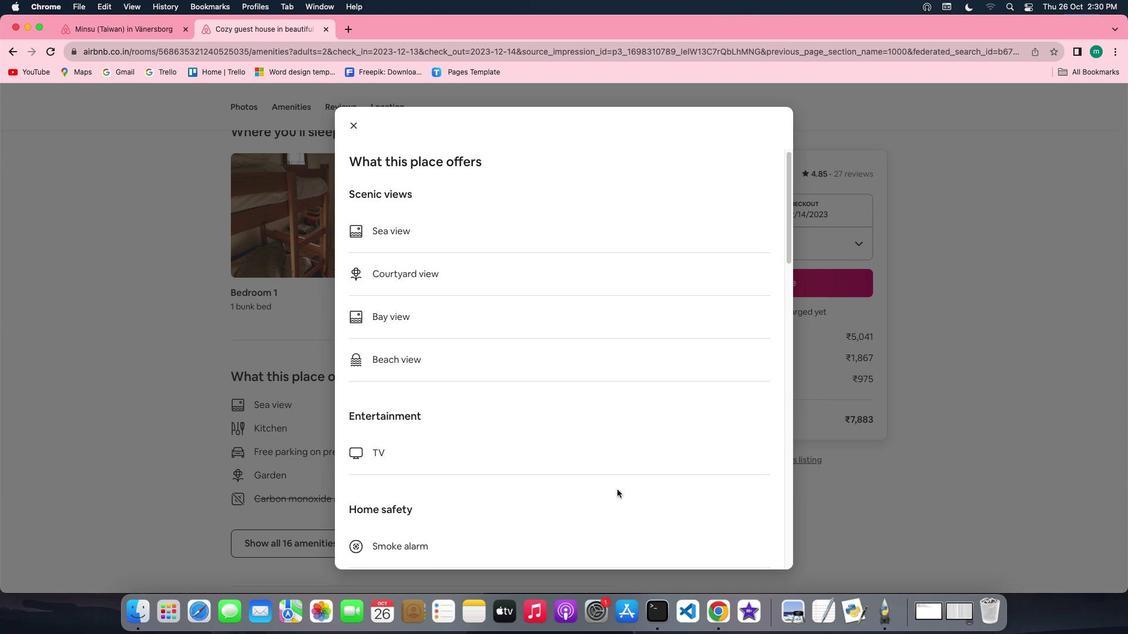 
Action: Mouse scrolled (617, 490) with delta (0, 0)
Screenshot: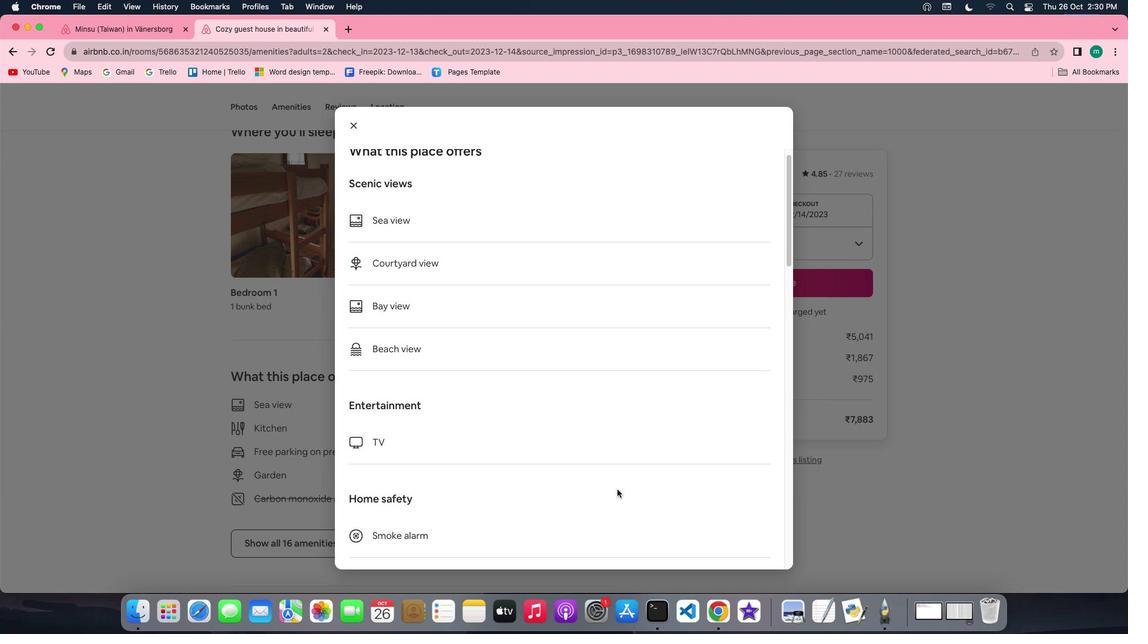 
Action: Mouse scrolled (617, 490) with delta (0, -1)
Screenshot: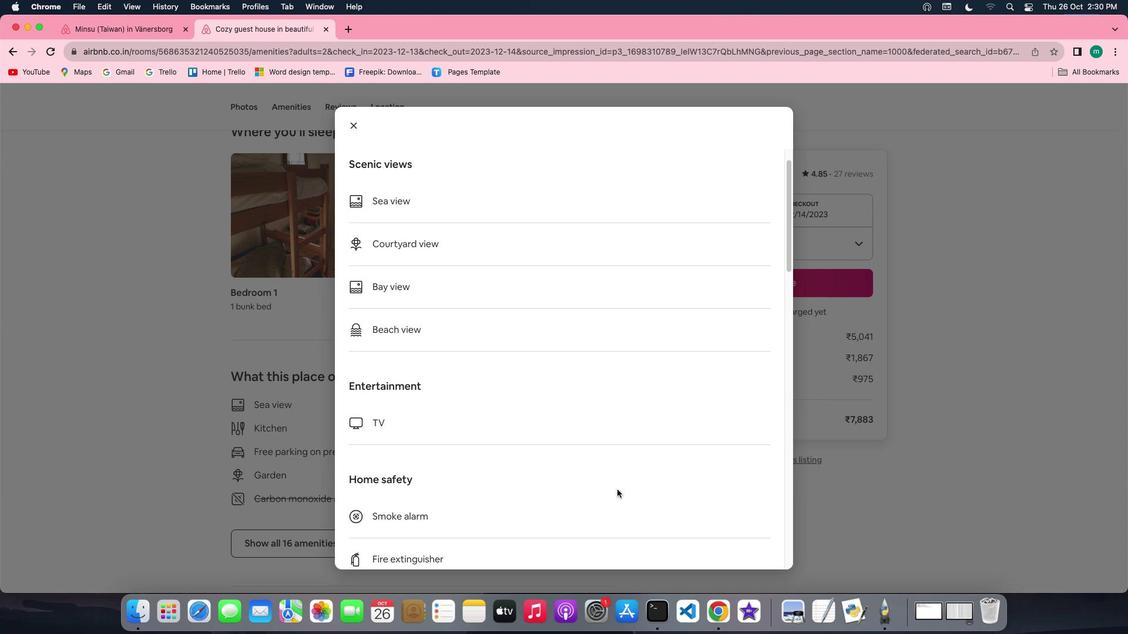 
Action: Mouse scrolled (617, 490) with delta (0, -1)
Screenshot: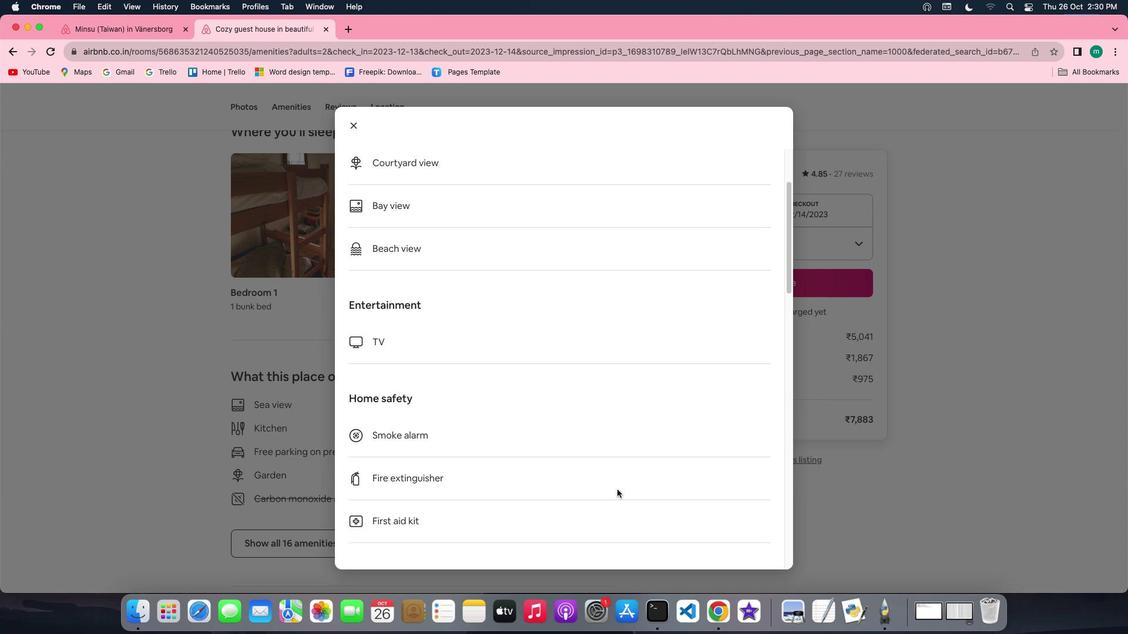 
Action: Mouse scrolled (617, 490) with delta (0, 0)
Screenshot: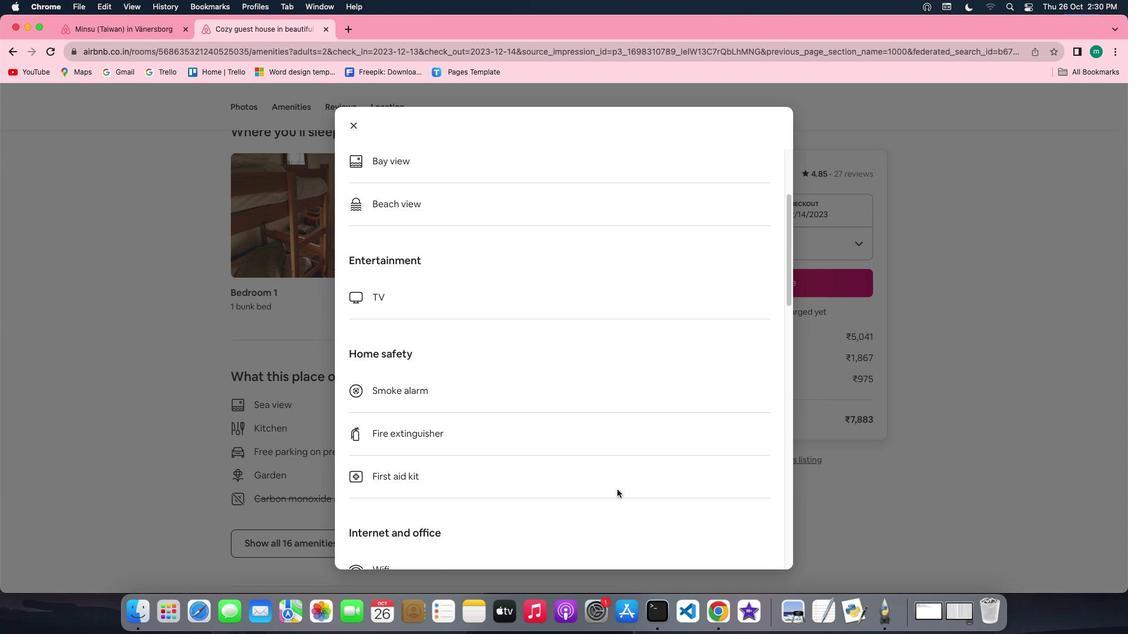 
Action: Mouse scrolled (617, 490) with delta (0, 0)
Screenshot: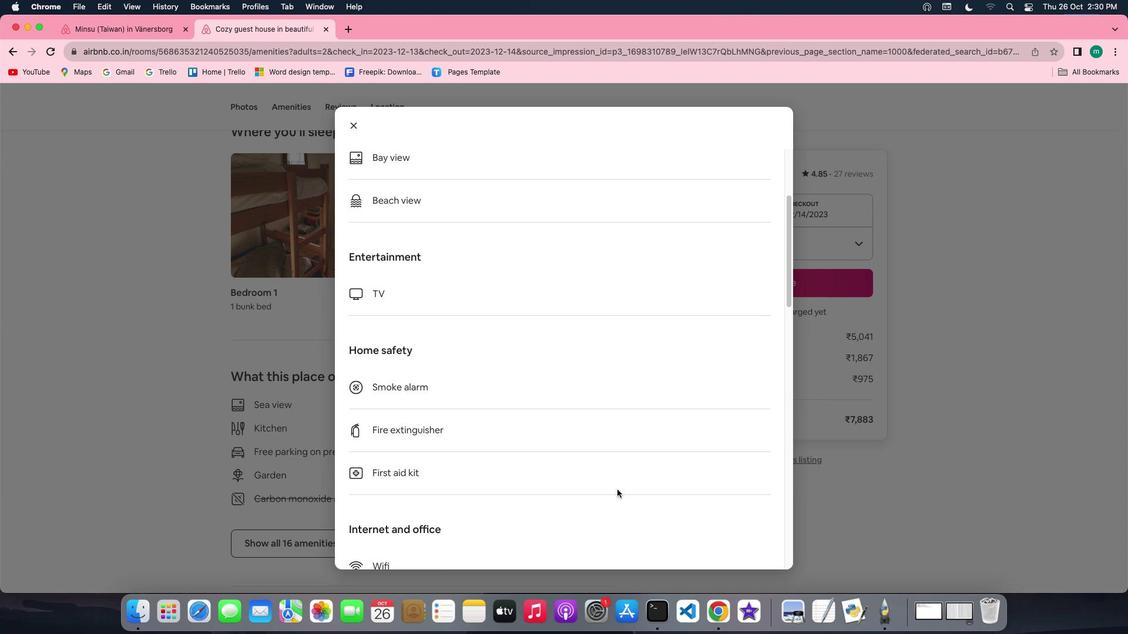 
Action: Mouse scrolled (617, 490) with delta (0, 0)
Screenshot: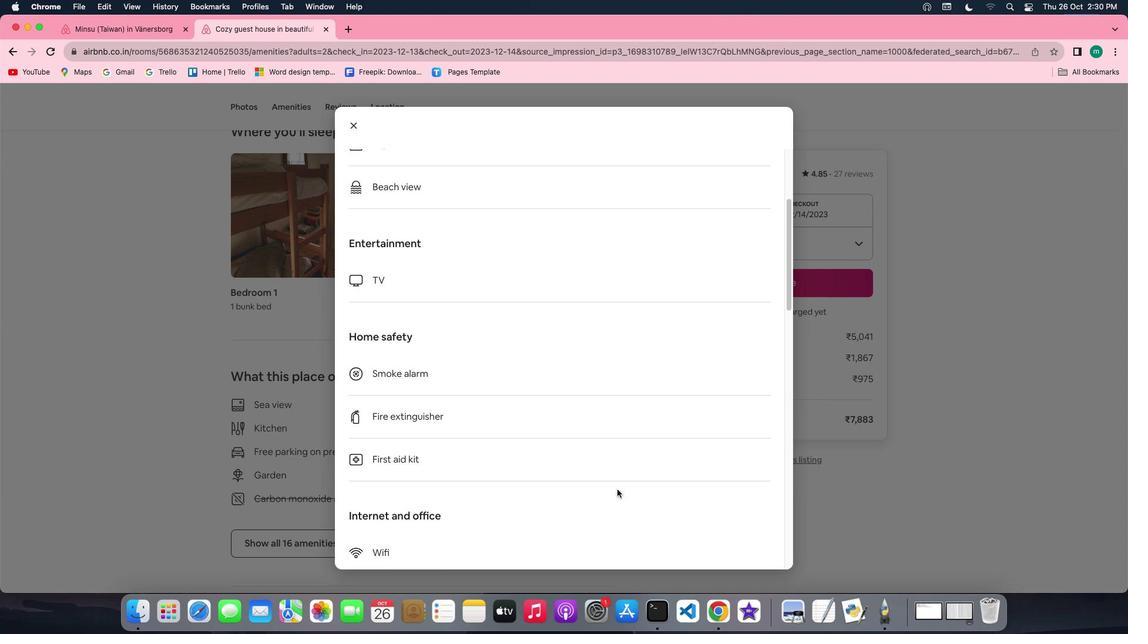
Action: Mouse scrolled (617, 490) with delta (0, 0)
Screenshot: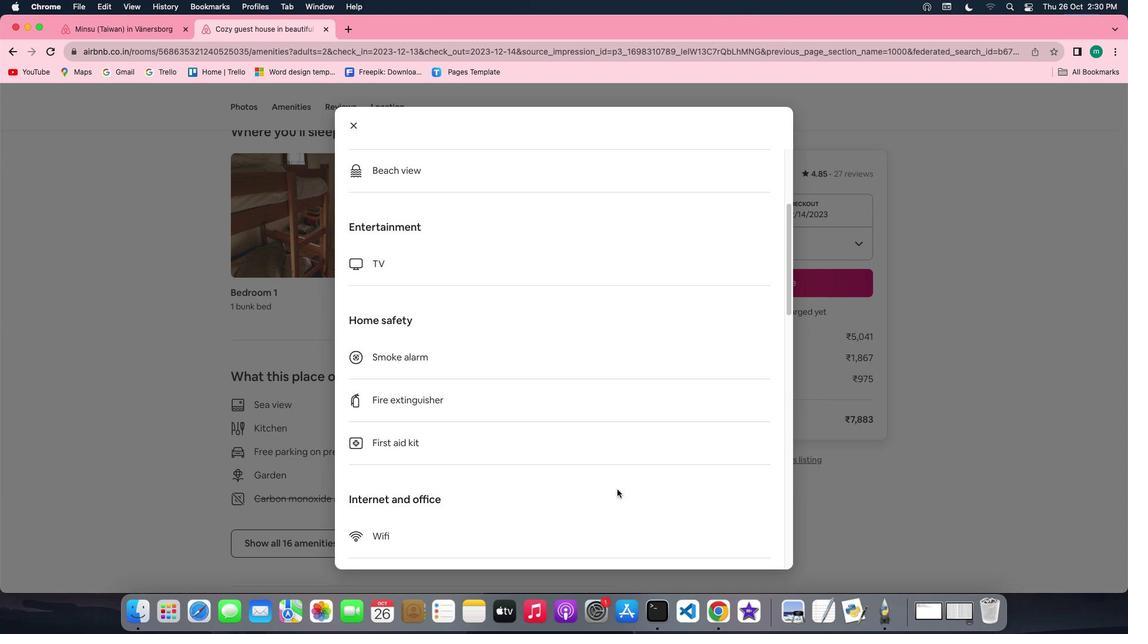 
Action: Mouse scrolled (617, 490) with delta (0, 0)
Screenshot: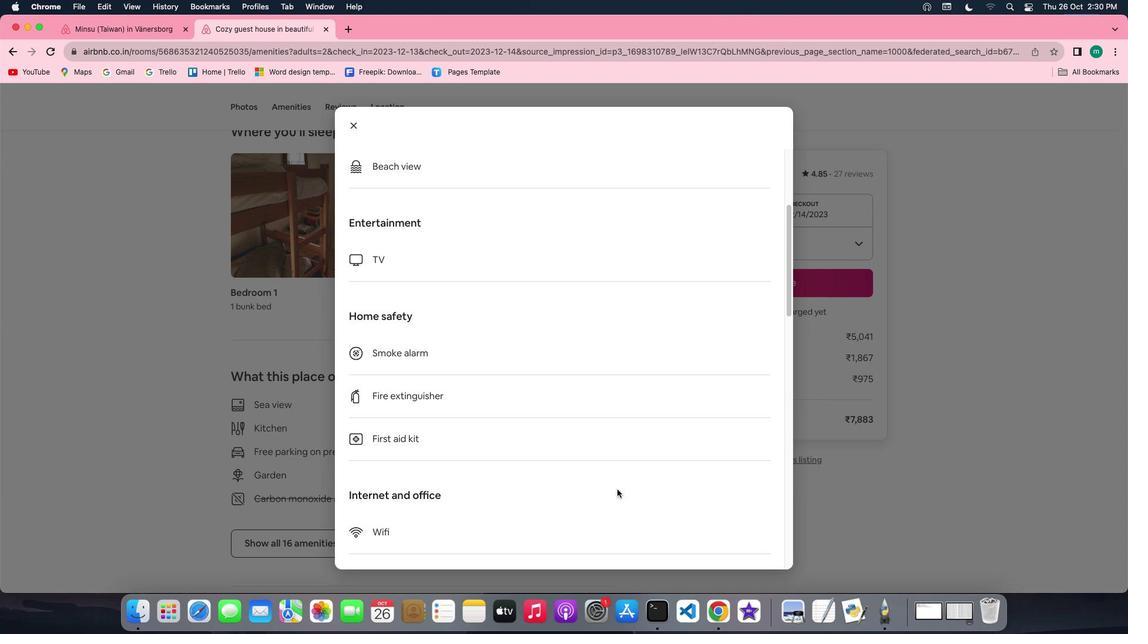 
Action: Mouse scrolled (617, 490) with delta (0, -1)
Screenshot: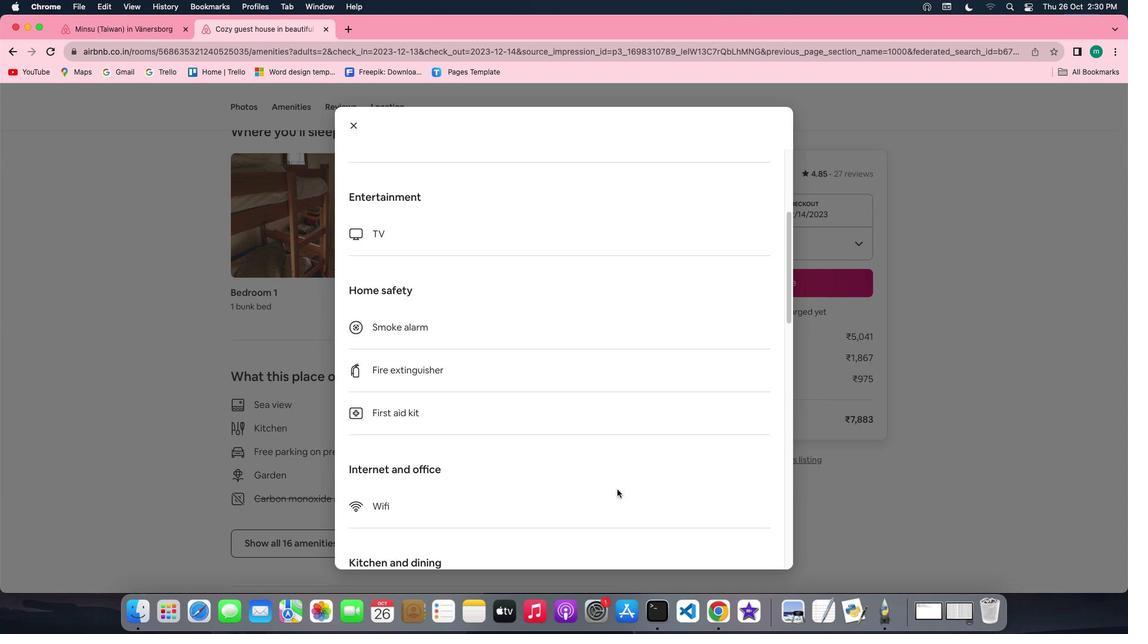 
Action: Mouse scrolled (617, 490) with delta (0, 0)
Screenshot: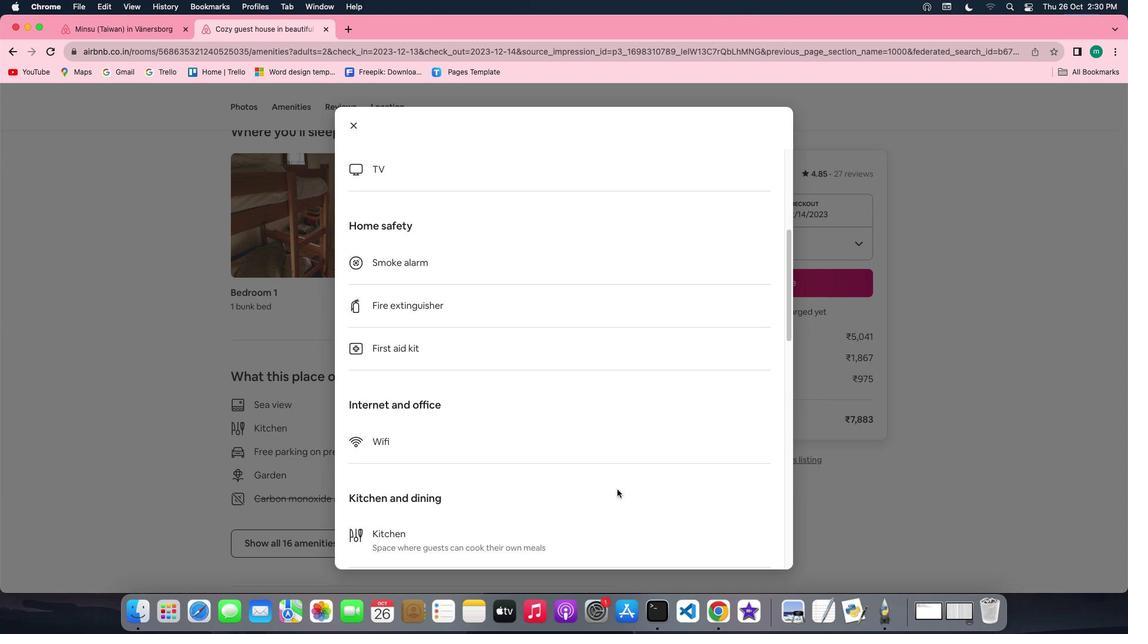 
Action: Mouse scrolled (617, 490) with delta (0, 0)
Screenshot: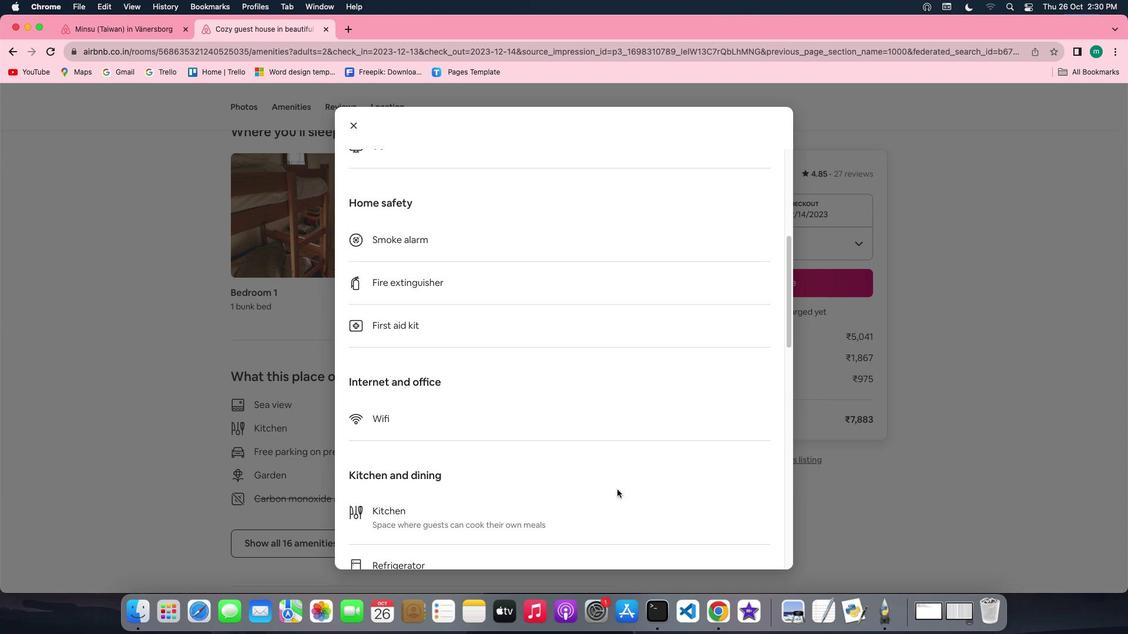 
Action: Mouse scrolled (617, 490) with delta (0, 0)
Screenshot: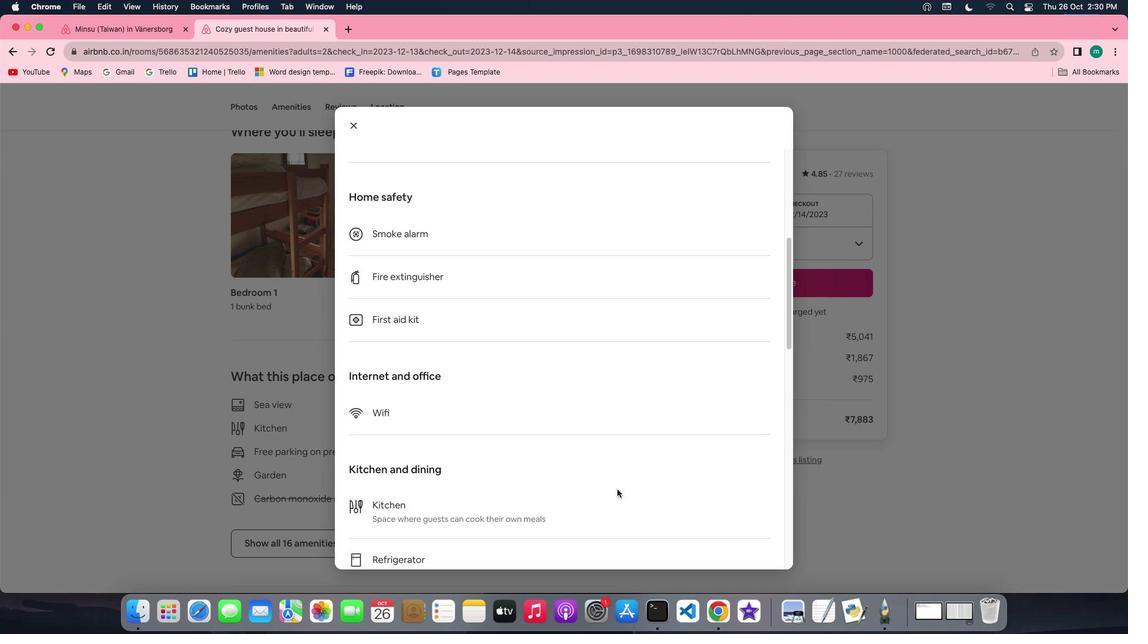 
Action: Mouse scrolled (617, 490) with delta (0, 0)
Screenshot: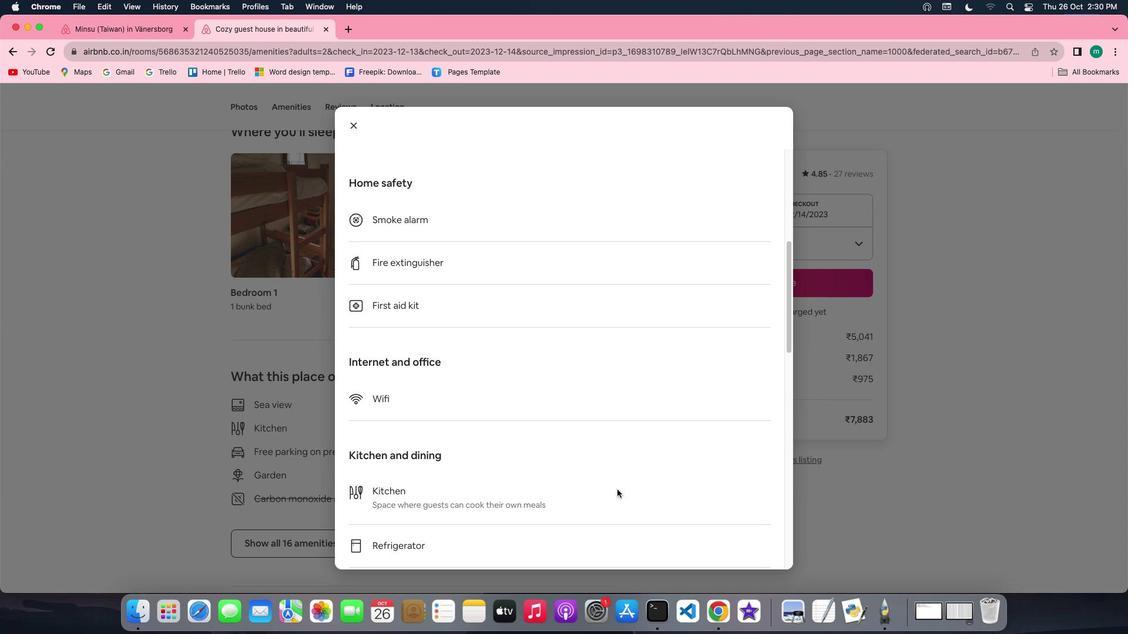 
Action: Mouse scrolled (617, 490) with delta (0, 0)
Screenshot: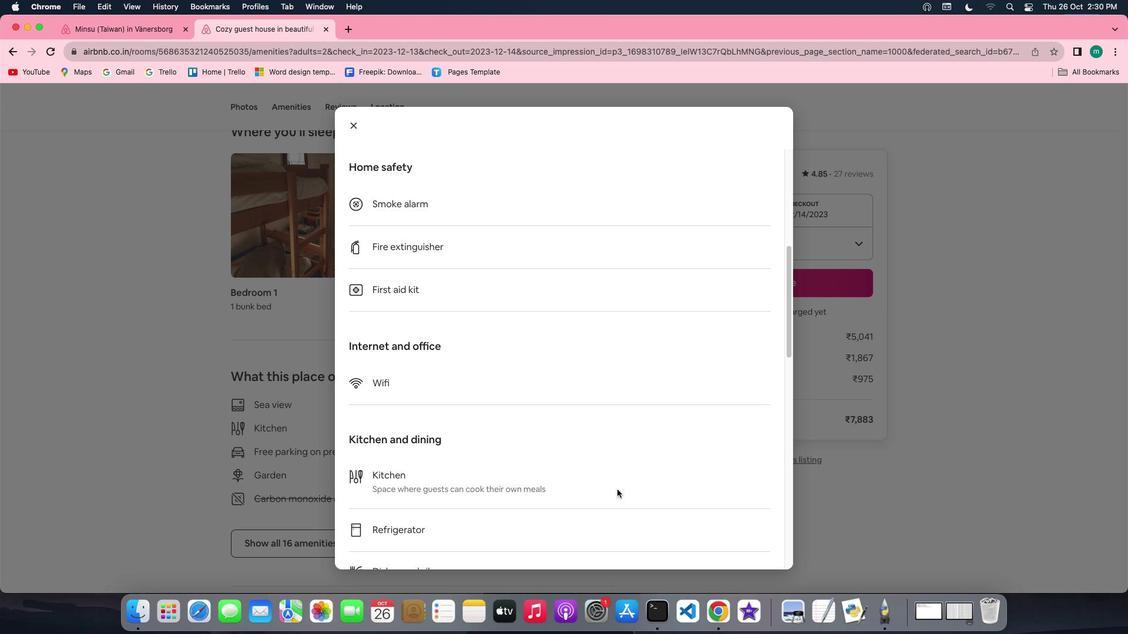 
Action: Mouse scrolled (617, 490) with delta (0, 0)
Screenshot: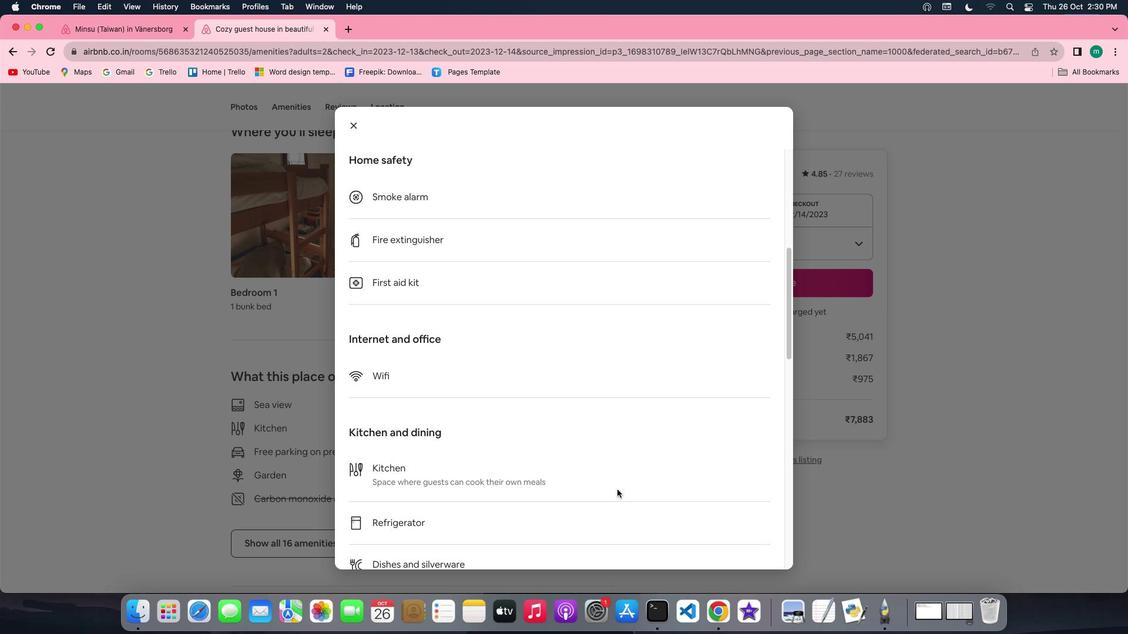 
Action: Mouse scrolled (617, 490) with delta (0, 0)
Screenshot: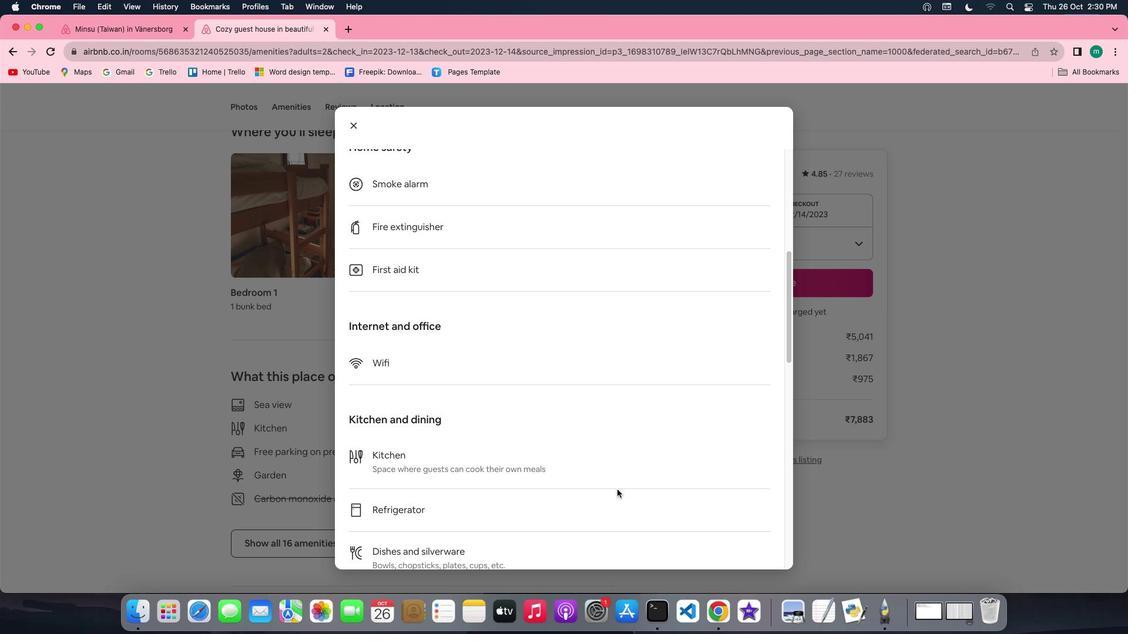 
Action: Mouse scrolled (617, 490) with delta (0, 0)
Screenshot: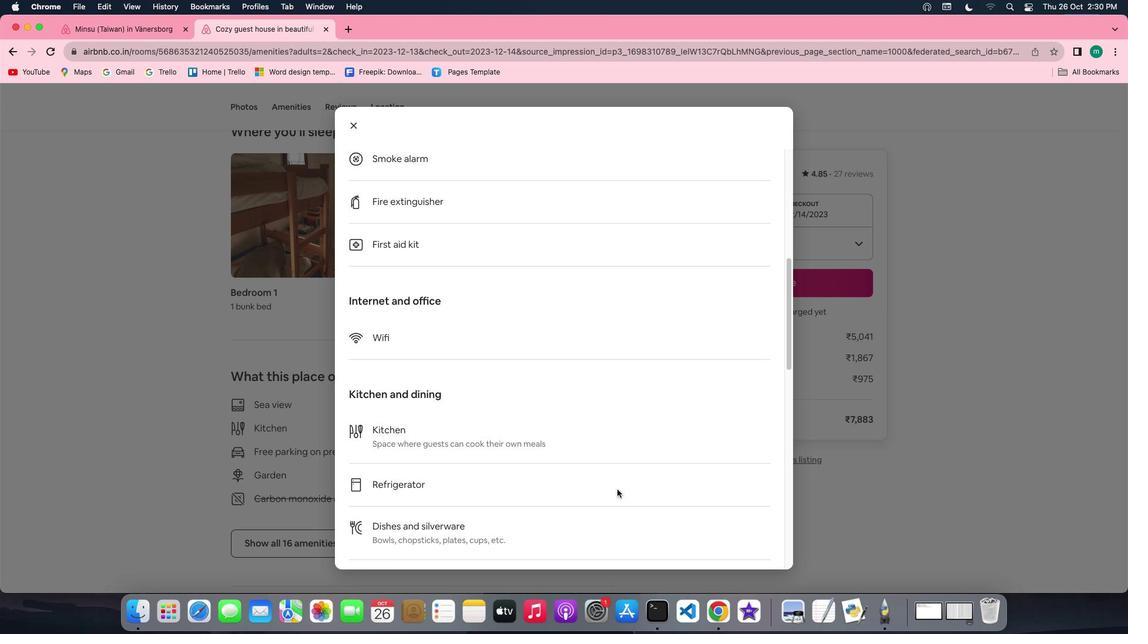 
Action: Mouse scrolled (617, 490) with delta (0, 0)
Screenshot: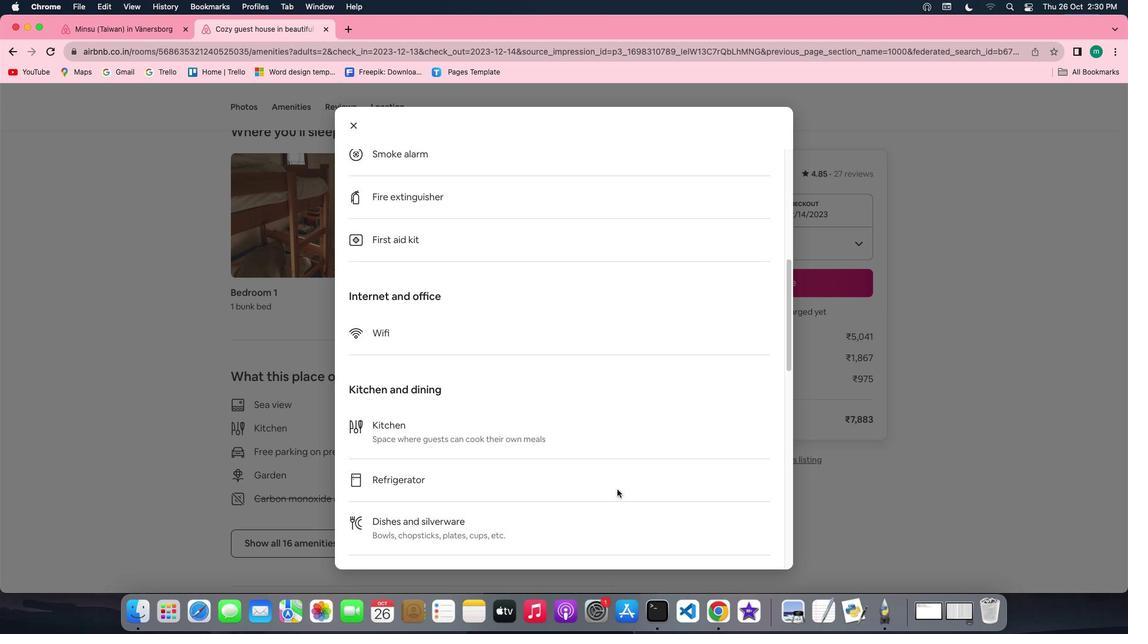 
Action: Mouse scrolled (617, 490) with delta (0, 0)
Screenshot: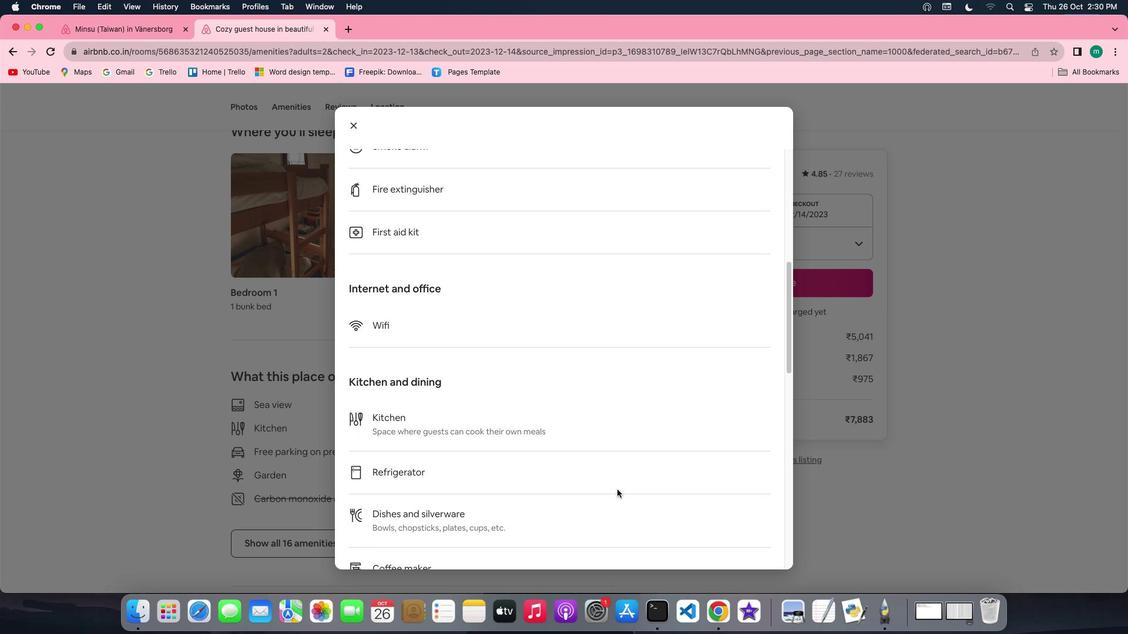 
Action: Mouse scrolled (617, 490) with delta (0, 0)
Screenshot: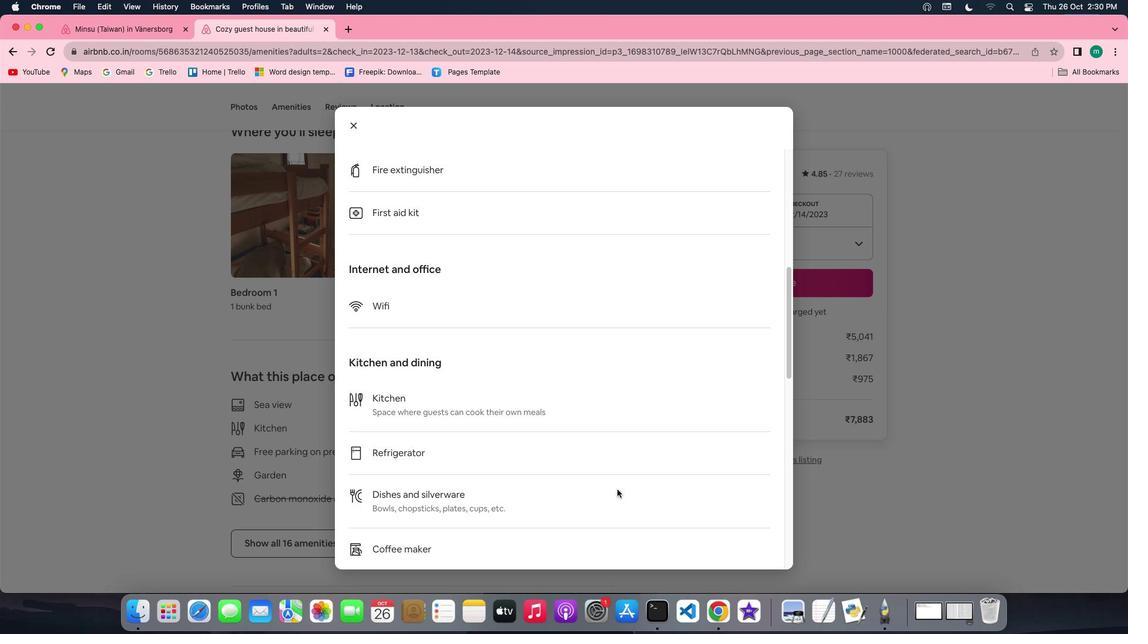 
Action: Mouse scrolled (617, 490) with delta (0, 0)
Screenshot: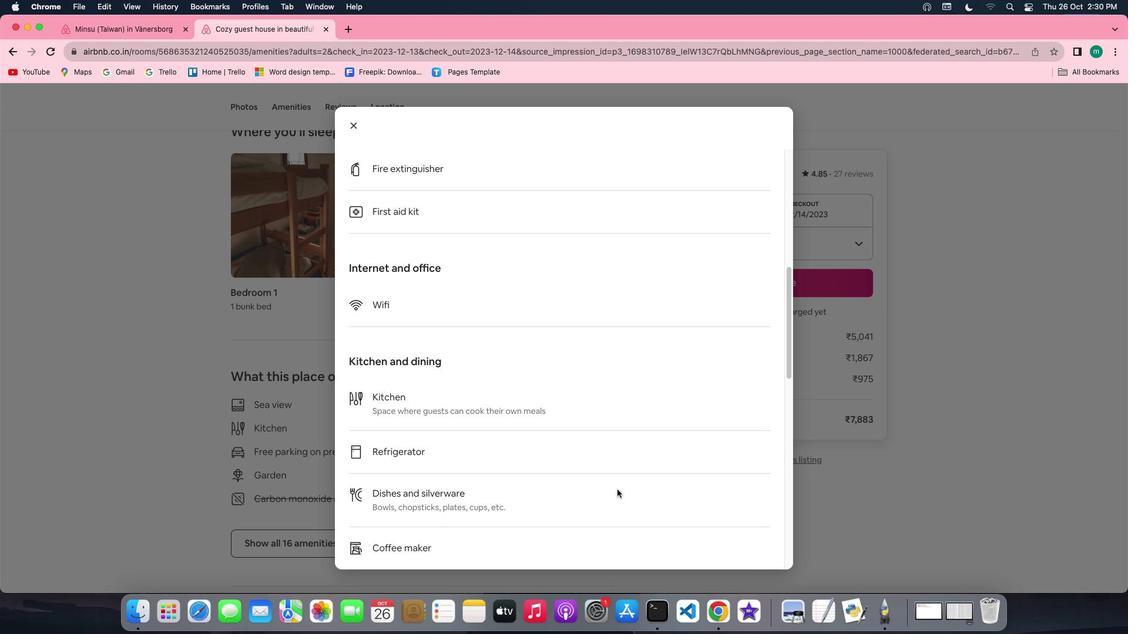 
Action: Mouse scrolled (617, 490) with delta (0, 0)
Screenshot: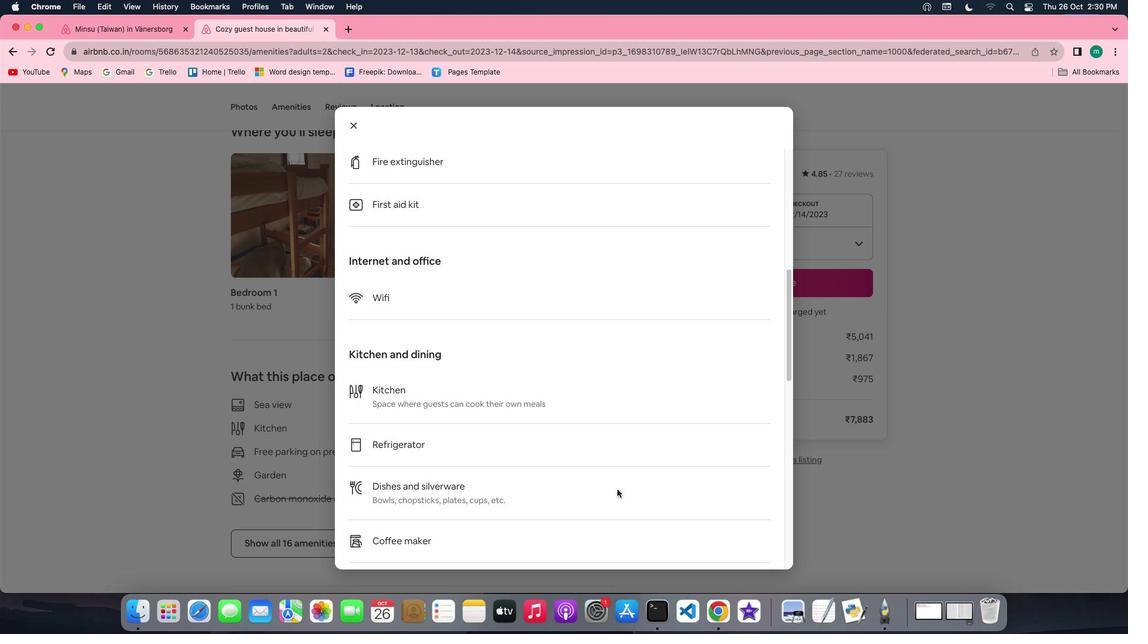 
Action: Mouse scrolled (617, 490) with delta (0, 0)
Screenshot: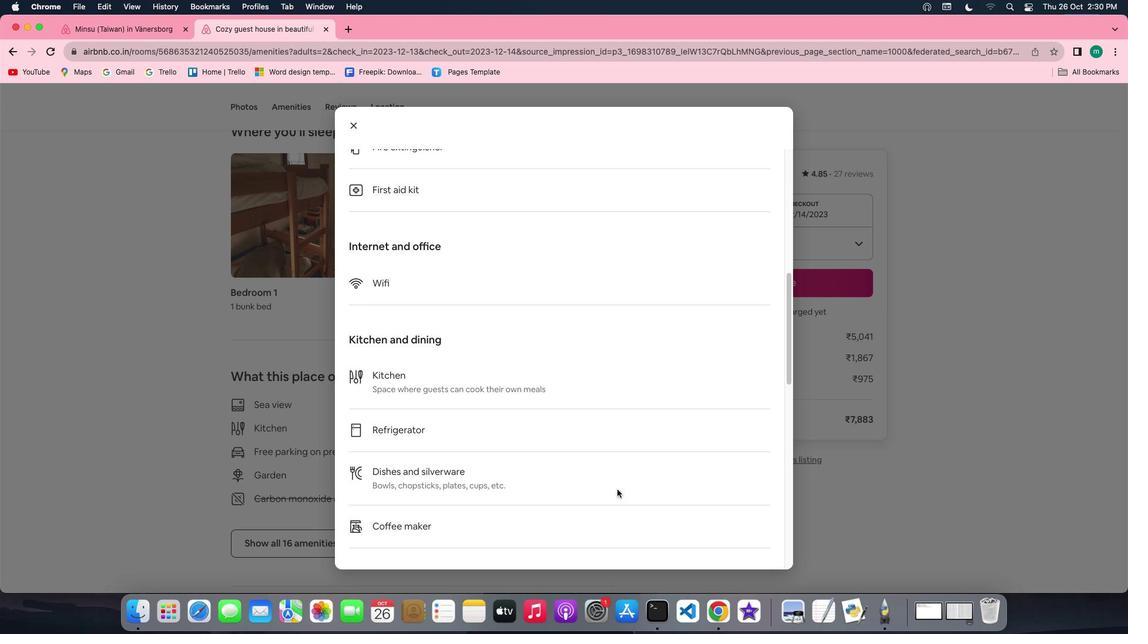 
Action: Mouse scrolled (617, 490) with delta (0, 0)
Screenshot: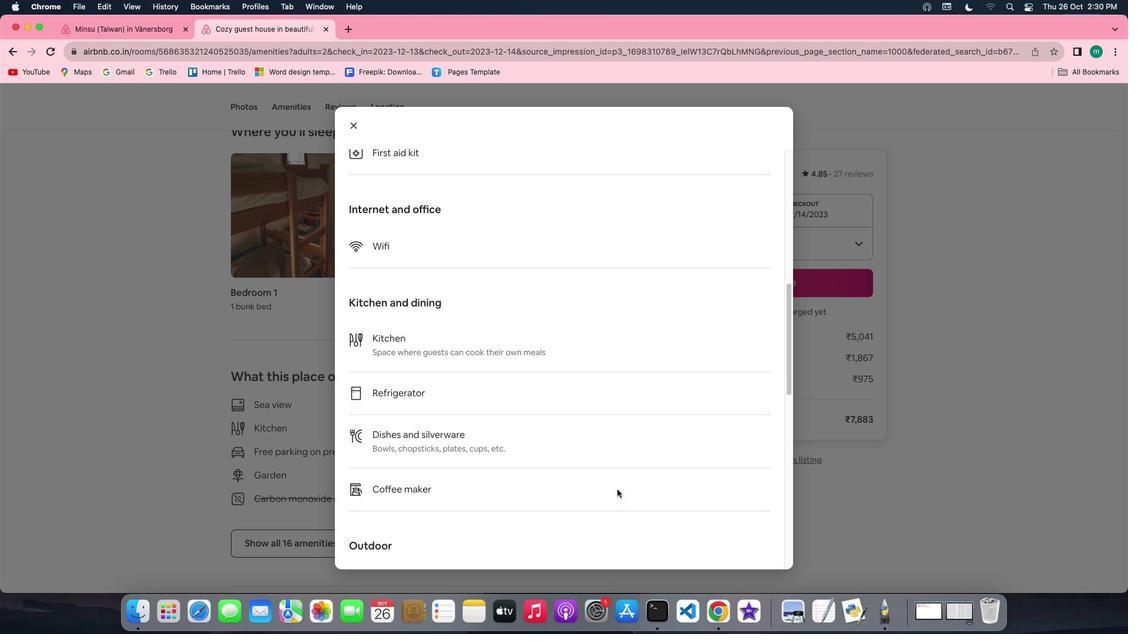 
Action: Mouse scrolled (617, 490) with delta (0, 0)
Screenshot: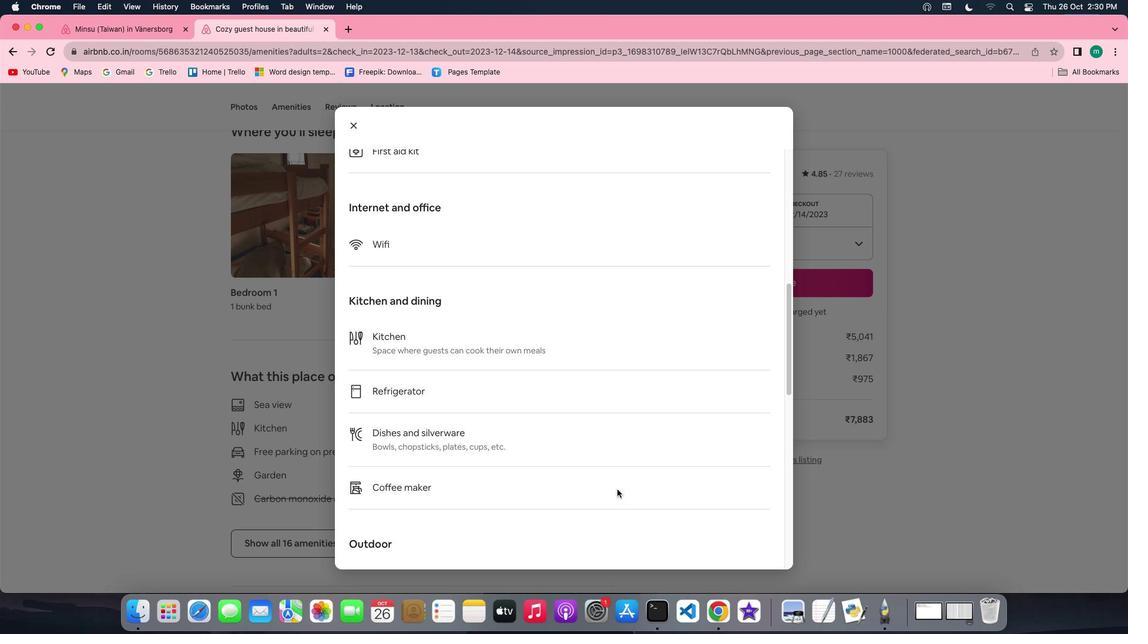 
Action: Mouse scrolled (617, 490) with delta (0, 0)
Screenshot: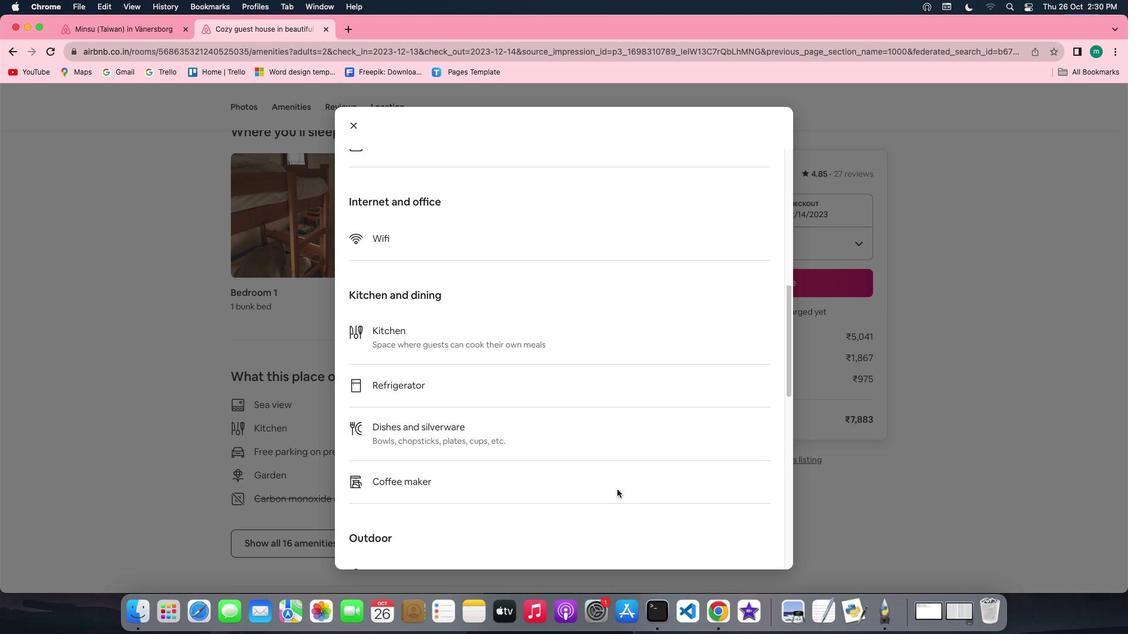 
Action: Mouse scrolled (617, 490) with delta (0, 0)
Screenshot: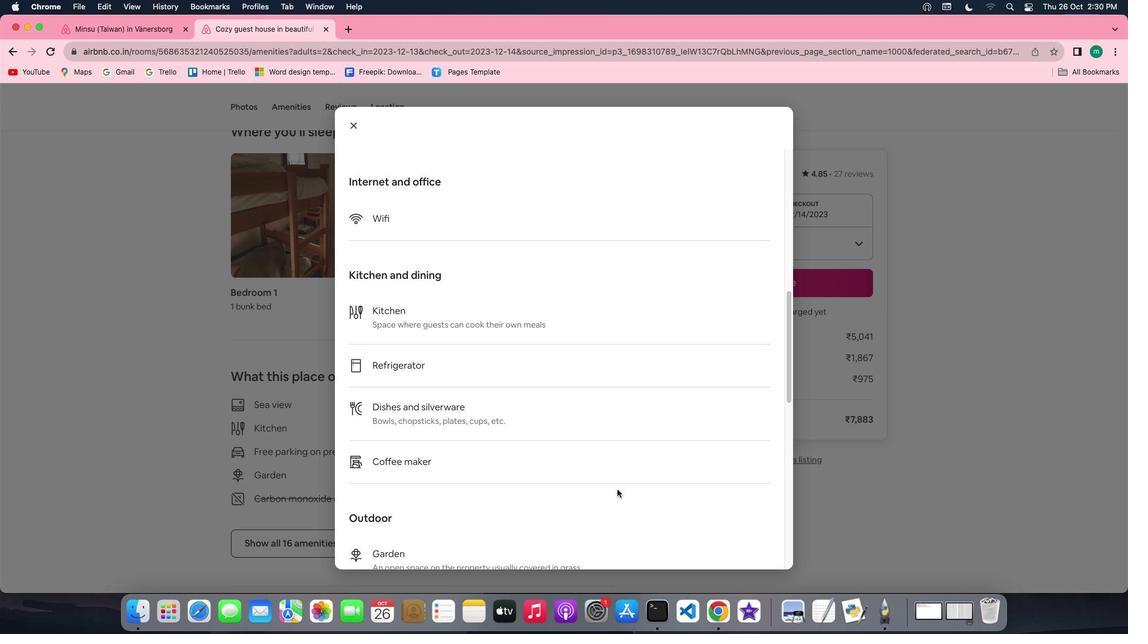 
Action: Mouse scrolled (617, 490) with delta (0, 0)
Screenshot: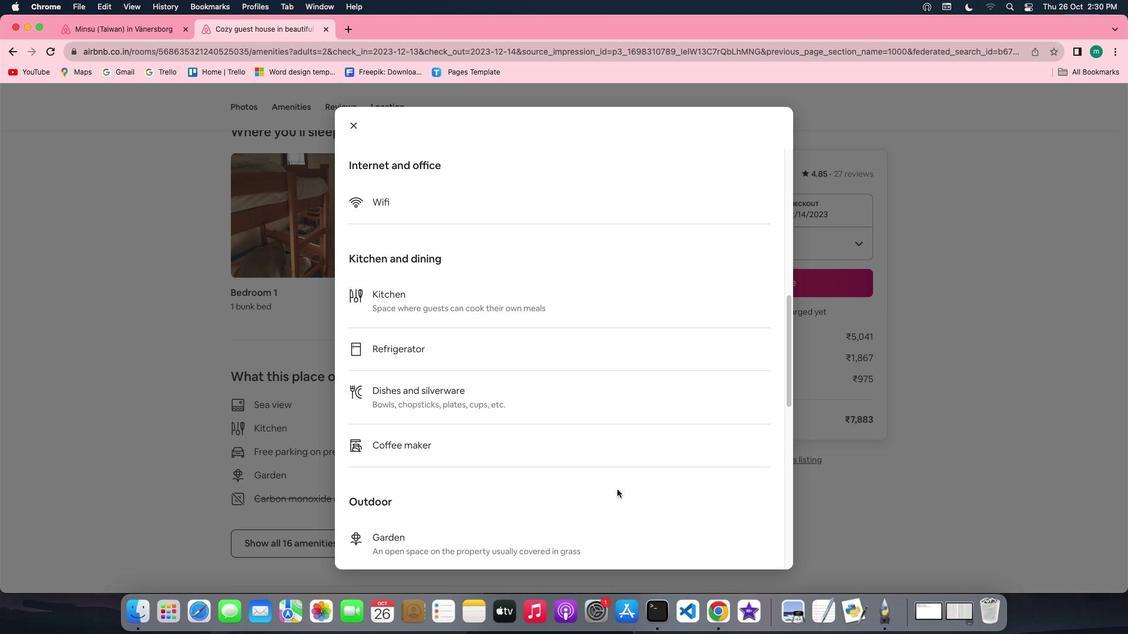 
Action: Mouse scrolled (617, 490) with delta (0, 0)
Screenshot: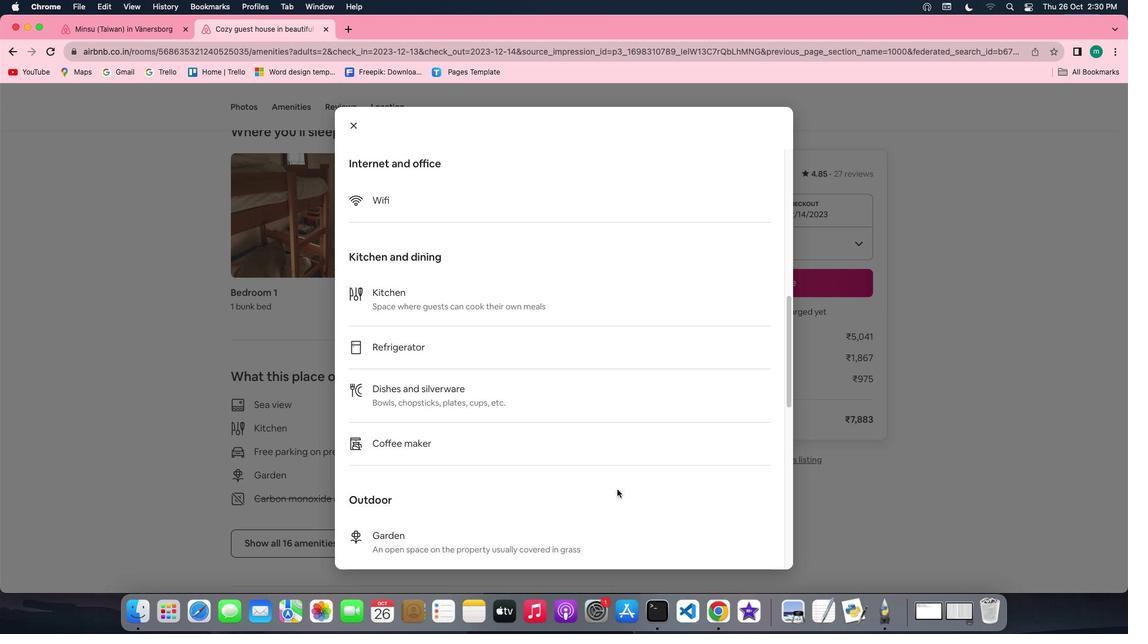 
Action: Mouse scrolled (617, 490) with delta (0, 0)
Screenshot: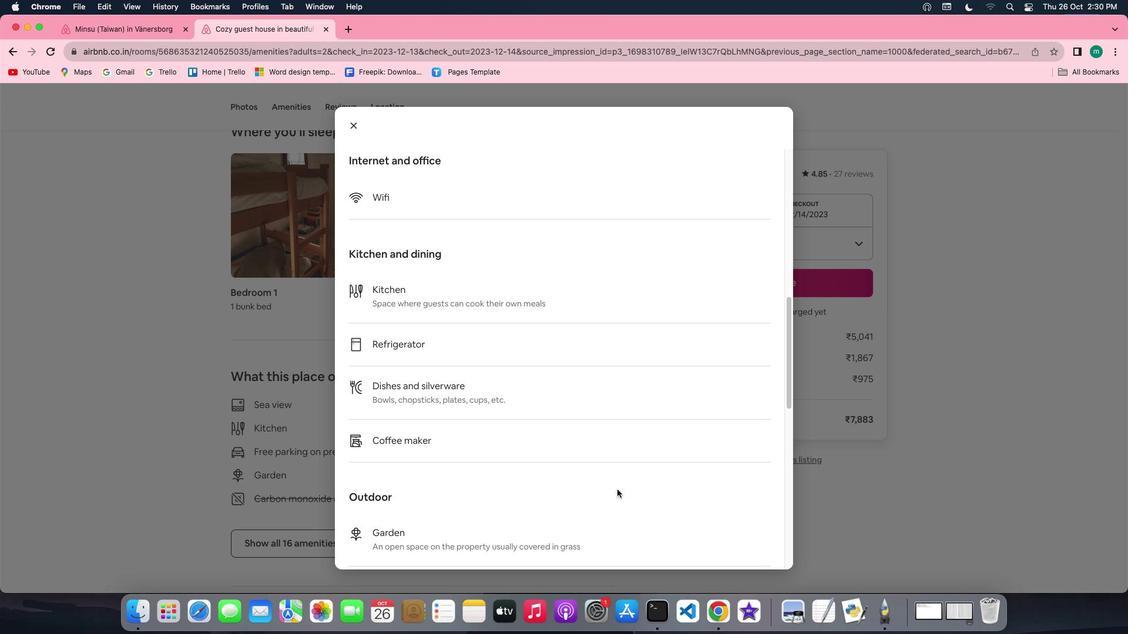 
Action: Mouse scrolled (617, 490) with delta (0, 0)
Screenshot: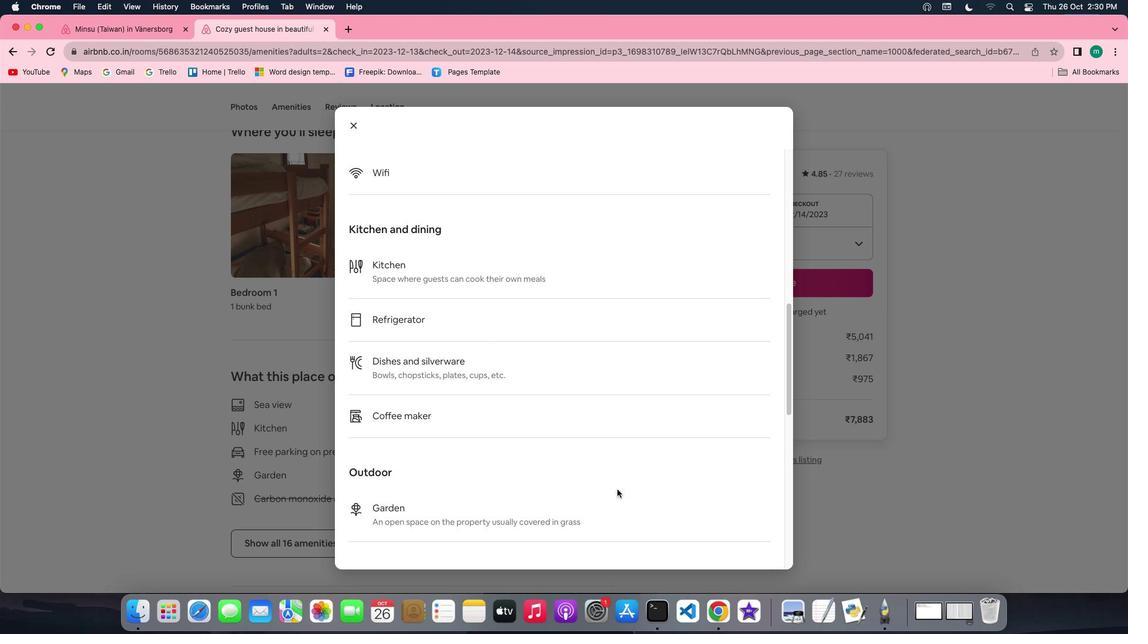 
Action: Mouse scrolled (617, 490) with delta (0, 0)
Screenshot: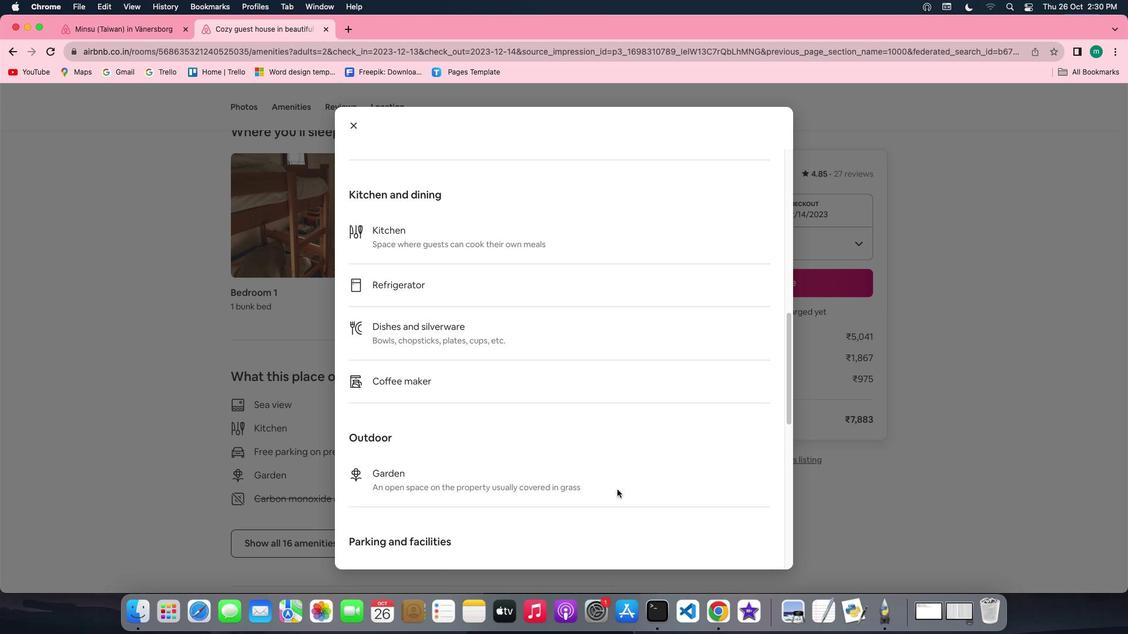 
Action: Mouse scrolled (617, 490) with delta (0, 0)
Screenshot: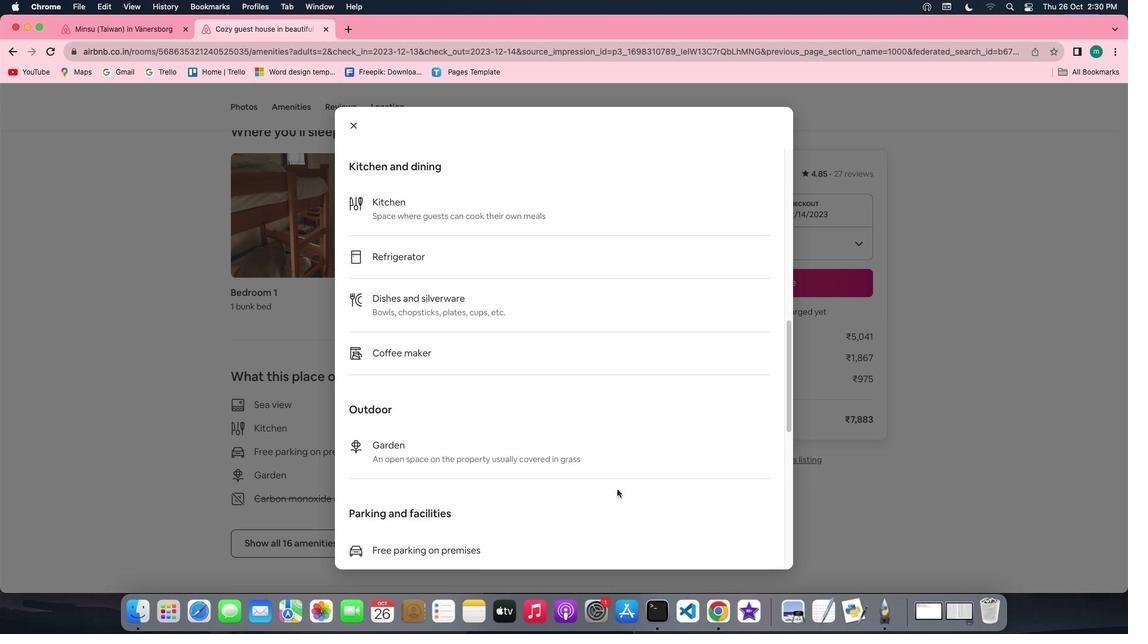 
Action: Mouse scrolled (617, 490) with delta (0, 0)
Screenshot: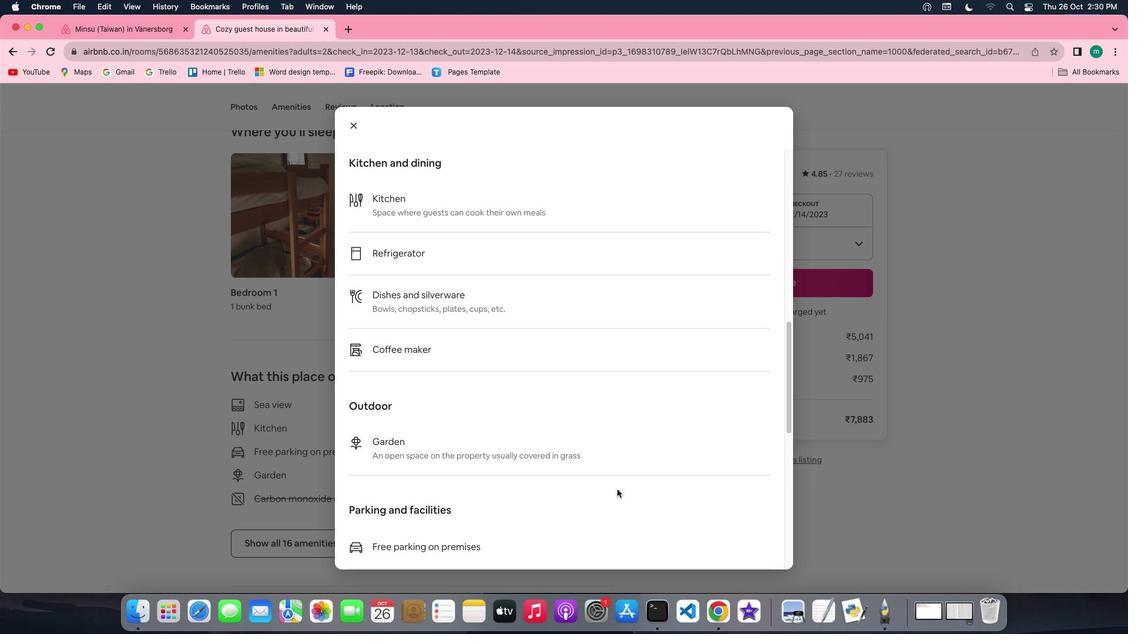 
Action: Mouse scrolled (617, 490) with delta (0, 0)
Screenshot: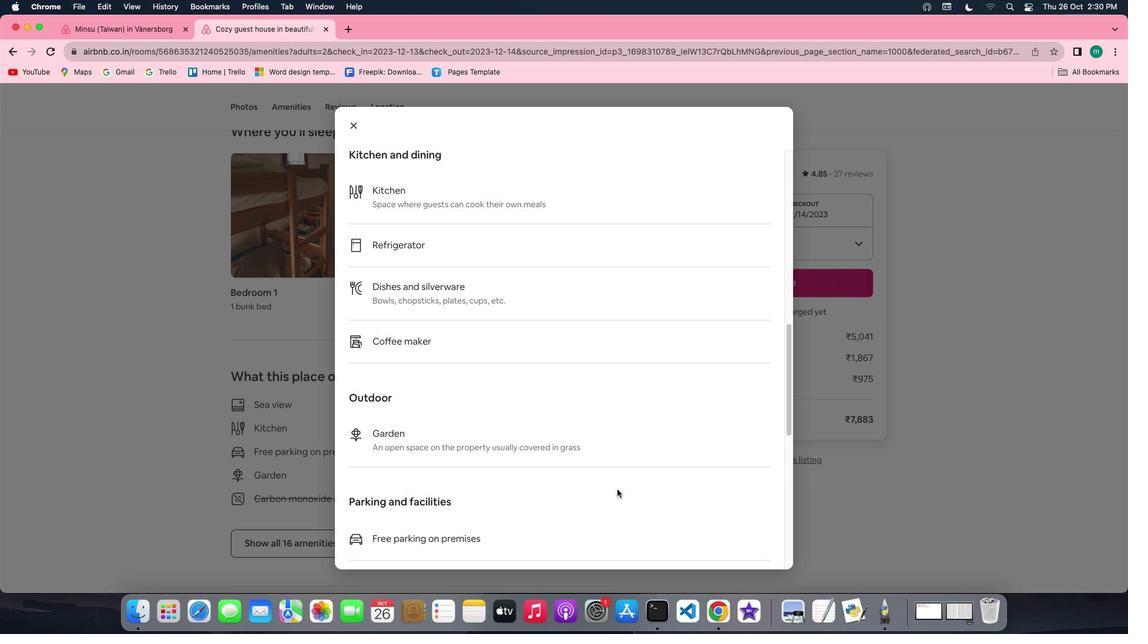 
Action: Mouse scrolled (617, 490) with delta (0, -1)
Screenshot: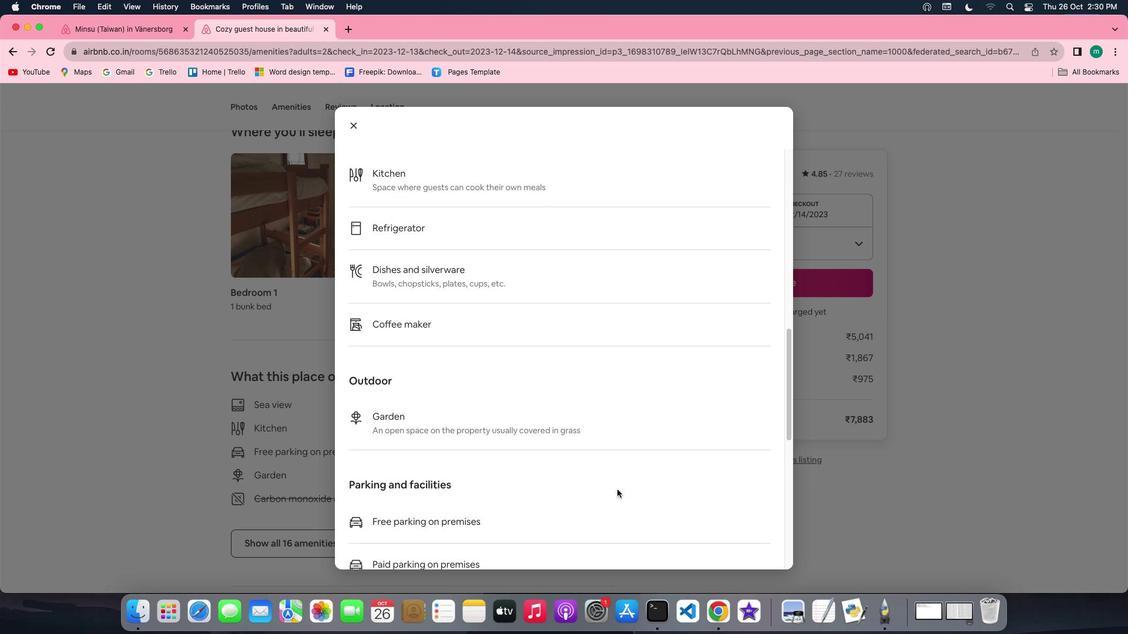 
Action: Mouse scrolled (617, 490) with delta (0, -1)
Screenshot: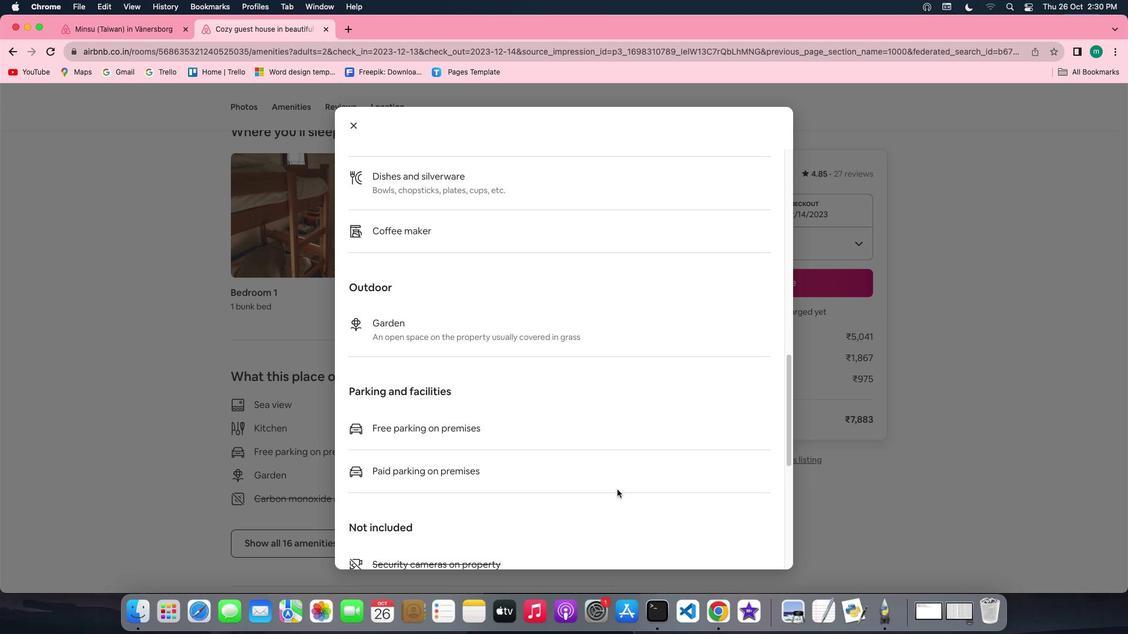 
Action: Mouse scrolled (617, 490) with delta (0, 0)
Screenshot: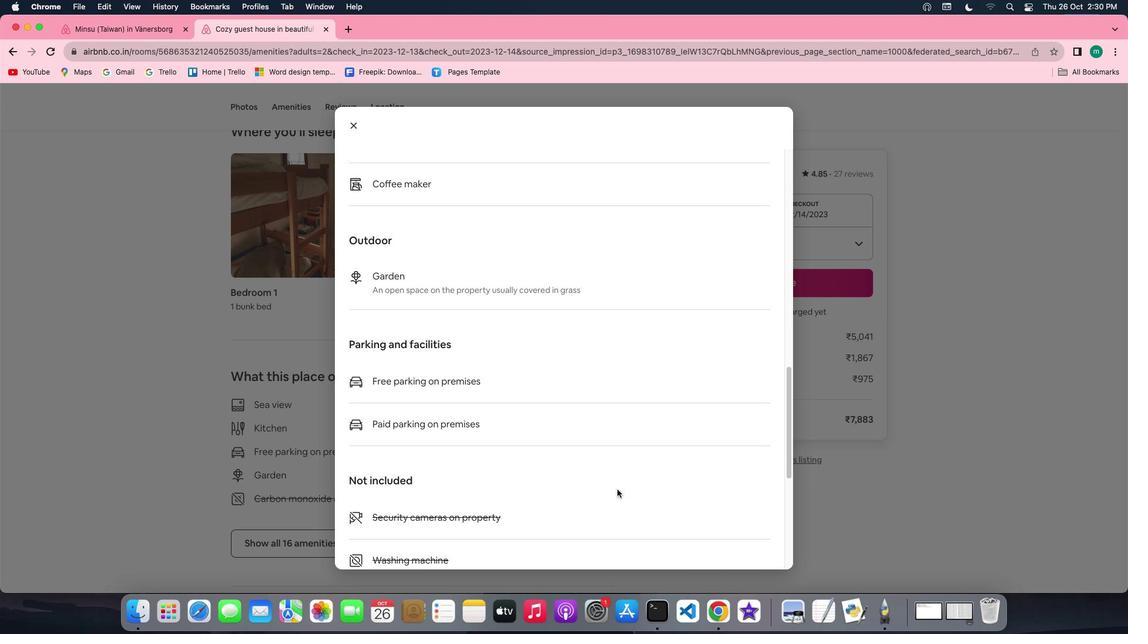 
Action: Mouse scrolled (617, 490) with delta (0, 0)
Screenshot: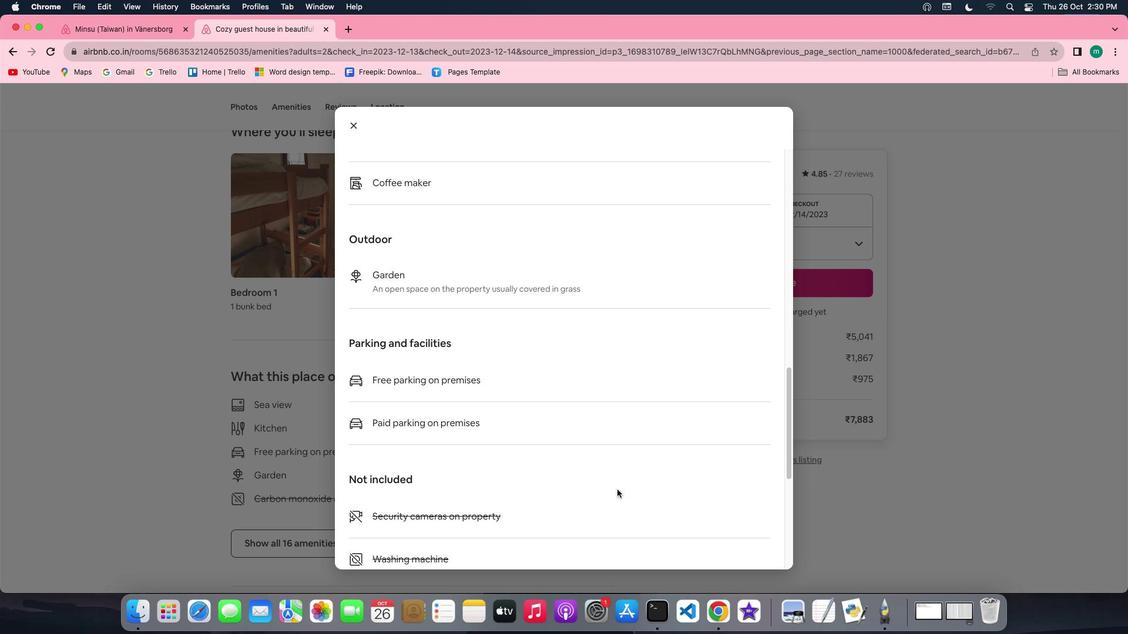 
Action: Mouse scrolled (617, 490) with delta (0, 0)
Screenshot: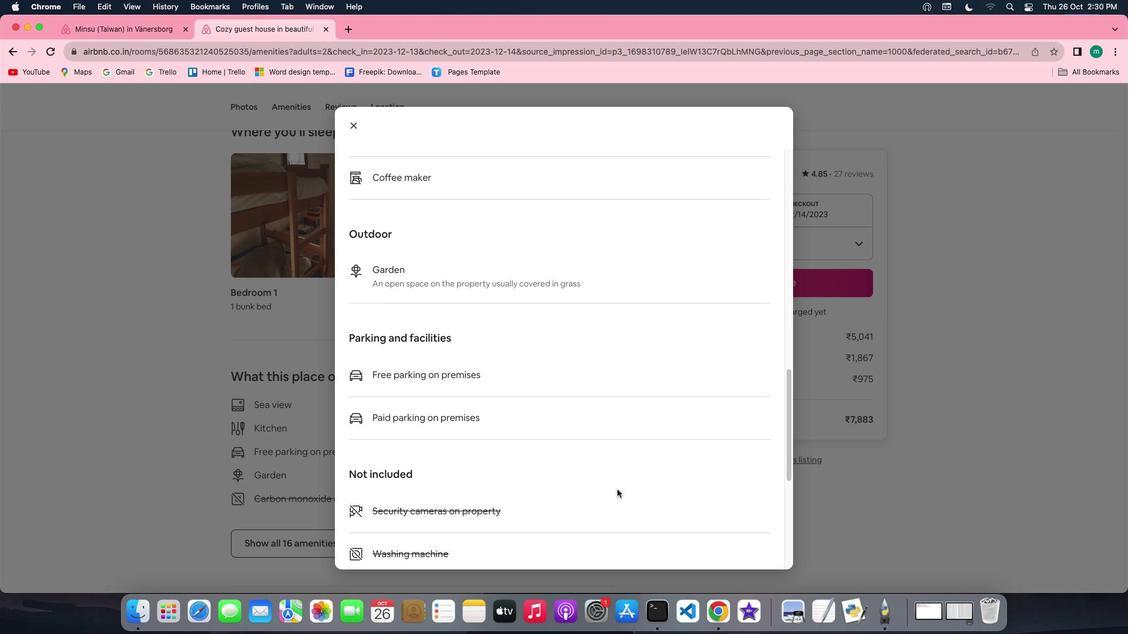 
Action: Mouse scrolled (617, 490) with delta (0, 0)
Screenshot: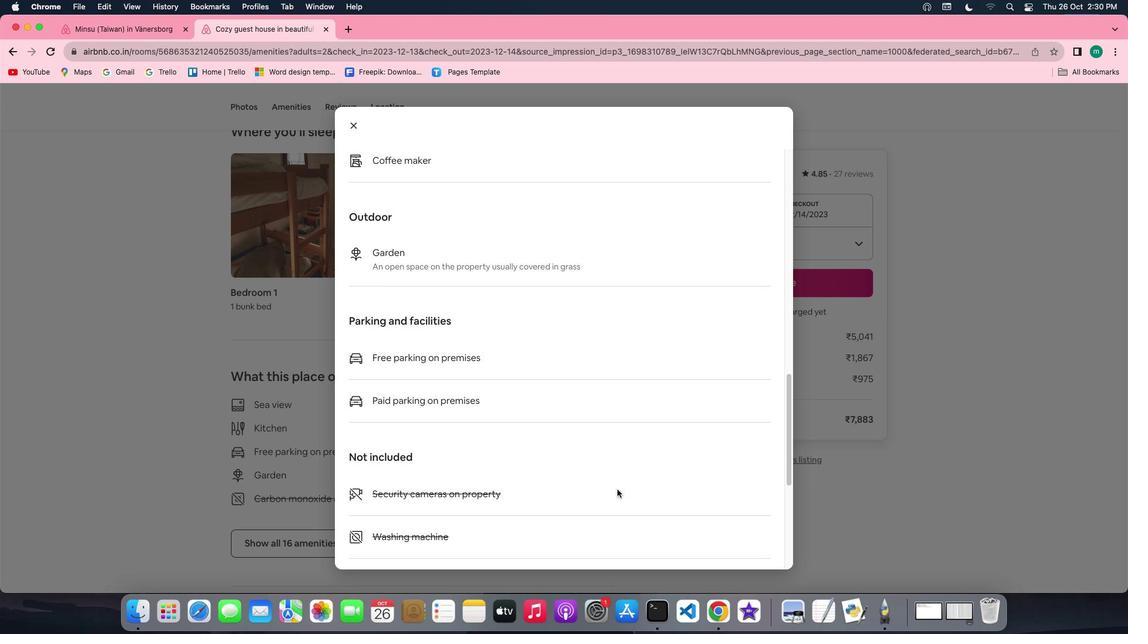 
Action: Mouse scrolled (617, 490) with delta (0, 0)
Screenshot: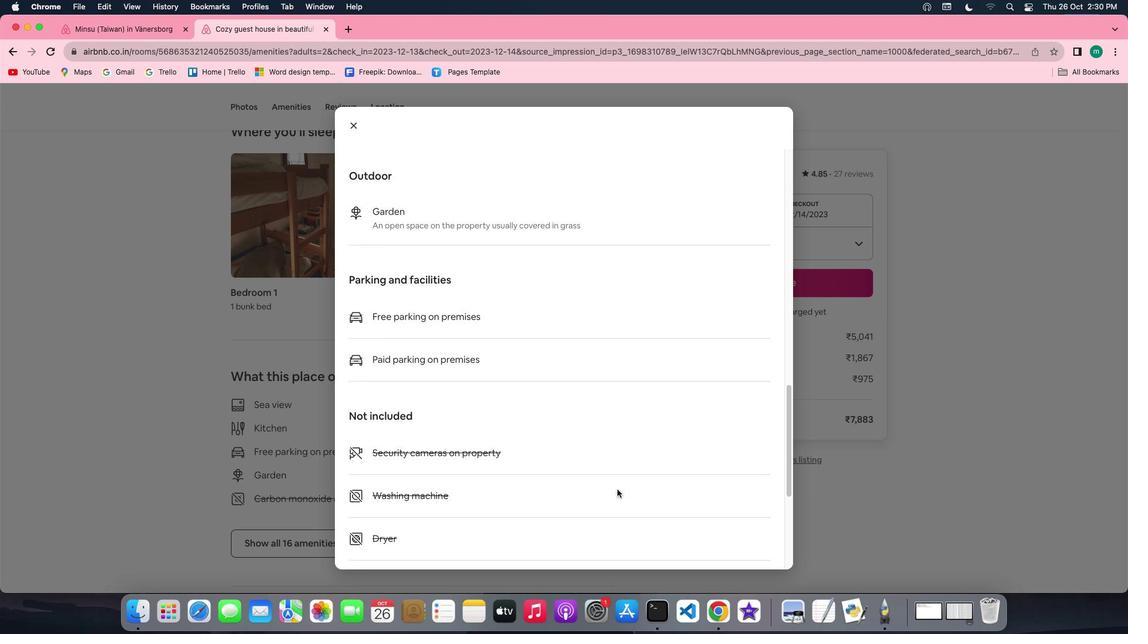 
Action: Mouse scrolled (617, 490) with delta (0, 0)
Screenshot: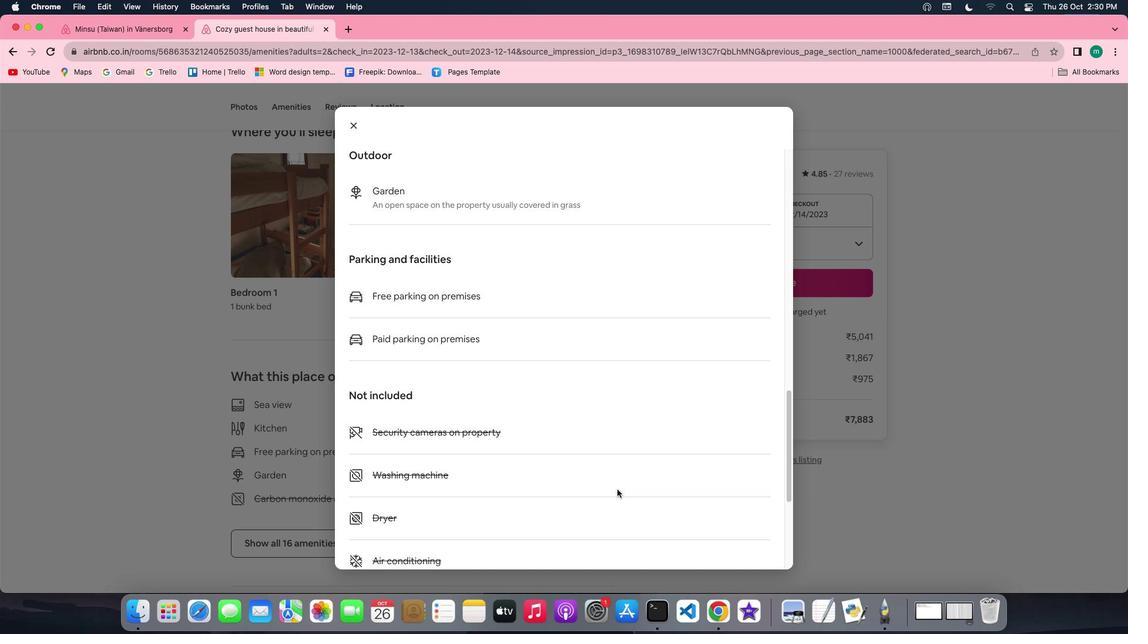 
Action: Mouse scrolled (617, 490) with delta (0, 0)
Screenshot: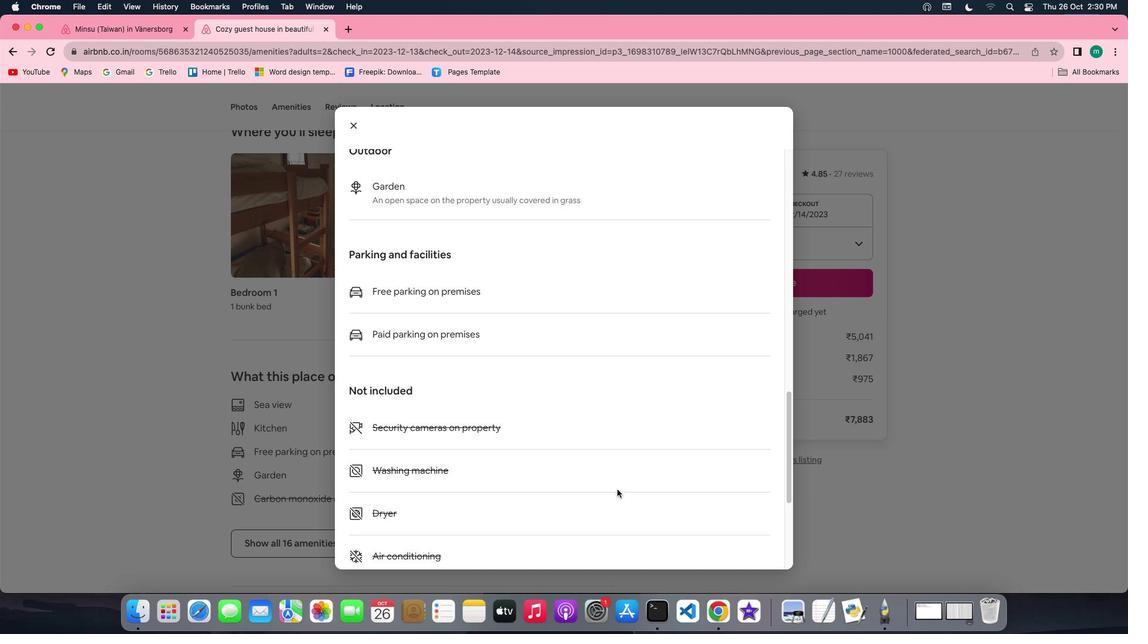 
Action: Mouse scrolled (617, 490) with delta (0, 0)
Screenshot: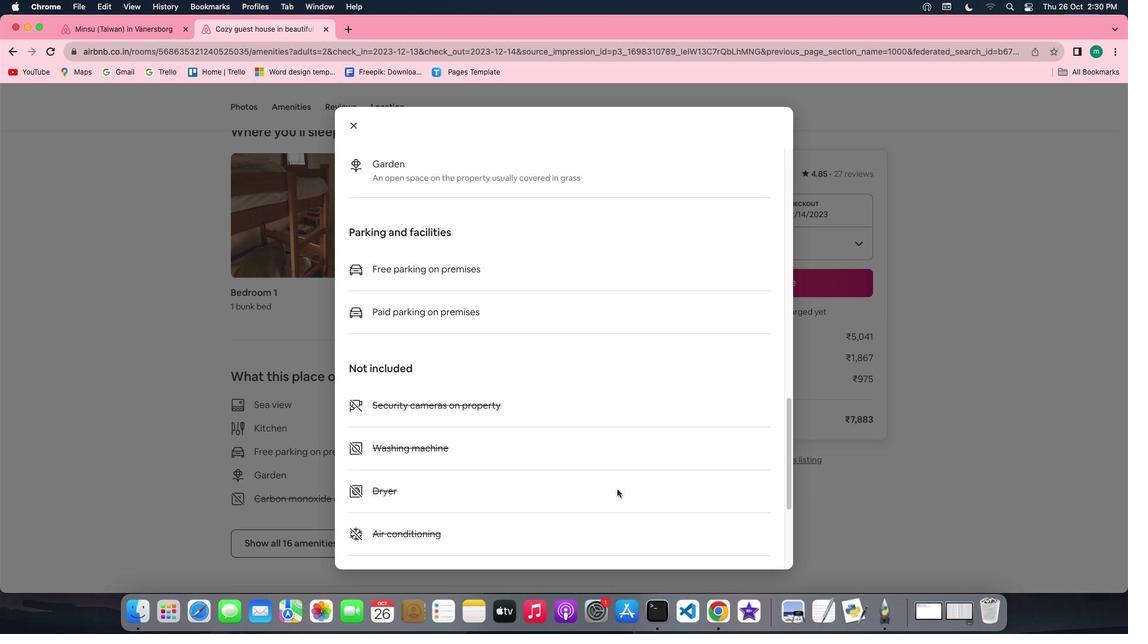 
Action: Mouse scrolled (617, 490) with delta (0, 0)
Screenshot: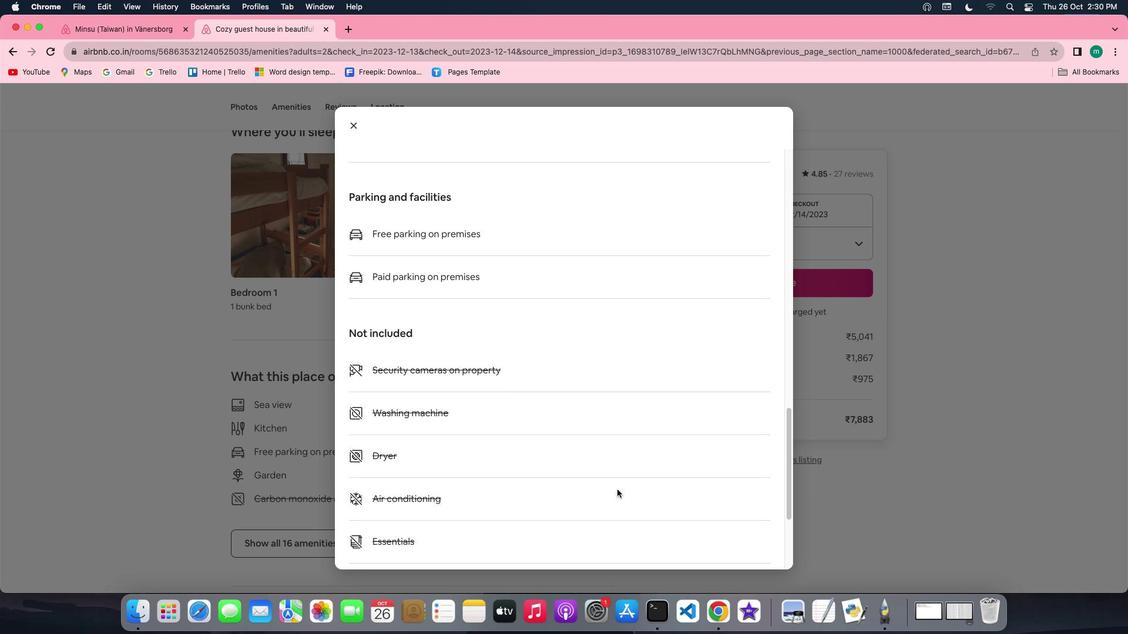 
Action: Mouse scrolled (617, 490) with delta (0, 0)
Screenshot: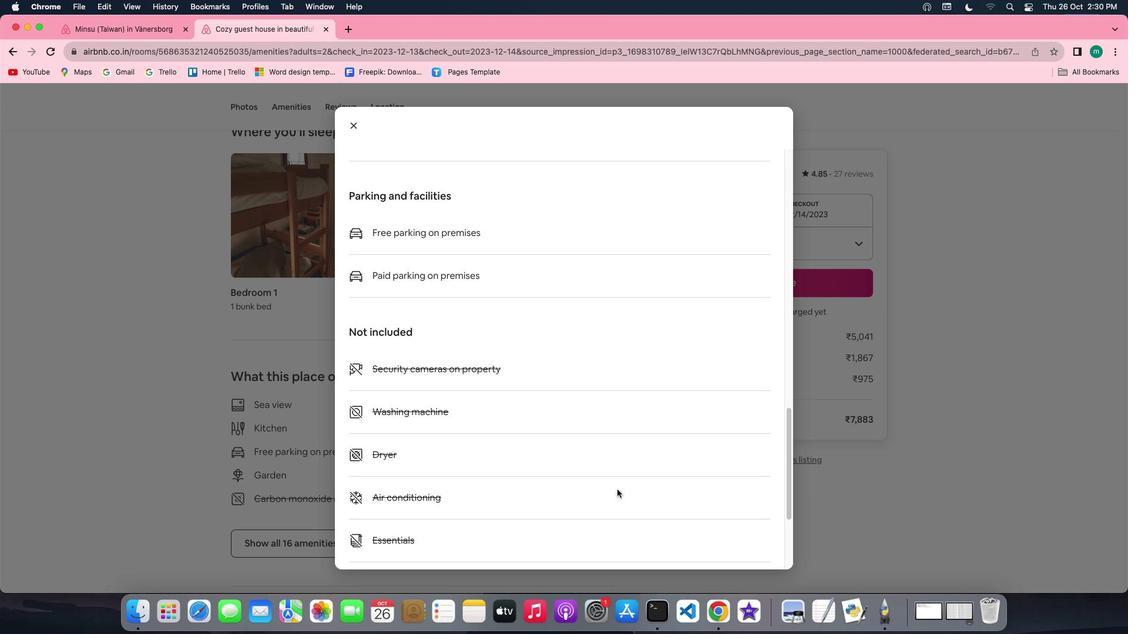 
Action: Mouse scrolled (617, 490) with delta (0, 0)
Screenshot: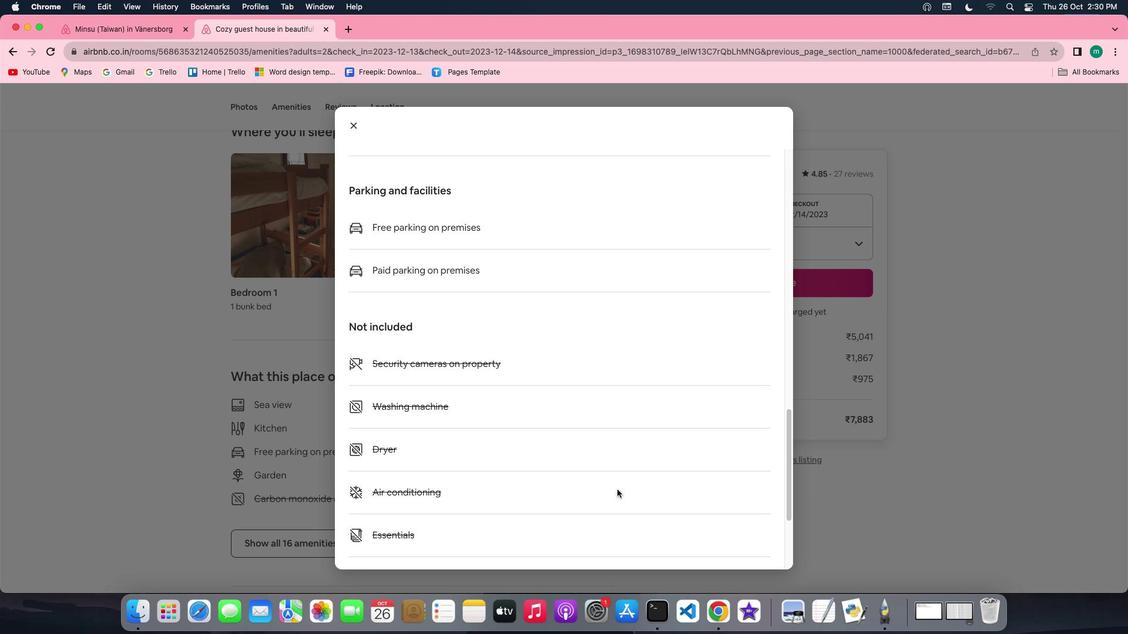 
Action: Mouse scrolled (617, 490) with delta (0, 0)
Screenshot: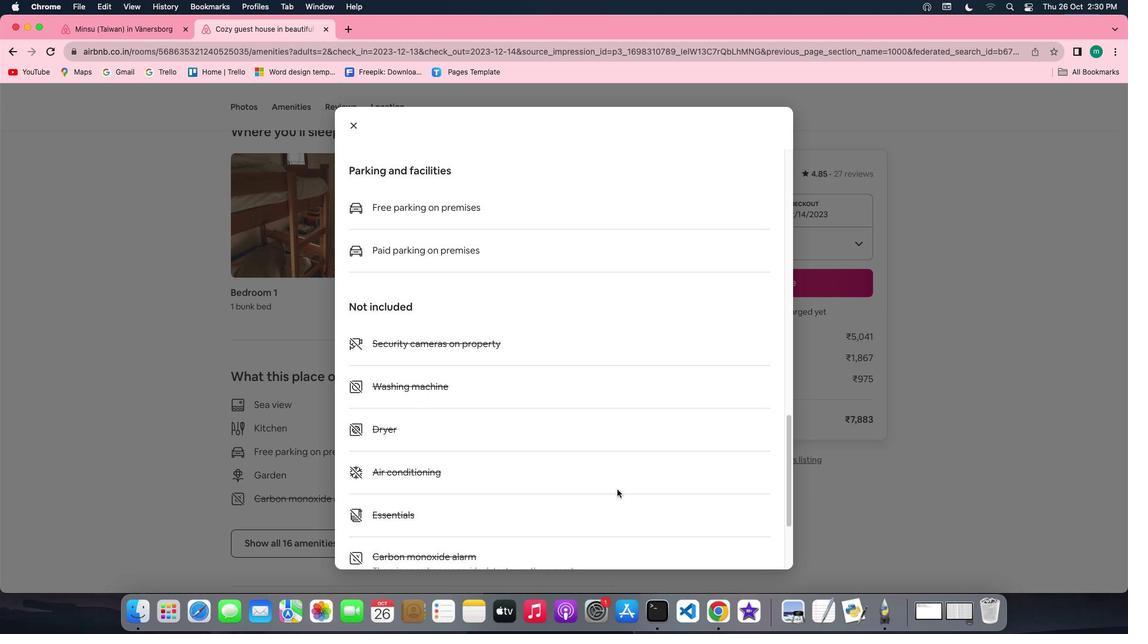
Action: Mouse scrolled (617, 490) with delta (0, 0)
Screenshot: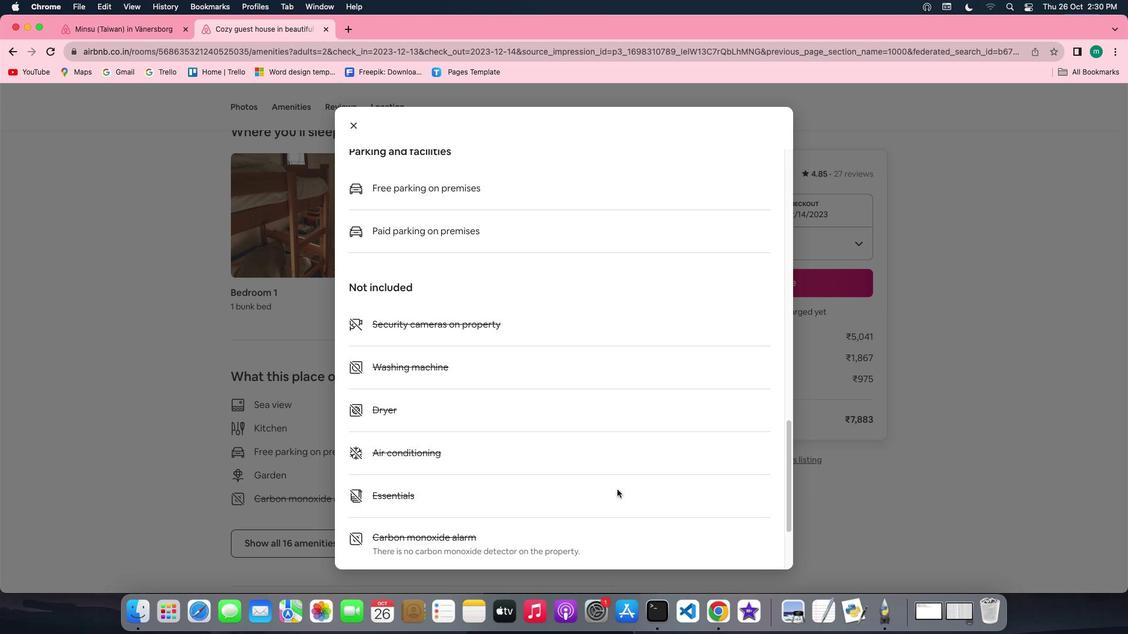 
Action: Mouse scrolled (617, 490) with delta (0, 0)
Screenshot: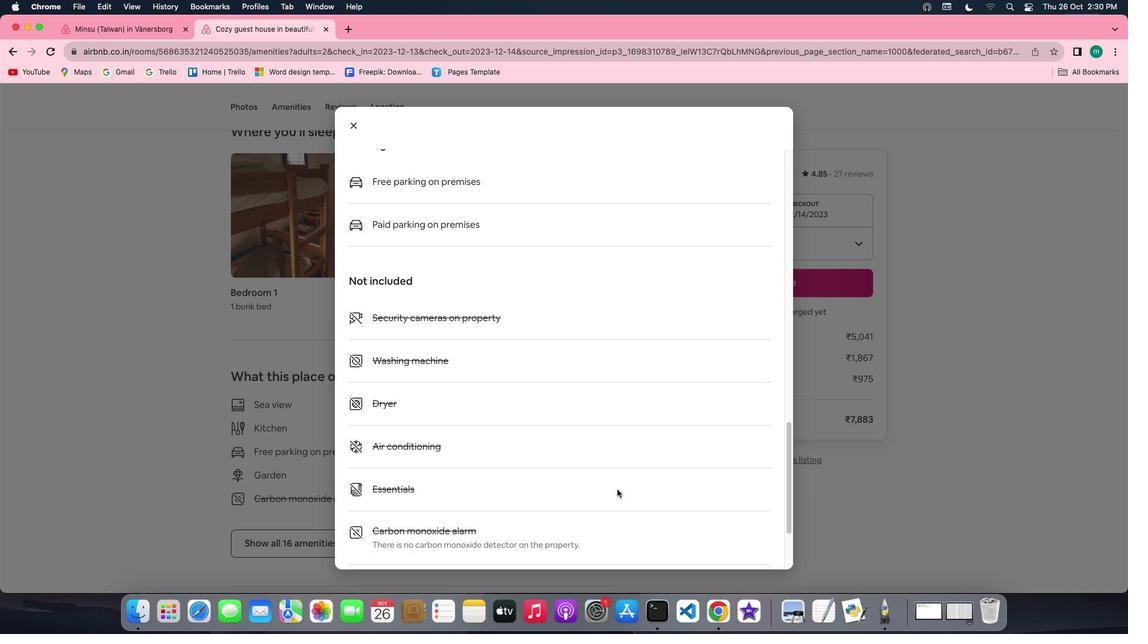 
Action: Mouse scrolled (617, 490) with delta (0, 0)
Screenshot: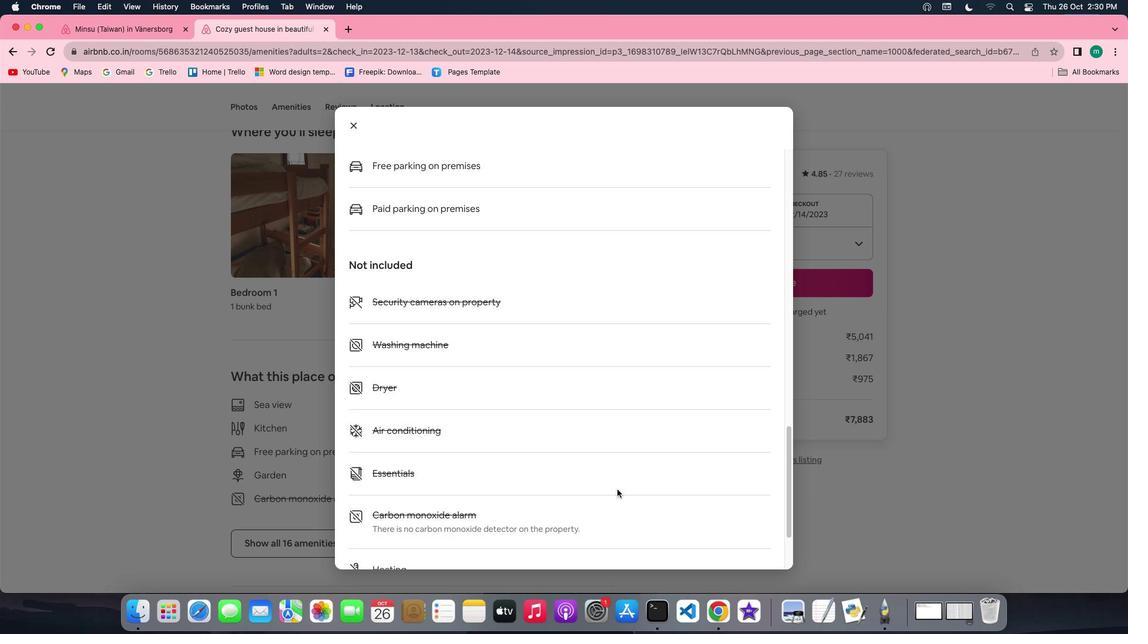 
Action: Mouse scrolled (617, 490) with delta (0, 0)
Screenshot: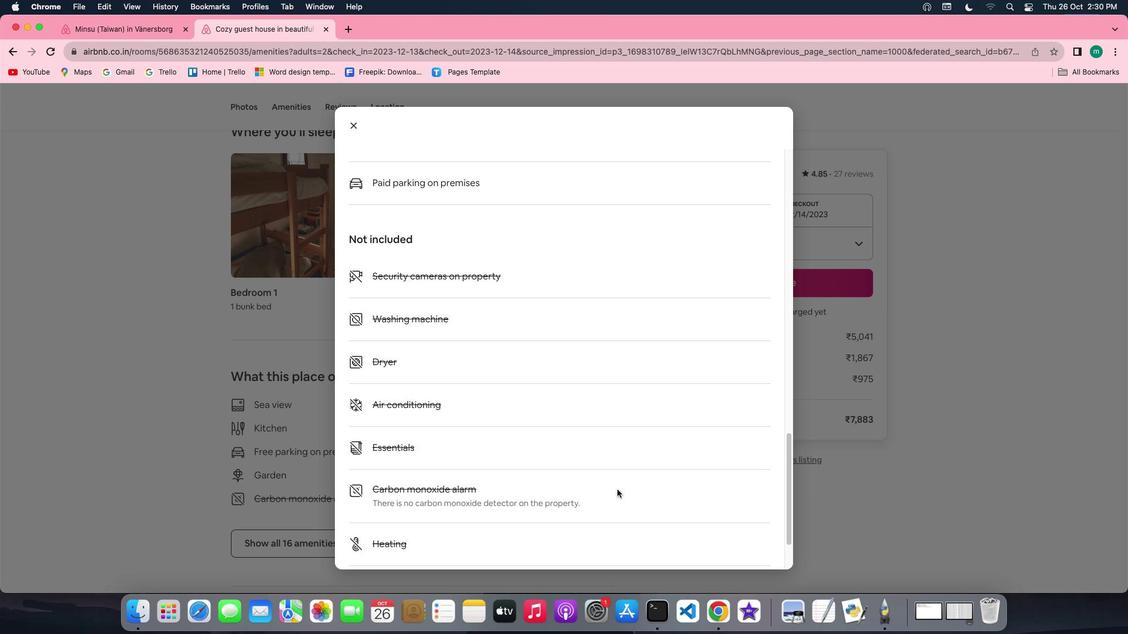 
Action: Mouse scrolled (617, 490) with delta (0, 0)
